 Task: Update the 'Employee Assets' task with a detailed list of assets, set the due date to December 26, 2023, and configure it to repeat weekly.
Action: Mouse moved to (80, 398)
Screenshot: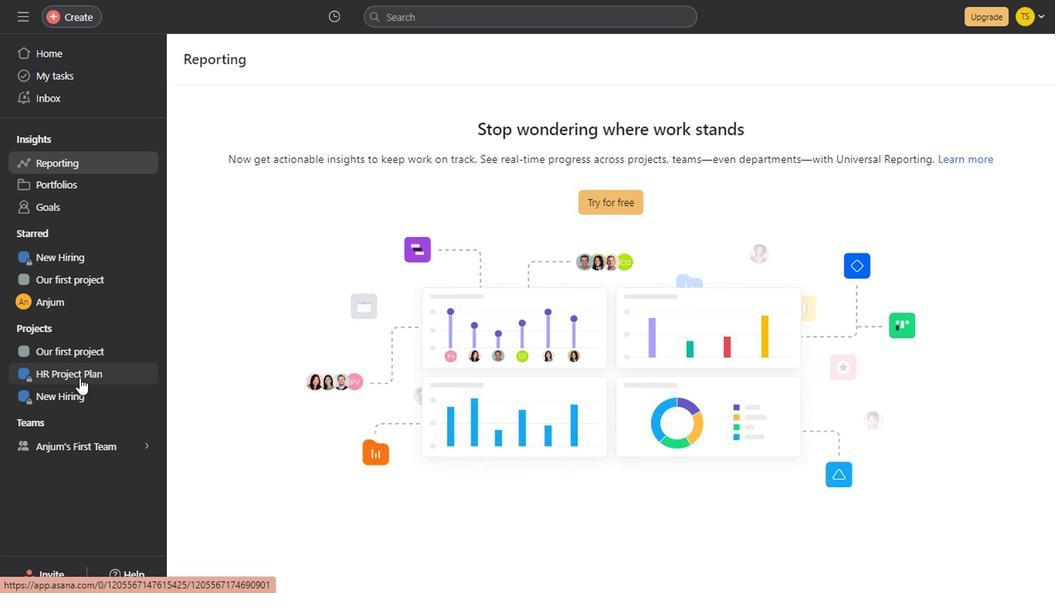 
Action: Mouse pressed left at (80, 398)
Screenshot: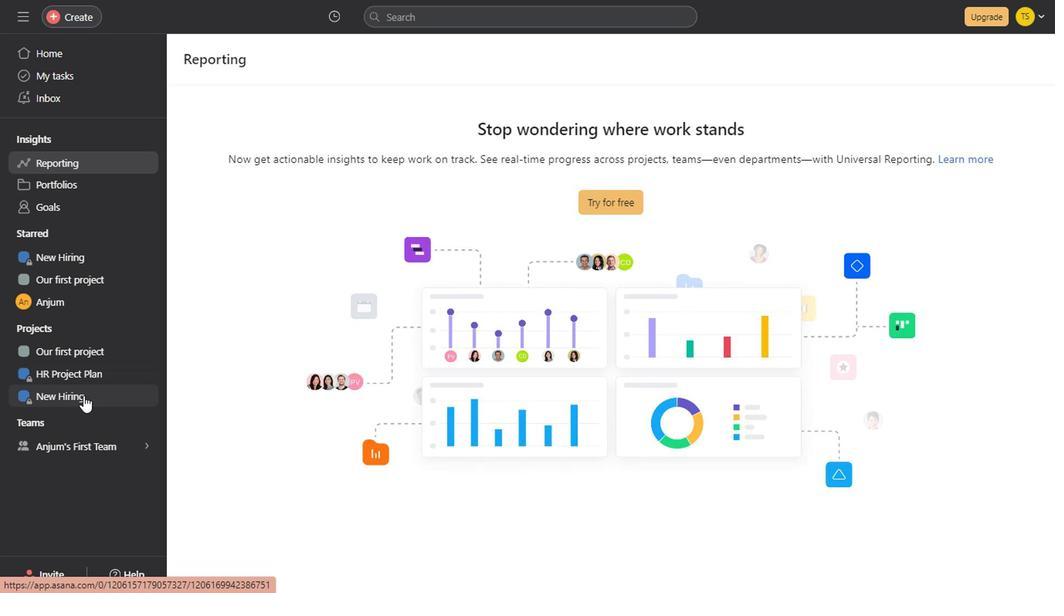
Action: Mouse moved to (65, 47)
Screenshot: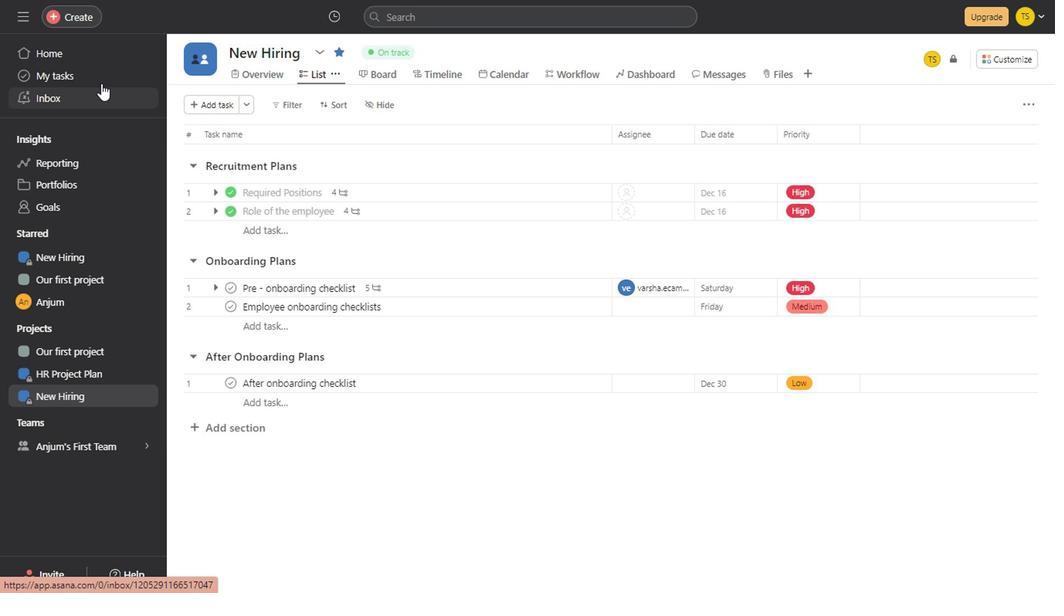 
Action: Mouse pressed left at (65, 47)
Screenshot: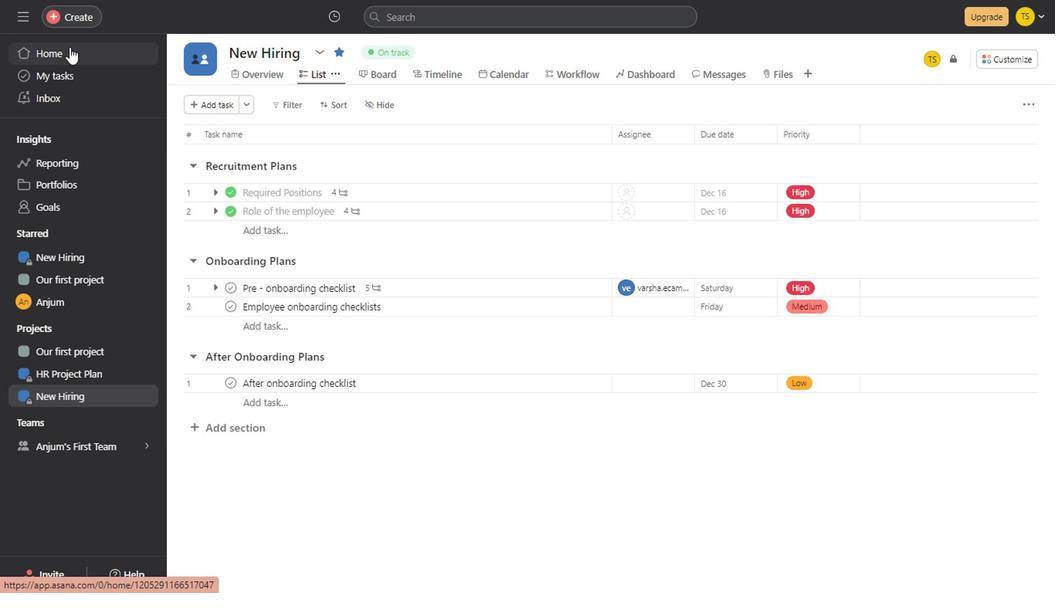 
Action: Mouse moved to (999, 161)
Screenshot: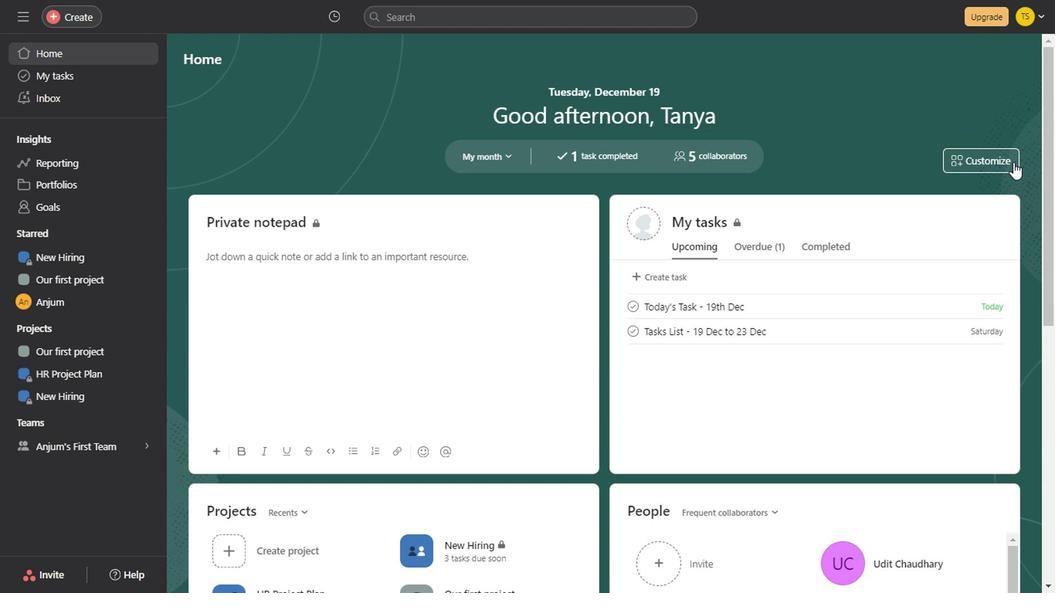 
Action: Mouse pressed left at (999, 161)
Screenshot: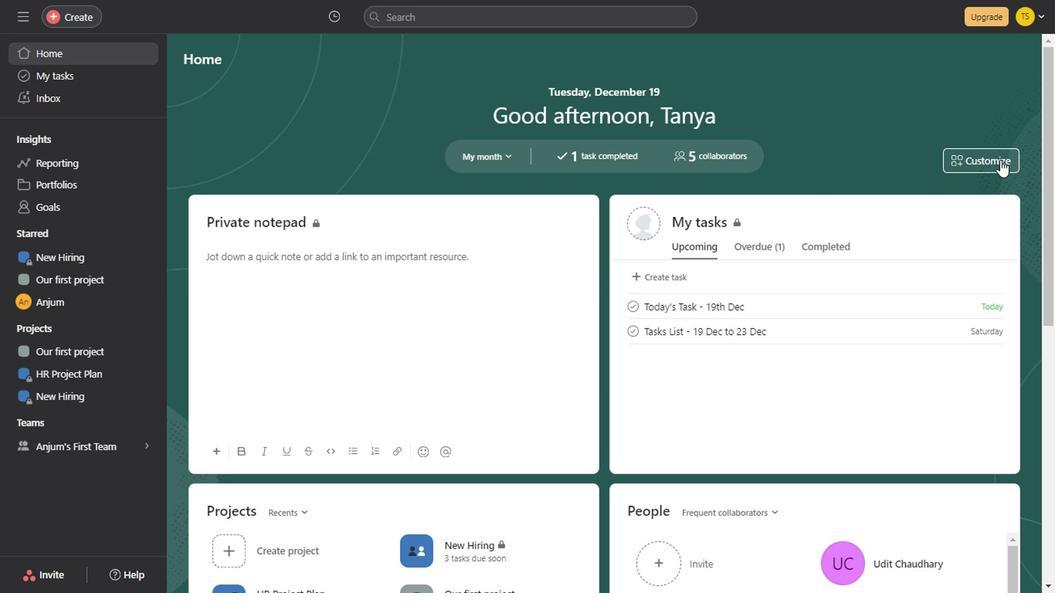 
Action: Mouse moved to (820, 125)
Screenshot: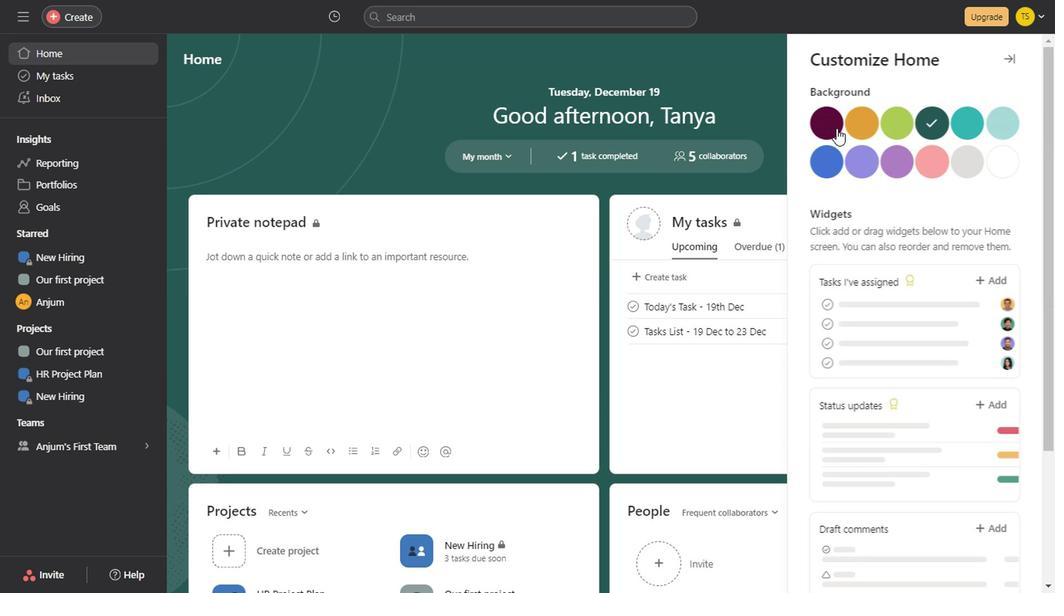 
Action: Mouse pressed left at (820, 125)
Screenshot: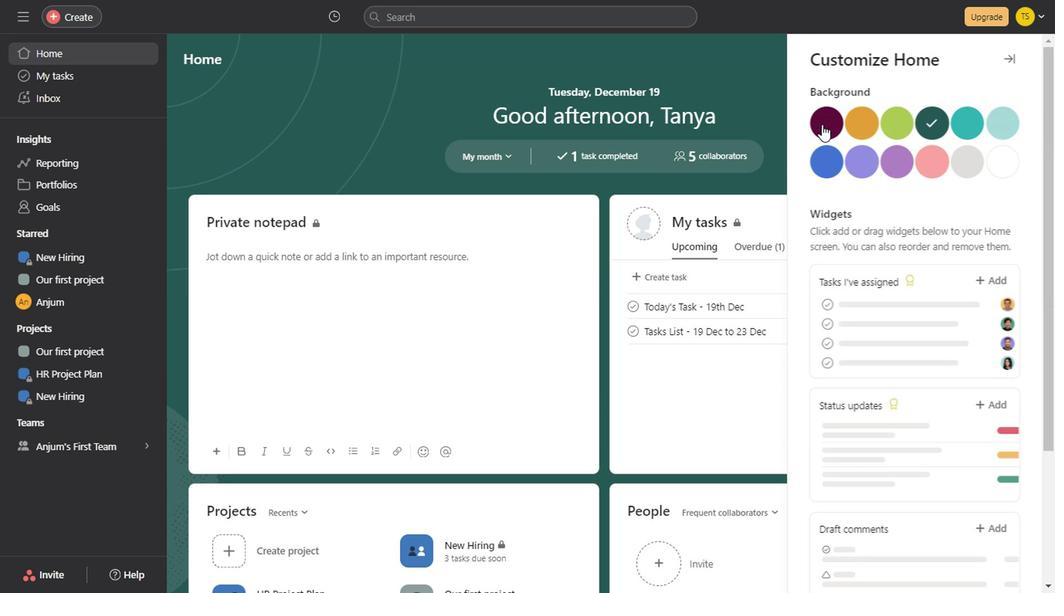 
Action: Mouse moved to (858, 123)
Screenshot: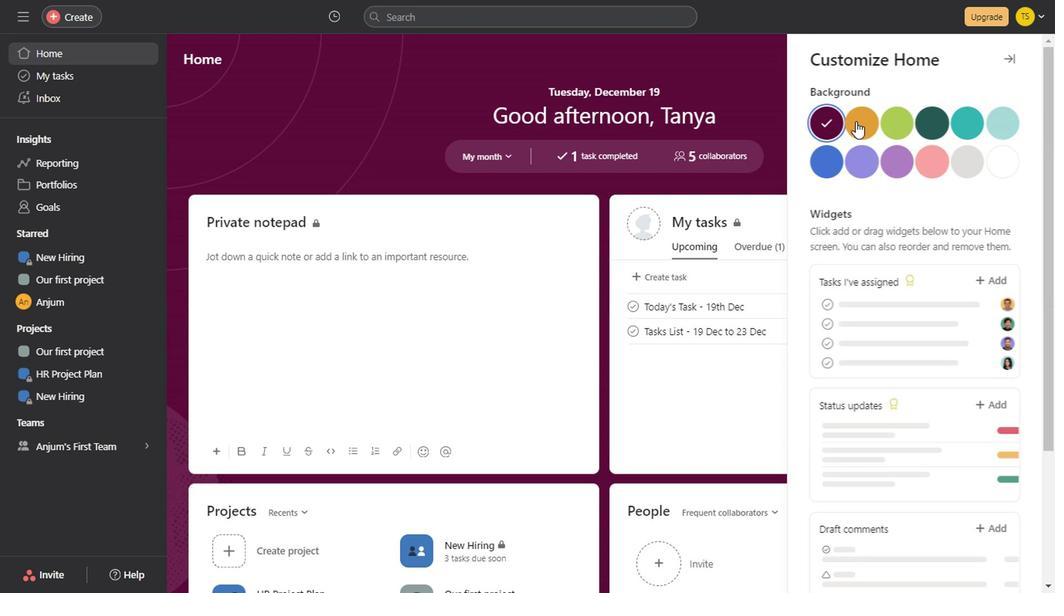 
Action: Mouse pressed left at (858, 123)
Screenshot: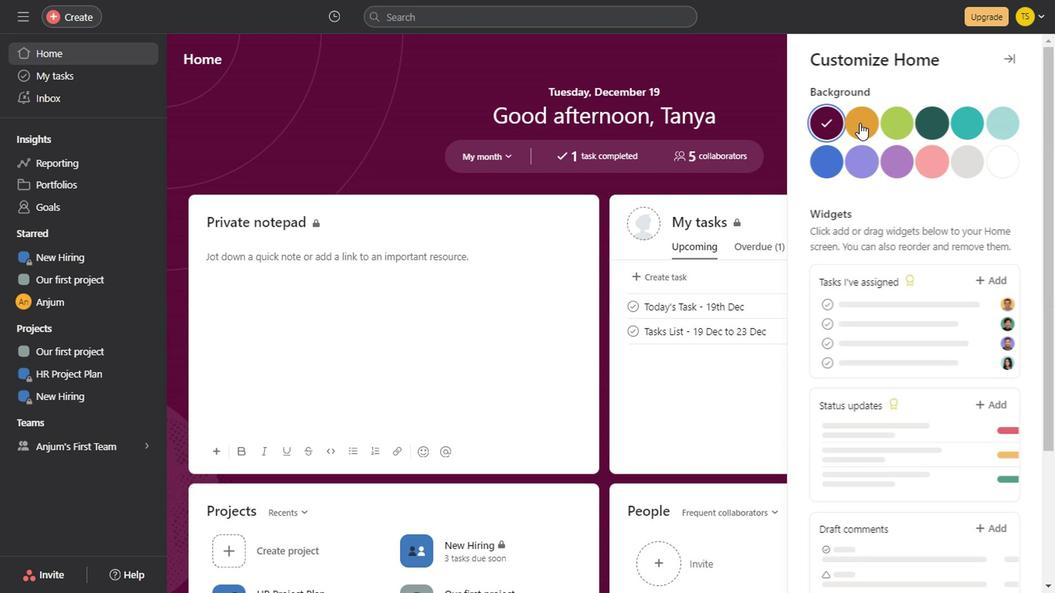 
Action: Mouse moved to (893, 123)
Screenshot: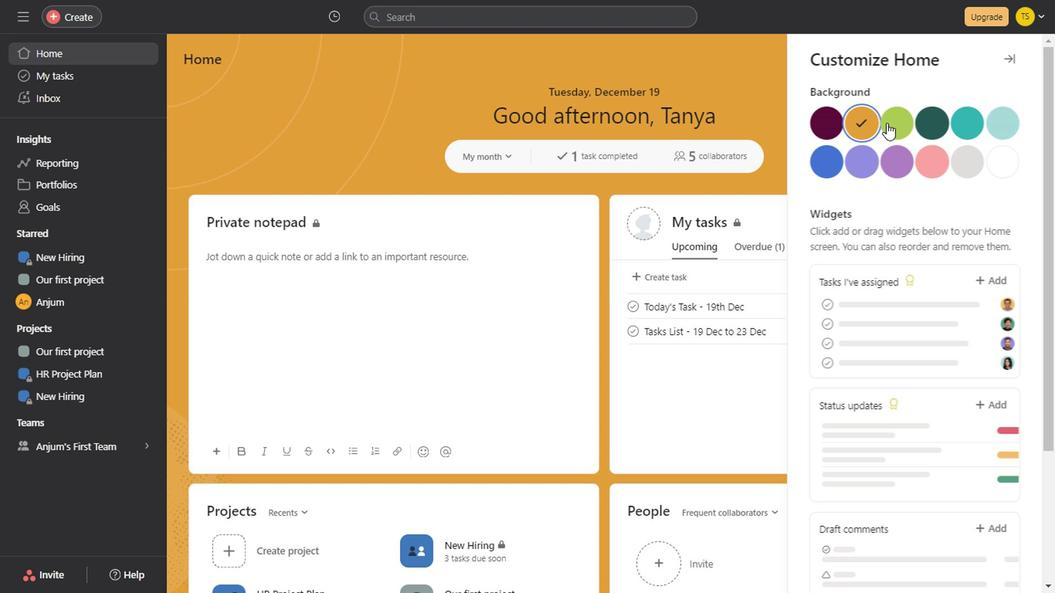 
Action: Mouse pressed left at (893, 123)
Screenshot: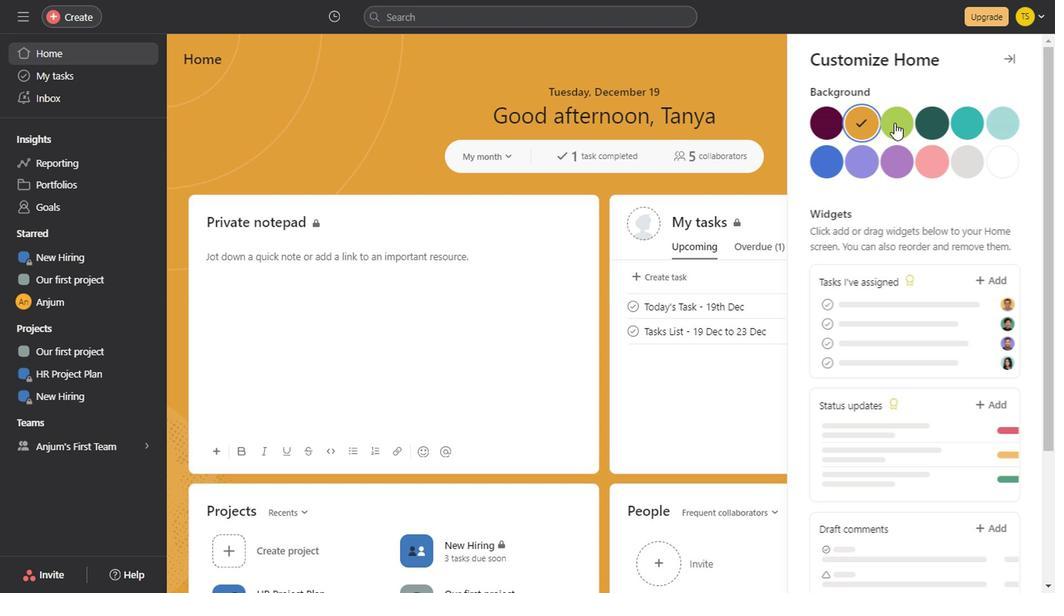 
Action: Mouse moved to (831, 153)
Screenshot: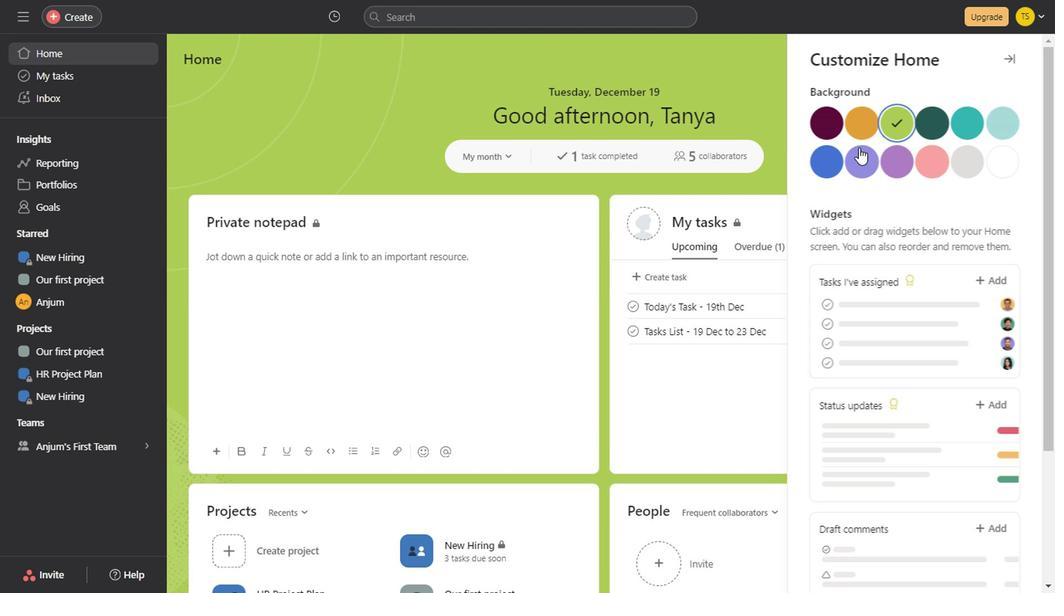 
Action: Mouse pressed left at (831, 153)
Screenshot: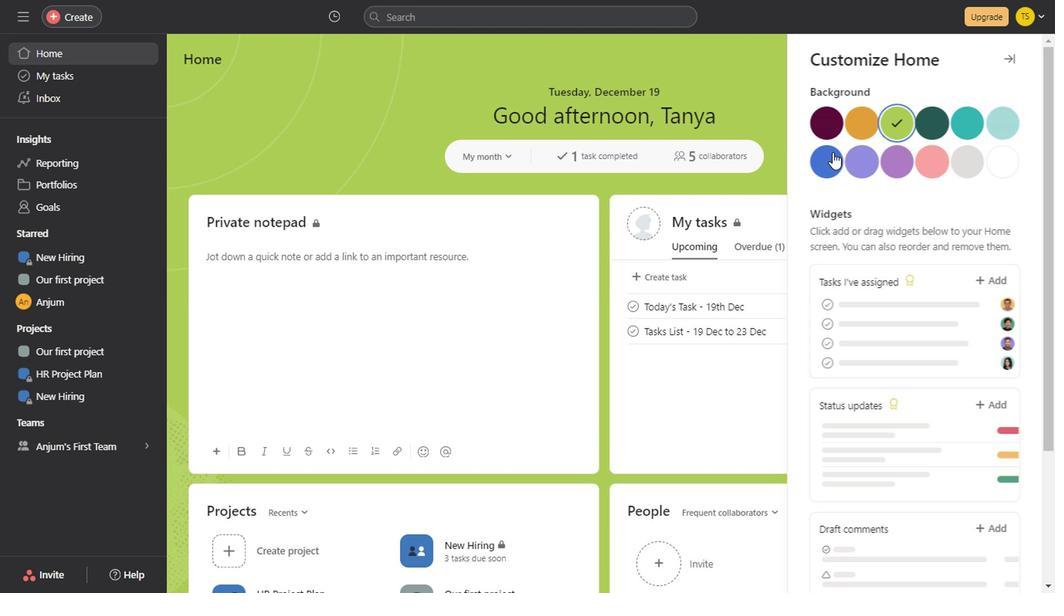 
Action: Mouse moved to (1050, 476)
Screenshot: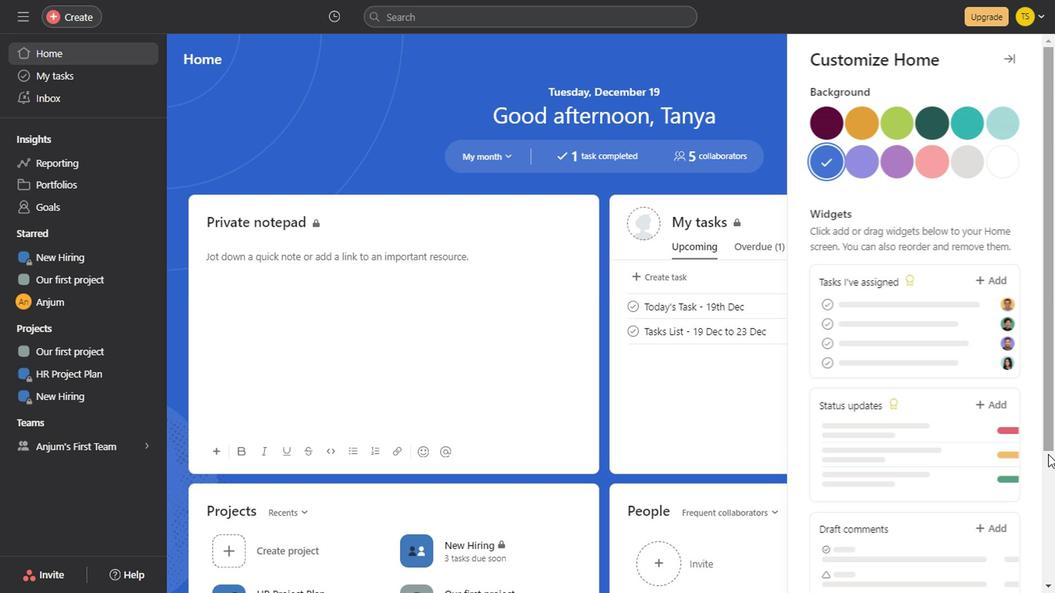 
Action: Mouse pressed left at (1050, 476)
Screenshot: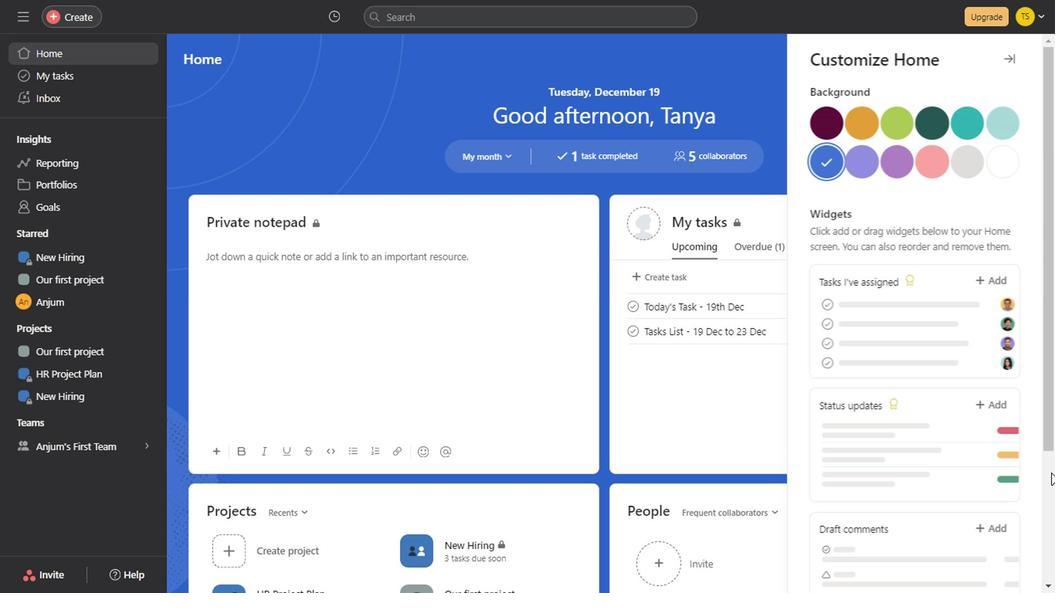 
Action: Mouse moved to (1012, 58)
Screenshot: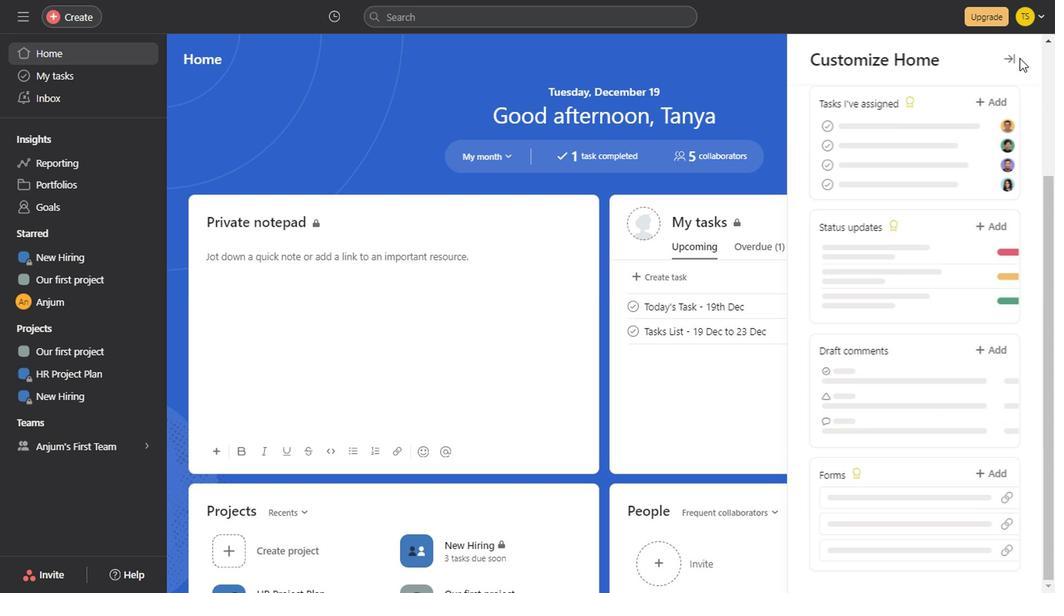 
Action: Mouse pressed left at (1012, 58)
Screenshot: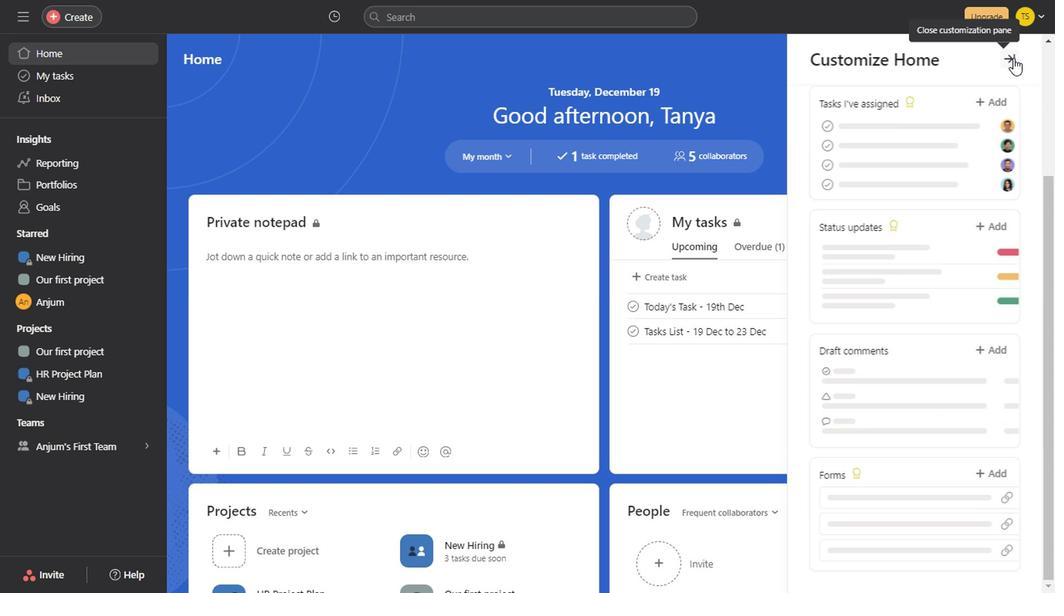 
Action: Mouse moved to (513, 331)
Screenshot: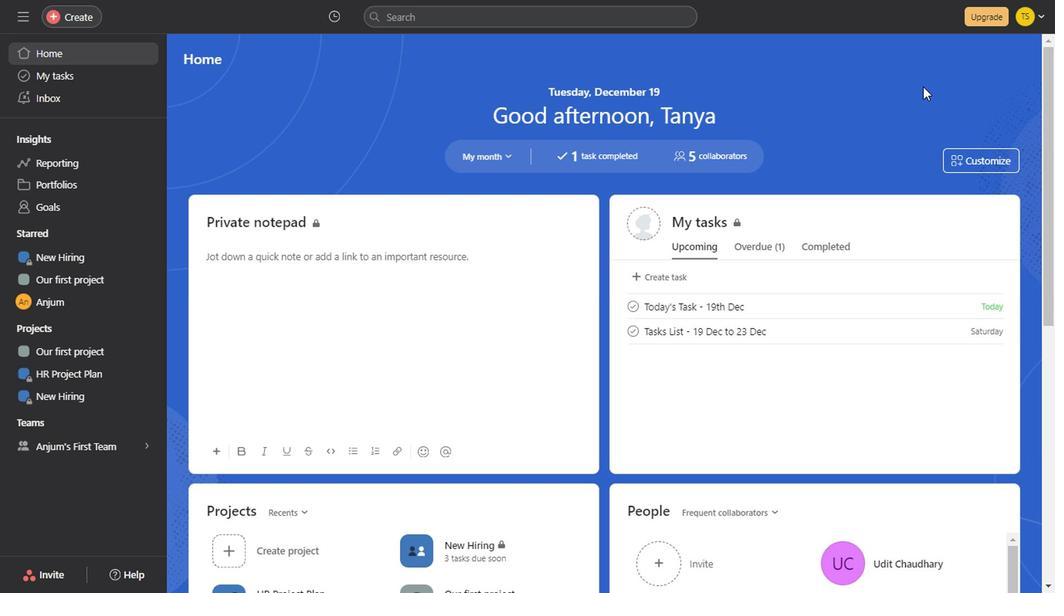 
Action: Mouse scrolled (513, 330) with delta (0, -1)
Screenshot: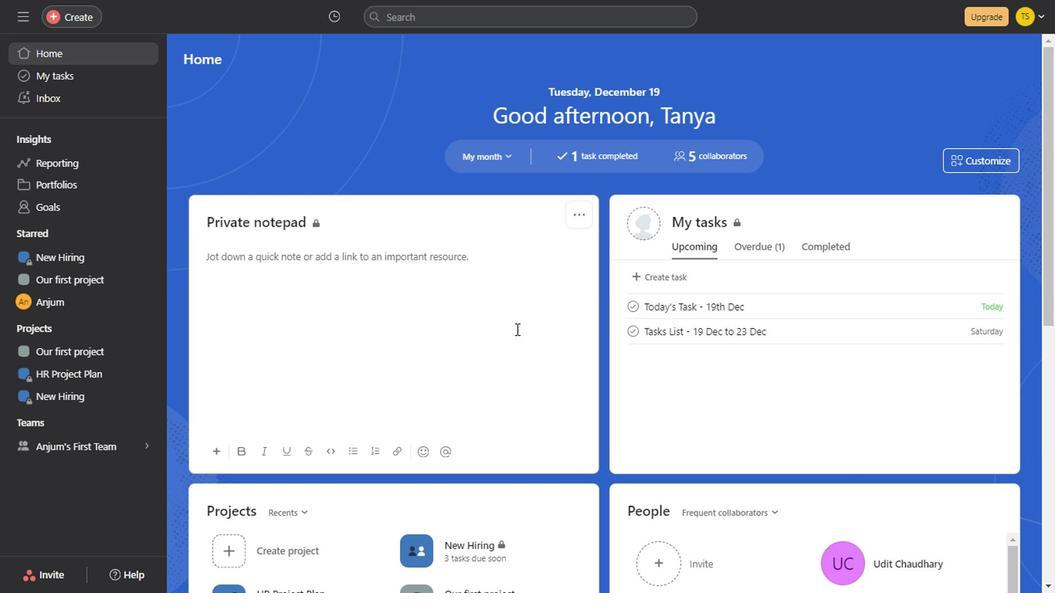 
Action: Mouse scrolled (513, 330) with delta (0, -1)
Screenshot: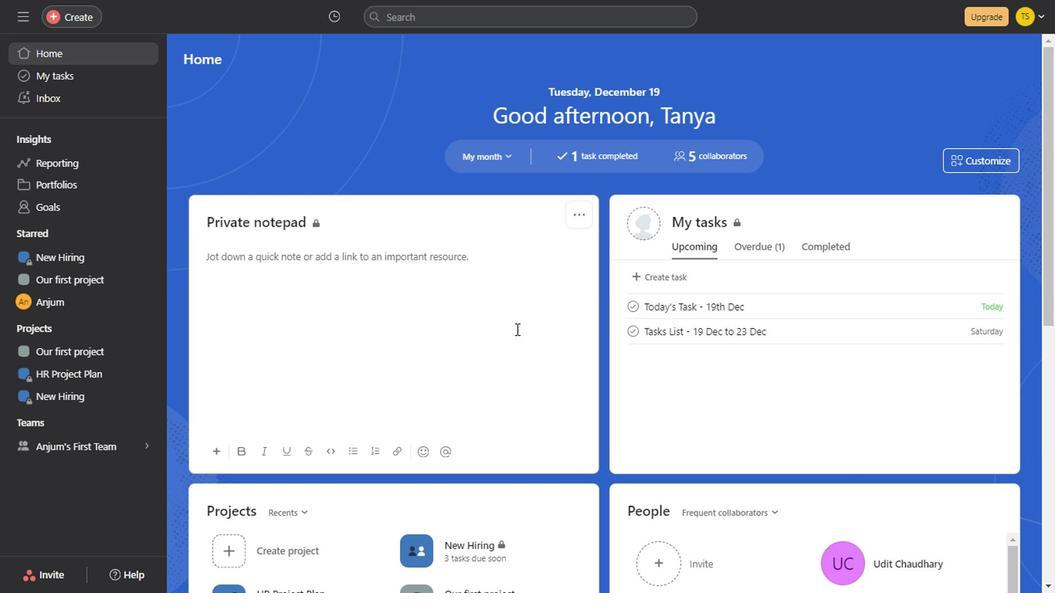 
Action: Mouse scrolled (513, 330) with delta (0, -1)
Screenshot: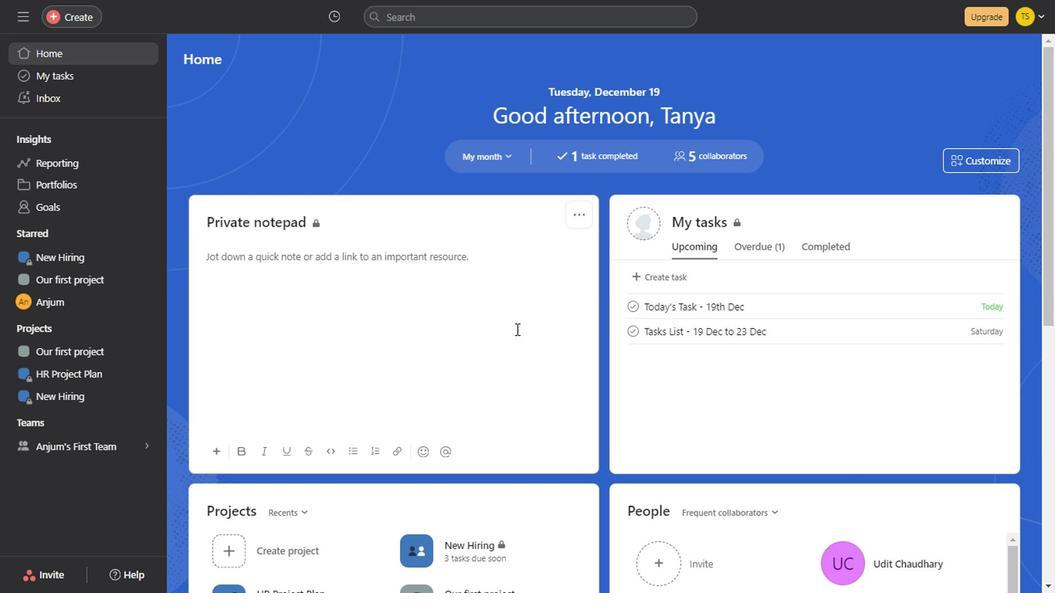 
Action: Mouse scrolled (513, 330) with delta (0, -1)
Screenshot: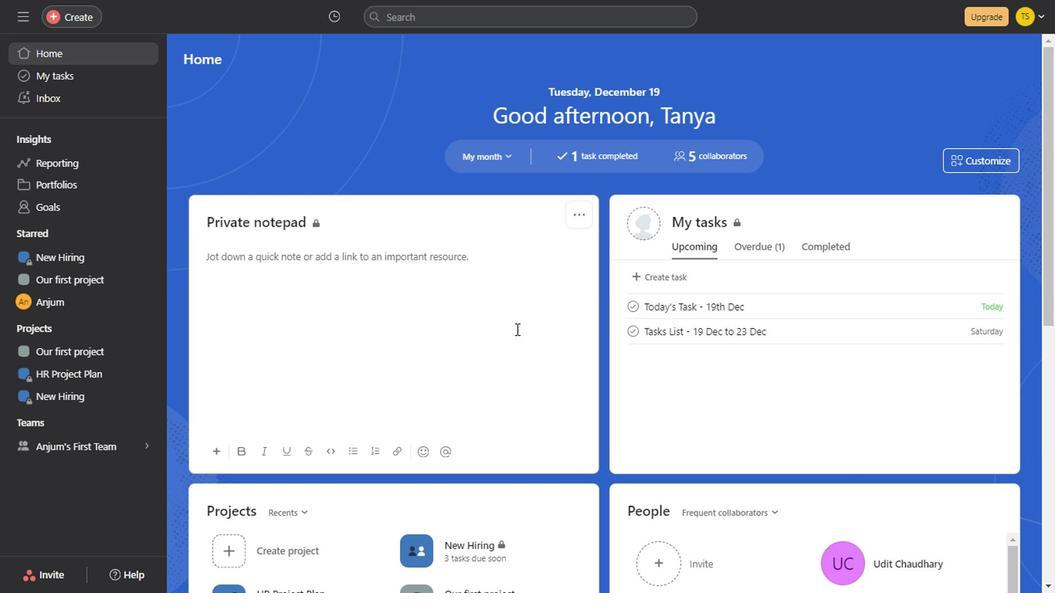 
Action: Mouse scrolled (513, 330) with delta (0, -1)
Screenshot: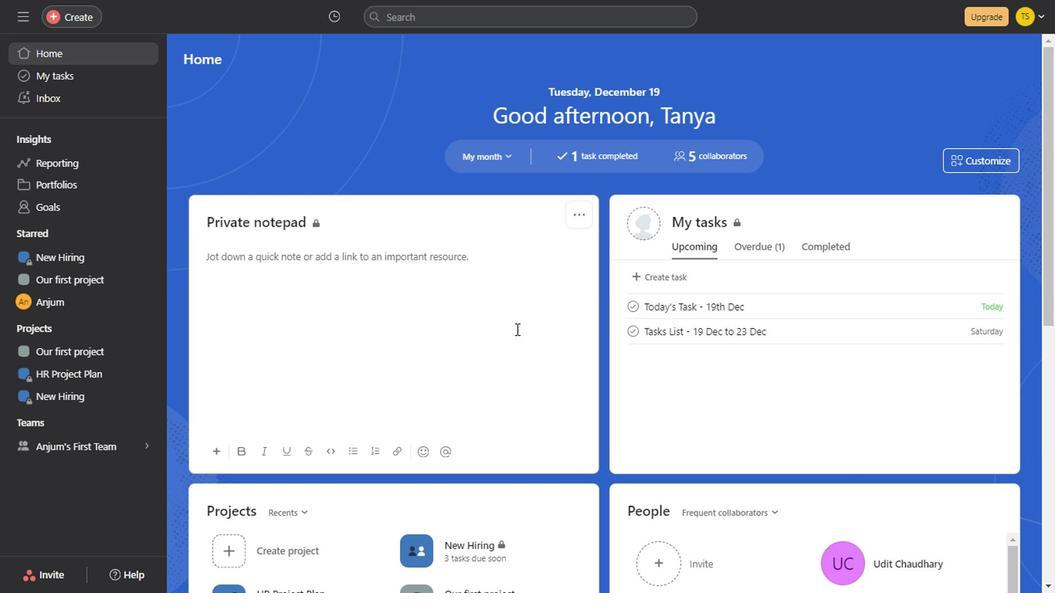 
Action: Mouse scrolled (513, 330) with delta (0, -1)
Screenshot: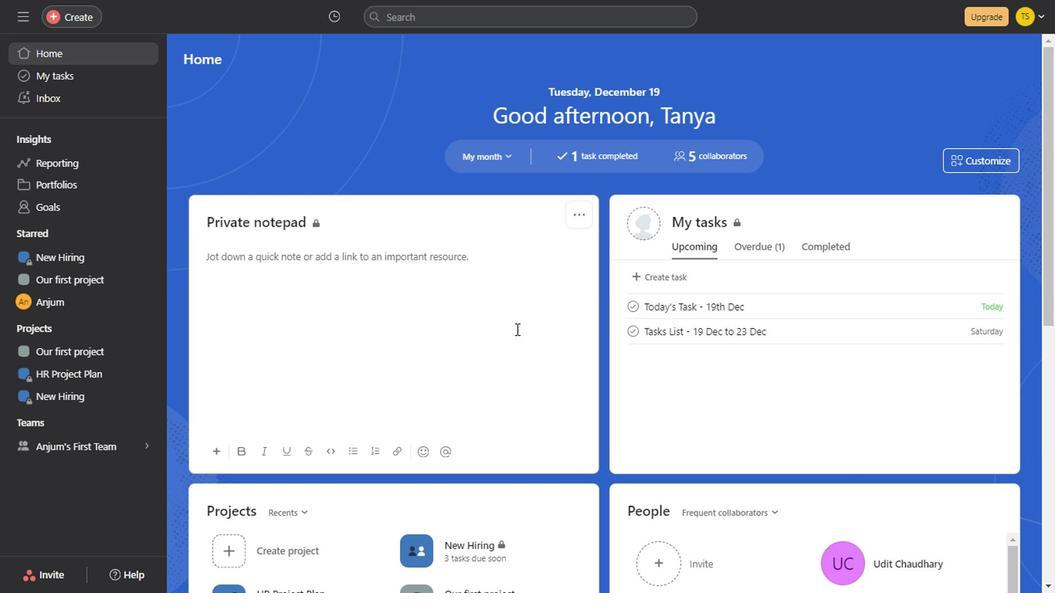 
Action: Mouse scrolled (513, 330) with delta (0, -1)
Screenshot: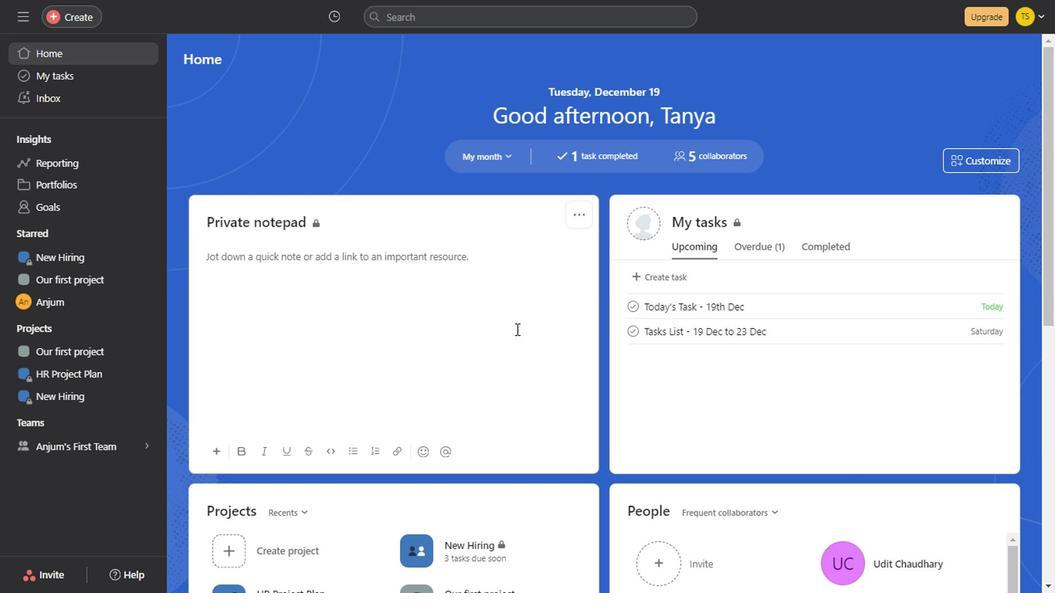 
Action: Mouse scrolled (513, 330) with delta (0, -1)
Screenshot: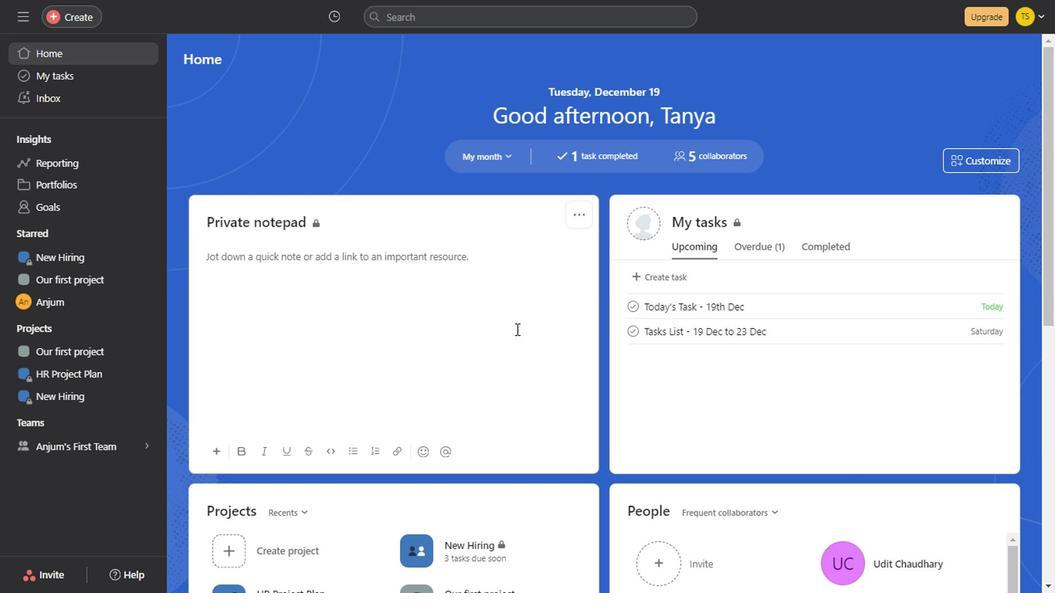 
Action: Mouse scrolled (513, 330) with delta (0, -1)
Screenshot: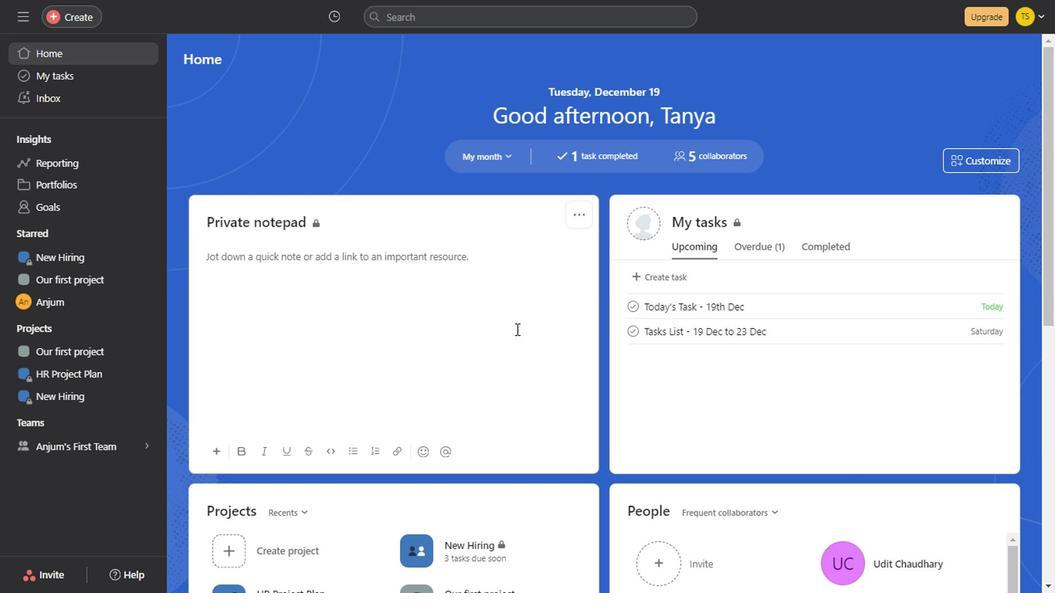 
Action: Mouse scrolled (513, 330) with delta (0, -1)
Screenshot: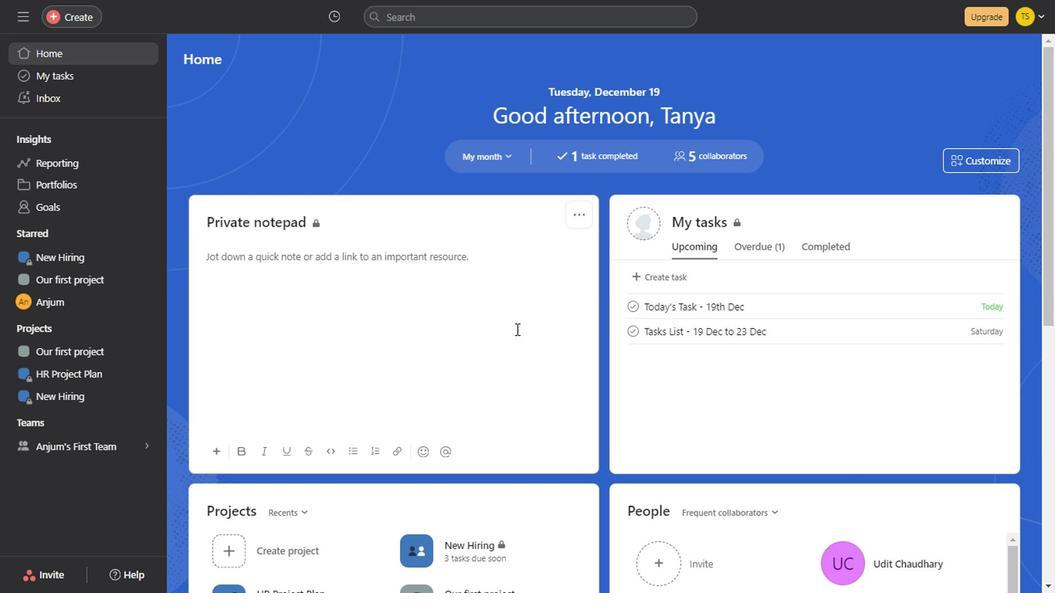 
Action: Mouse scrolled (513, 330) with delta (0, -1)
Screenshot: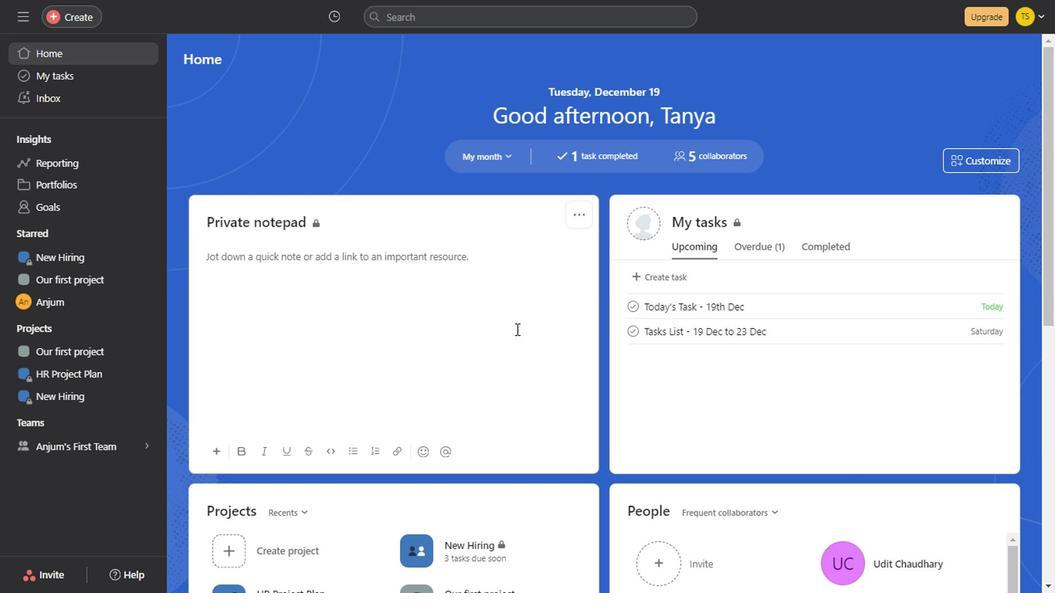 
Action: Mouse scrolled (513, 330) with delta (0, -1)
Screenshot: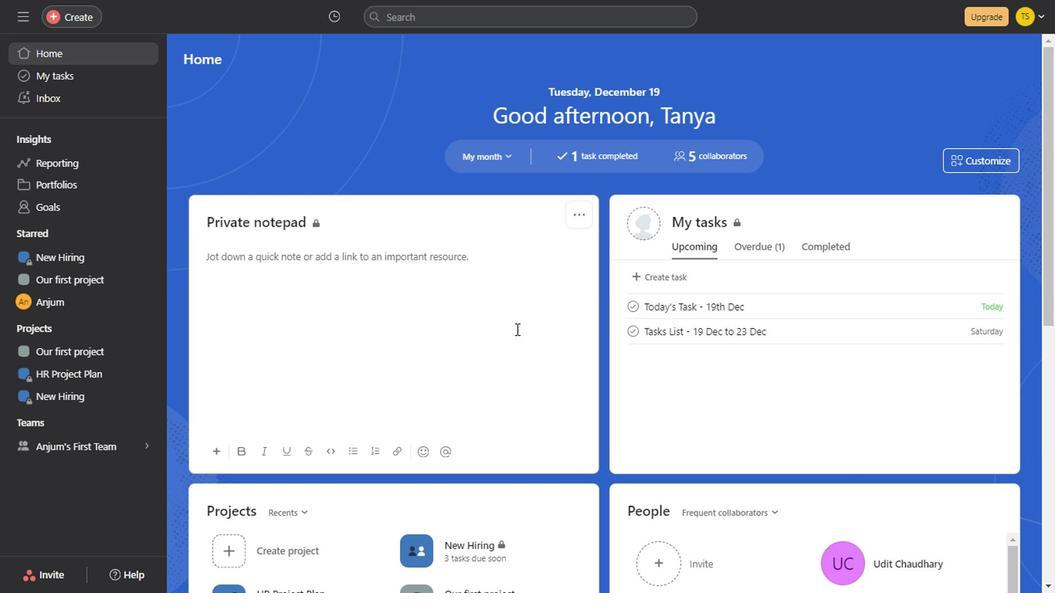 
Action: Mouse scrolled (513, 330) with delta (0, -1)
Screenshot: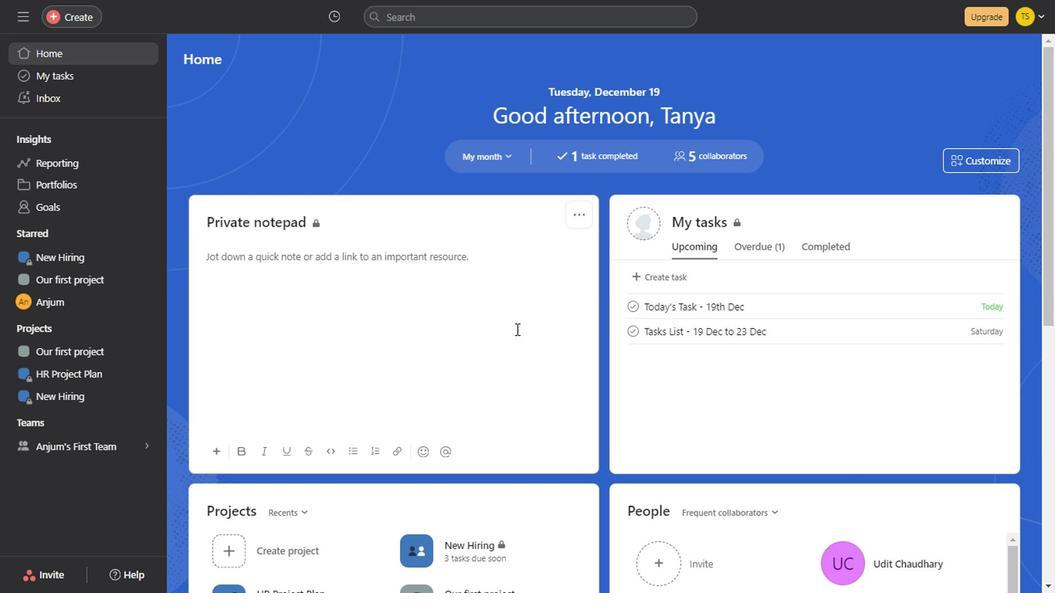 
Action: Mouse scrolled (513, 330) with delta (0, -1)
Screenshot: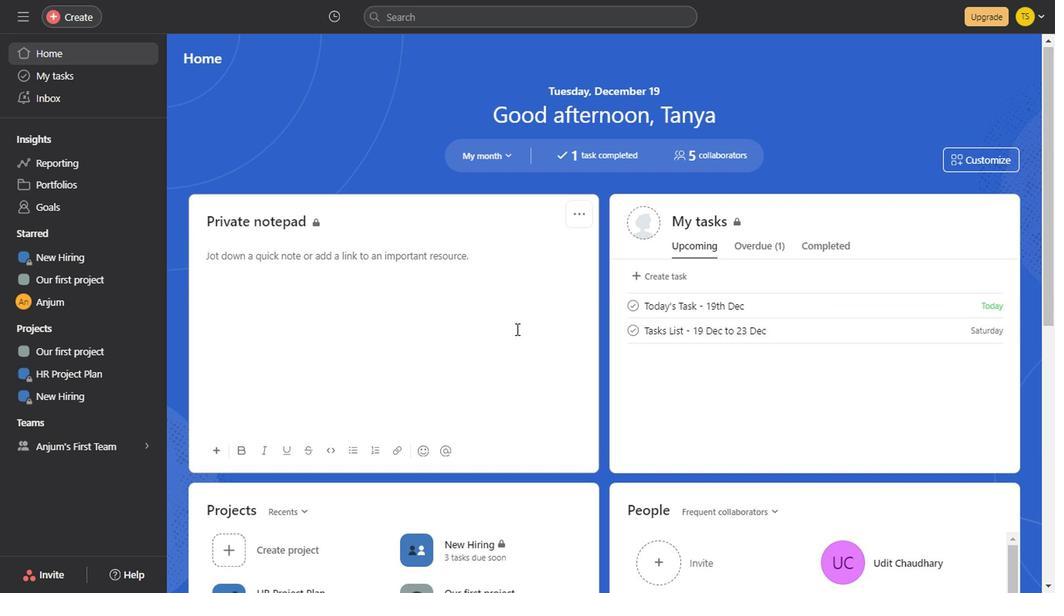 
Action: Mouse scrolled (513, 330) with delta (0, -1)
Screenshot: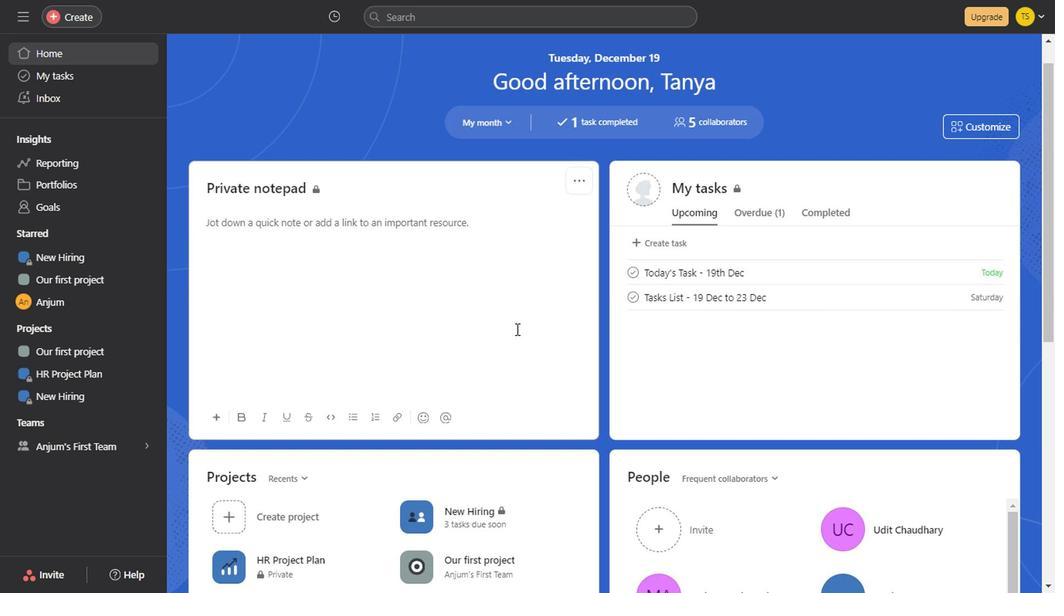 
Action: Mouse scrolled (513, 330) with delta (0, -1)
Screenshot: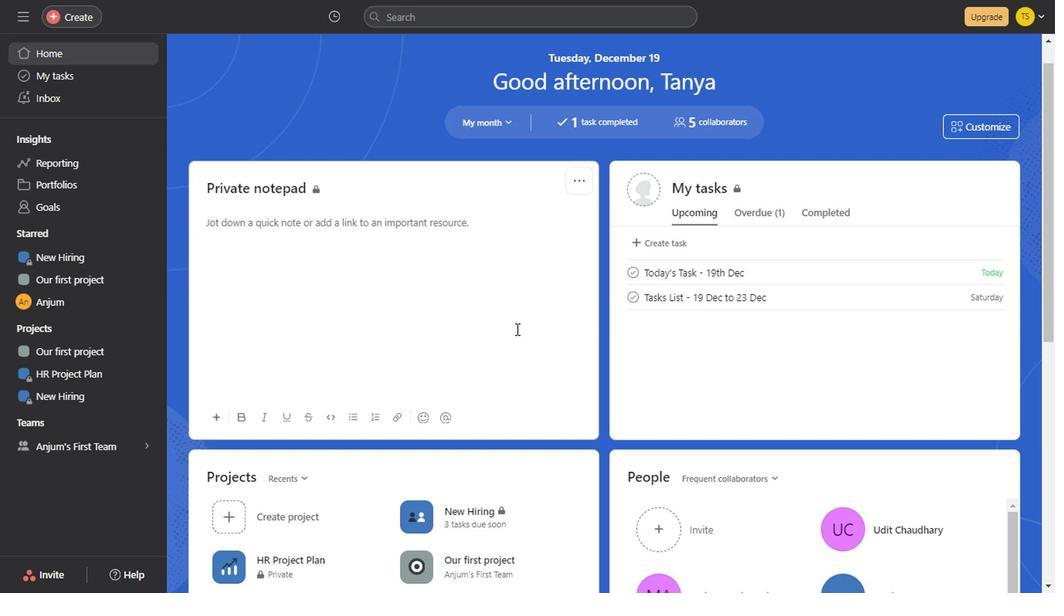 
Action: Mouse scrolled (513, 330) with delta (0, -1)
Screenshot: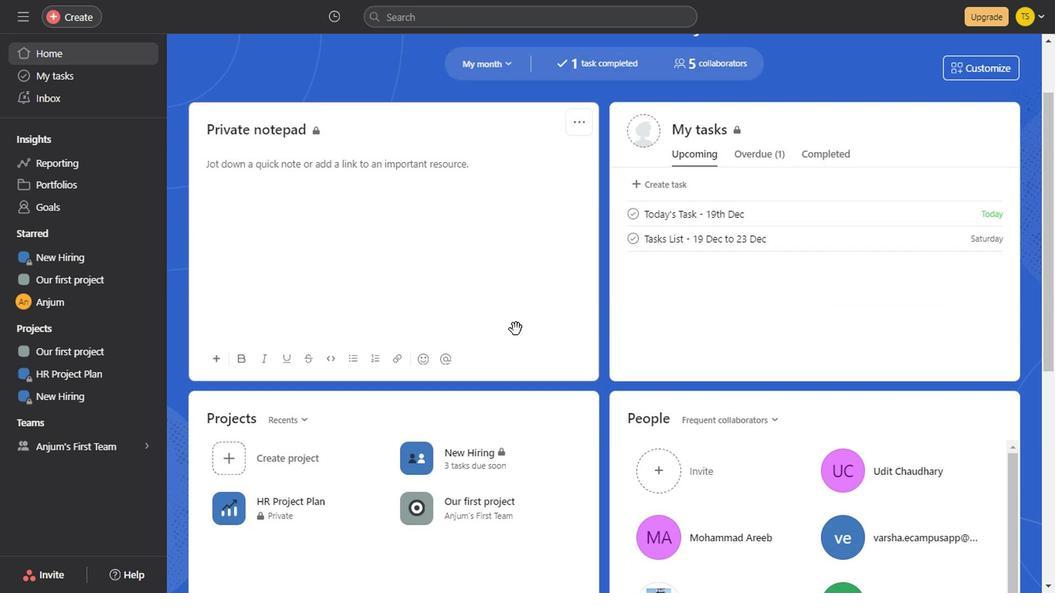 
Action: Mouse scrolled (513, 330) with delta (0, -1)
Screenshot: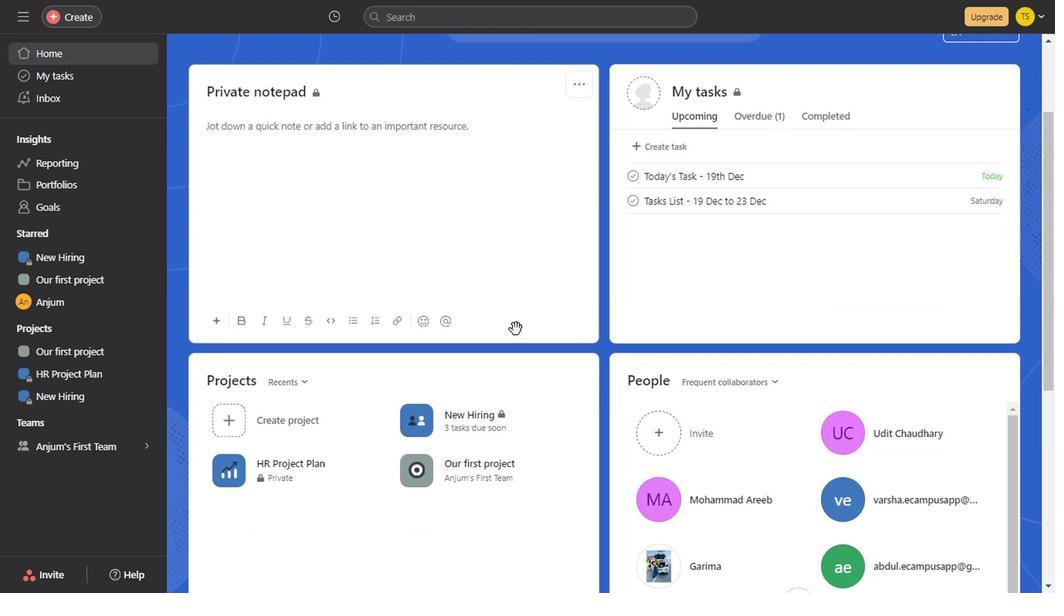 
Action: Mouse scrolled (513, 330) with delta (0, -1)
Screenshot: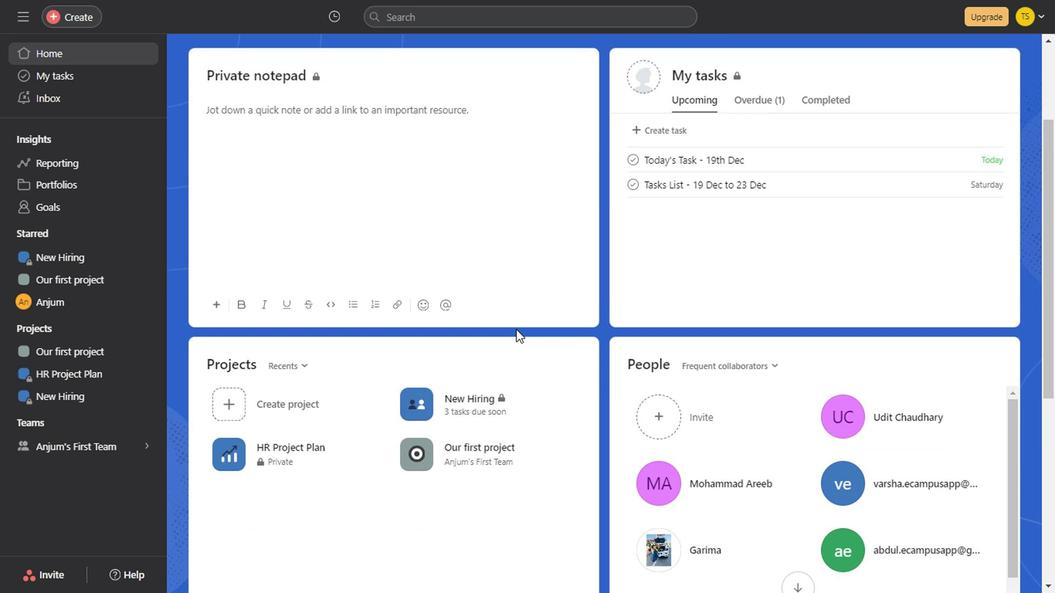 
Action: Mouse scrolled (513, 330) with delta (0, -1)
Screenshot: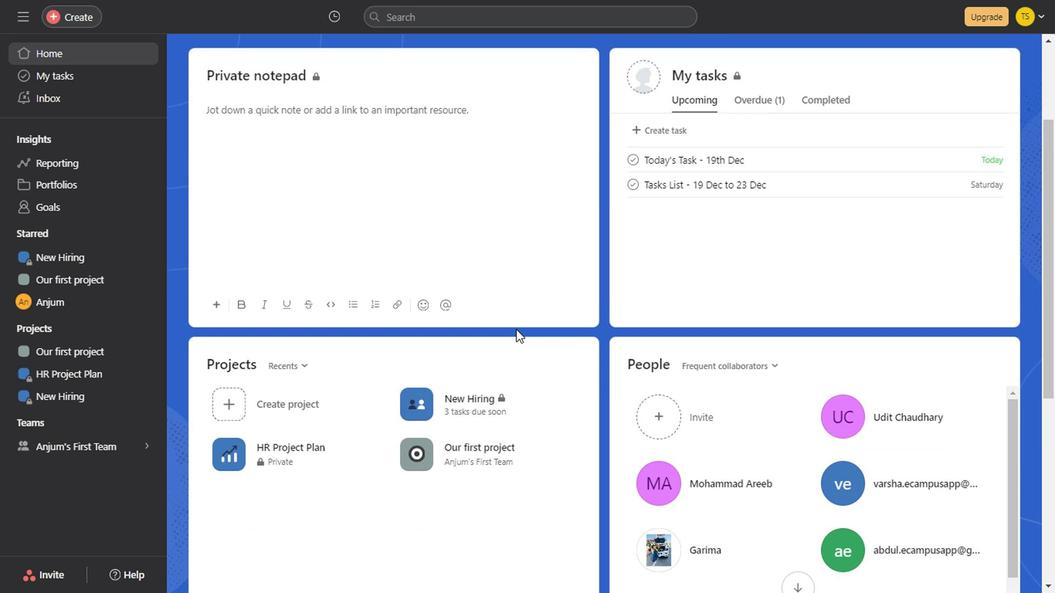 
Action: Mouse scrolled (513, 330) with delta (0, -1)
Screenshot: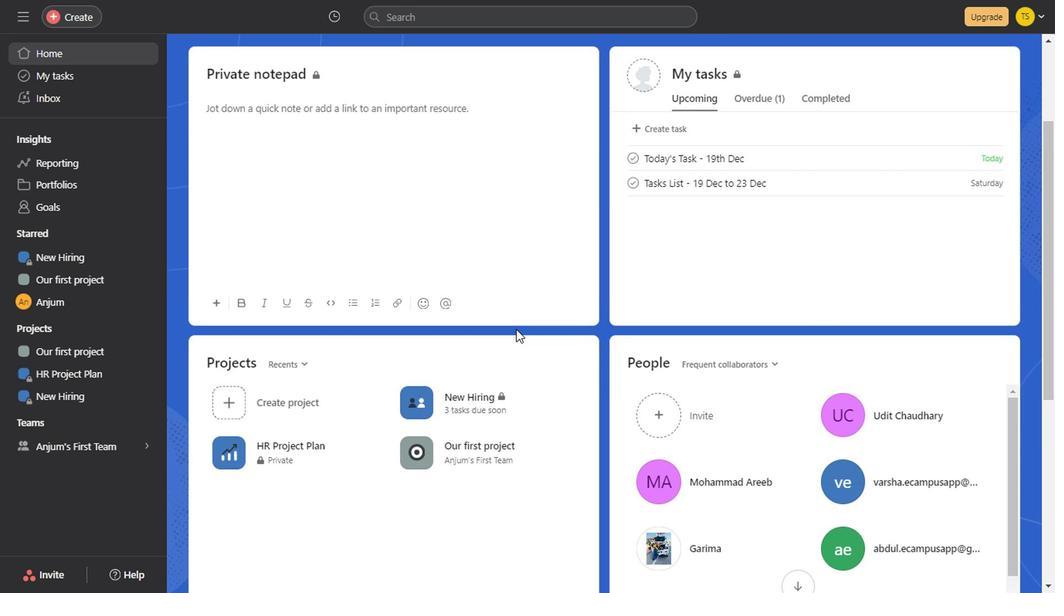 
Action: Mouse scrolled (513, 330) with delta (0, -1)
Screenshot: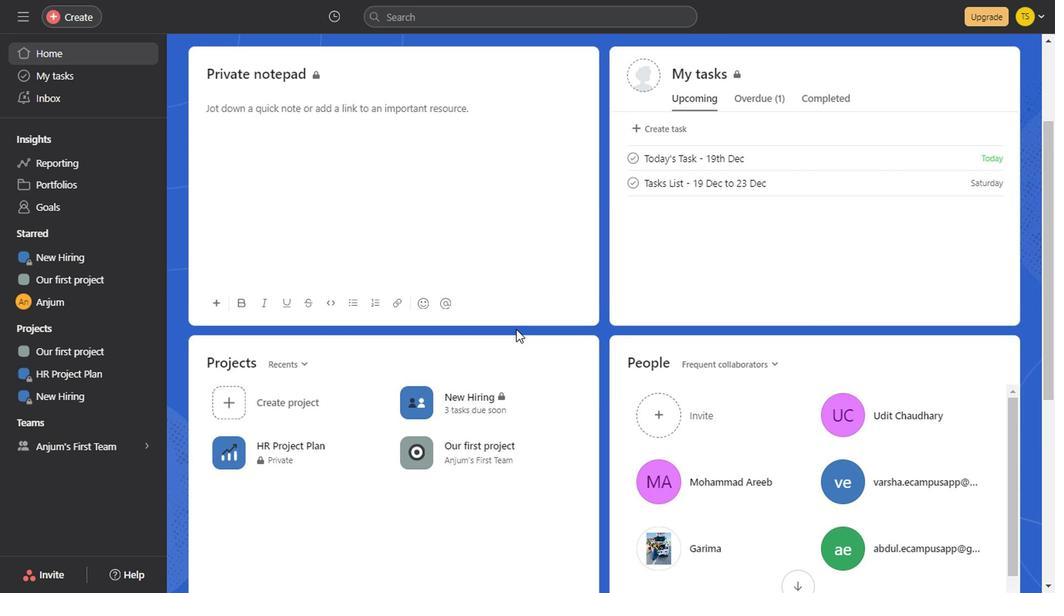 
Action: Mouse scrolled (513, 330) with delta (0, -1)
Screenshot: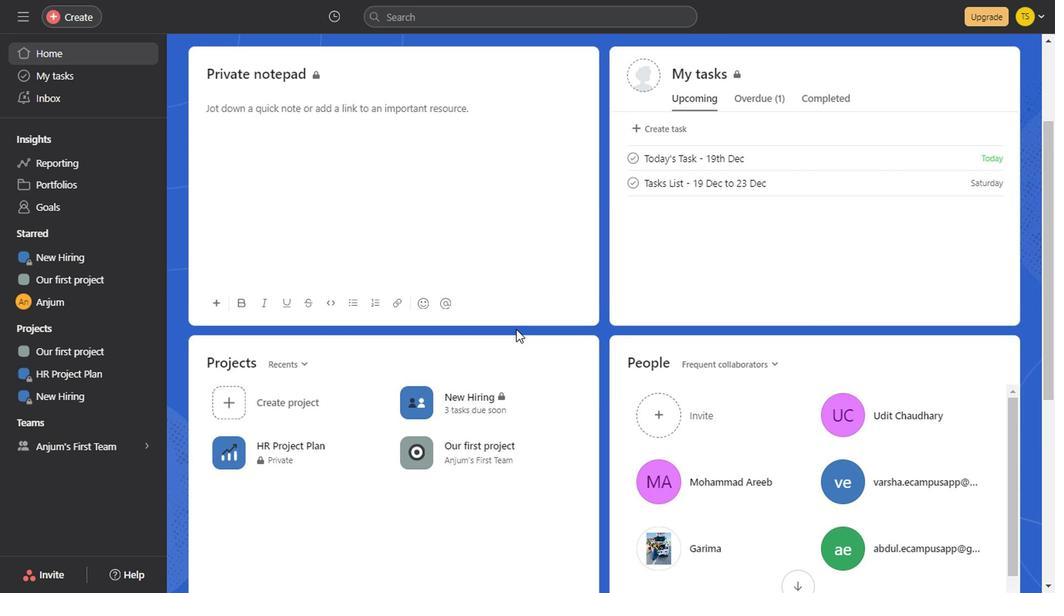 
Action: Mouse scrolled (513, 330) with delta (0, -1)
Screenshot: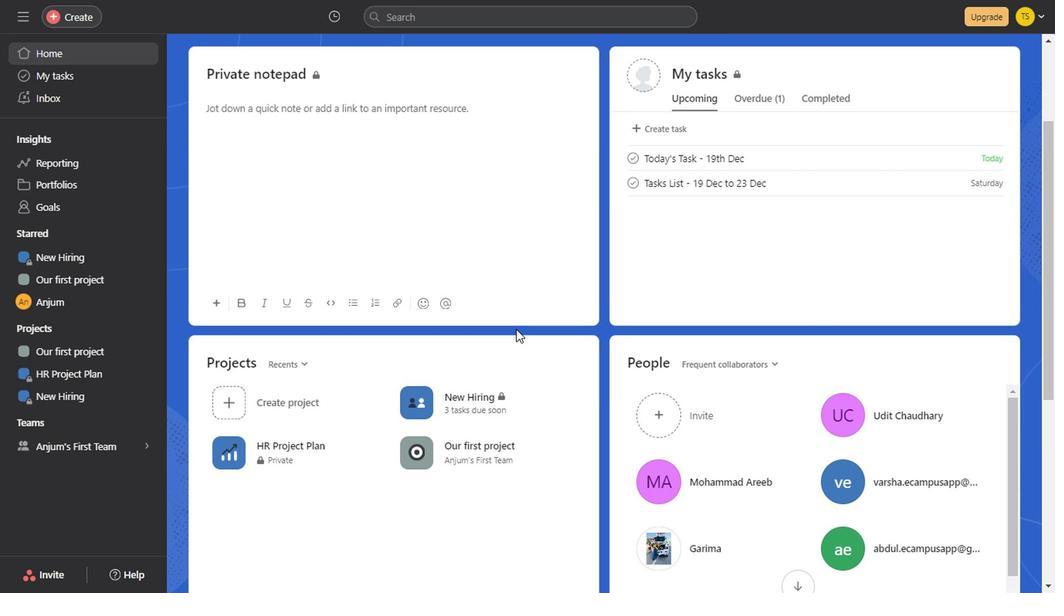 
Action: Mouse scrolled (513, 330) with delta (0, -1)
Screenshot: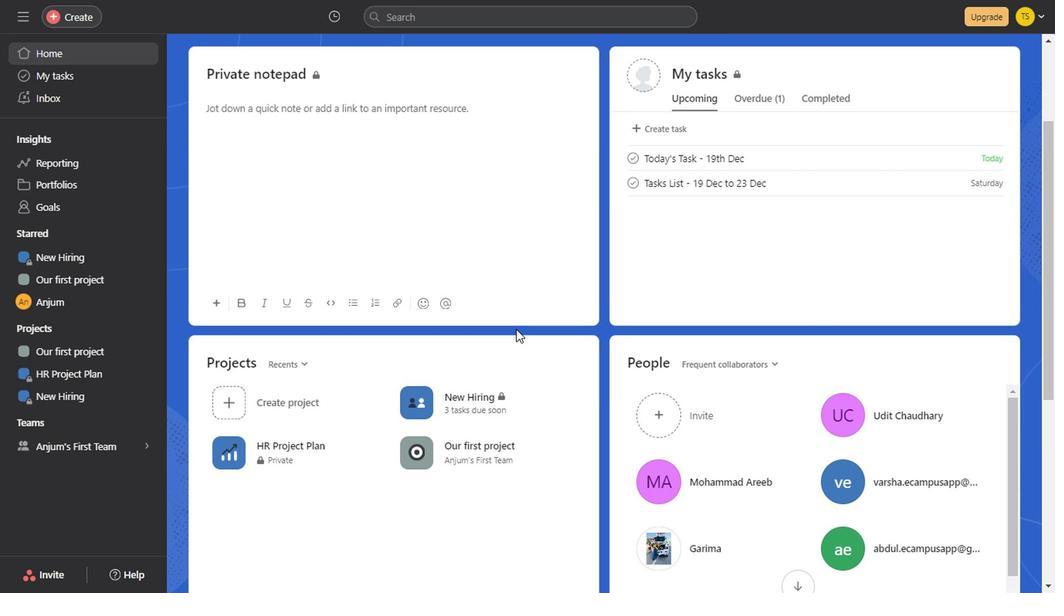 
Action: Mouse scrolled (513, 330) with delta (0, -1)
Screenshot: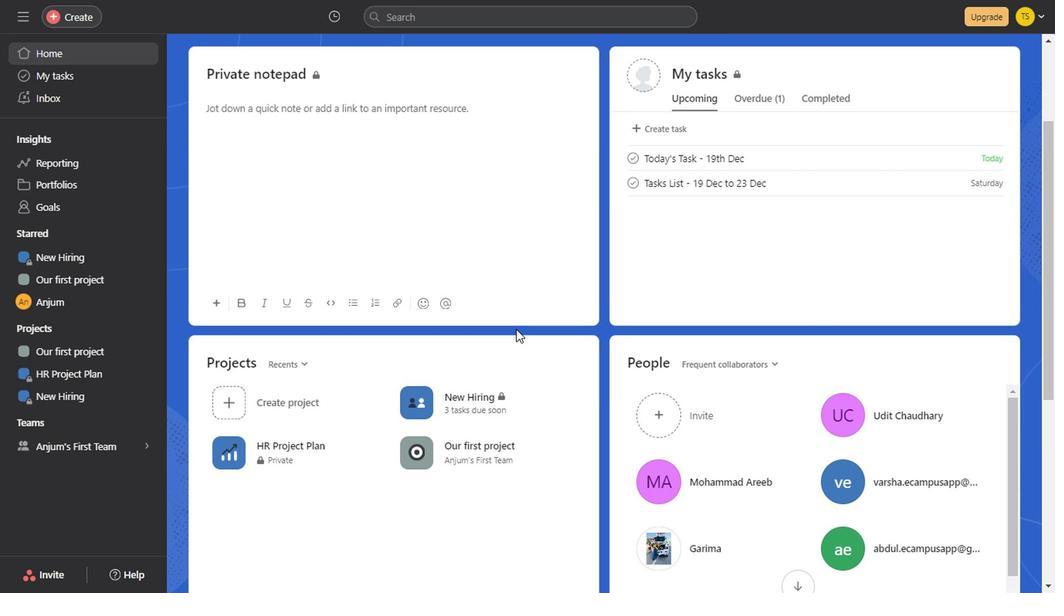 
Action: Mouse scrolled (513, 330) with delta (0, -1)
Screenshot: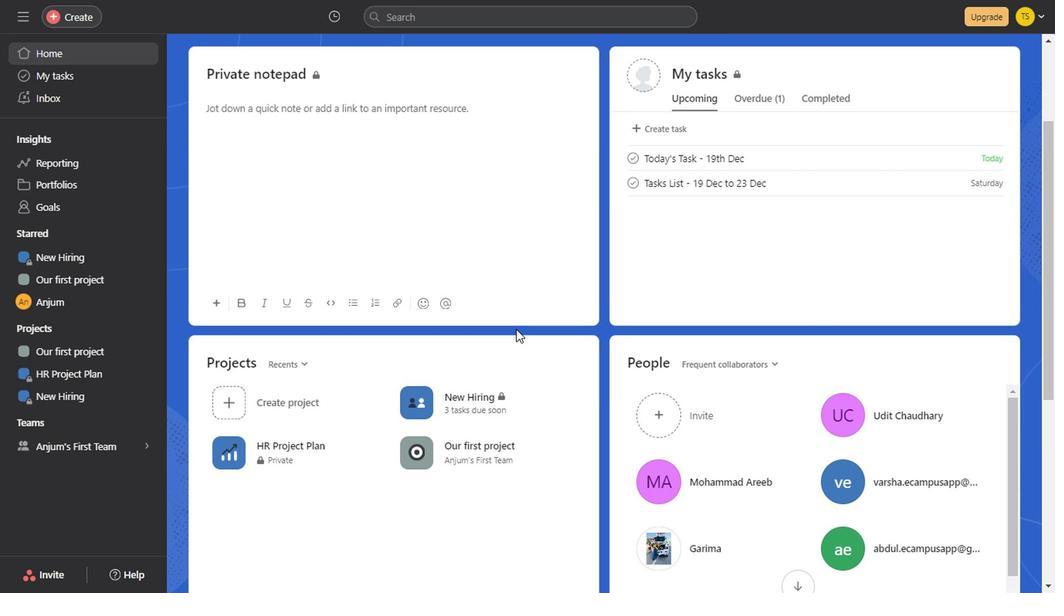 
Action: Mouse scrolled (513, 330) with delta (0, -1)
Screenshot: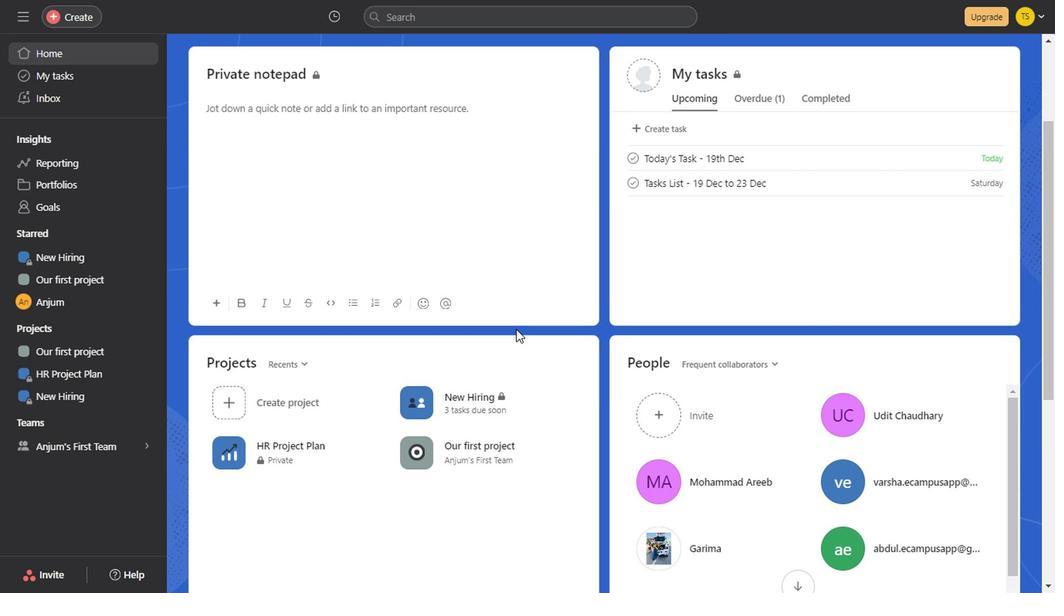 
Action: Mouse scrolled (513, 330) with delta (0, -1)
Screenshot: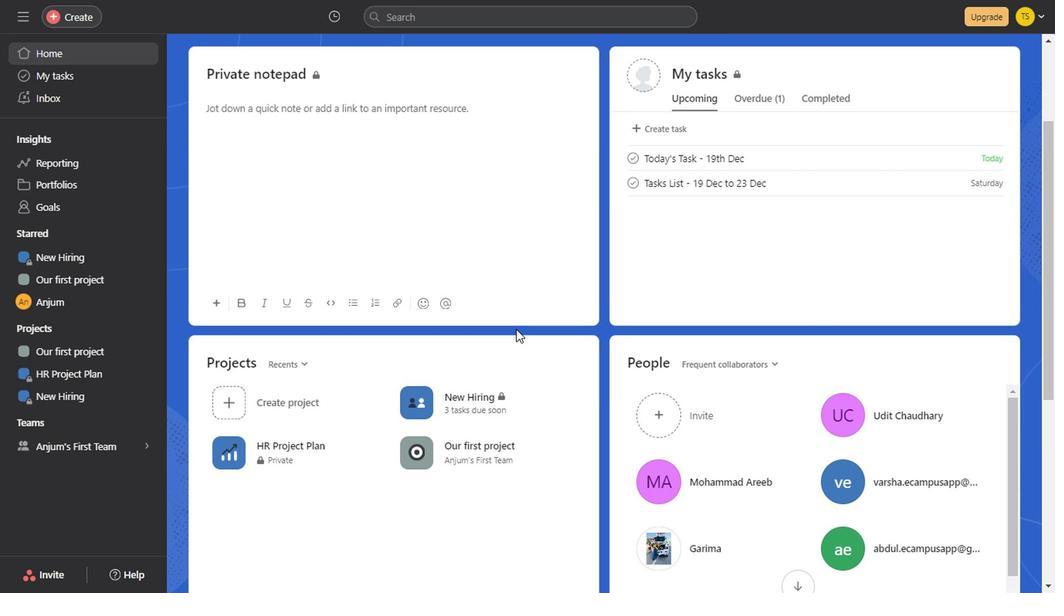 
Action: Mouse scrolled (513, 330) with delta (0, -1)
Screenshot: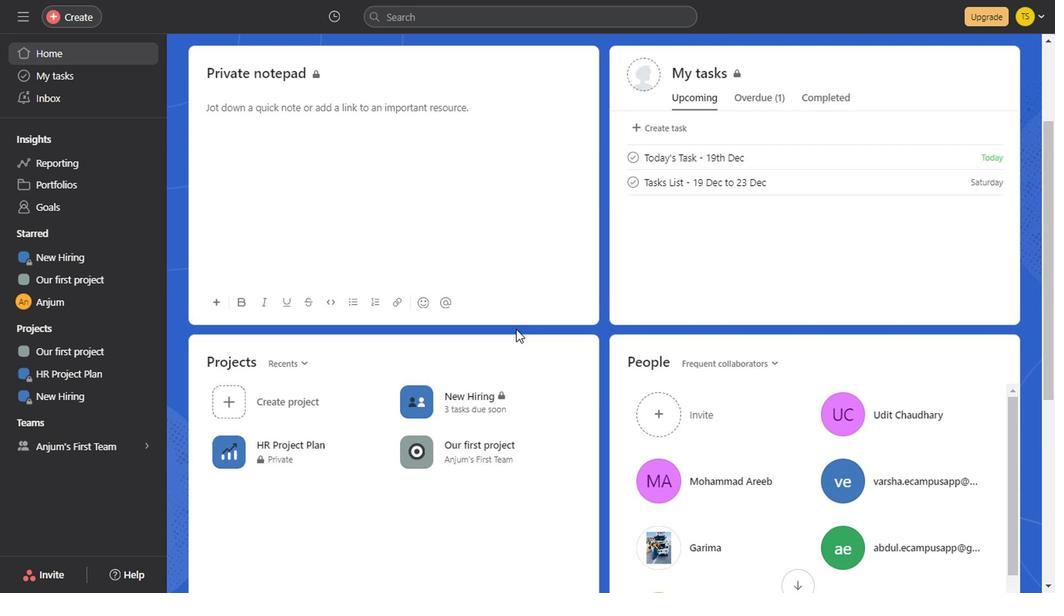 
Action: Mouse scrolled (513, 330) with delta (0, -1)
Screenshot: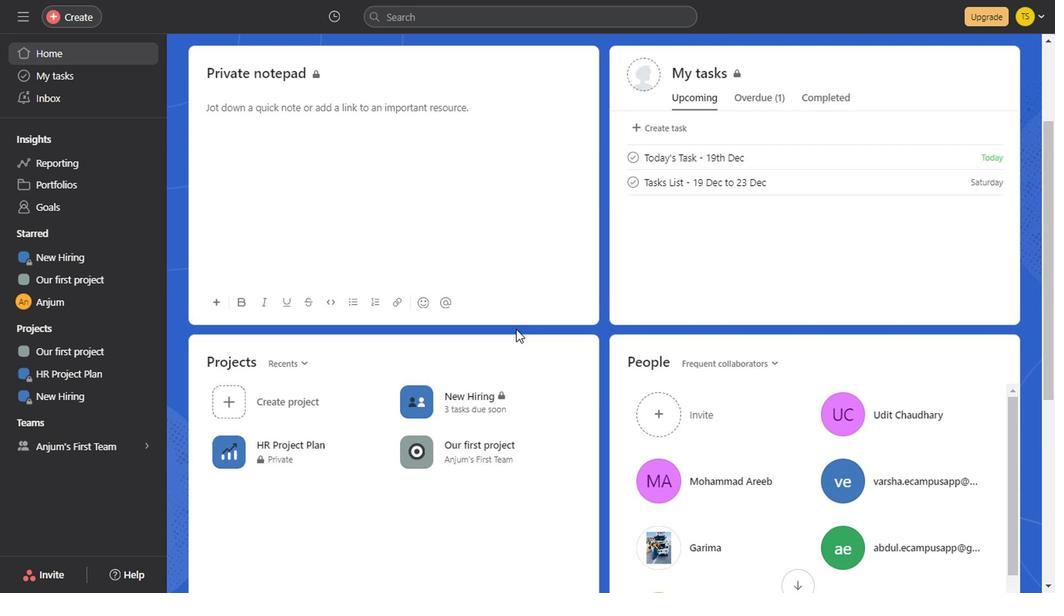 
Action: Mouse scrolled (513, 330) with delta (0, -1)
Screenshot: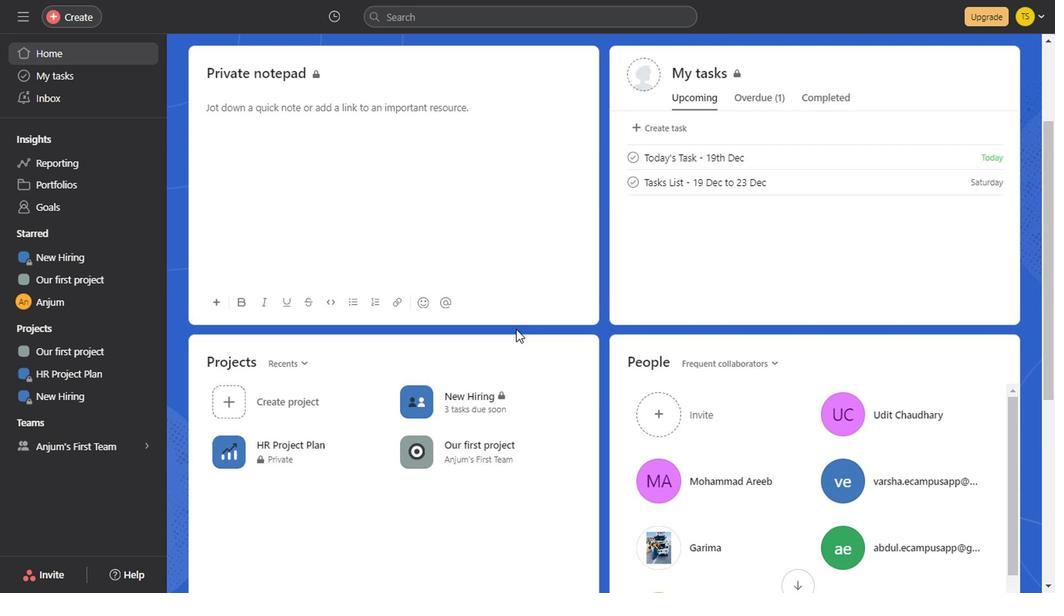 
Action: Mouse scrolled (513, 330) with delta (0, -1)
Screenshot: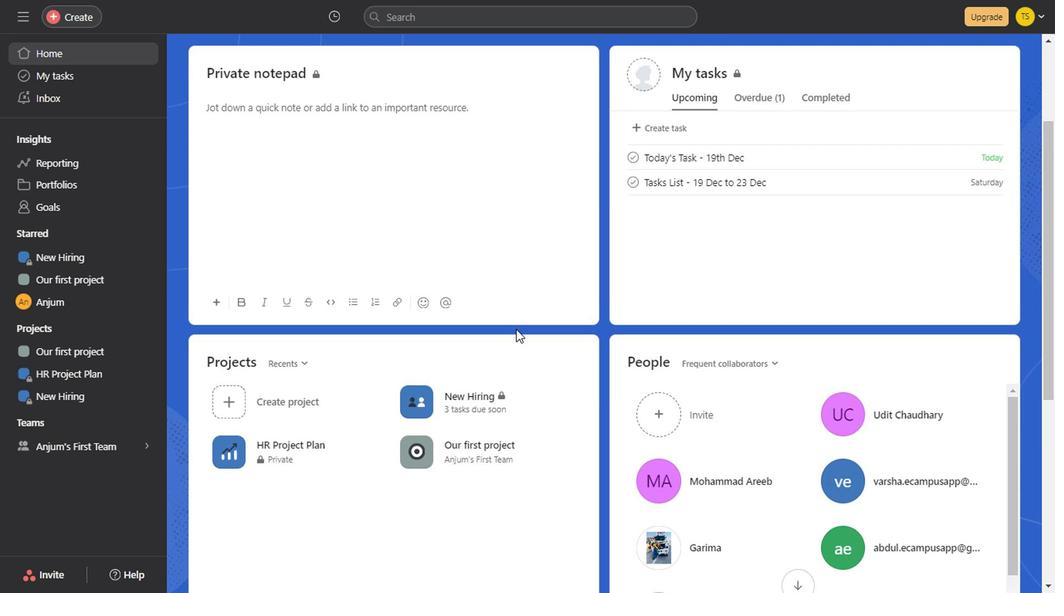 
Action: Mouse scrolled (513, 330) with delta (0, -1)
Screenshot: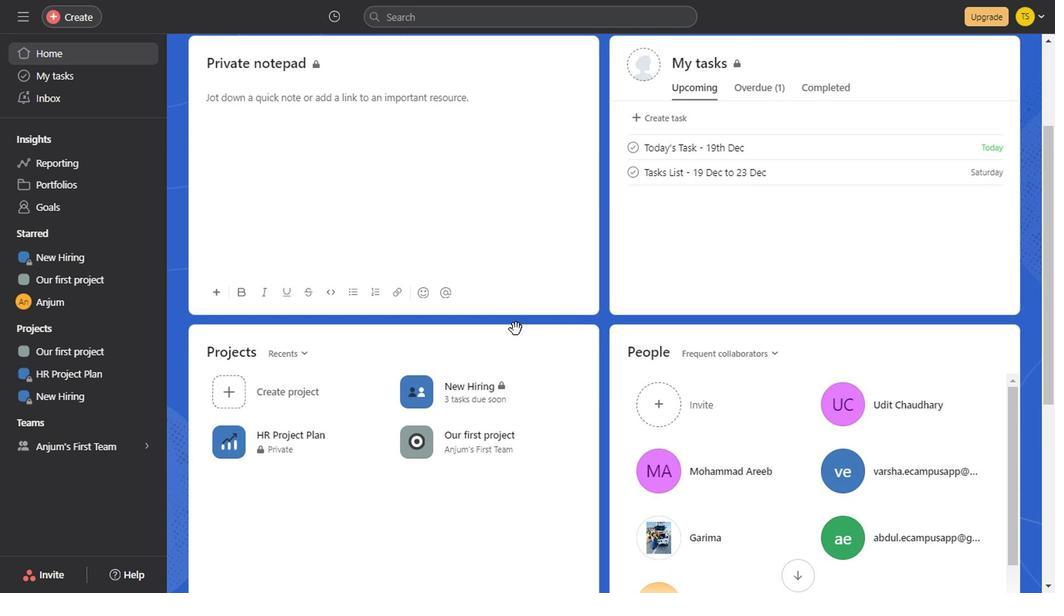 
Action: Mouse scrolled (513, 330) with delta (0, -1)
Screenshot: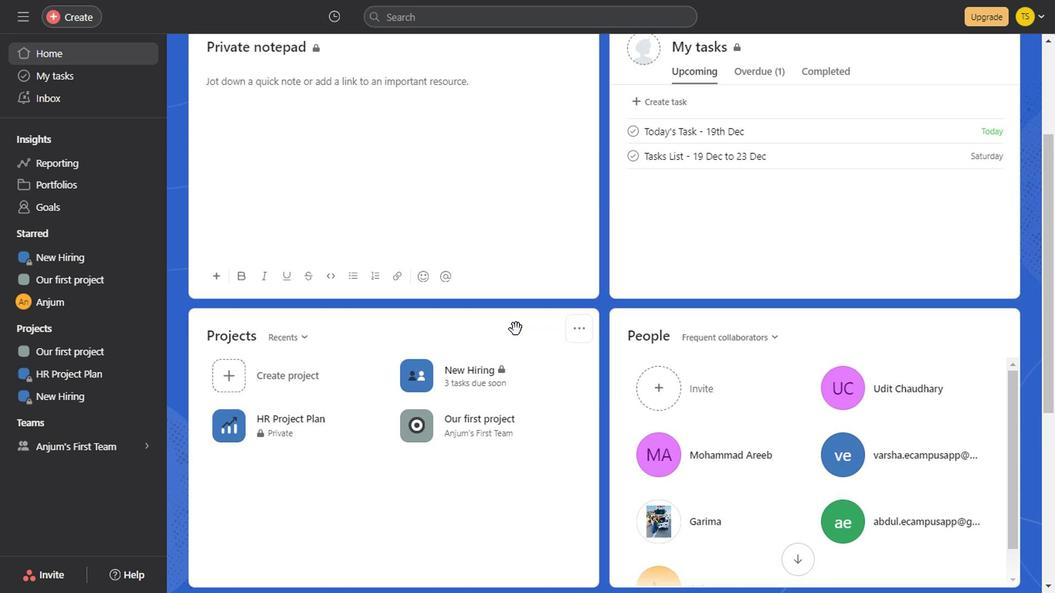
Action: Mouse scrolled (513, 330) with delta (0, -1)
Screenshot: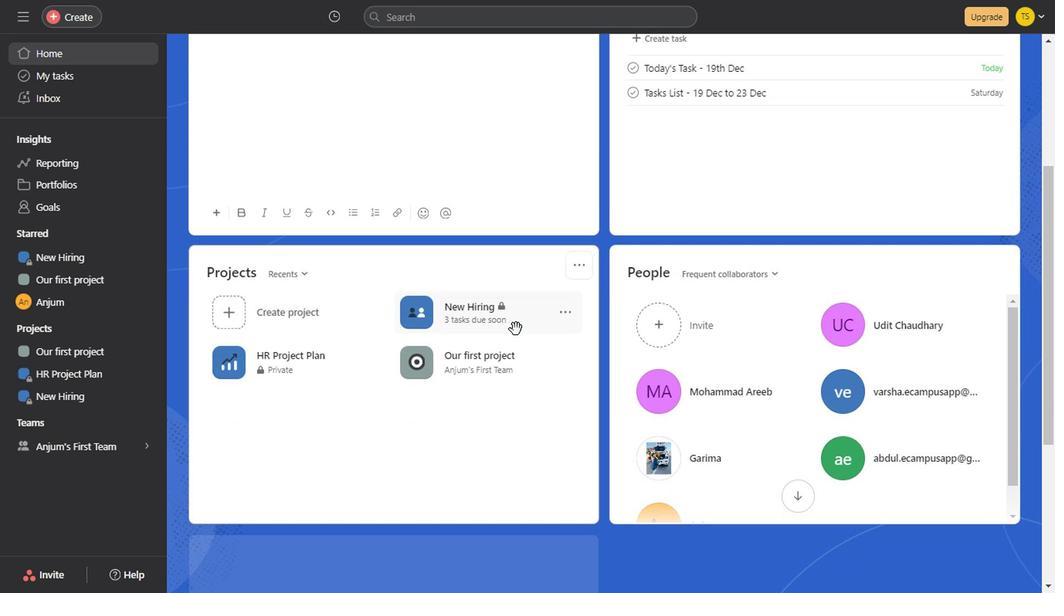 
Action: Mouse scrolled (513, 330) with delta (0, -1)
Screenshot: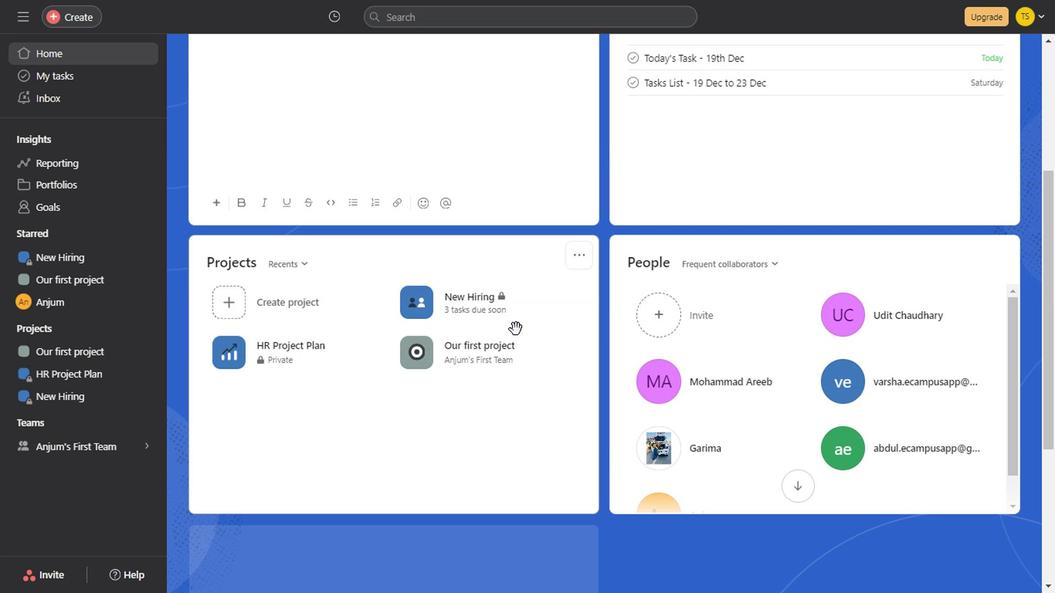 
Action: Mouse moved to (835, 367)
Screenshot: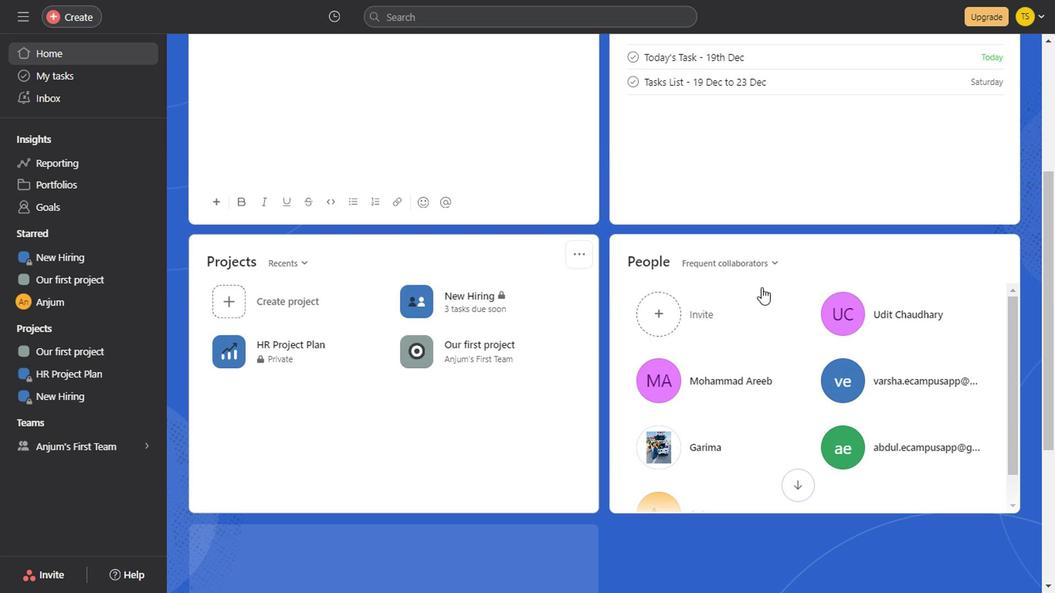 
Action: Mouse scrolled (835, 367) with delta (0, 0)
Screenshot: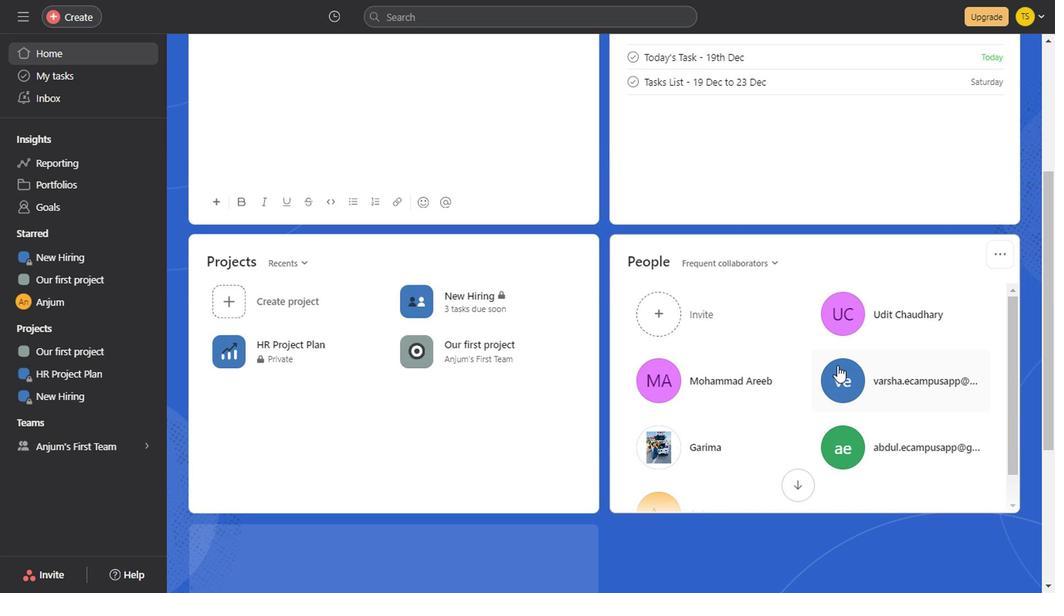 
Action: Mouse scrolled (835, 367) with delta (0, 0)
Screenshot: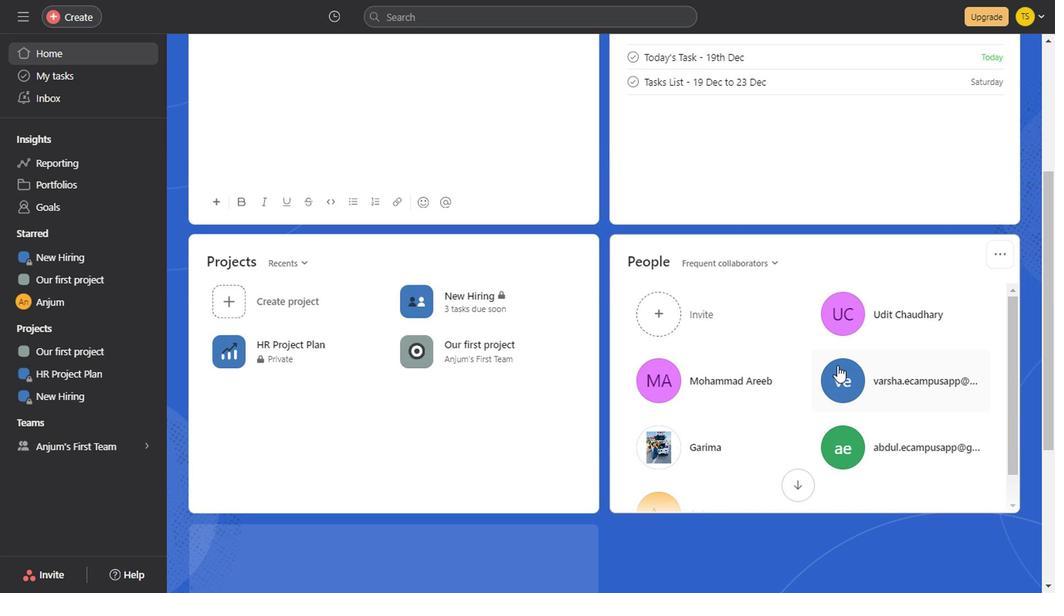 
Action: Mouse scrolled (835, 367) with delta (0, 0)
Screenshot: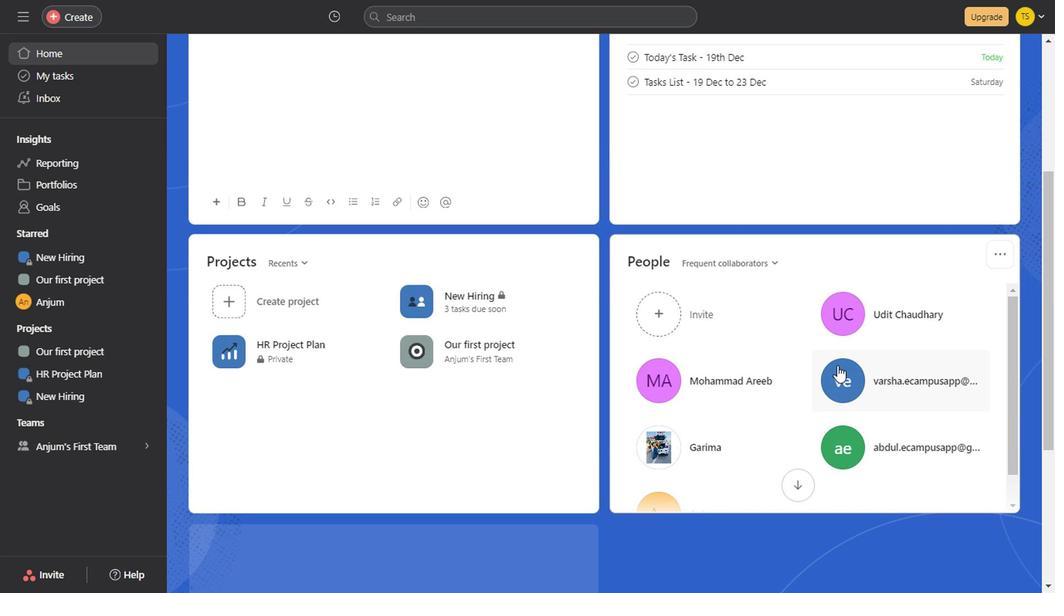 
Action: Mouse scrolled (835, 367) with delta (0, 0)
Screenshot: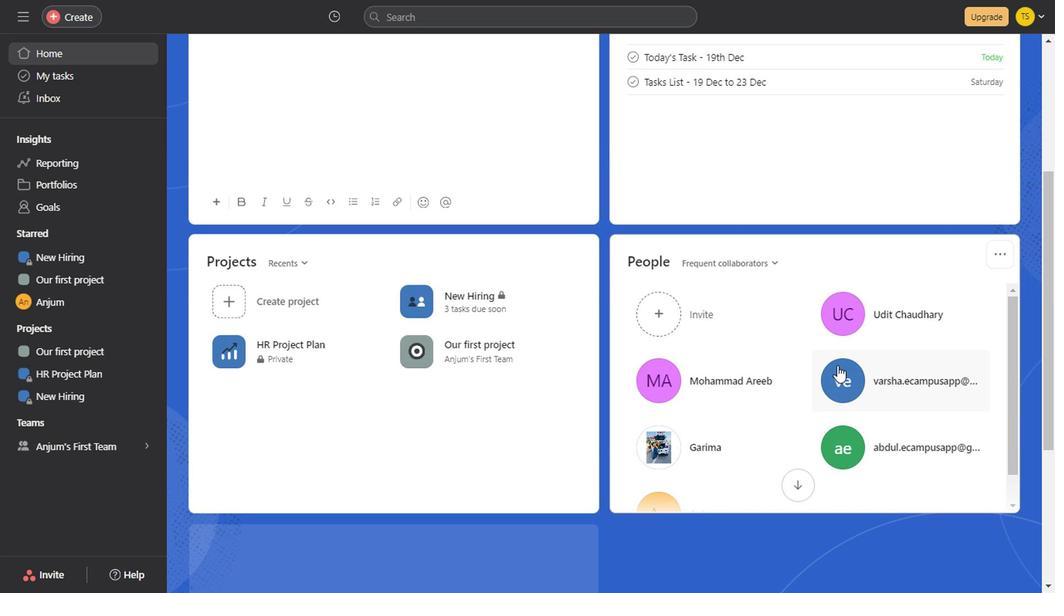 
Action: Mouse scrolled (835, 367) with delta (0, 0)
Screenshot: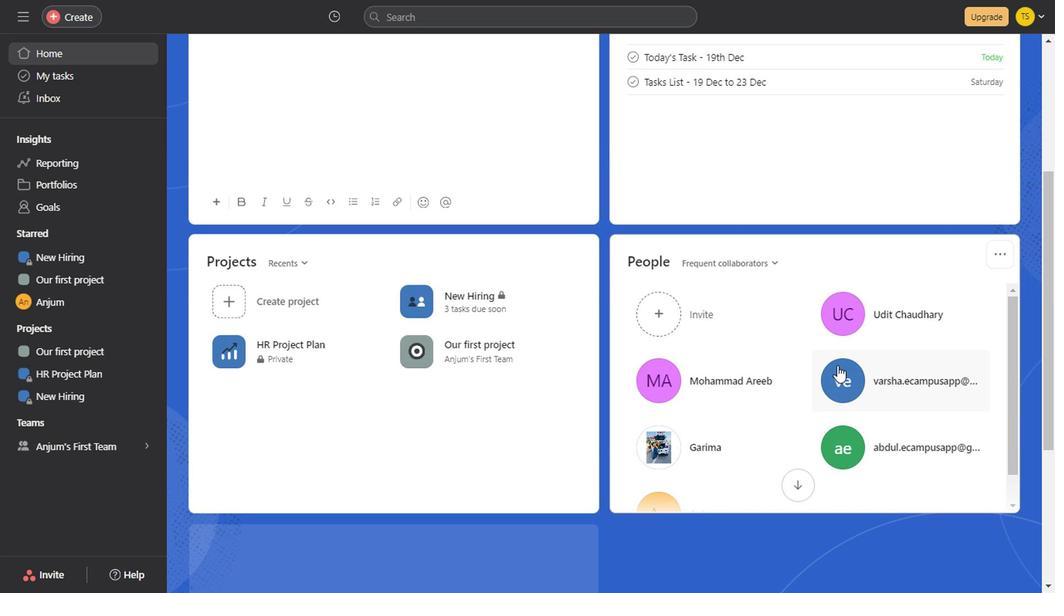 
Action: Mouse scrolled (835, 367) with delta (0, 0)
Screenshot: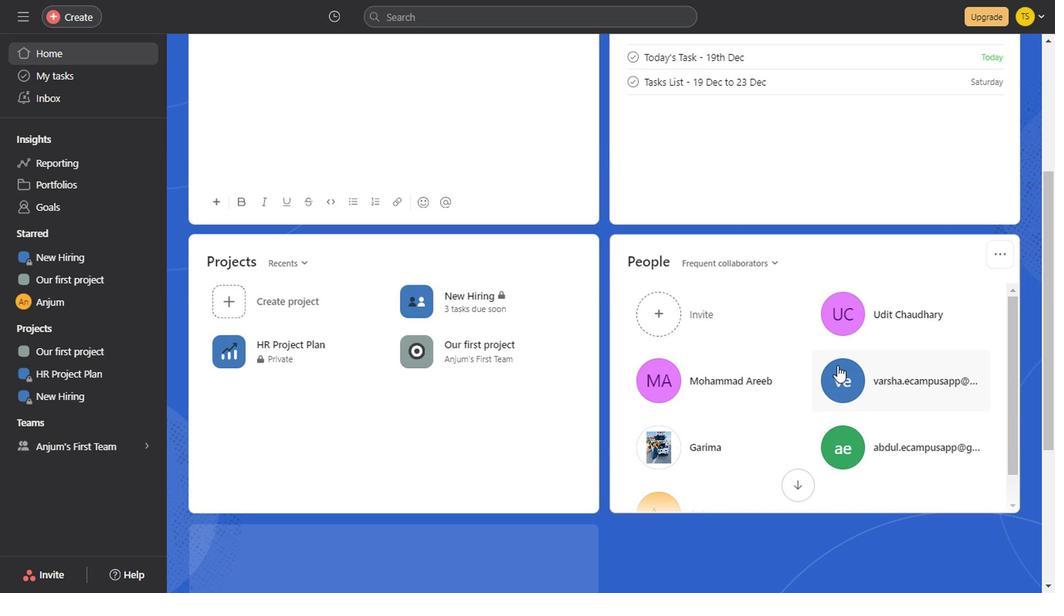 
Action: Mouse scrolled (835, 367) with delta (0, 0)
Screenshot: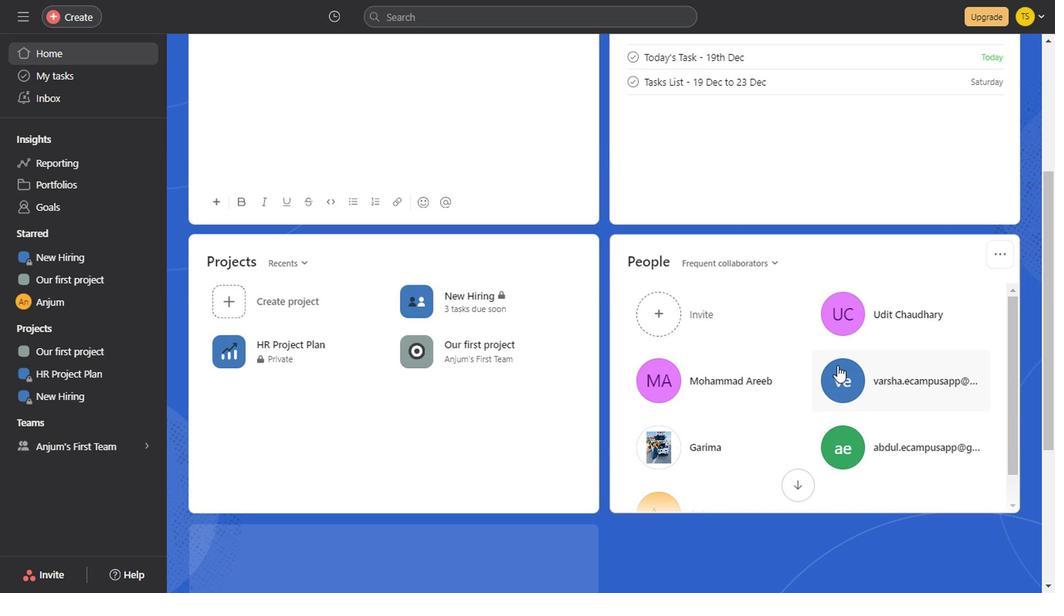 
Action: Mouse scrolled (835, 367) with delta (0, 0)
Screenshot: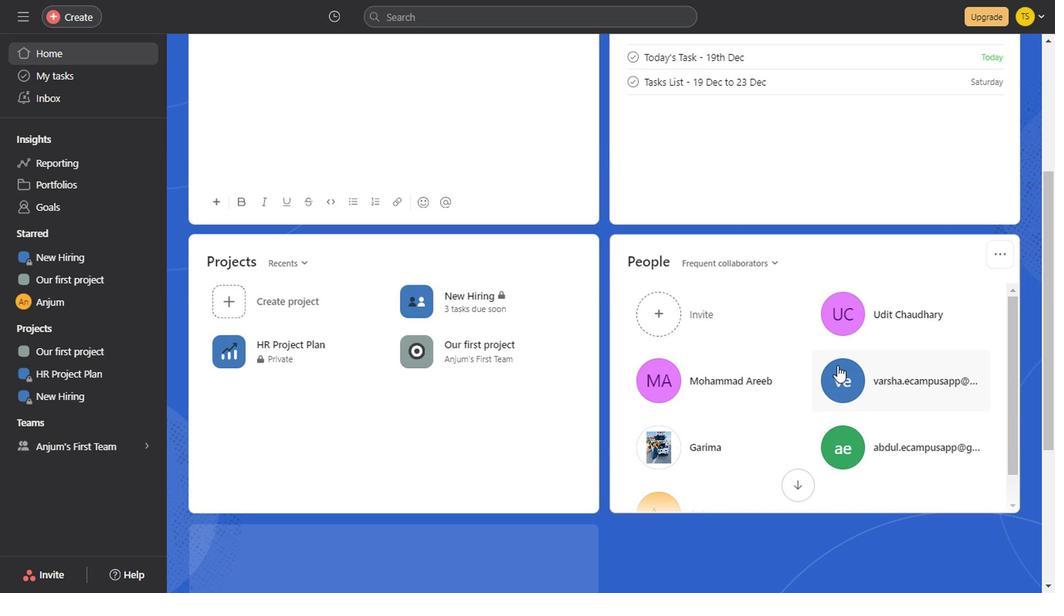 
Action: Mouse scrolled (835, 367) with delta (0, 0)
Screenshot: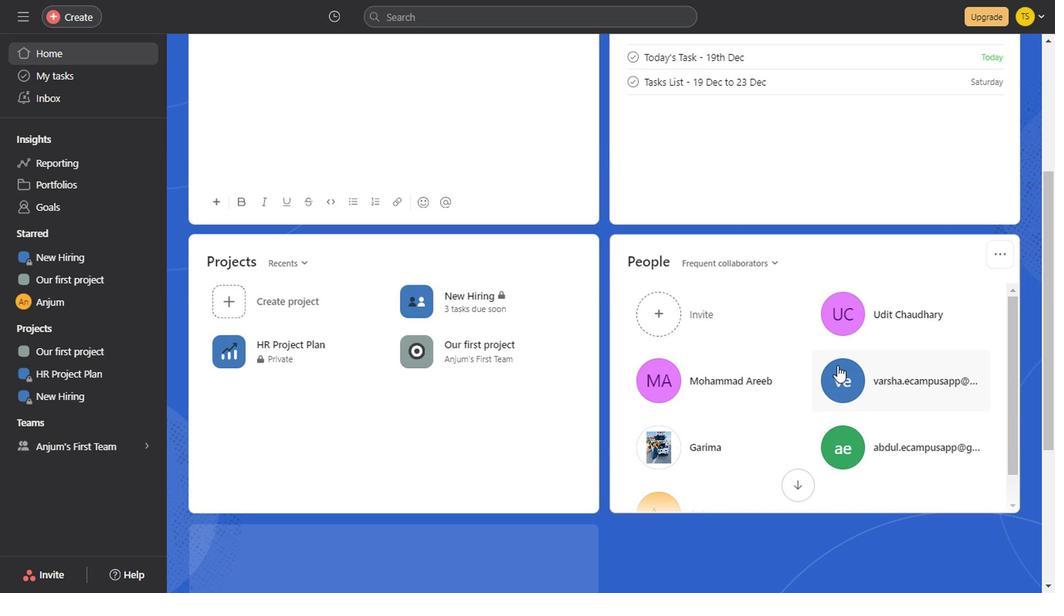 
Action: Mouse scrolled (835, 367) with delta (0, 0)
Screenshot: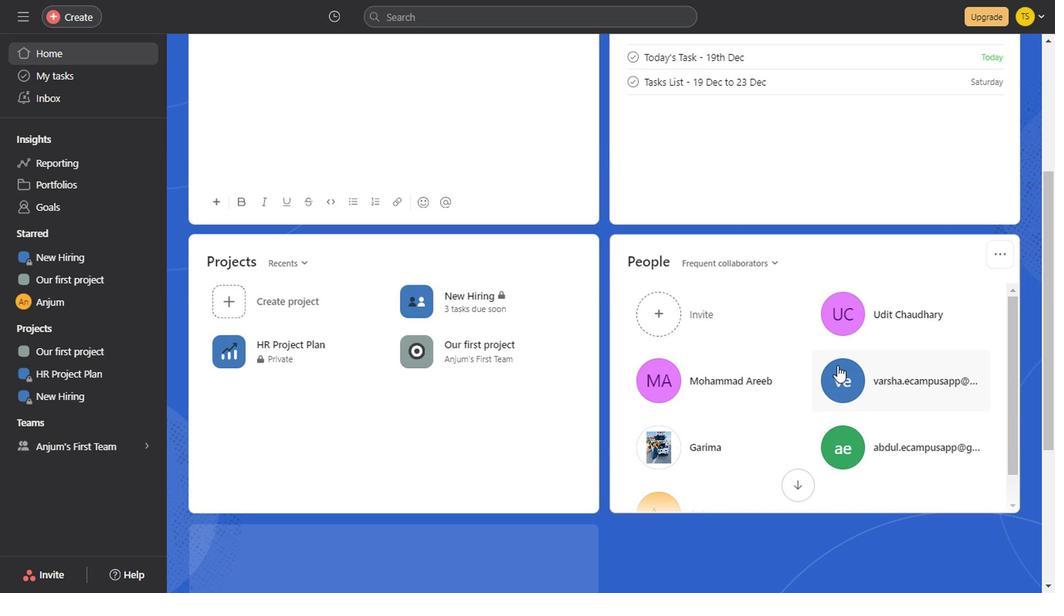 
Action: Mouse scrolled (835, 367) with delta (0, 0)
Screenshot: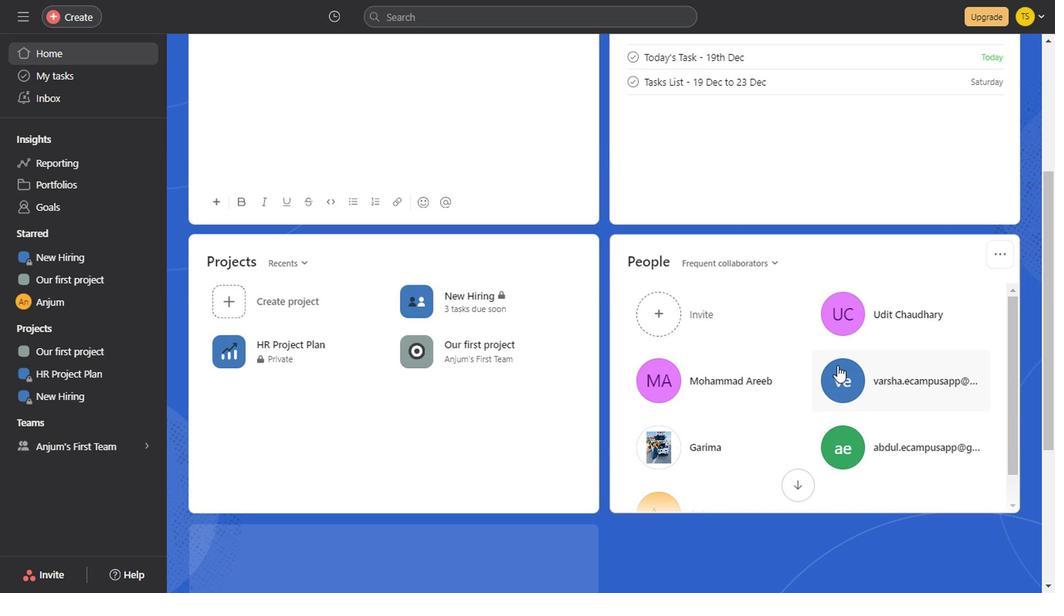
Action: Mouse scrolled (835, 367) with delta (0, 0)
Screenshot: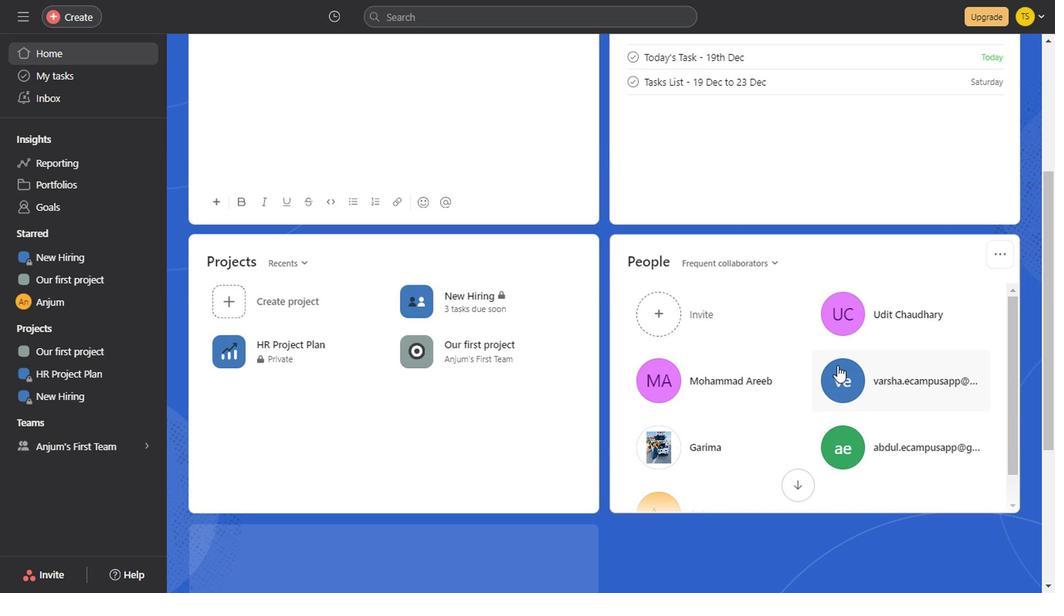 
Action: Mouse scrolled (835, 367) with delta (0, 0)
Screenshot: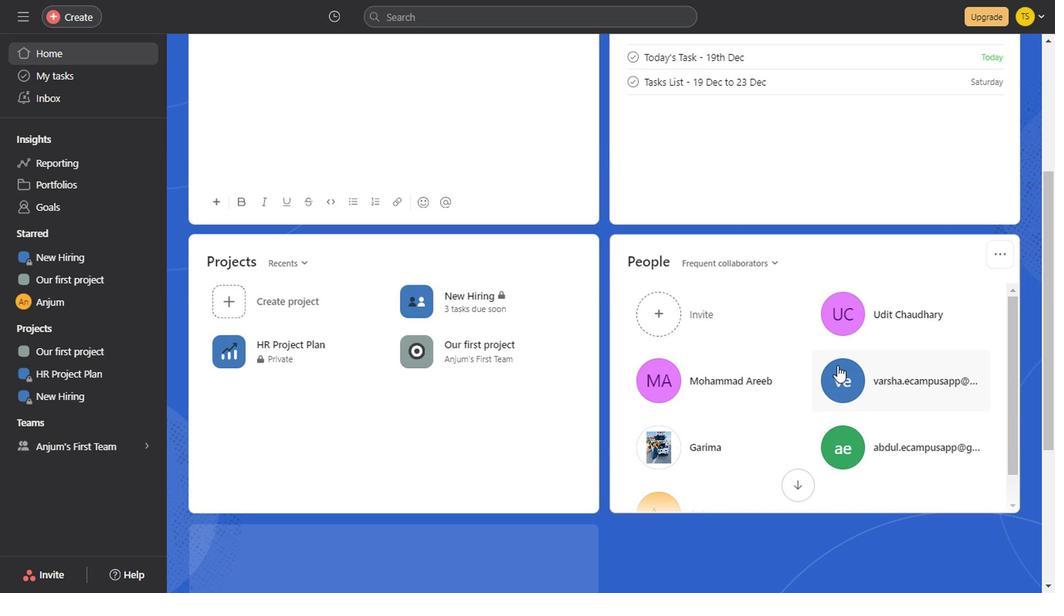 
Action: Mouse scrolled (835, 367) with delta (0, 0)
Screenshot: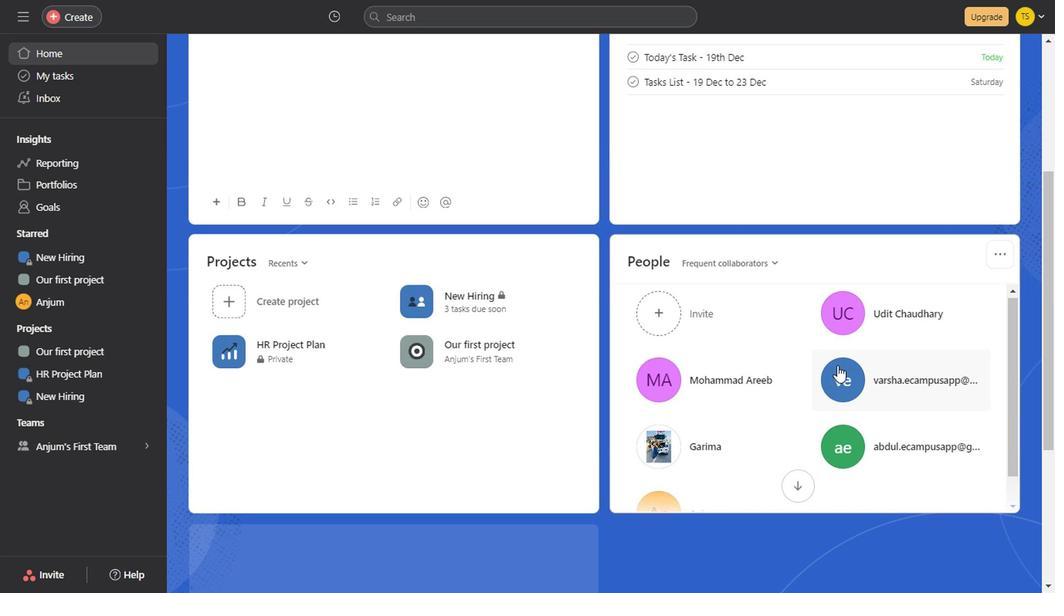 
Action: Mouse scrolled (835, 367) with delta (0, 0)
Screenshot: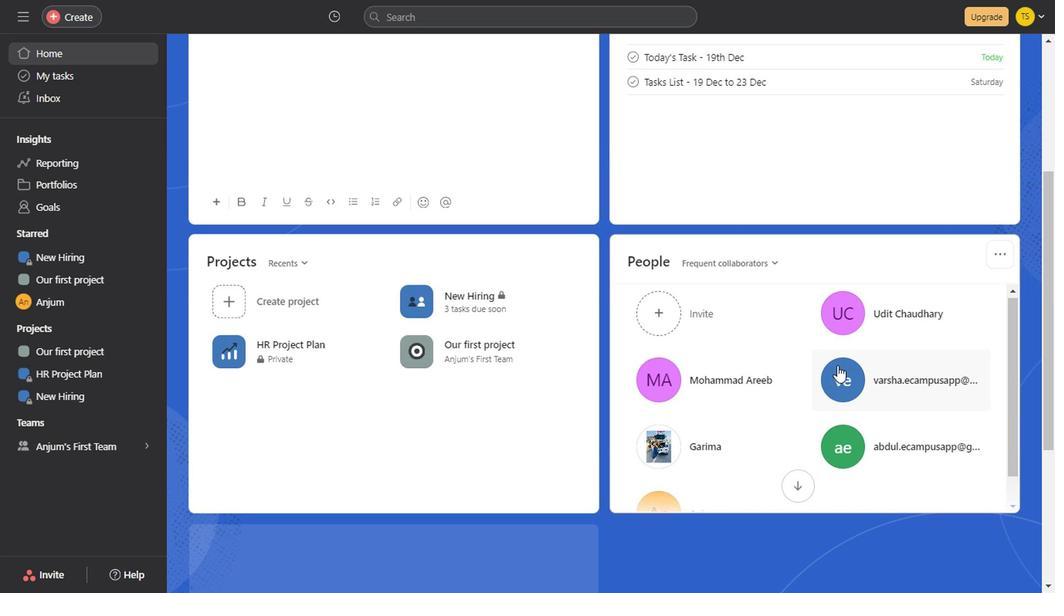 
Action: Mouse scrolled (835, 367) with delta (0, 0)
Screenshot: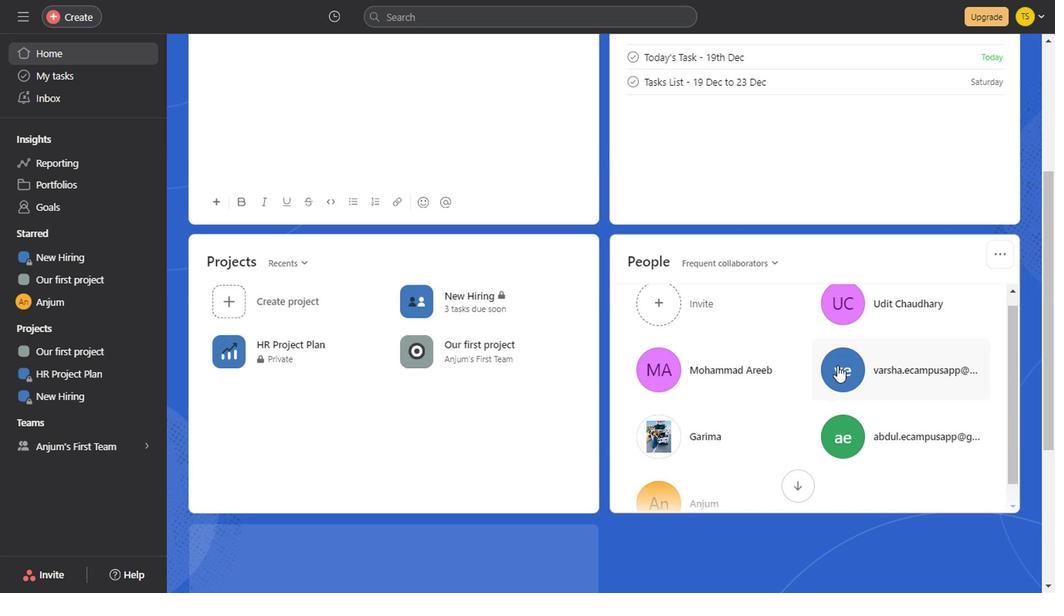 
Action: Mouse scrolled (835, 367) with delta (0, 0)
Screenshot: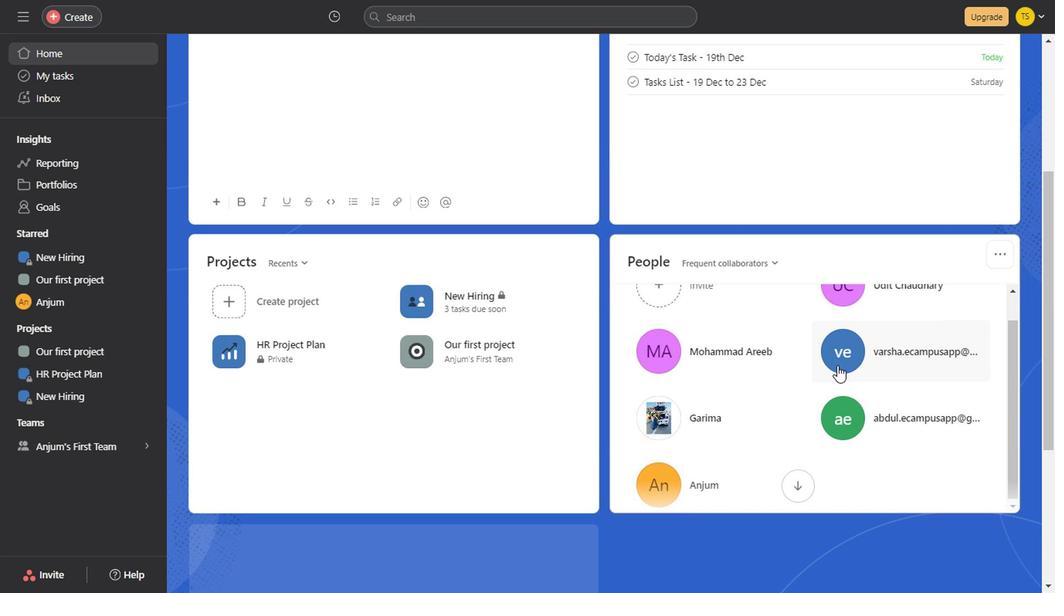 
Action: Mouse scrolled (835, 367) with delta (0, 0)
Screenshot: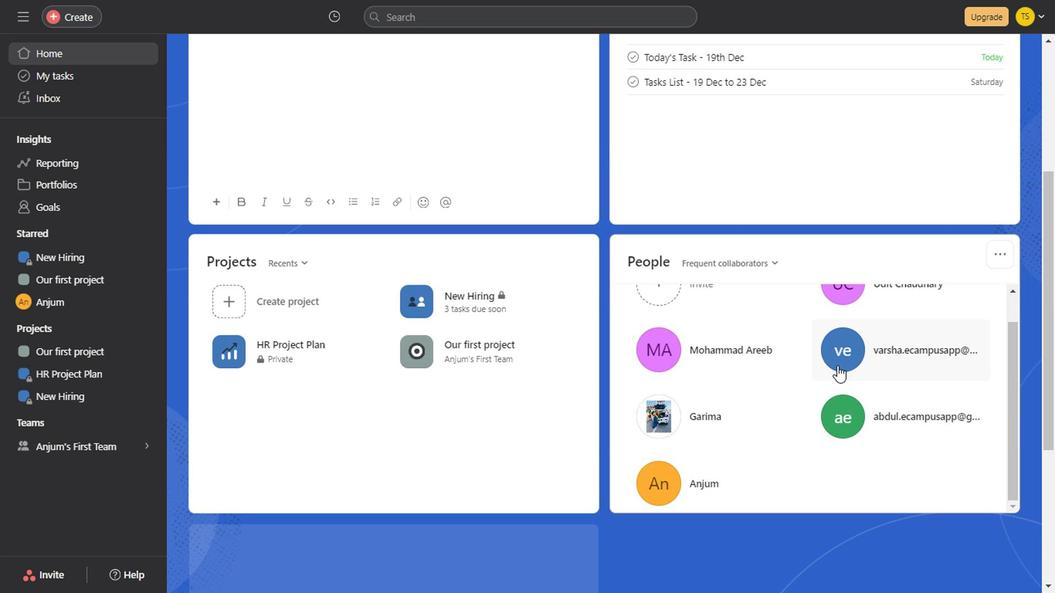 
Action: Mouse scrolled (835, 367) with delta (0, 0)
Screenshot: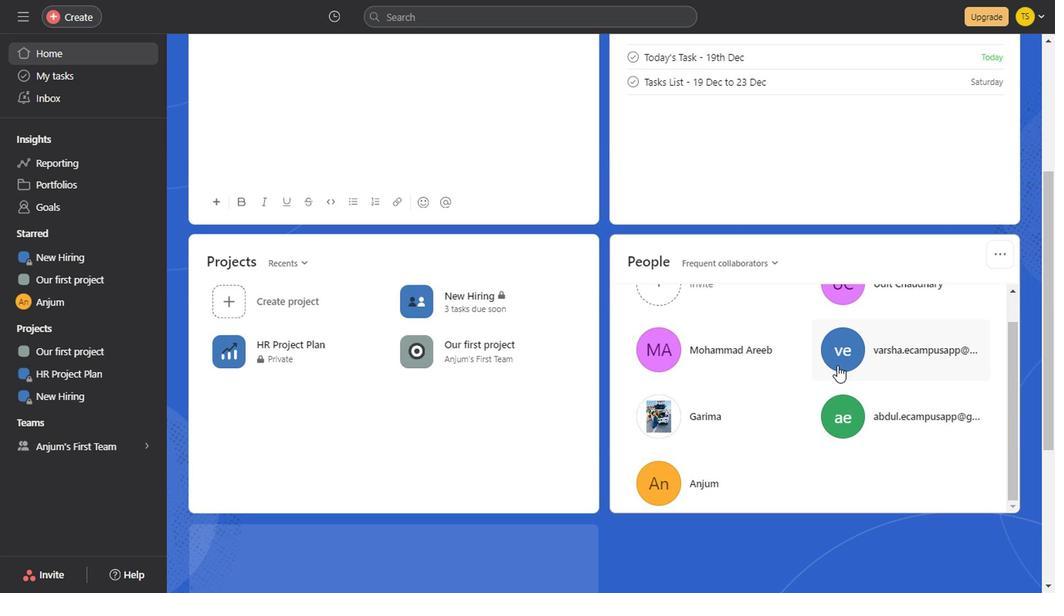 
Action: Mouse moved to (766, 262)
Screenshot: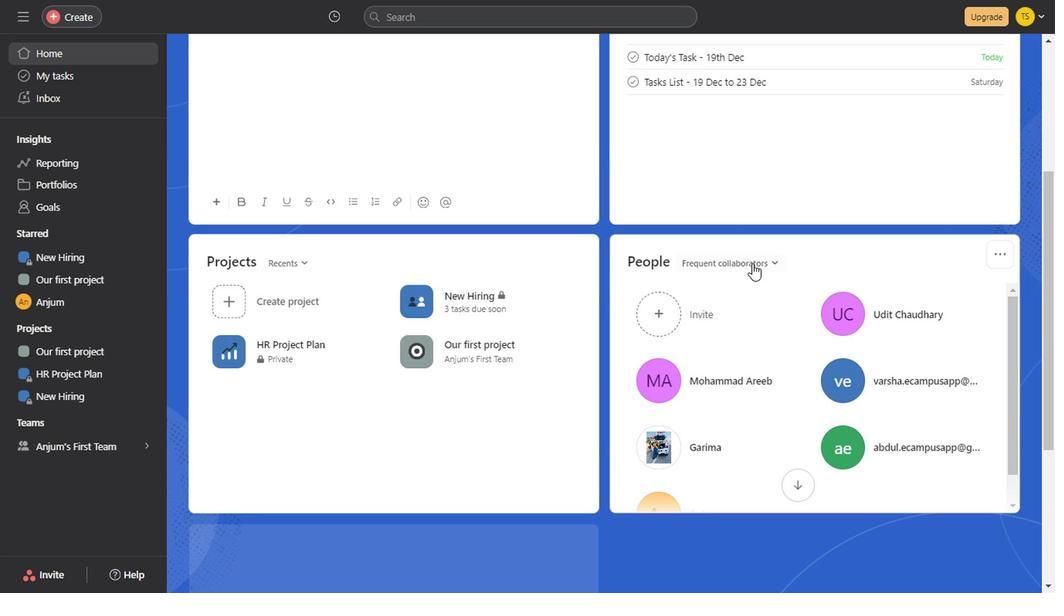 
Action: Mouse pressed left at (766, 262)
Screenshot: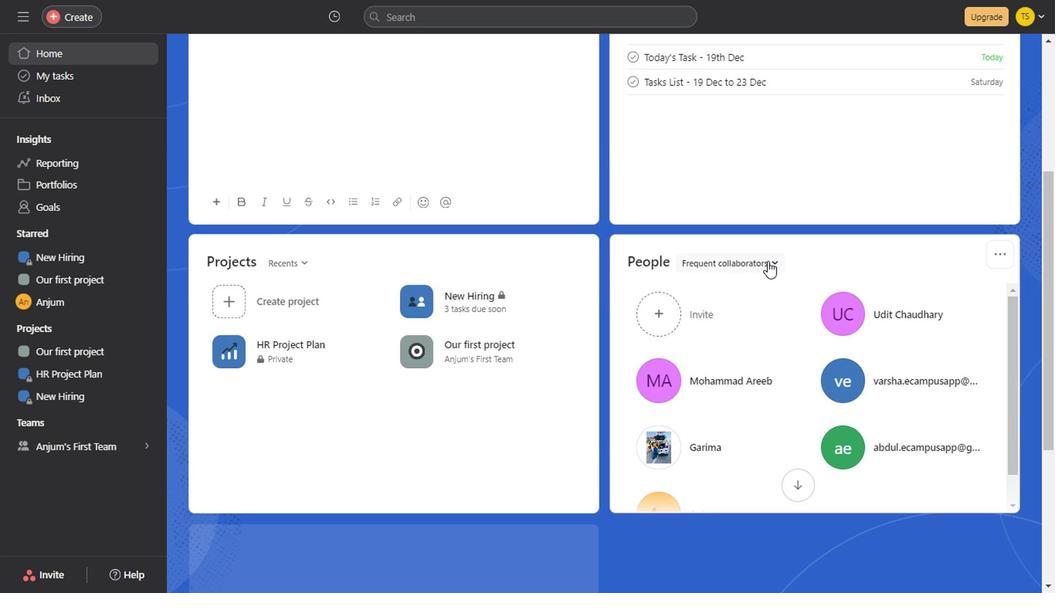 
Action: Mouse moved to (760, 312)
Screenshot: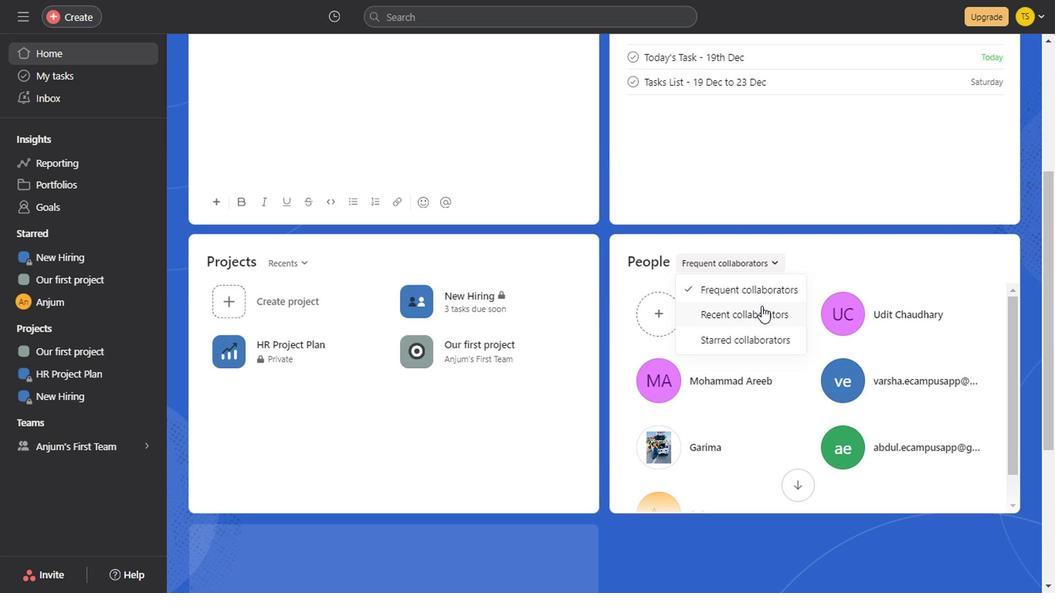
Action: Mouse pressed left at (760, 312)
Screenshot: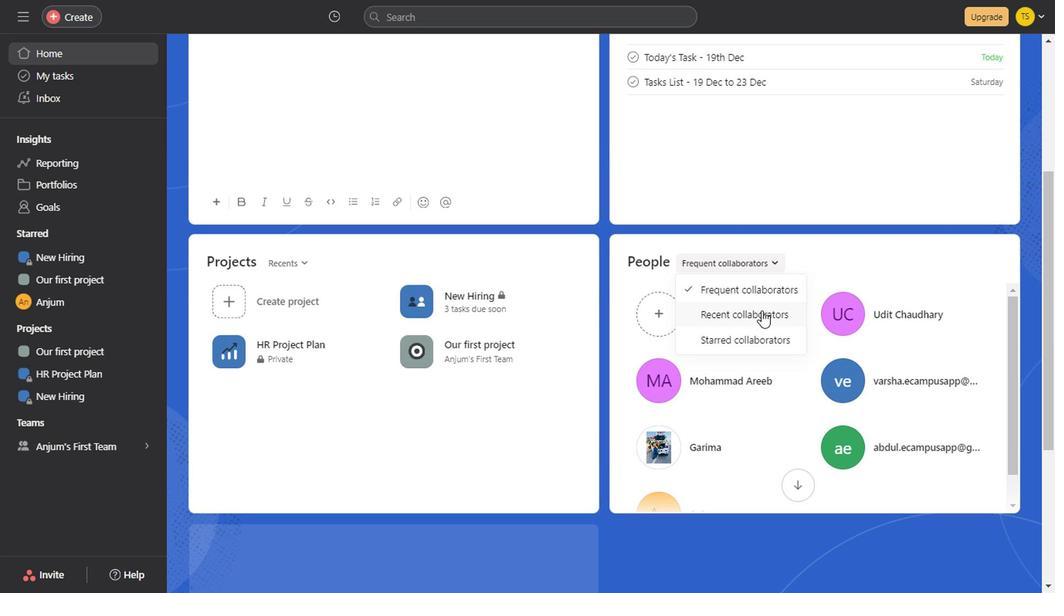 
Action: Mouse moved to (861, 439)
Screenshot: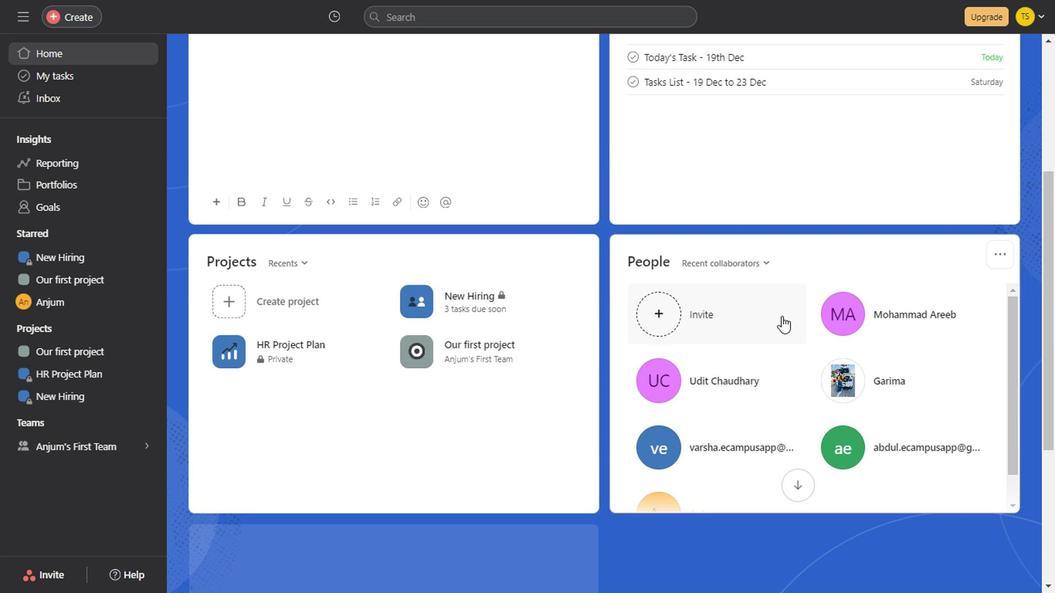 
Action: Mouse scrolled (861, 438) with delta (0, 0)
Screenshot: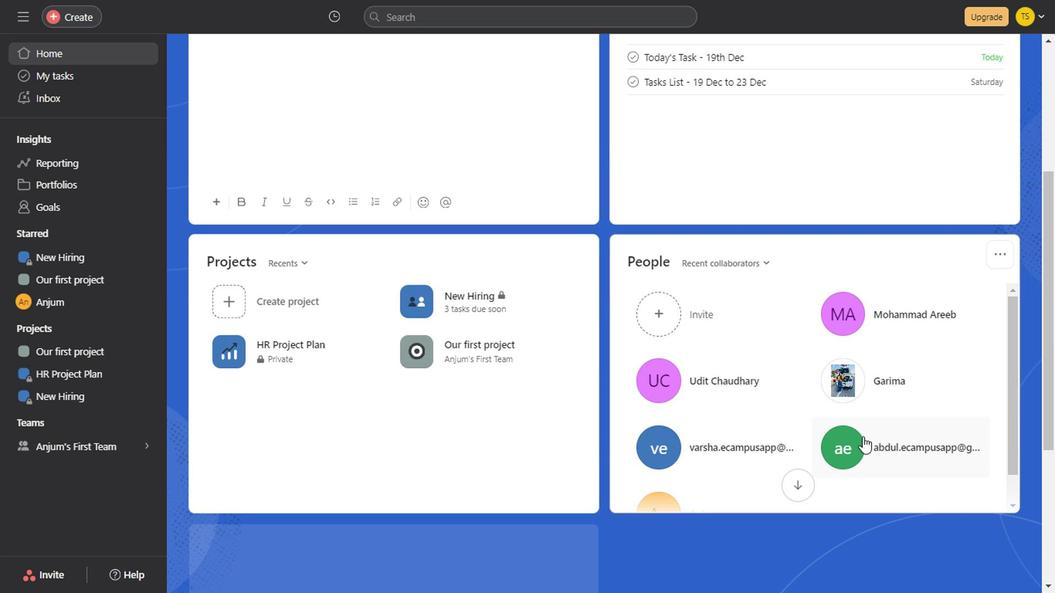
Action: Mouse scrolled (861, 438) with delta (0, 0)
Screenshot: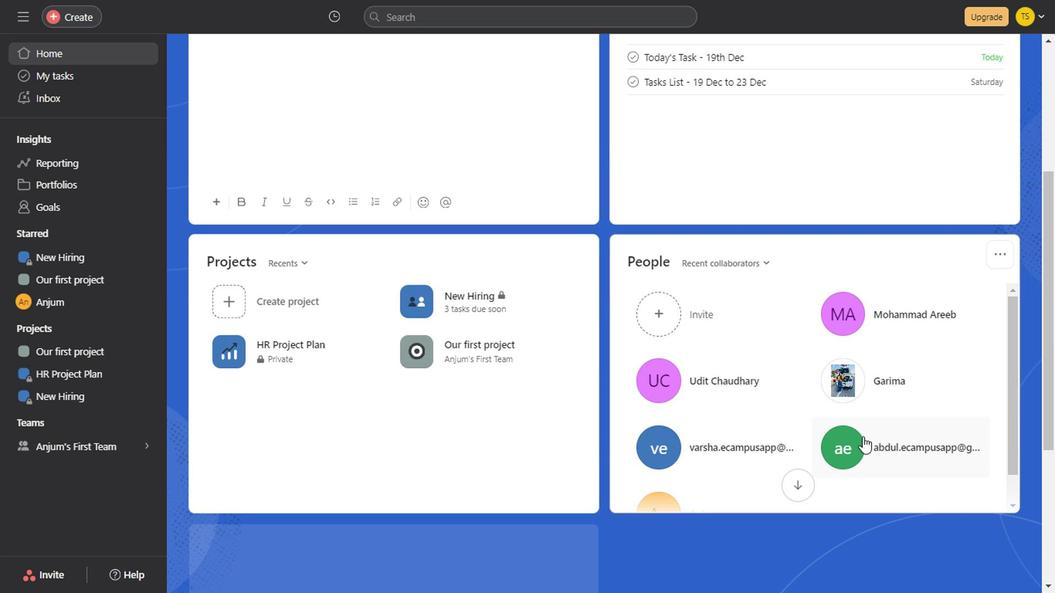 
Action: Mouse scrolled (861, 438) with delta (0, 0)
Screenshot: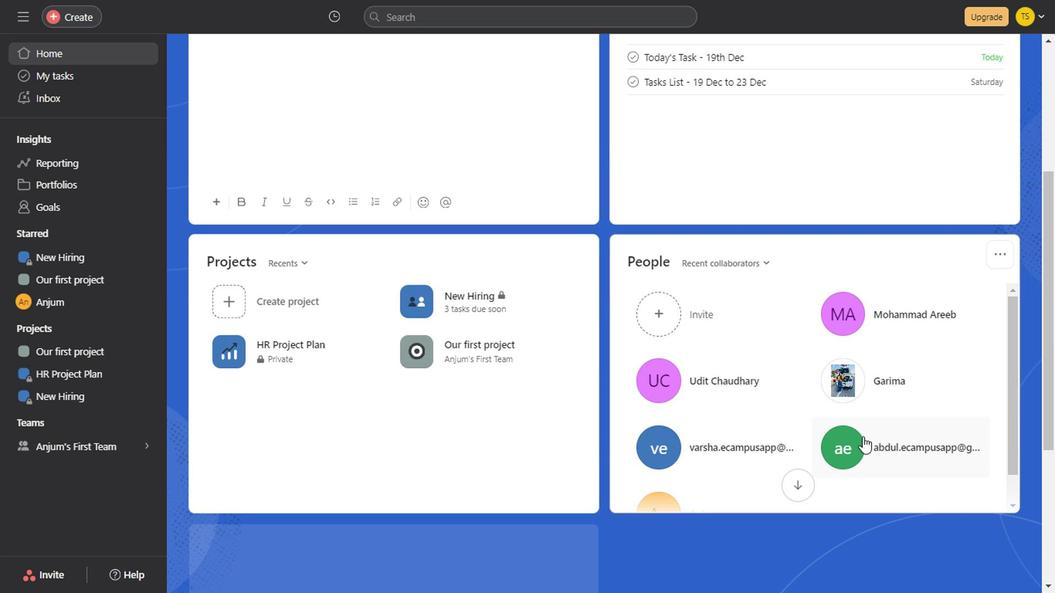 
Action: Mouse scrolled (861, 438) with delta (0, 0)
Screenshot: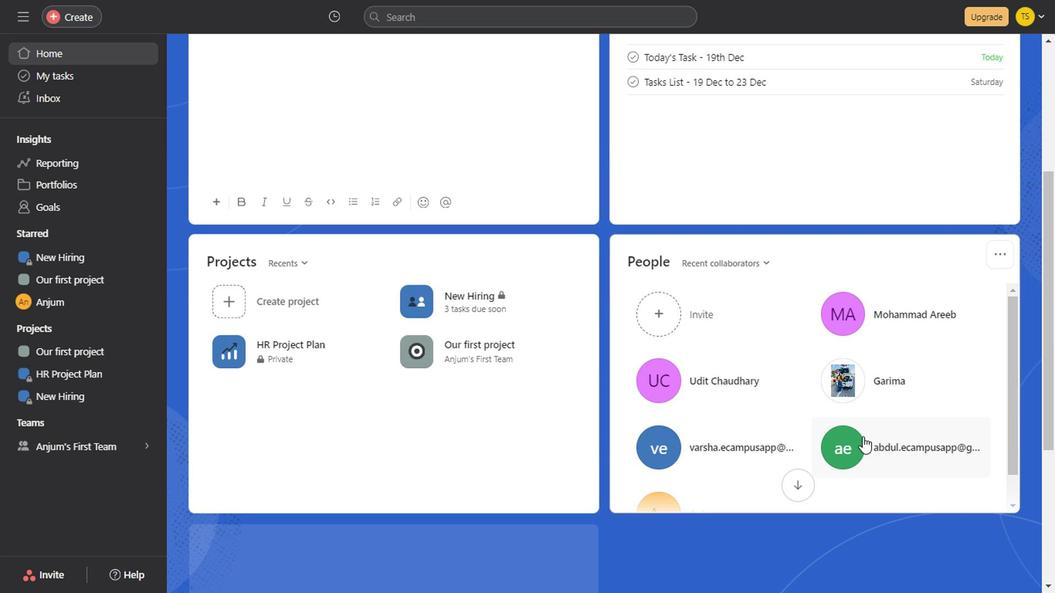 
Action: Mouse scrolled (861, 438) with delta (0, 0)
Screenshot: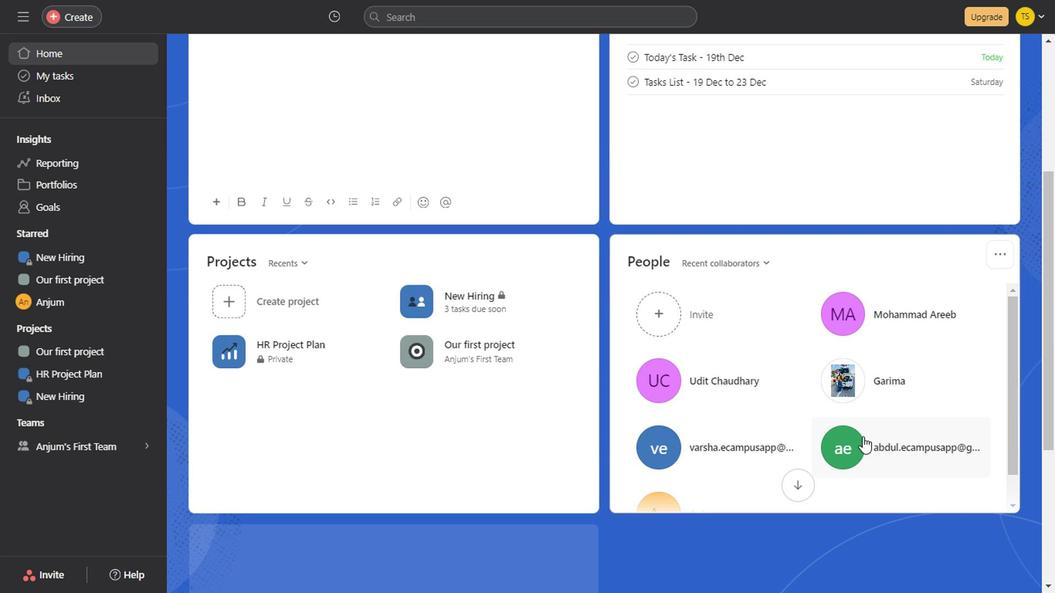 
Action: Mouse scrolled (861, 438) with delta (0, 0)
Screenshot: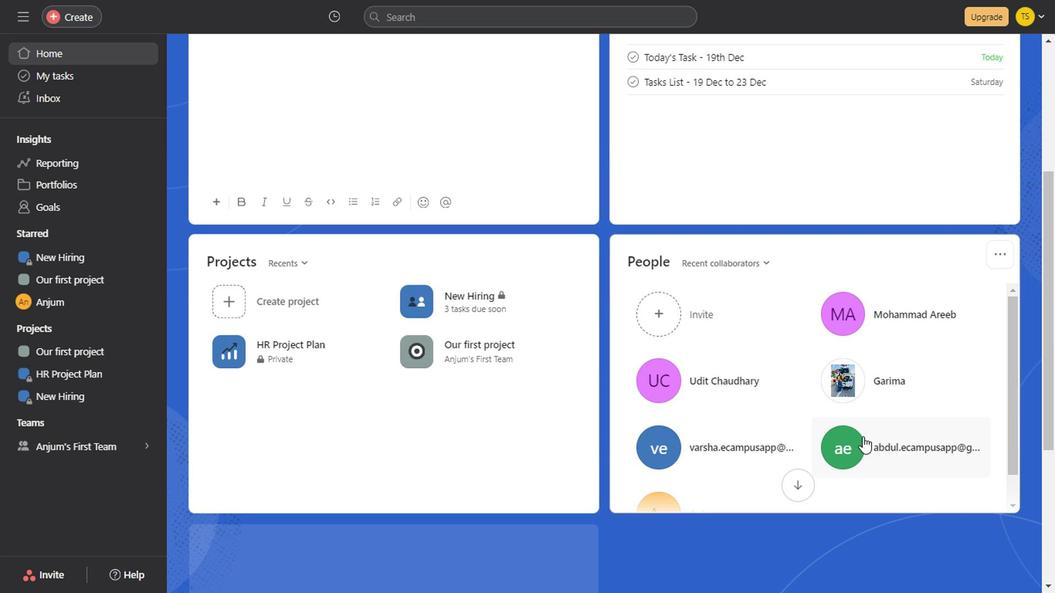 
Action: Mouse scrolled (861, 438) with delta (0, 0)
Screenshot: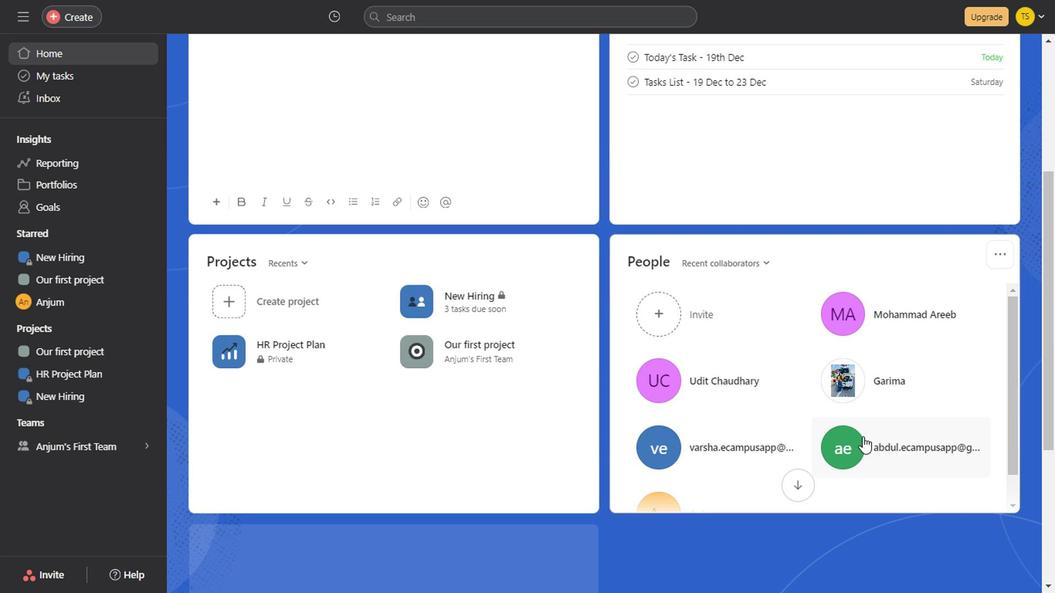 
Action: Mouse scrolled (861, 438) with delta (0, 0)
Screenshot: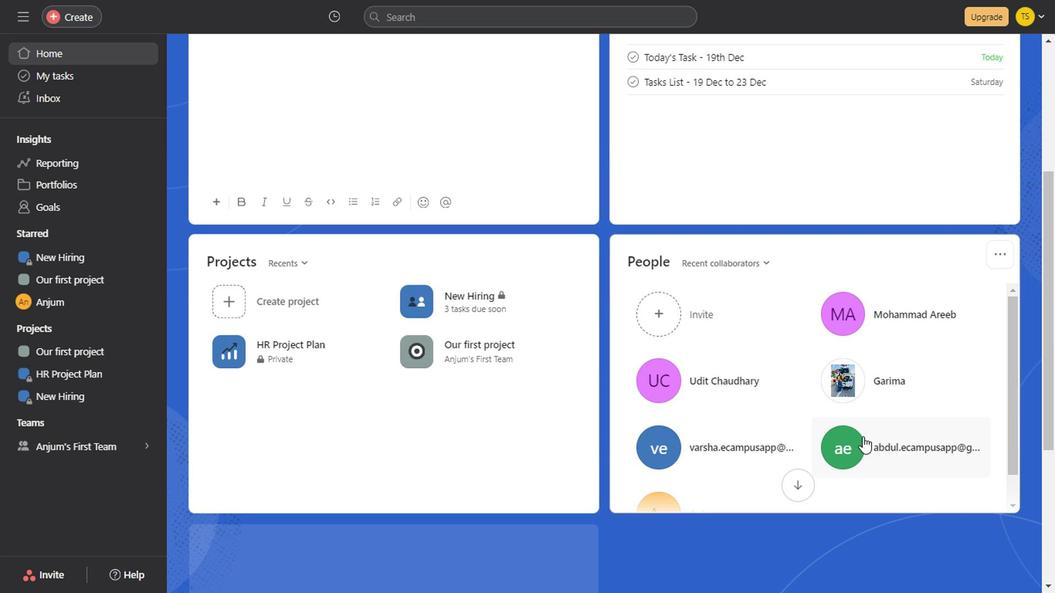 
Action: Mouse scrolled (861, 438) with delta (0, 0)
Screenshot: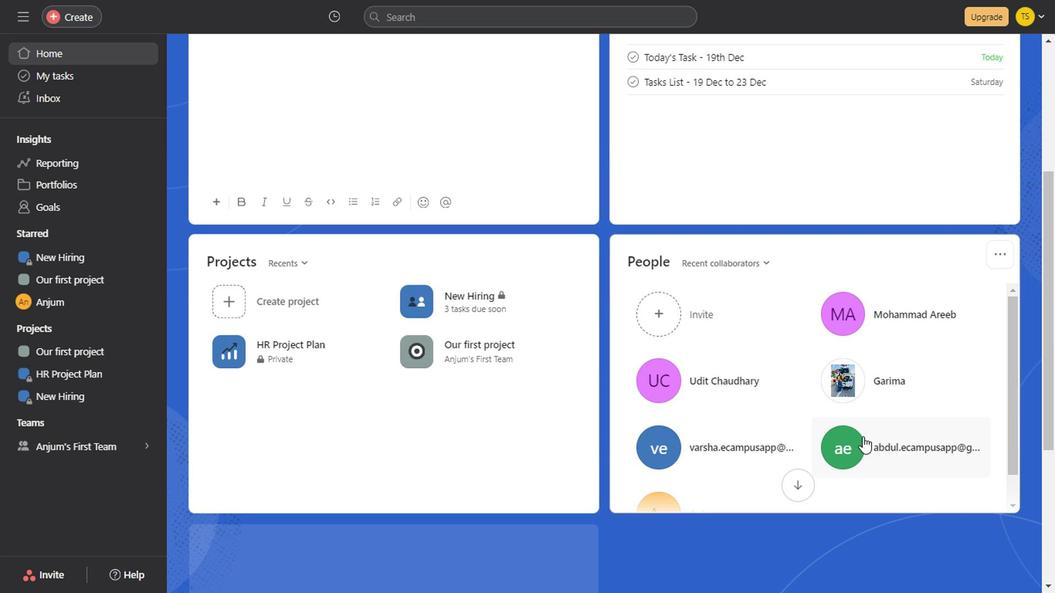 
Action: Mouse scrolled (861, 438) with delta (0, 0)
Screenshot: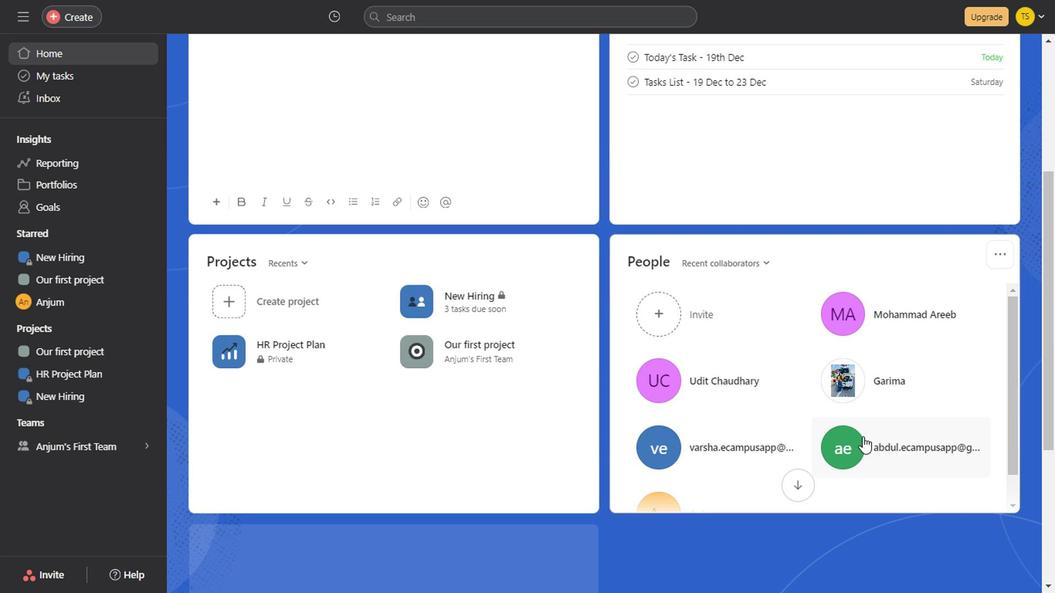 
Action: Mouse scrolled (861, 438) with delta (0, 0)
Screenshot: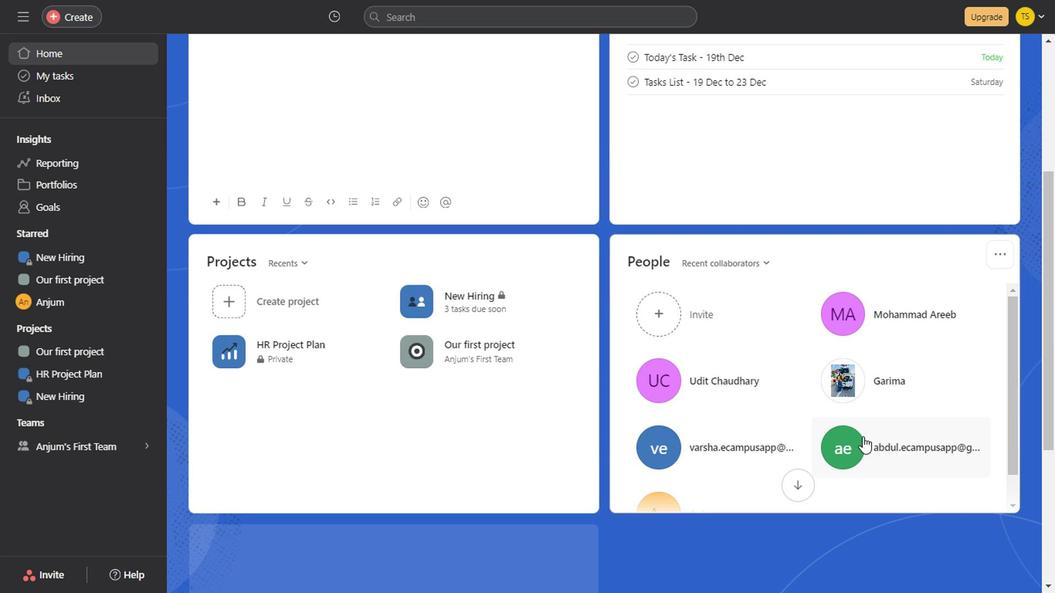 
Action: Mouse scrolled (861, 438) with delta (0, 0)
Screenshot: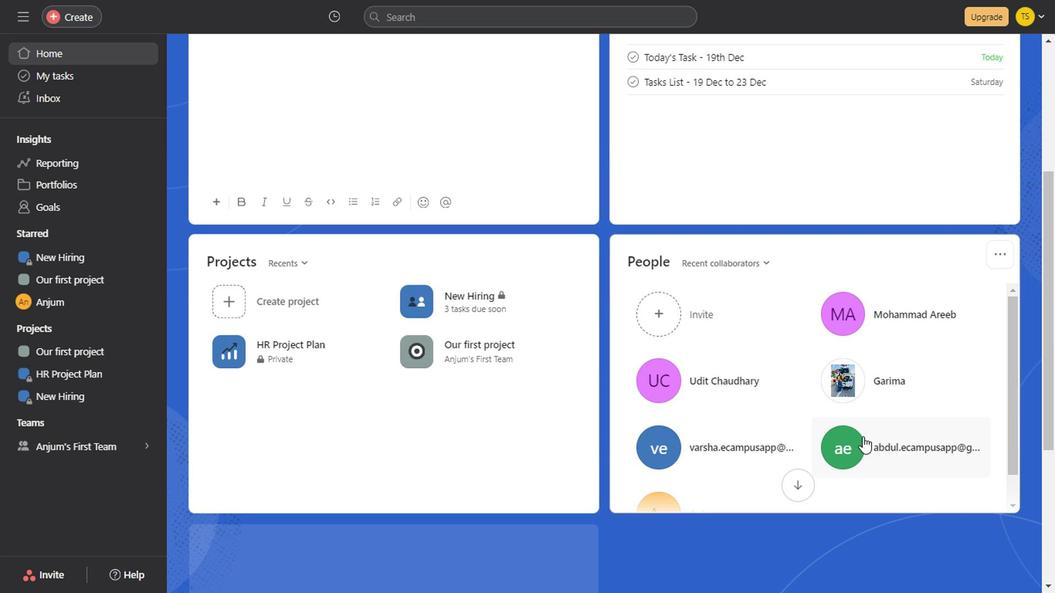 
Action: Mouse scrolled (861, 438) with delta (0, 0)
Screenshot: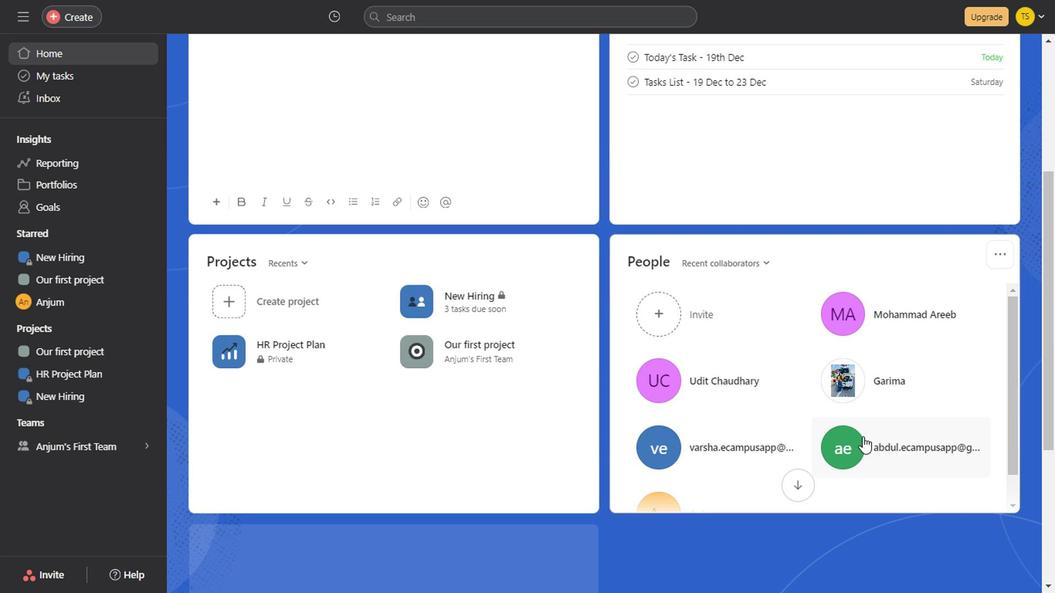 
Action: Mouse scrolled (861, 438) with delta (0, 0)
Screenshot: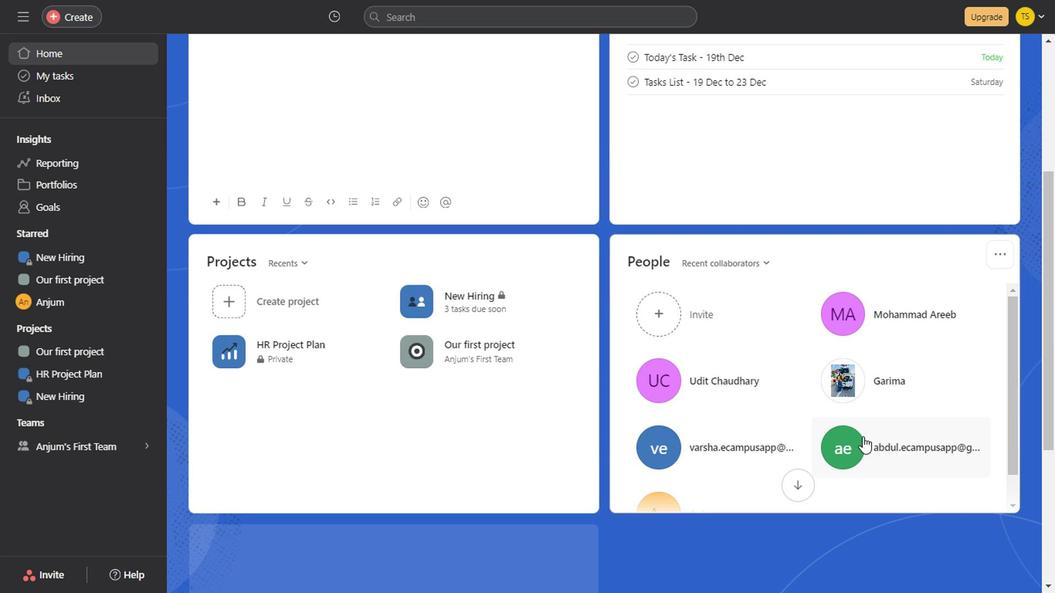 
Action: Mouse scrolled (861, 438) with delta (0, 0)
Screenshot: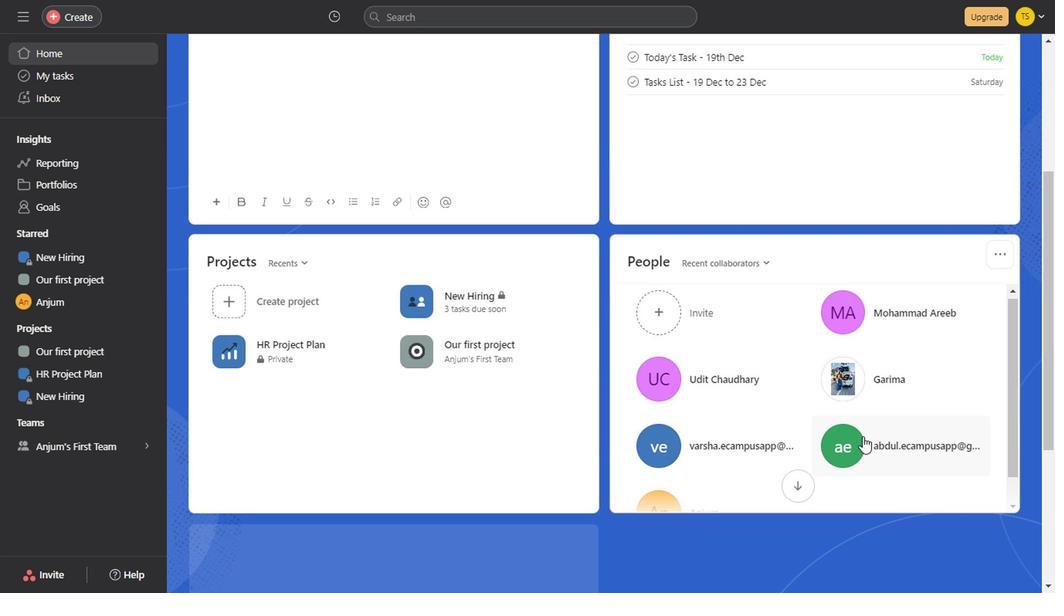 
Action: Mouse scrolled (861, 438) with delta (0, 0)
Screenshot: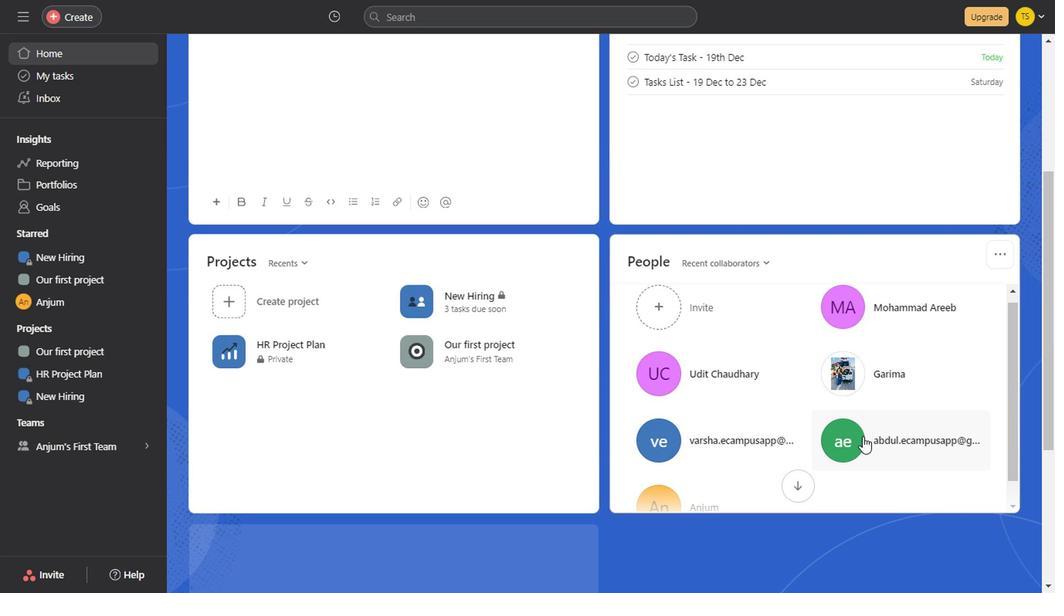 
Action: Mouse scrolled (861, 438) with delta (0, 0)
Screenshot: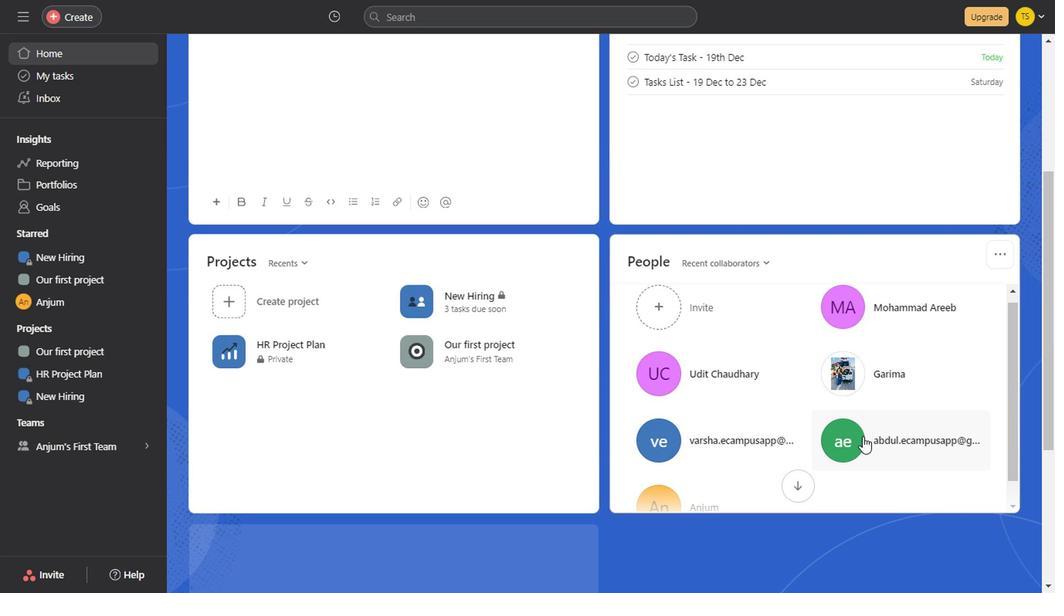 
Action: Mouse scrolled (861, 438) with delta (0, 0)
Screenshot: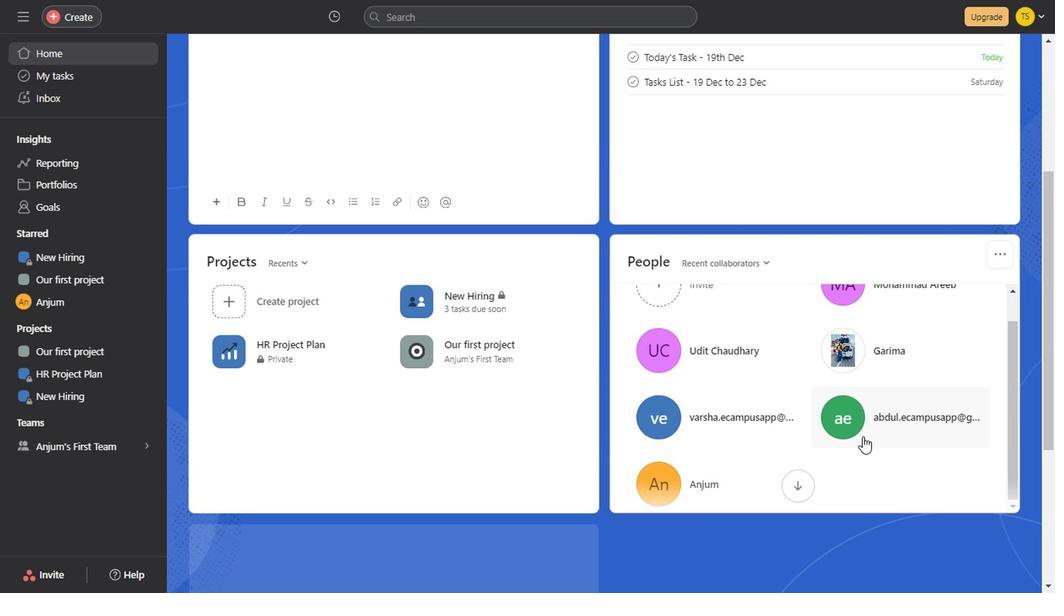 
Action: Mouse moved to (758, 266)
Screenshot: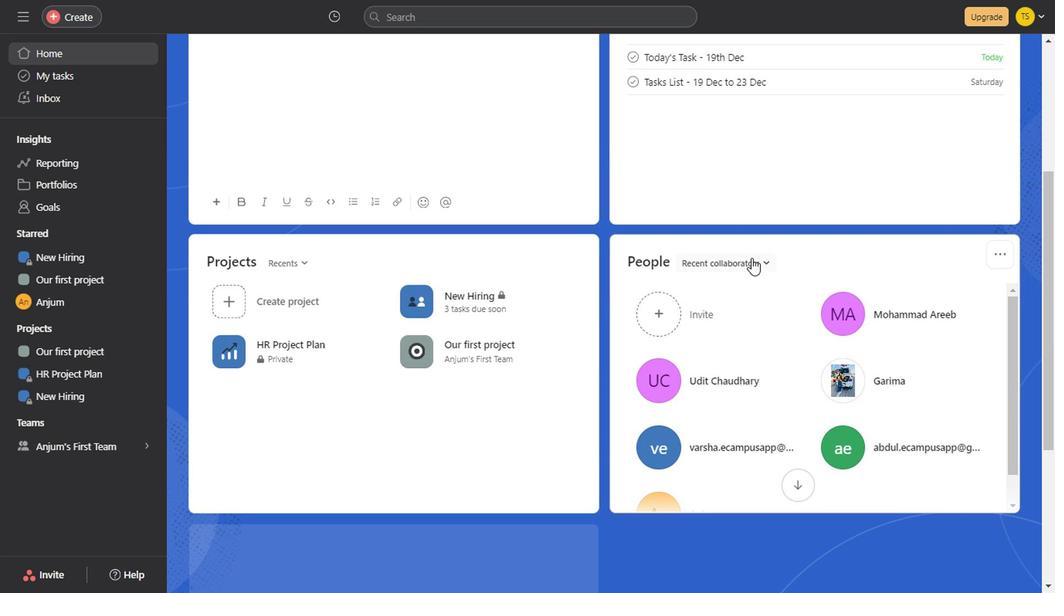 
Action: Mouse pressed left at (758, 266)
Screenshot: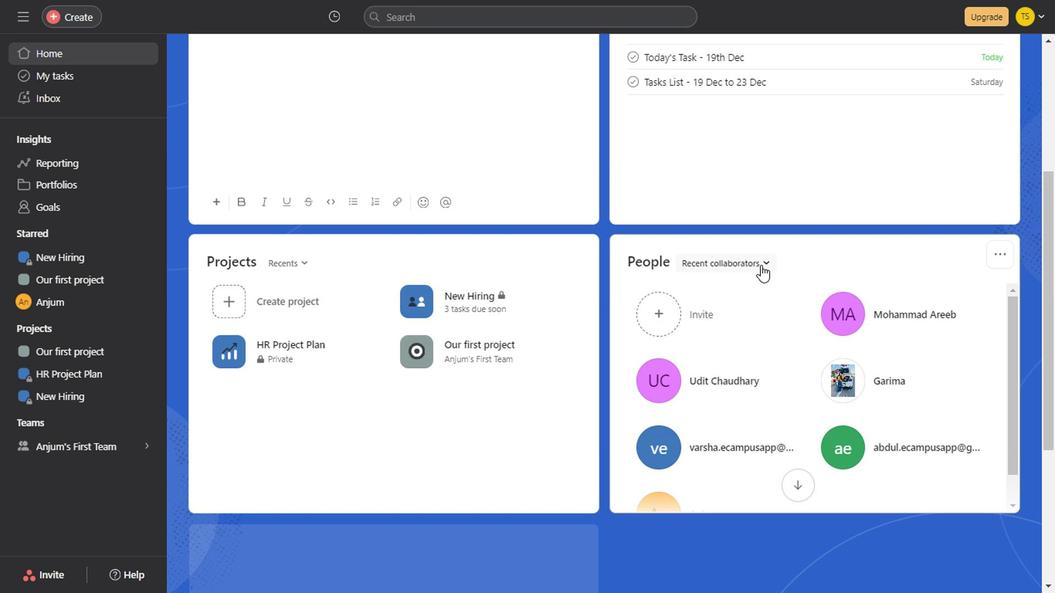 
Action: Mouse moved to (767, 344)
Screenshot: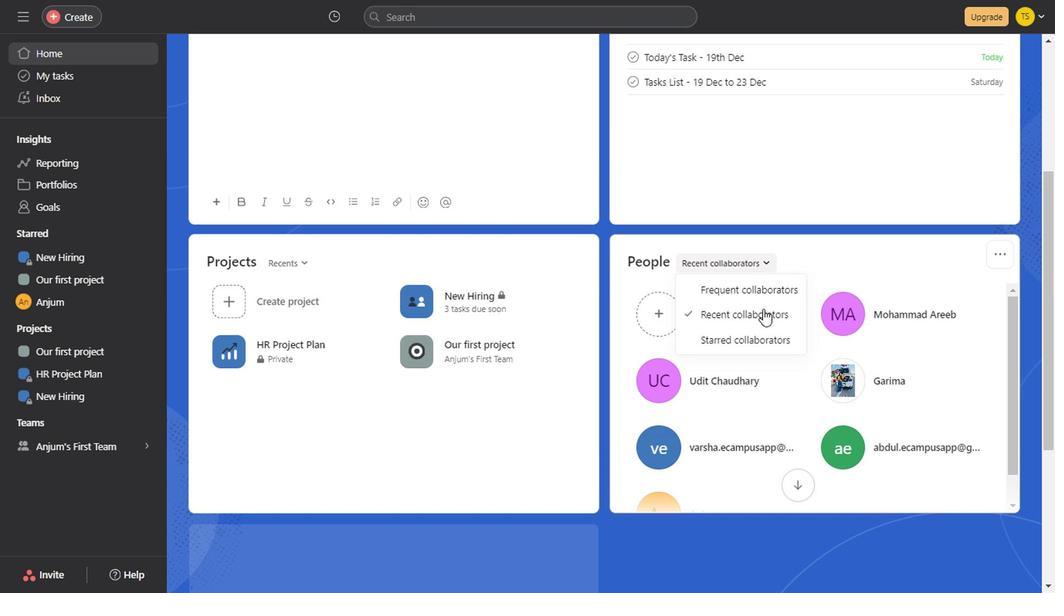 
Action: Mouse pressed left at (767, 344)
Screenshot: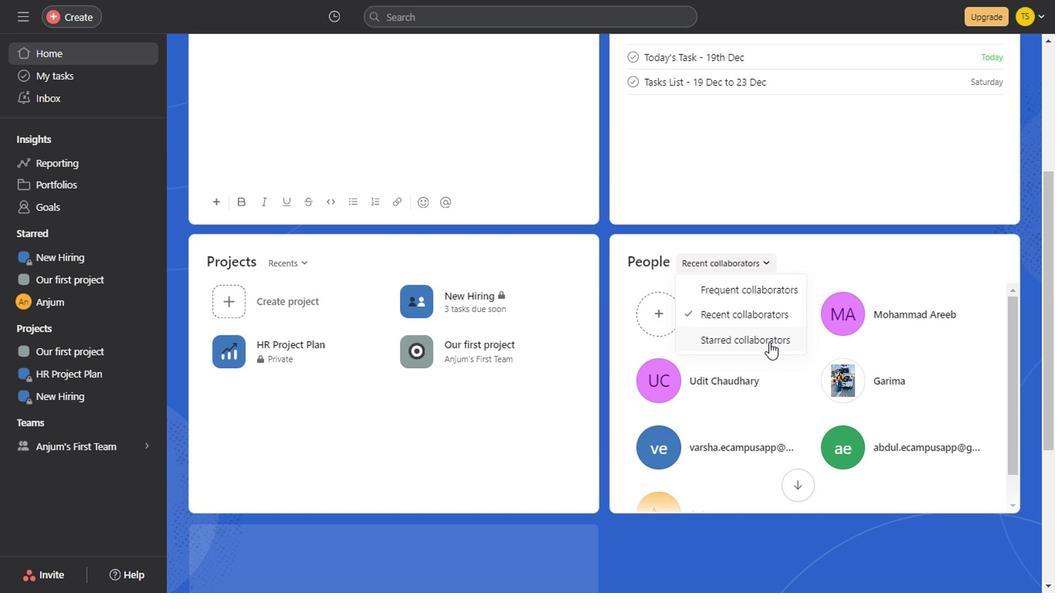 
Action: Mouse moved to (765, 266)
Screenshot: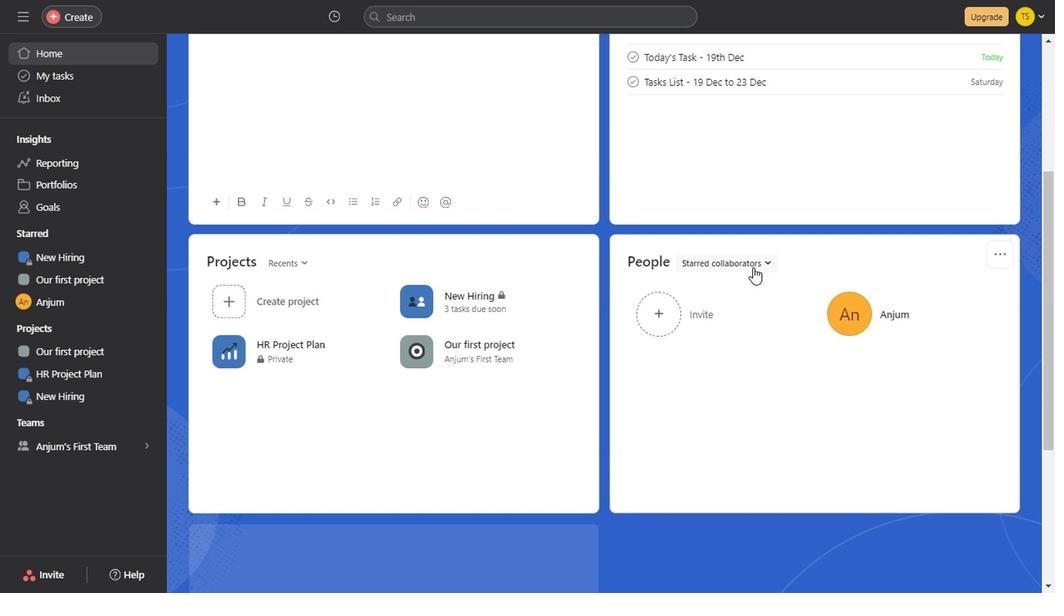 
Action: Mouse pressed left at (765, 266)
Screenshot: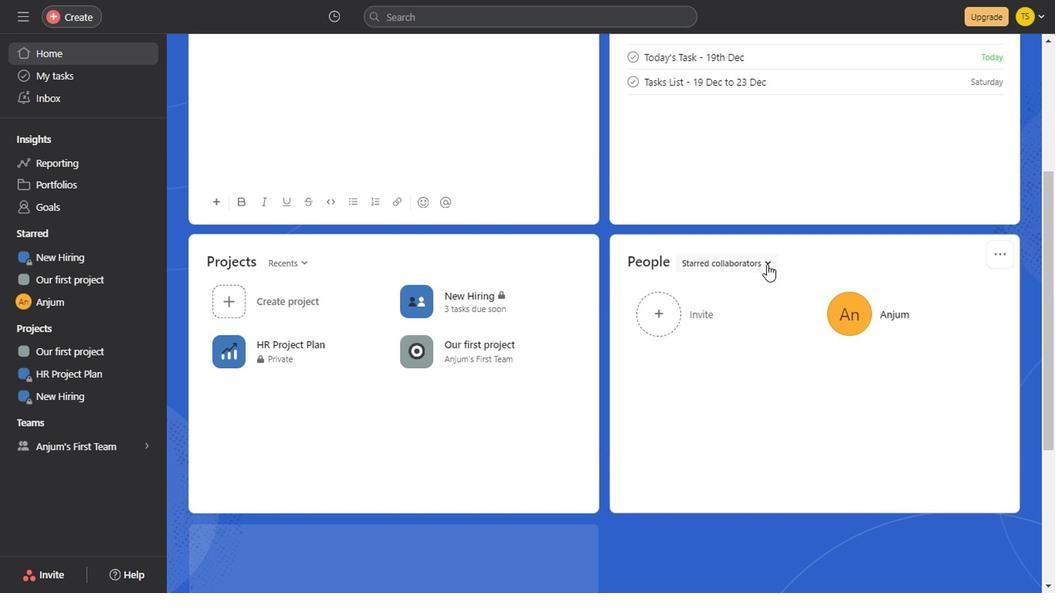
Action: Mouse moved to (761, 293)
Screenshot: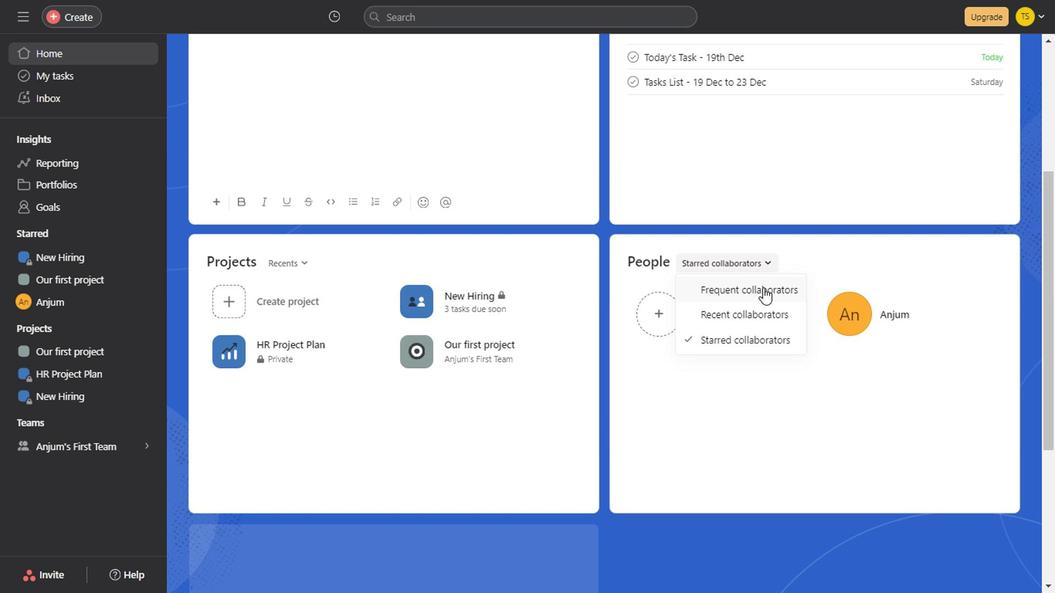 
Action: Mouse pressed left at (761, 293)
Screenshot: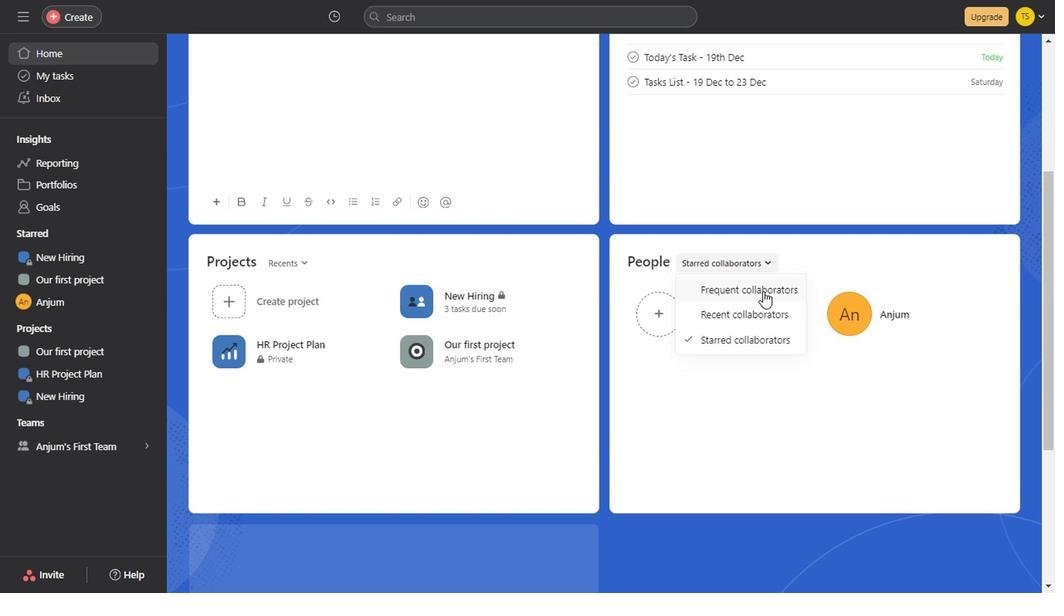 
Action: Mouse moved to (880, 420)
Screenshot: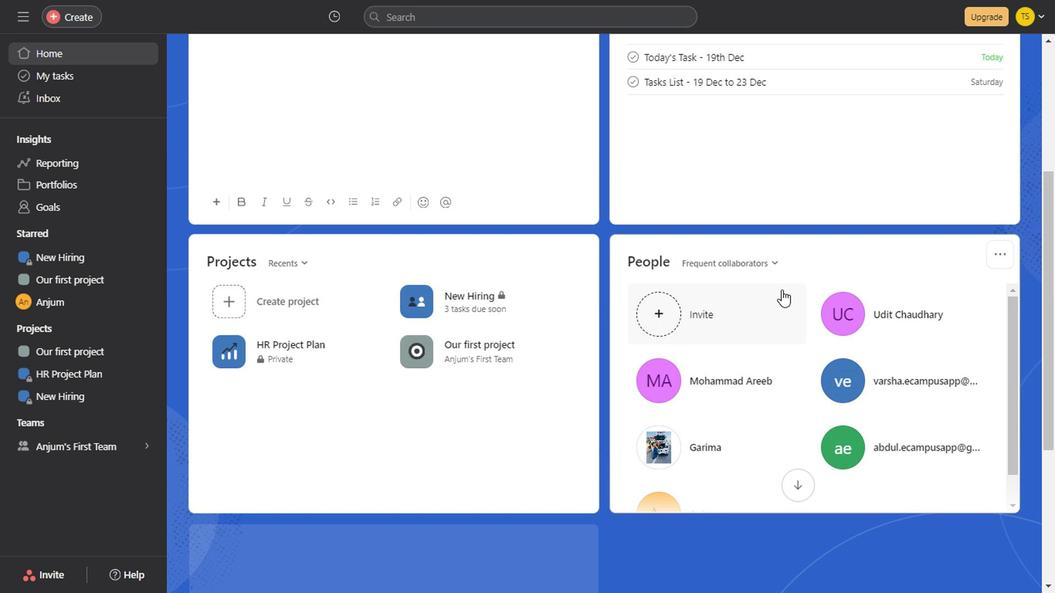 
Action: Mouse scrolled (880, 419) with delta (0, -1)
Screenshot: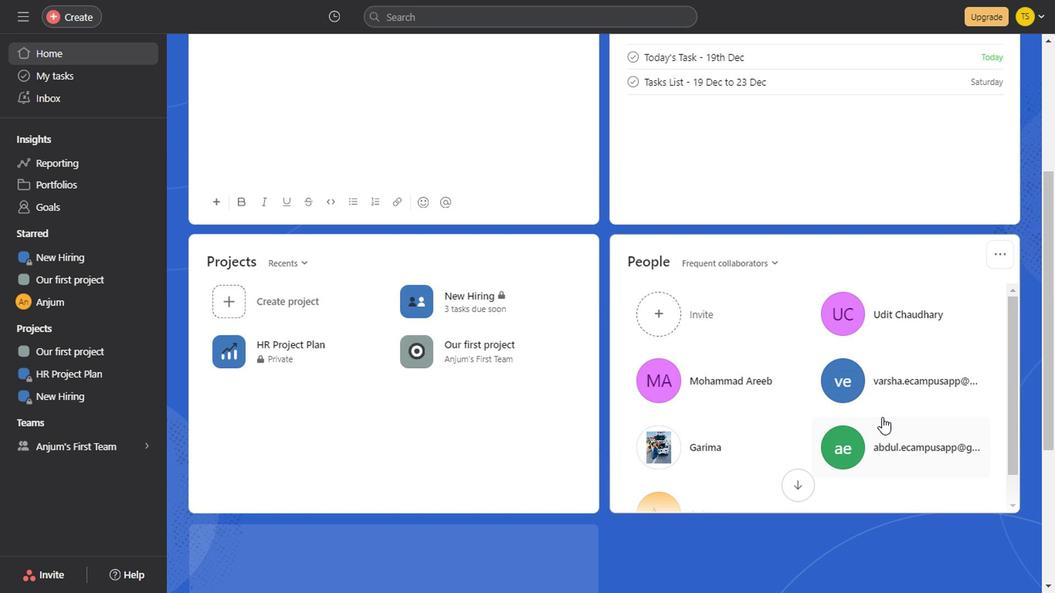 
Action: Mouse scrolled (880, 419) with delta (0, -1)
Screenshot: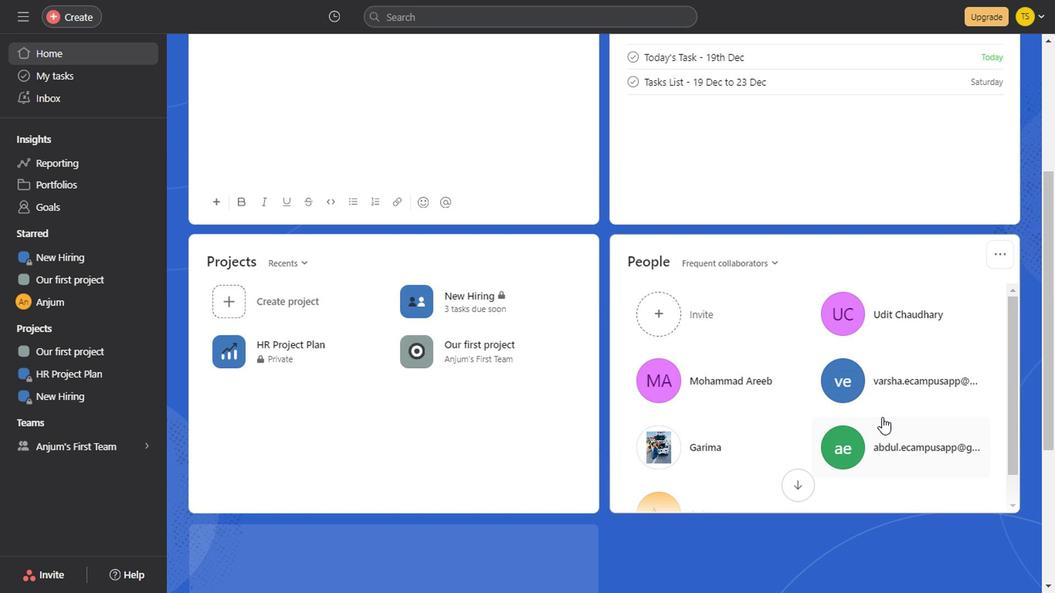 
Action: Mouse scrolled (880, 419) with delta (0, -1)
Screenshot: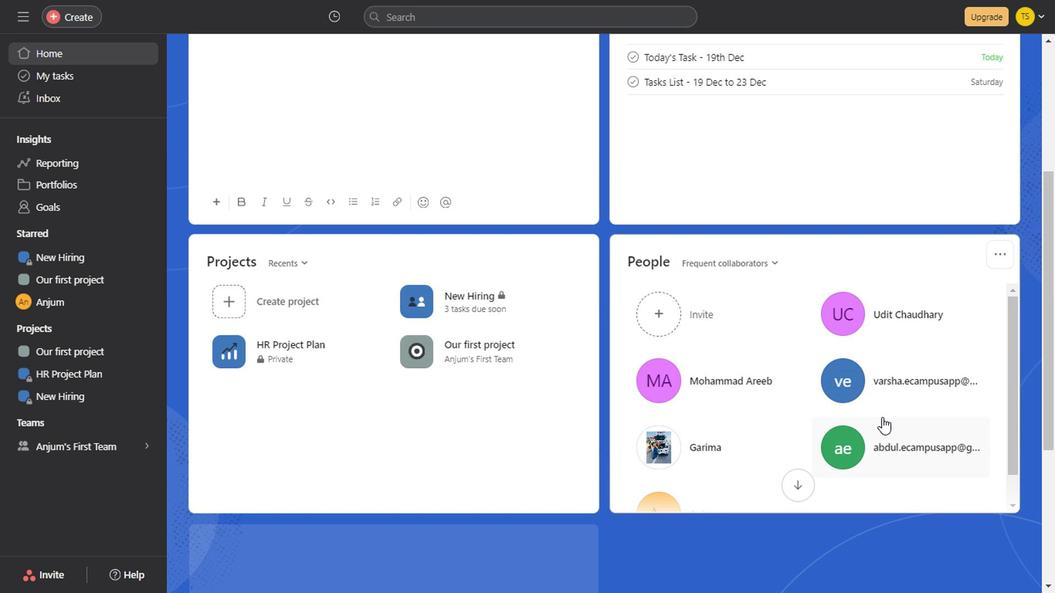 
Action: Mouse scrolled (880, 419) with delta (0, -1)
Screenshot: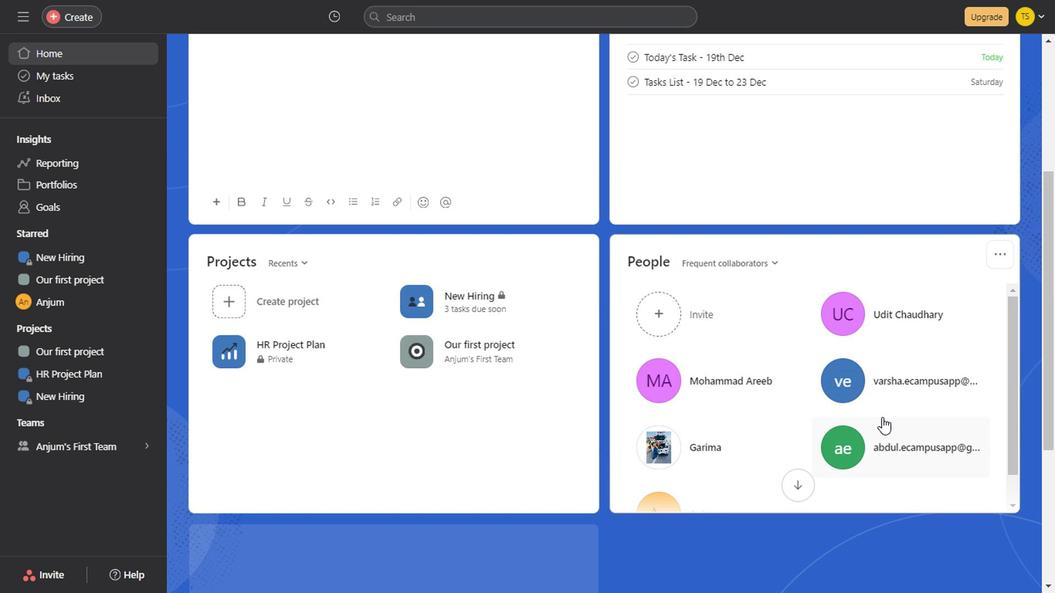 
Action: Mouse scrolled (880, 419) with delta (0, -1)
Screenshot: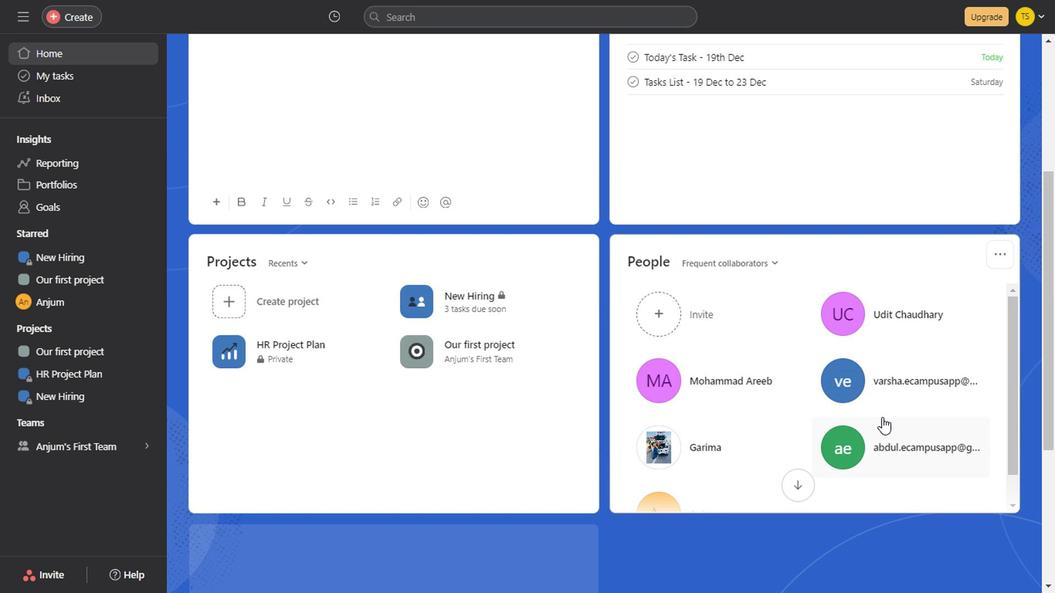 
Action: Mouse scrolled (880, 419) with delta (0, -1)
Screenshot: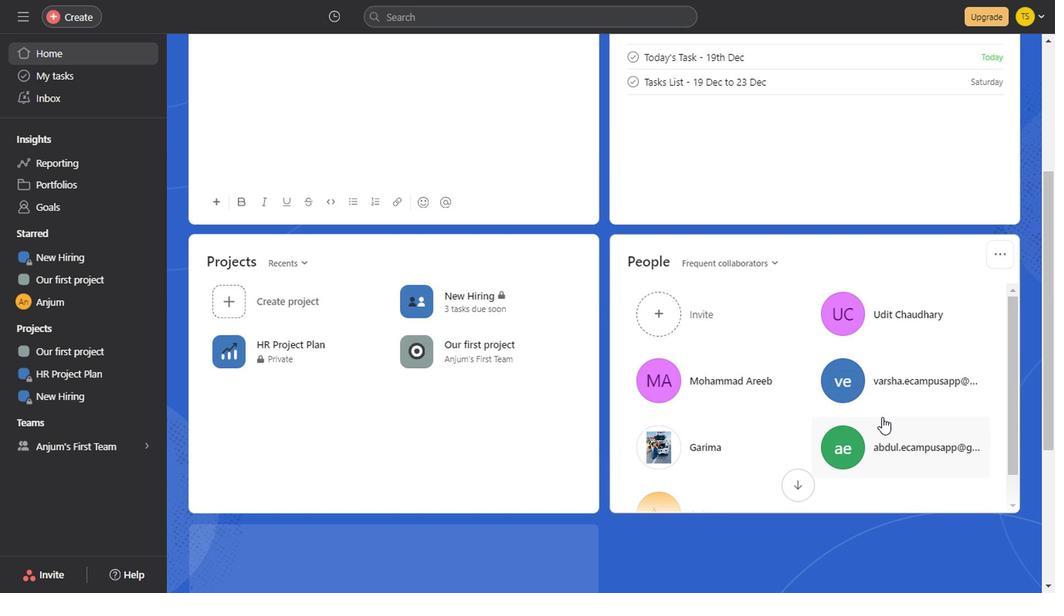 
Action: Mouse scrolled (880, 419) with delta (0, -1)
Screenshot: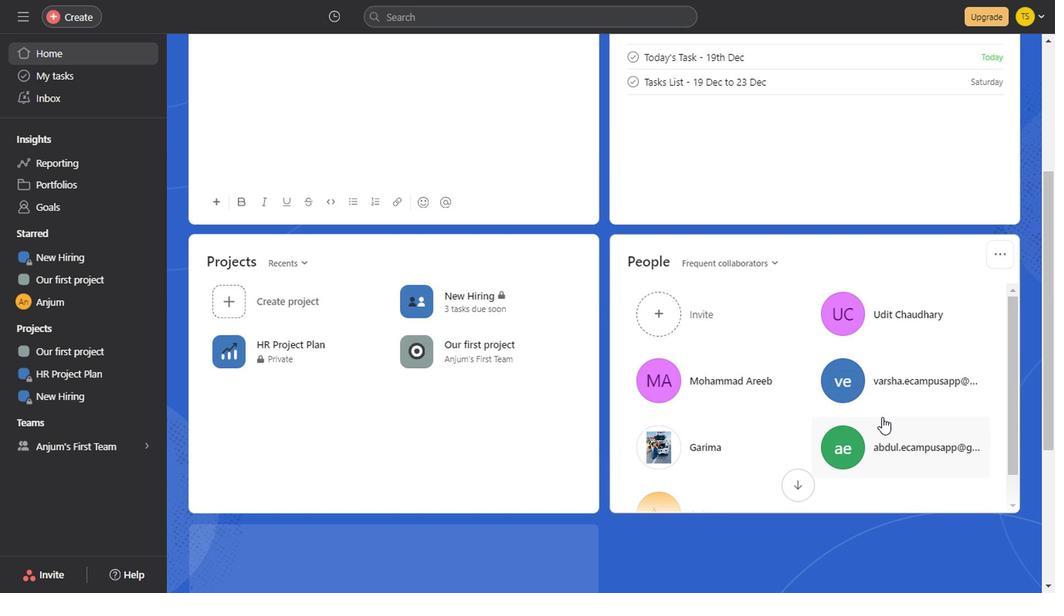
Action: Mouse scrolled (880, 419) with delta (0, -1)
Screenshot: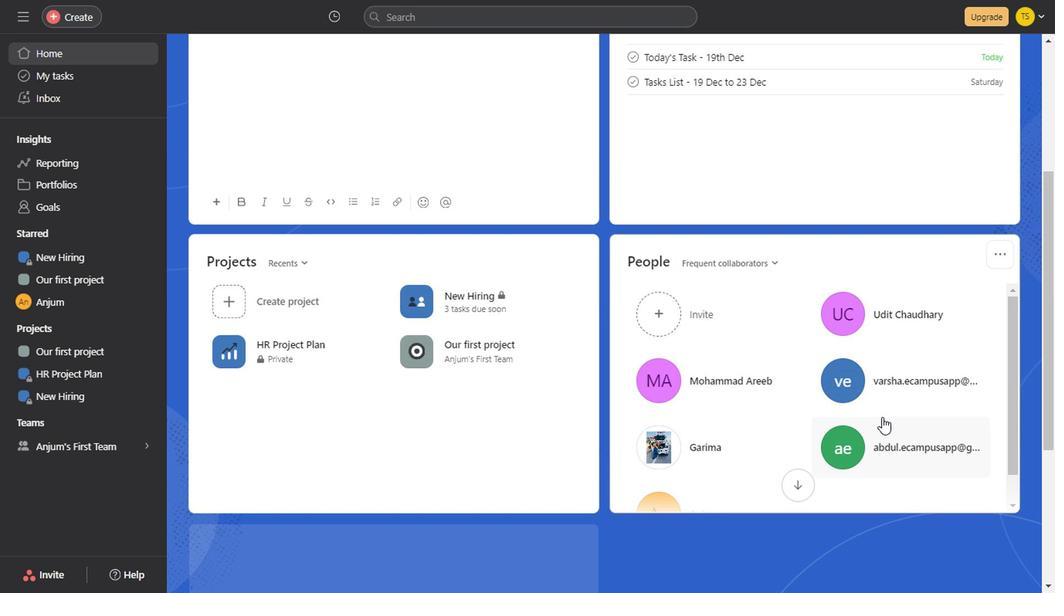 
Action: Mouse scrolled (880, 419) with delta (0, -1)
Screenshot: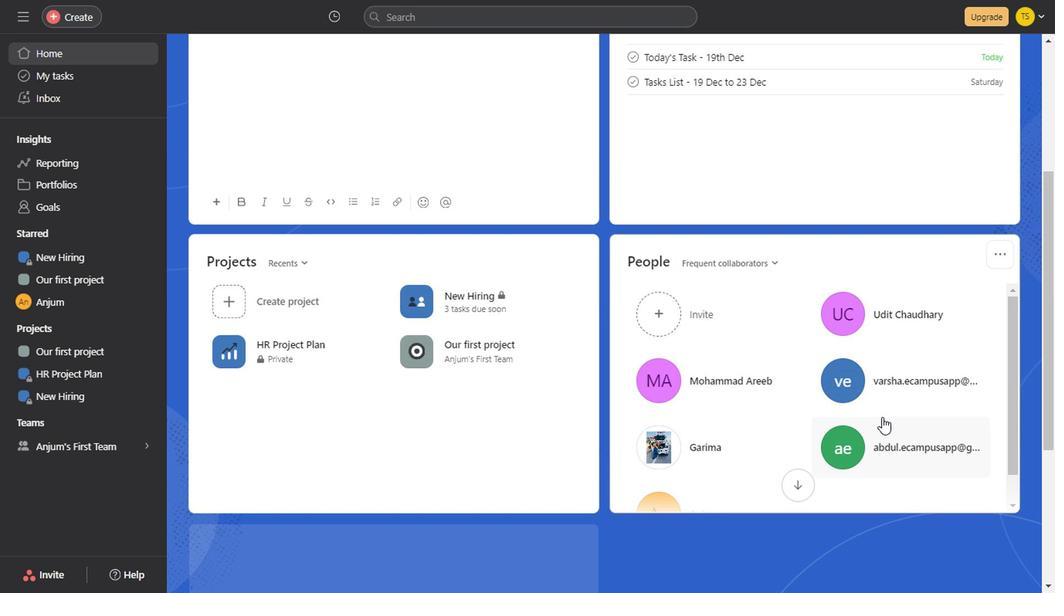 
Action: Mouse scrolled (880, 419) with delta (0, -1)
Screenshot: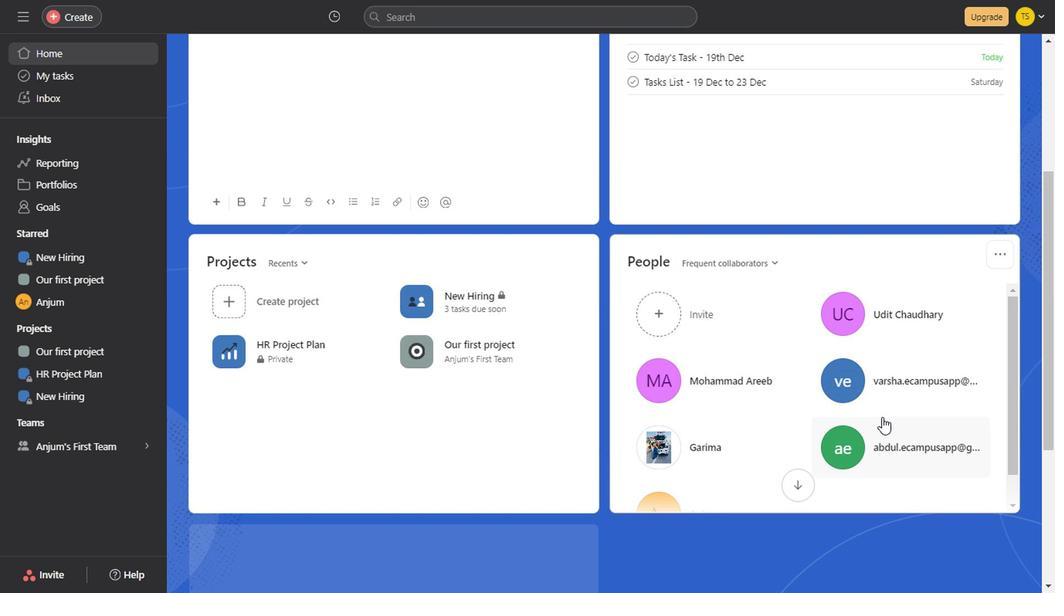 
Action: Mouse scrolled (880, 419) with delta (0, -1)
Screenshot: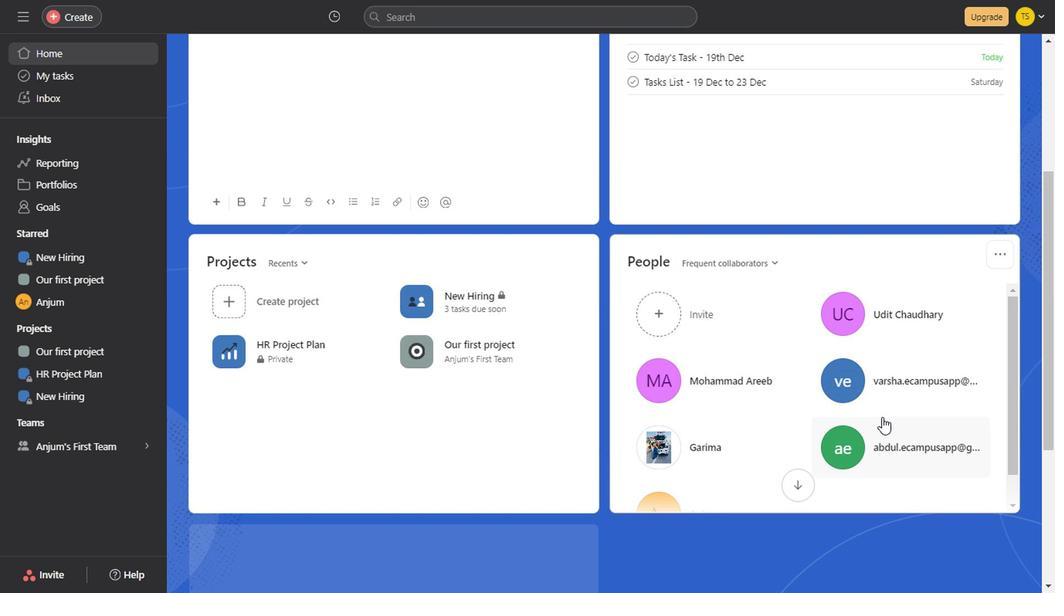 
Action: Mouse scrolled (880, 419) with delta (0, -1)
Screenshot: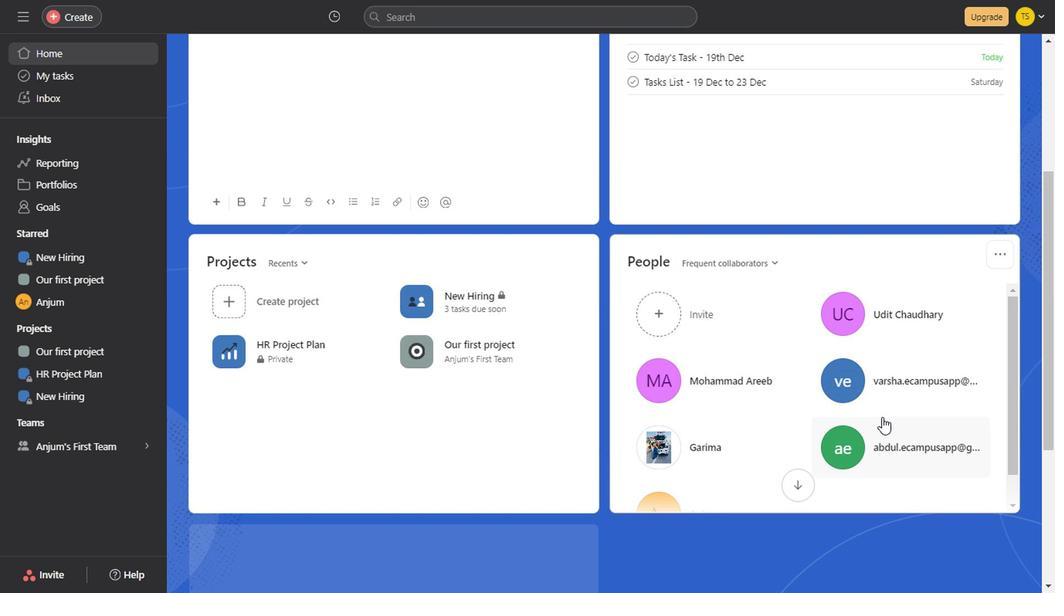 
Action: Mouse scrolled (880, 419) with delta (0, -1)
Screenshot: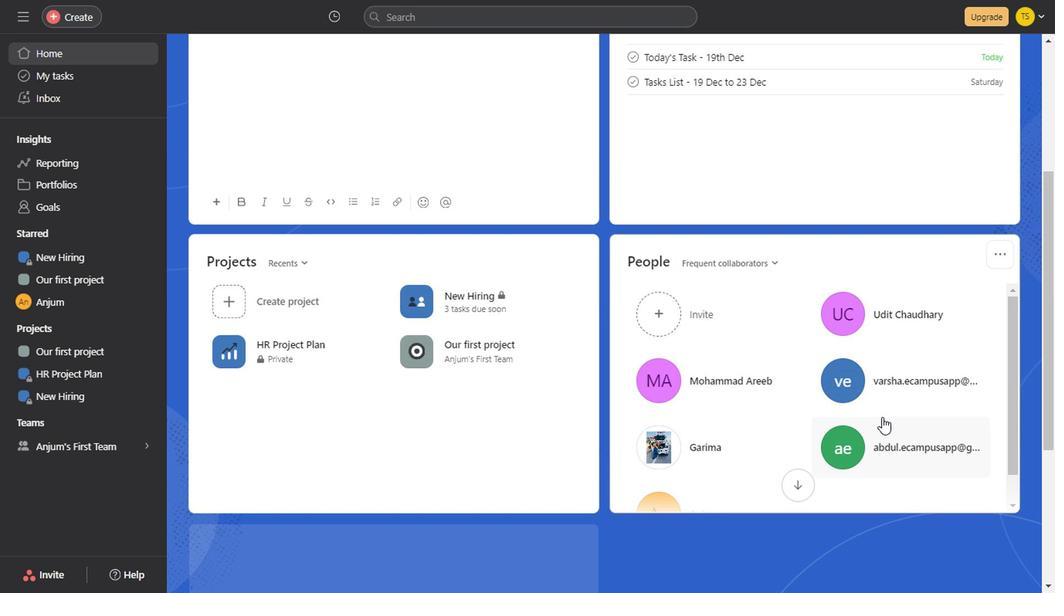
Action: Mouse scrolled (880, 419) with delta (0, -1)
Screenshot: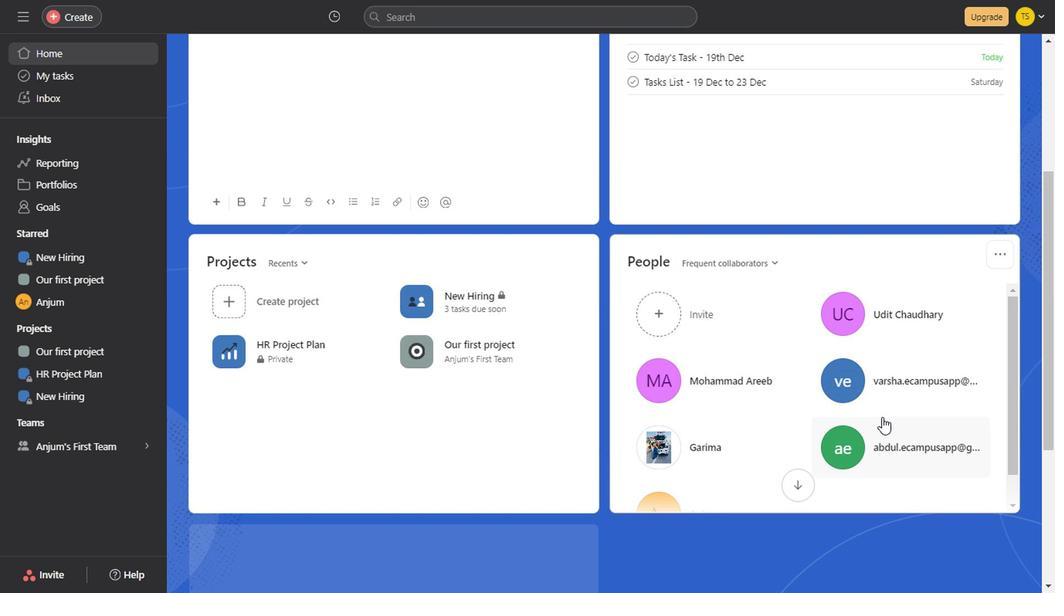 
Action: Mouse scrolled (880, 419) with delta (0, -1)
Screenshot: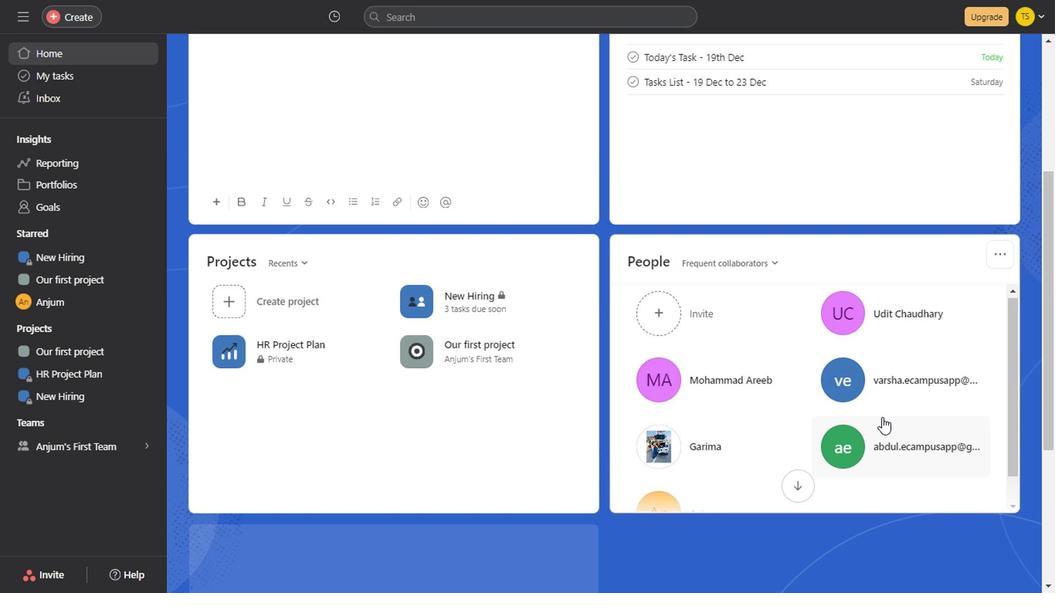 
Action: Mouse scrolled (880, 419) with delta (0, -1)
Screenshot: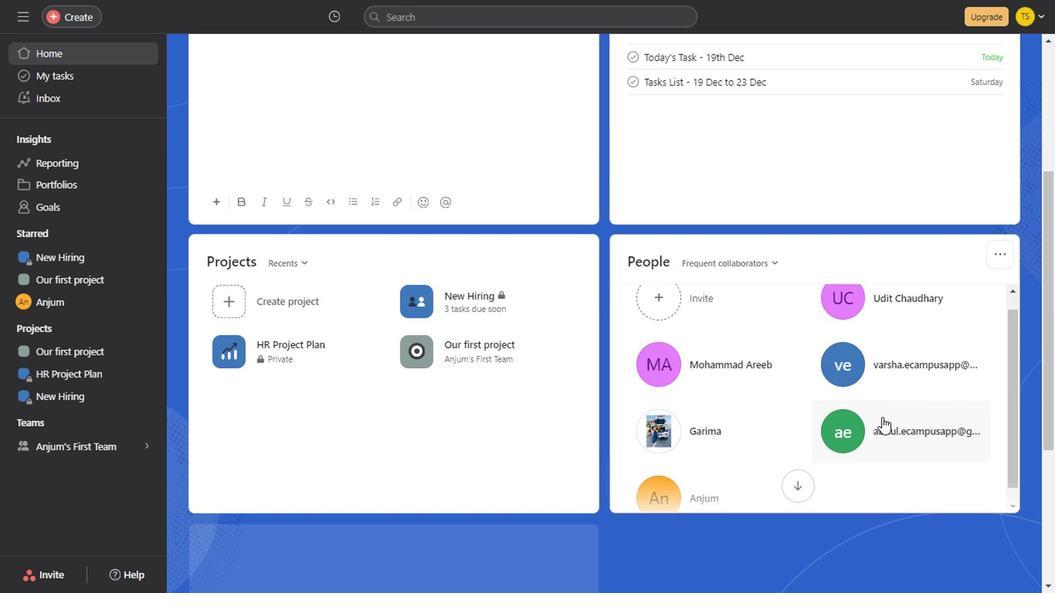 
Action: Mouse scrolled (880, 419) with delta (0, -1)
Screenshot: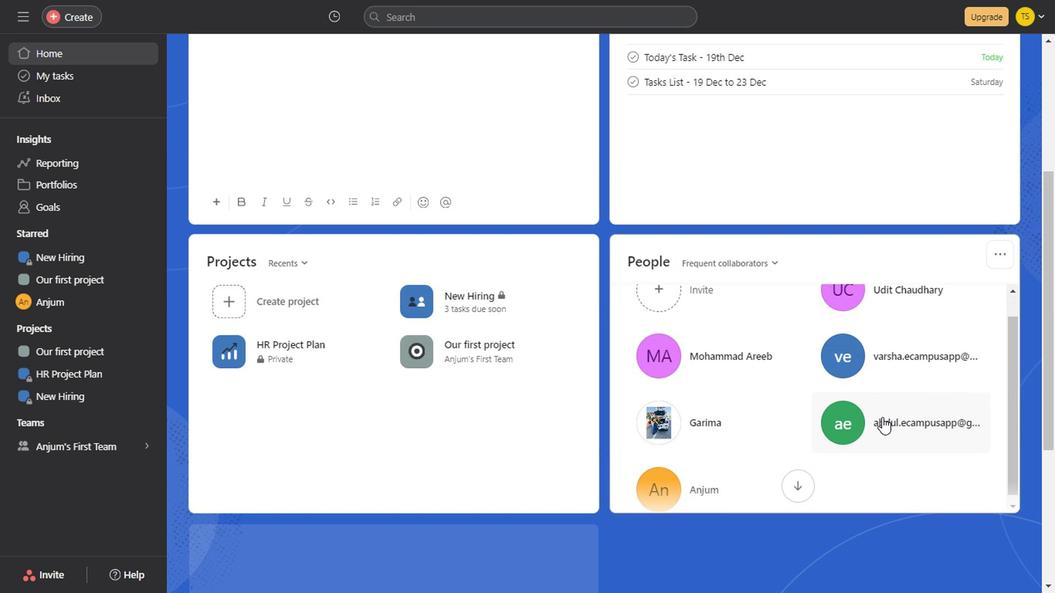 
Action: Mouse scrolled (880, 419) with delta (0, -1)
Screenshot: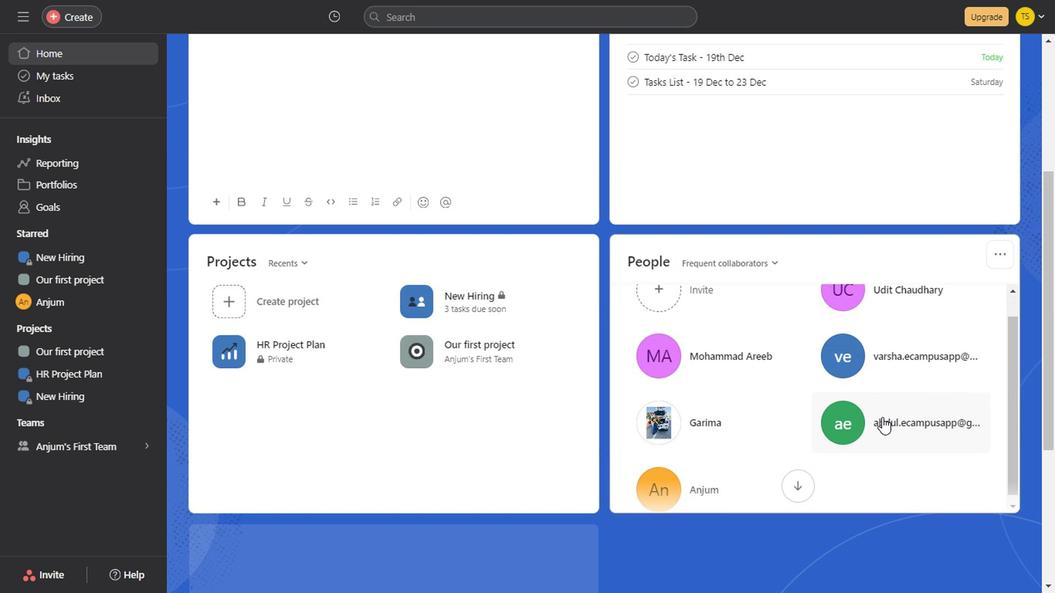 
Action: Mouse scrolled (880, 419) with delta (0, -1)
Screenshot: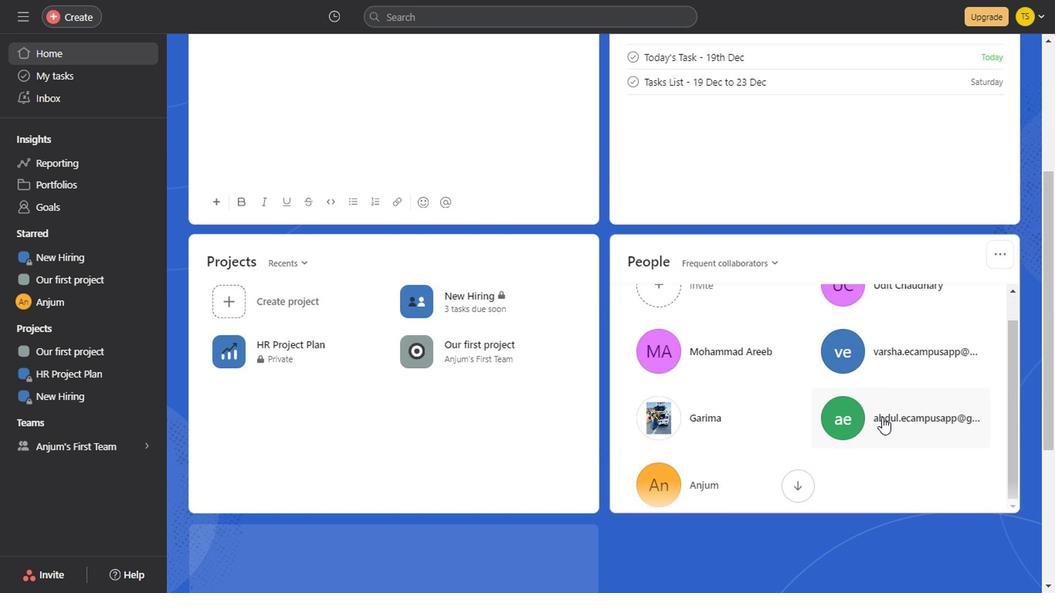
Action: Mouse scrolled (880, 419) with delta (0, -1)
Screenshot: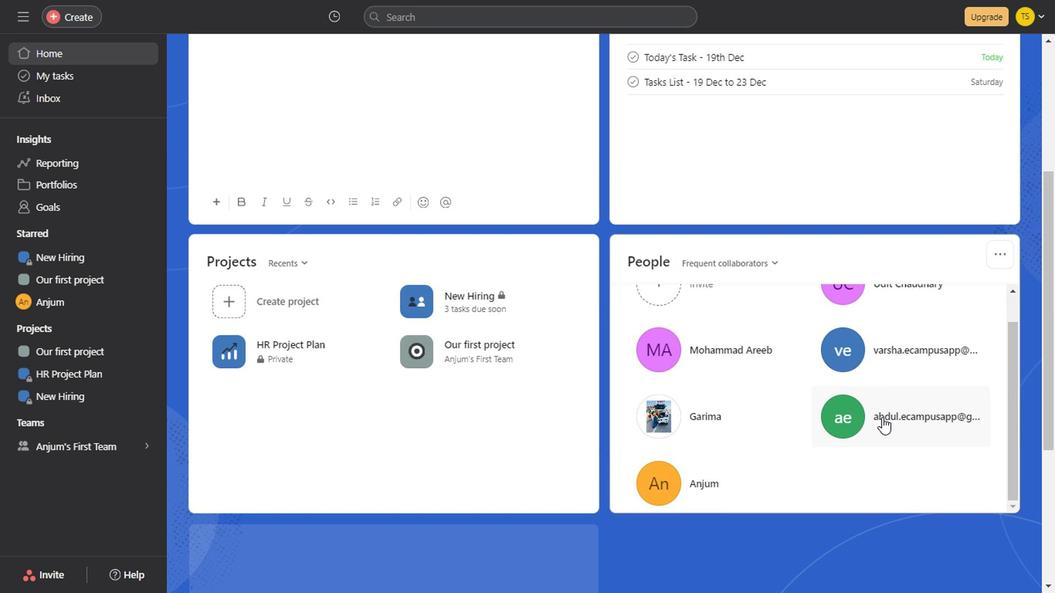
Action: Mouse scrolled (880, 419) with delta (0, -1)
Screenshot: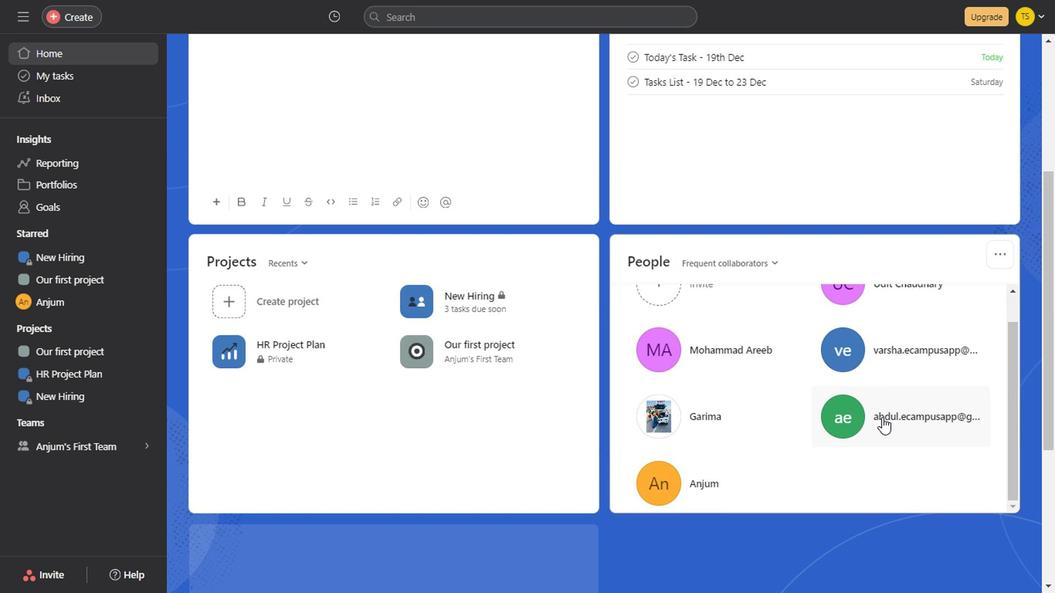 
Action: Mouse scrolled (880, 419) with delta (0, -1)
Screenshot: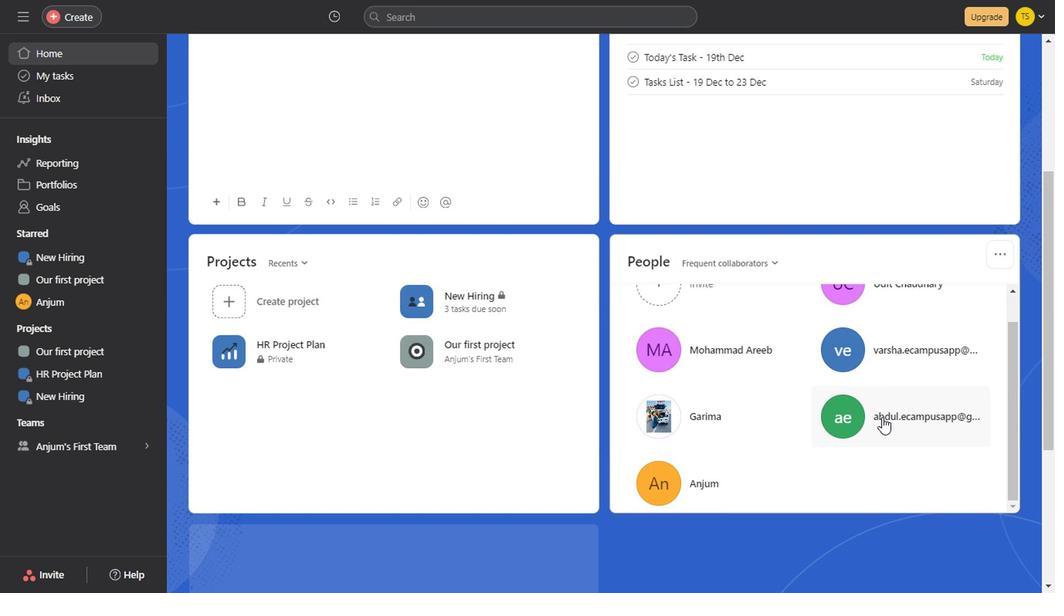 
Action: Mouse moved to (1003, 259)
Screenshot: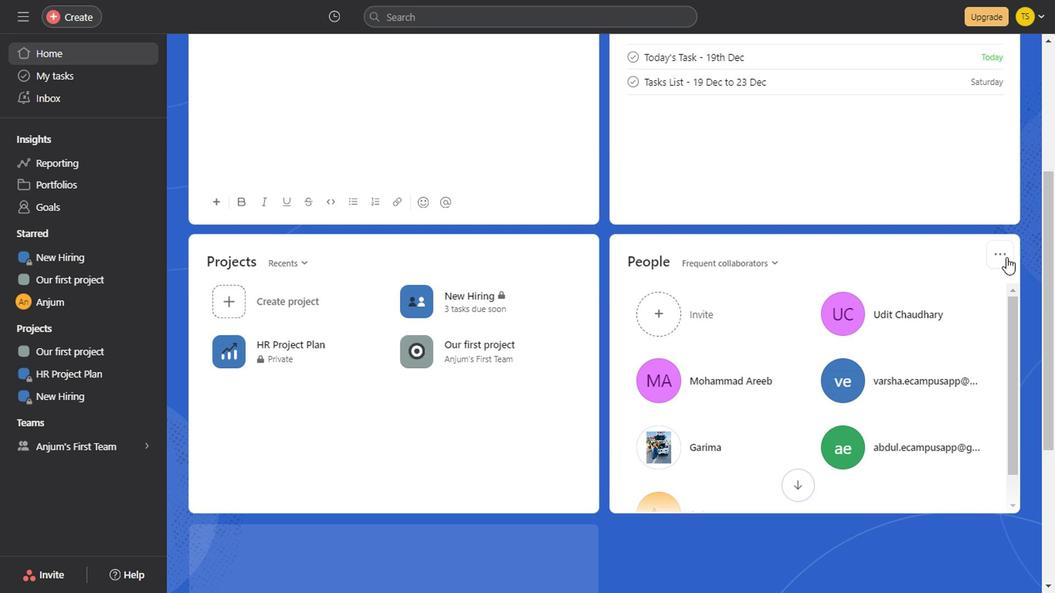 
Action: Mouse pressed left at (1003, 259)
Screenshot: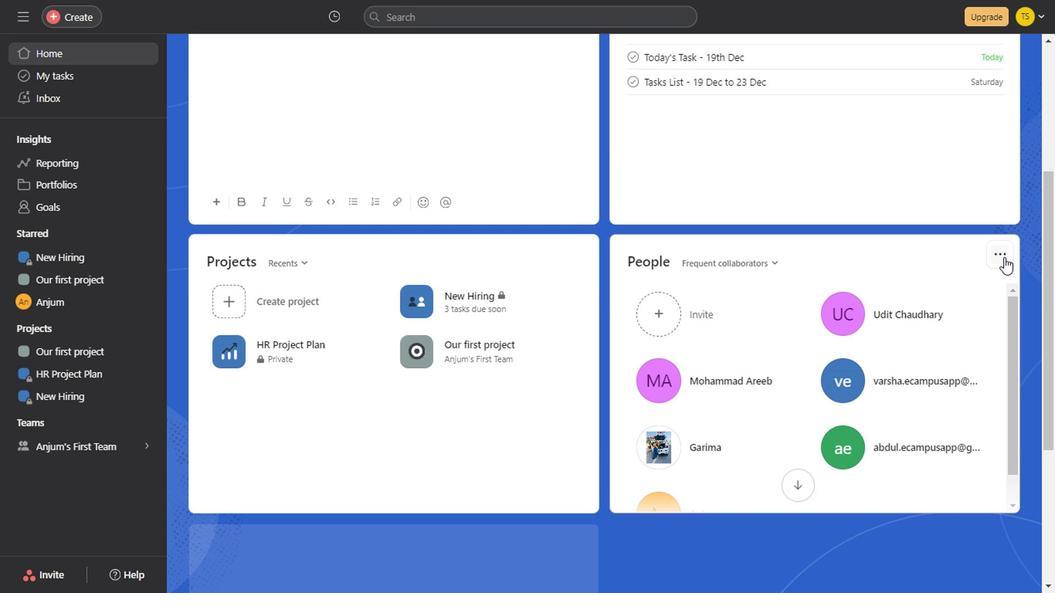 
Action: Mouse moved to (889, 262)
Screenshot: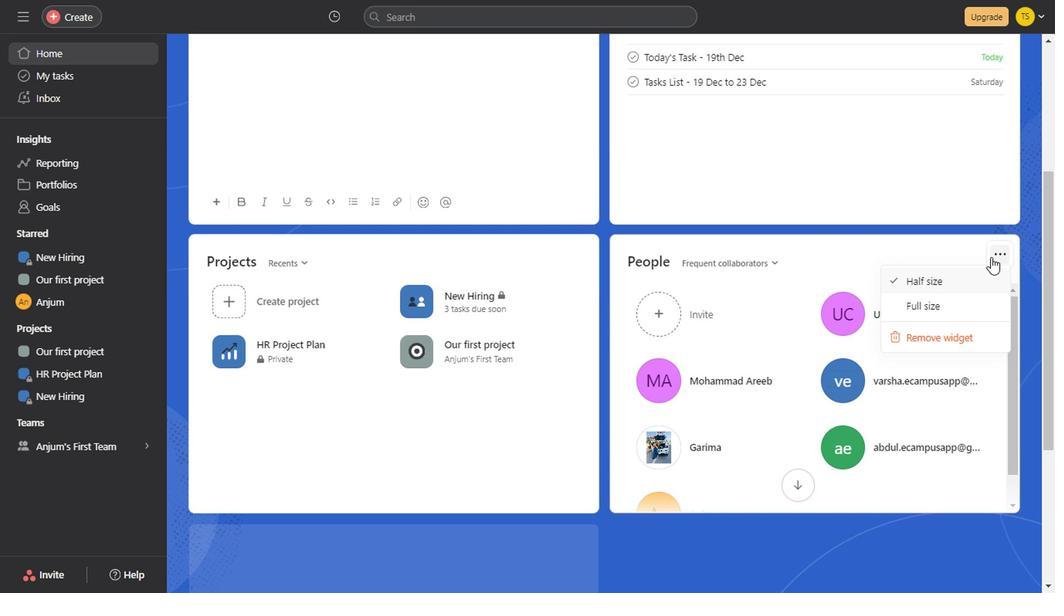 
Action: Mouse pressed left at (889, 262)
Screenshot: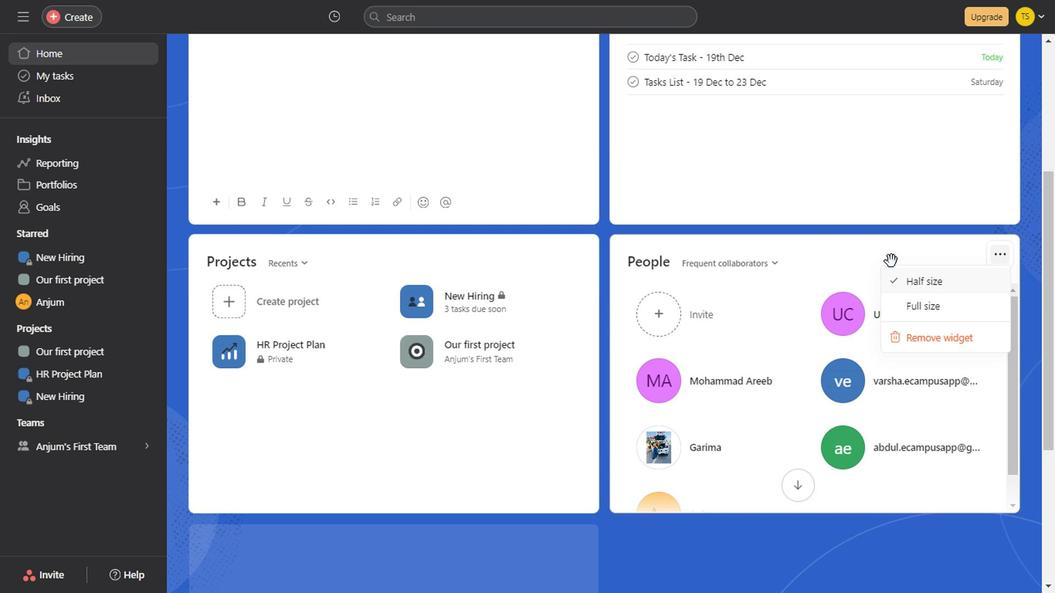 
Action: Mouse scrolled (889, 262) with delta (0, 0)
Screenshot: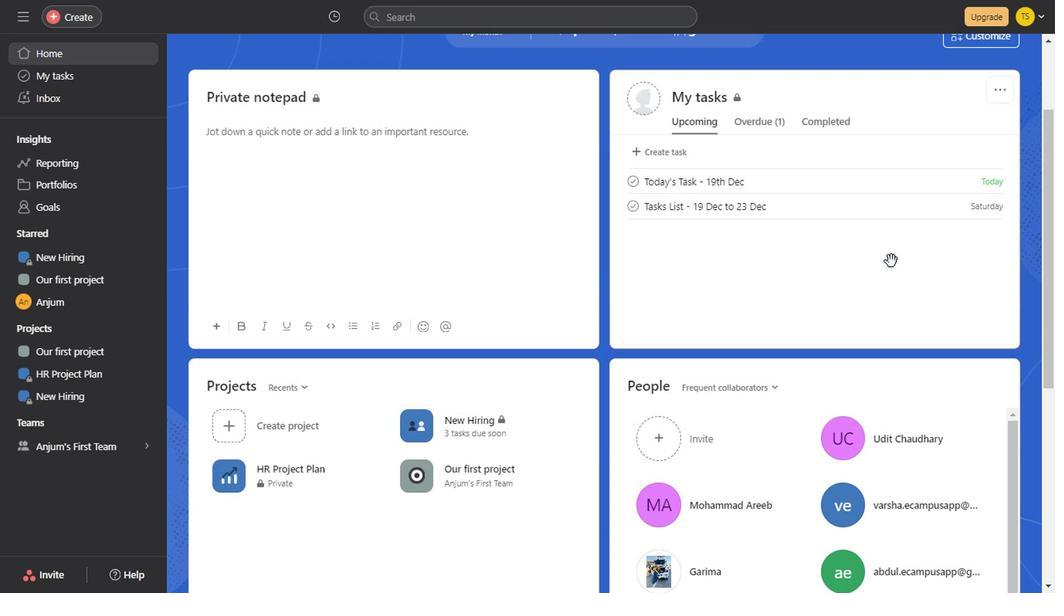
Action: Mouse scrolled (889, 262) with delta (0, 0)
Screenshot: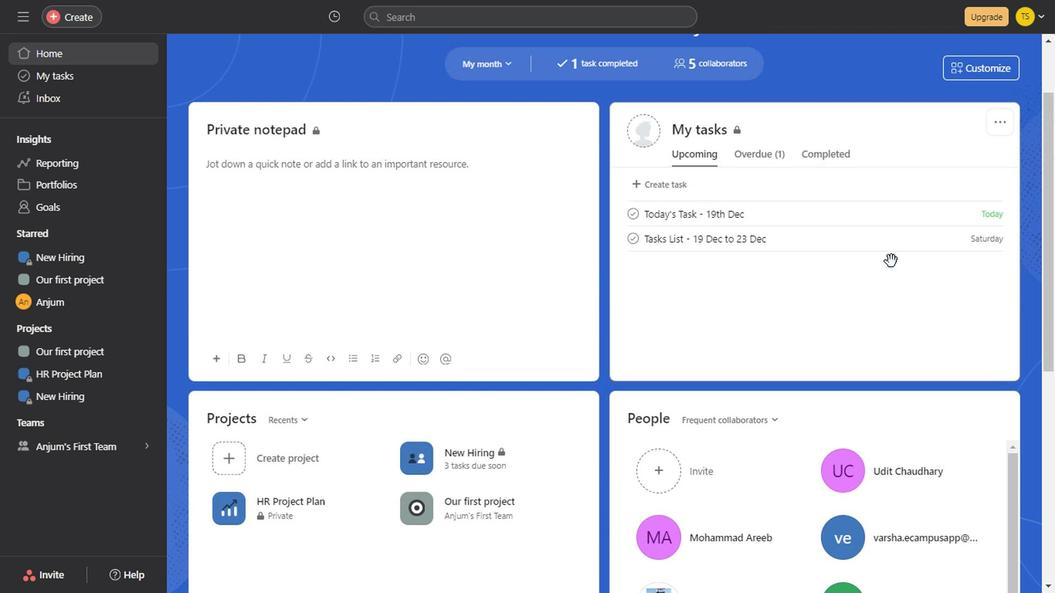 
Action: Mouse scrolled (889, 262) with delta (0, 0)
Screenshot: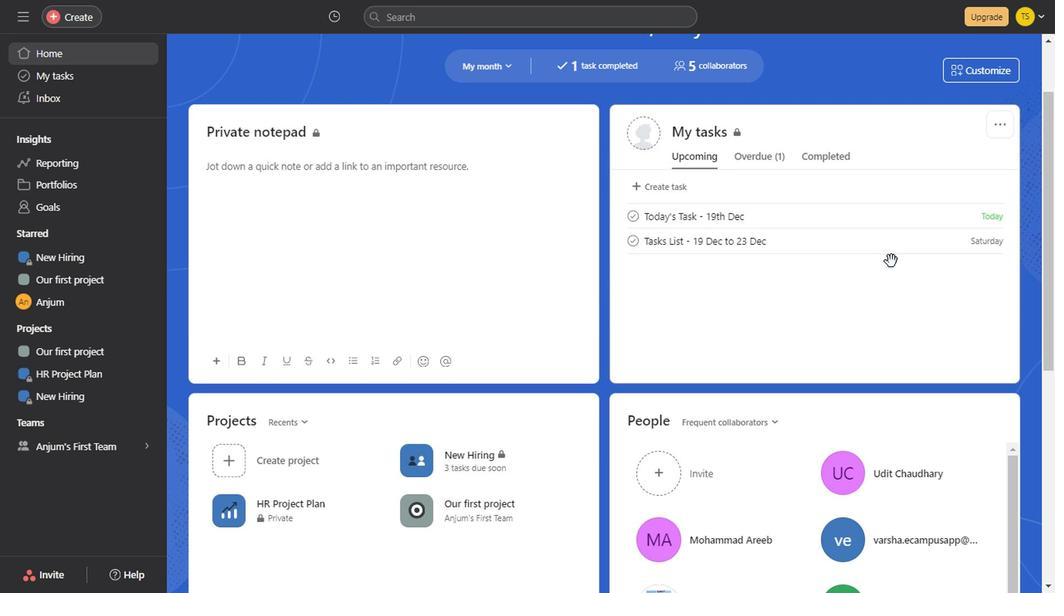 
Action: Mouse scrolled (889, 262) with delta (0, 0)
Screenshot: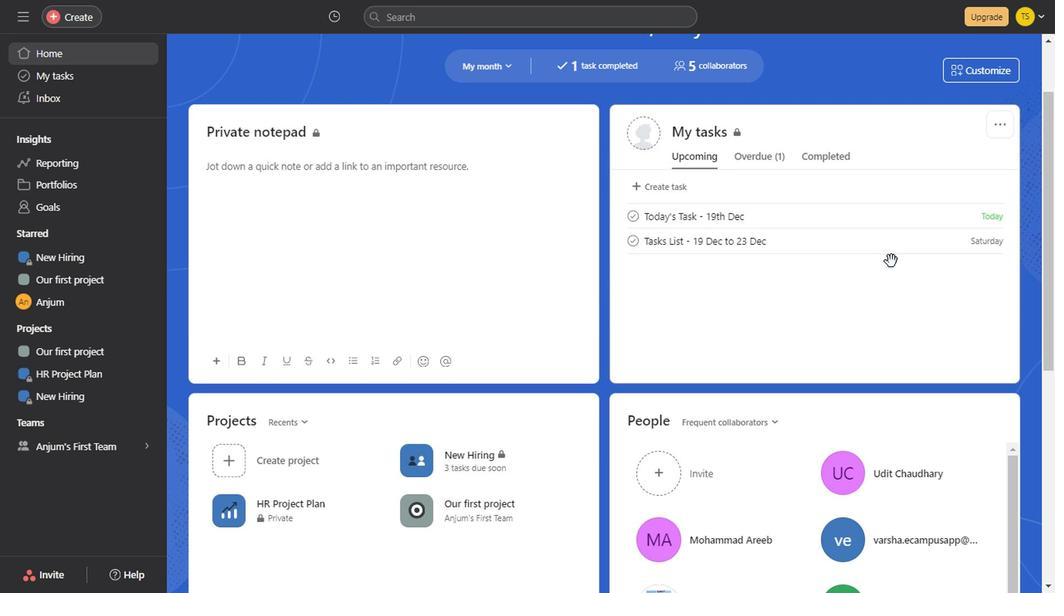 
Action: Mouse scrolled (889, 262) with delta (0, 0)
Screenshot: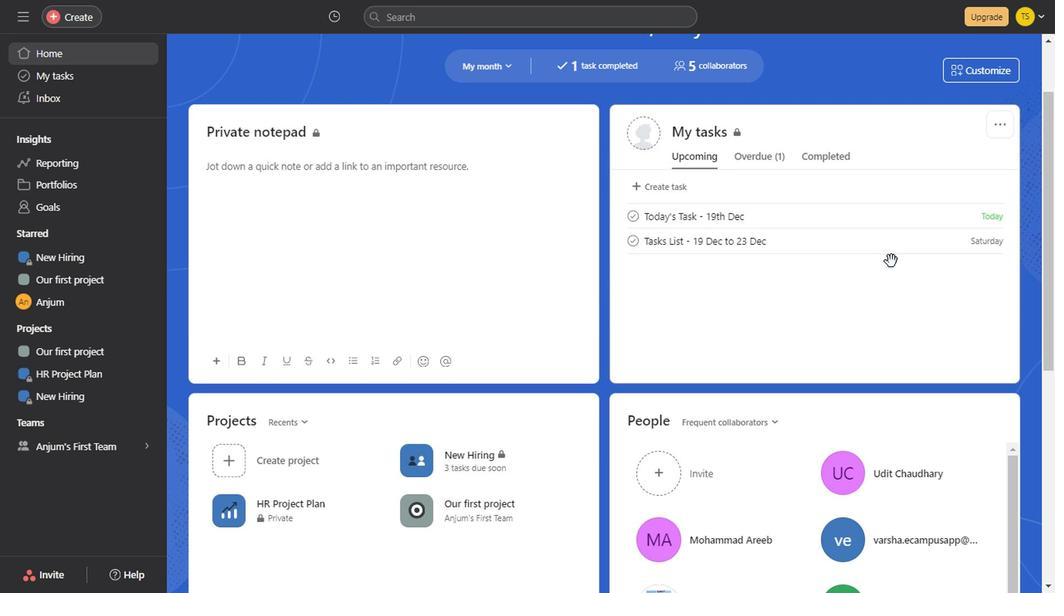 
Action: Mouse scrolled (889, 262) with delta (0, 0)
Screenshot: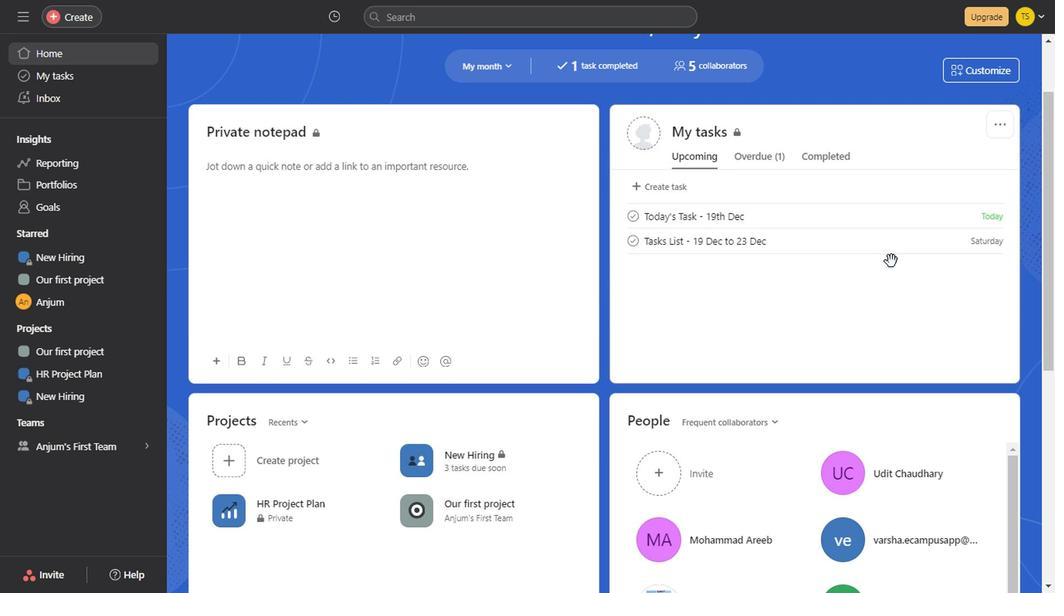 
Action: Mouse scrolled (889, 262) with delta (0, 0)
Screenshot: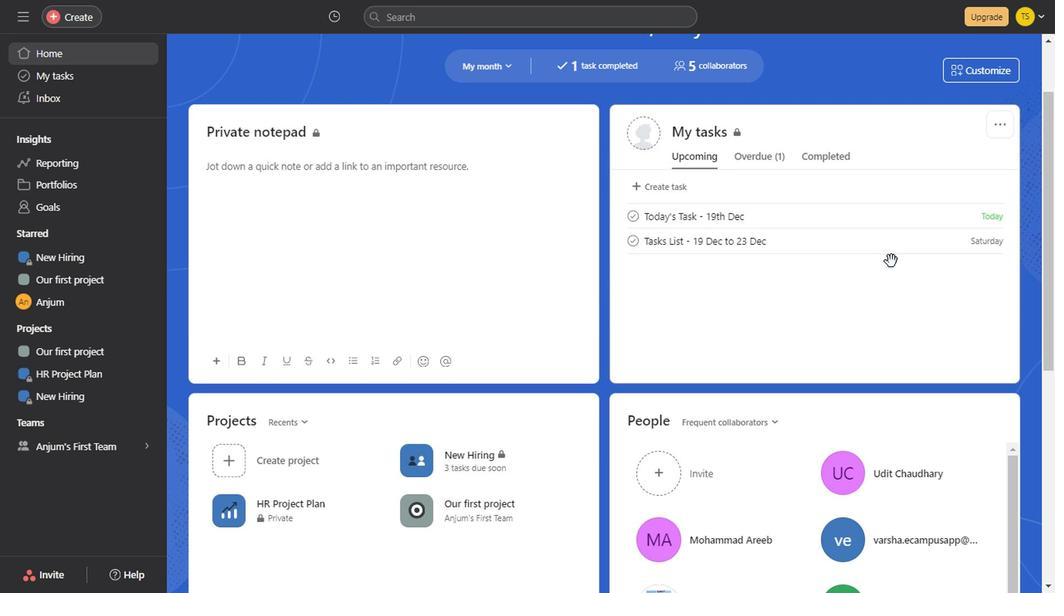 
Action: Mouse scrolled (889, 262) with delta (0, 0)
Screenshot: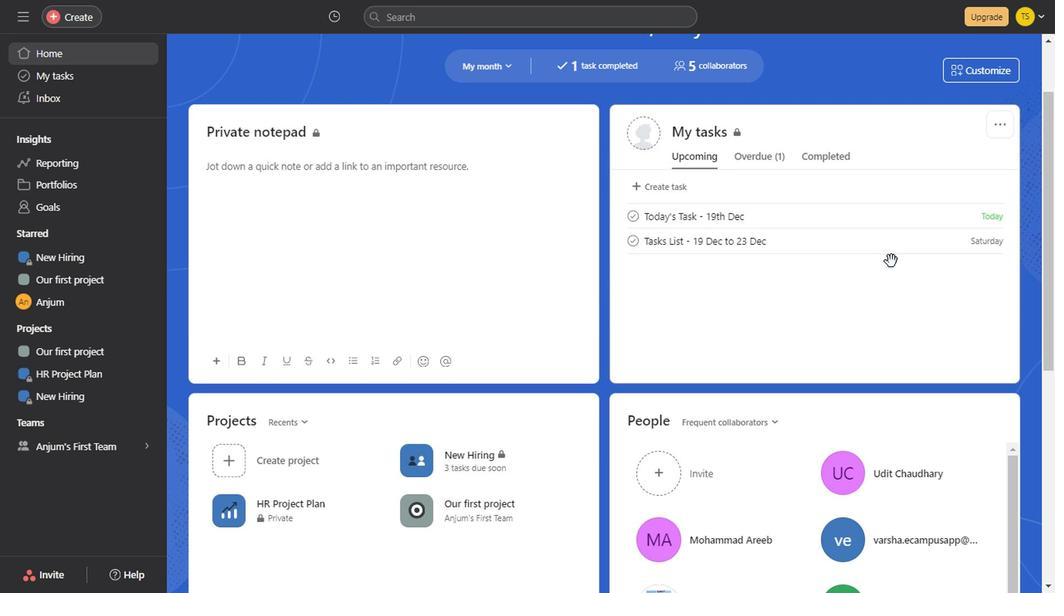 
Action: Mouse scrolled (889, 262) with delta (0, 0)
Screenshot: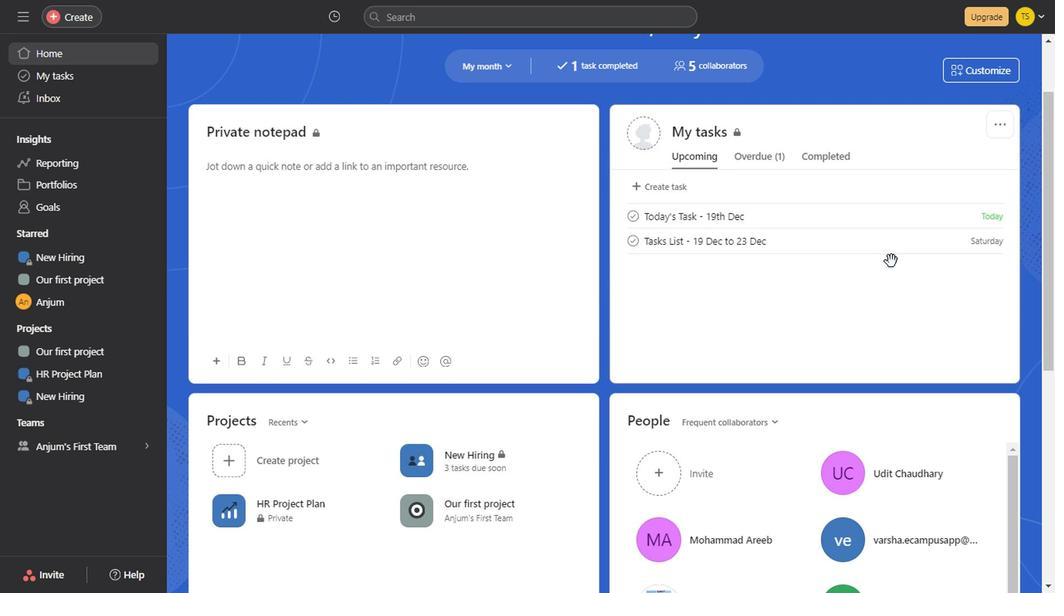 
Action: Mouse scrolled (889, 262) with delta (0, 0)
Screenshot: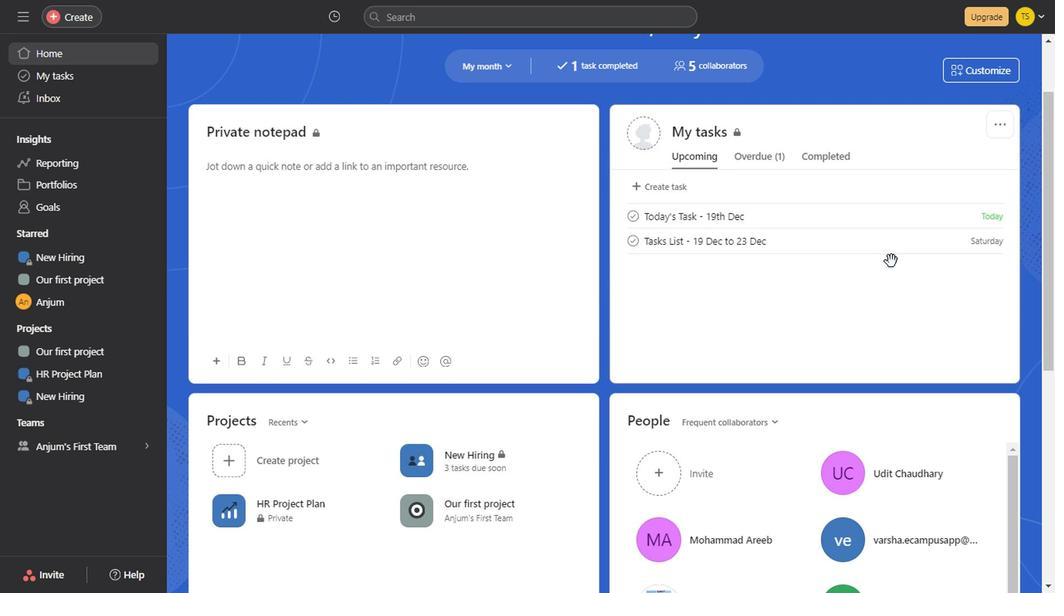 
Action: Mouse scrolled (889, 262) with delta (0, 0)
Screenshot: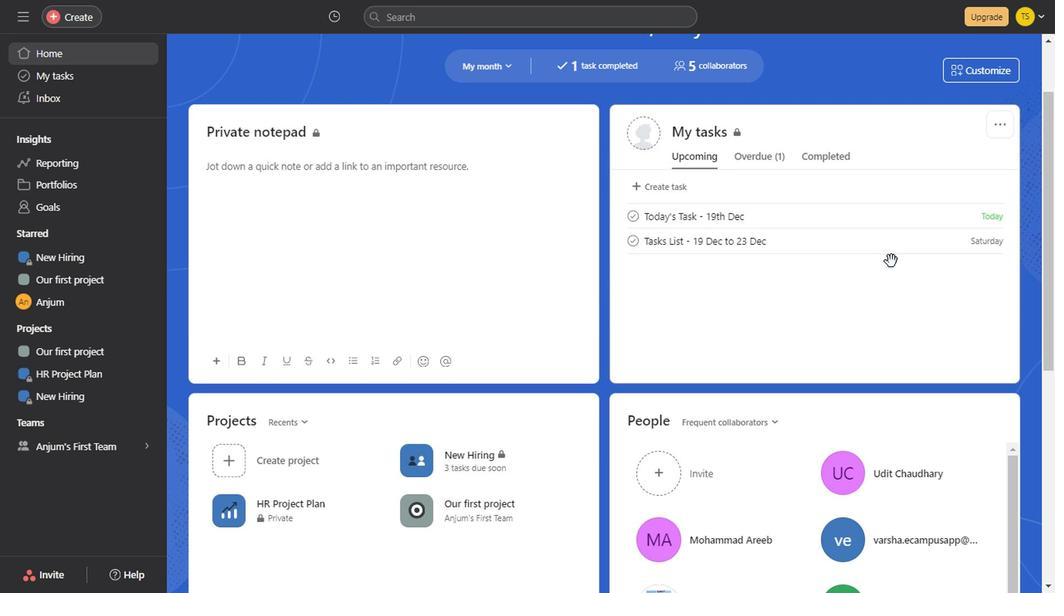 
Action: Mouse scrolled (889, 262) with delta (0, 0)
Screenshot: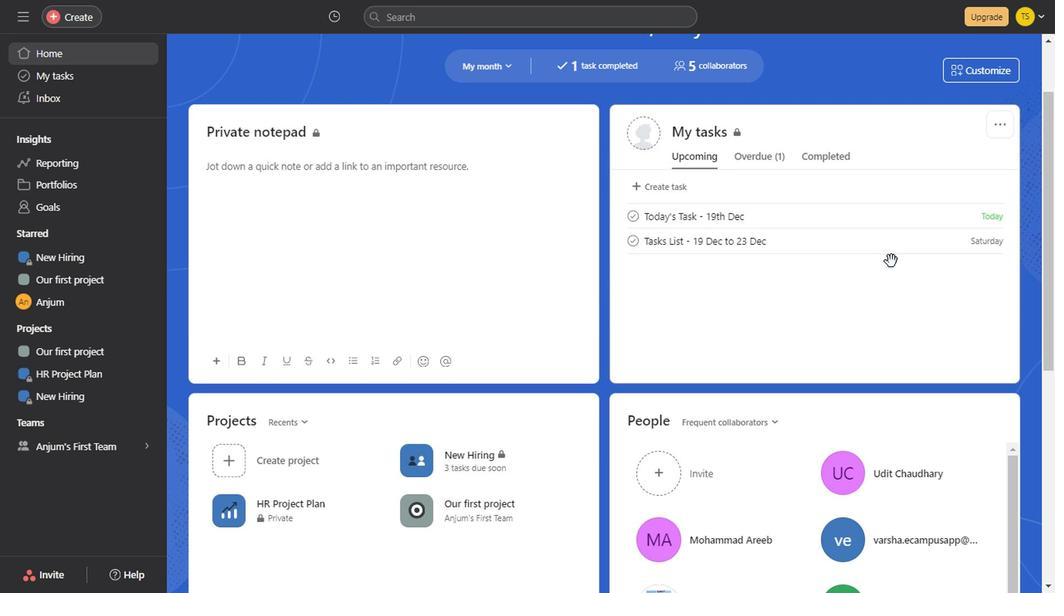 
Action: Mouse scrolled (889, 262) with delta (0, 0)
Screenshot: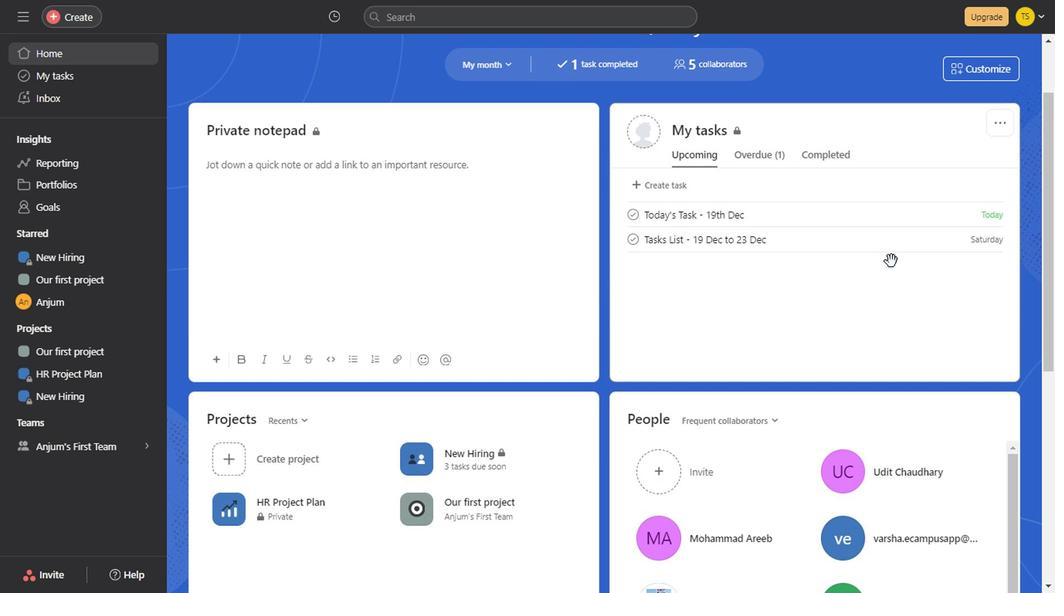 
Action: Mouse scrolled (889, 262) with delta (0, 0)
Screenshot: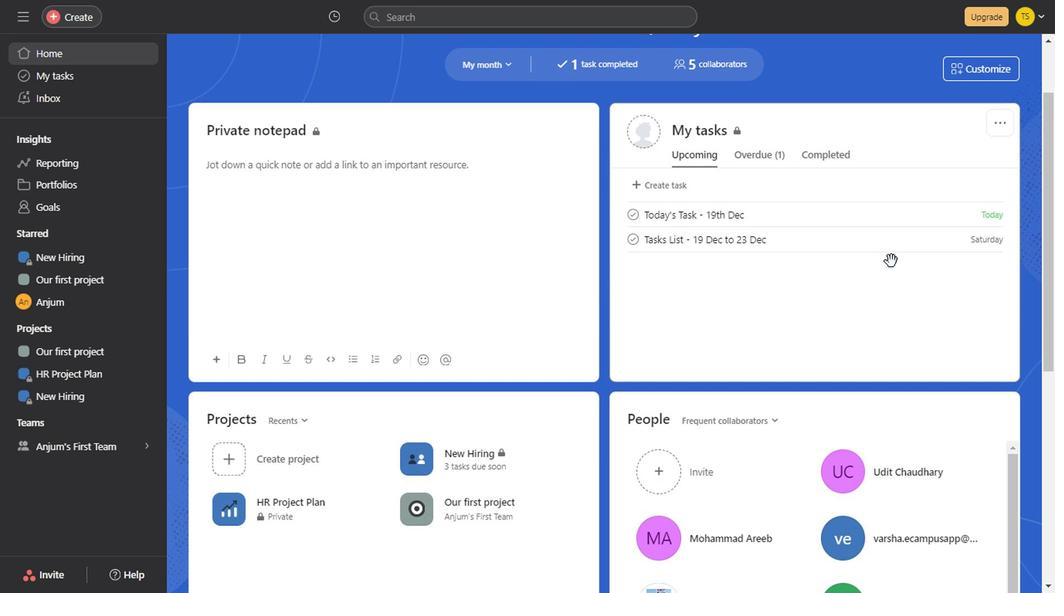 
Action: Mouse moved to (997, 181)
Screenshot: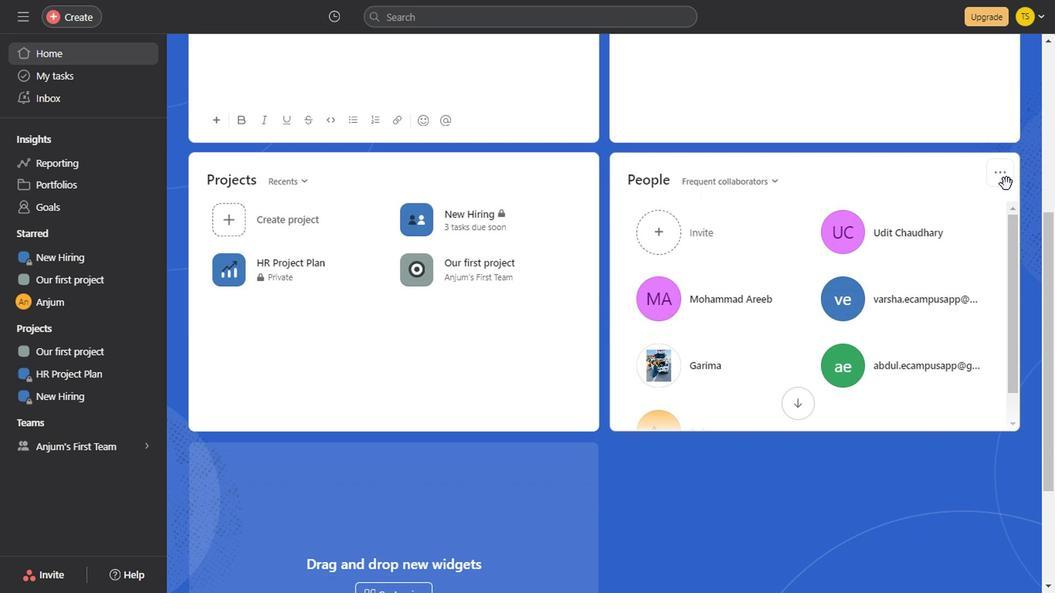 
Action: Mouse pressed left at (997, 181)
Screenshot: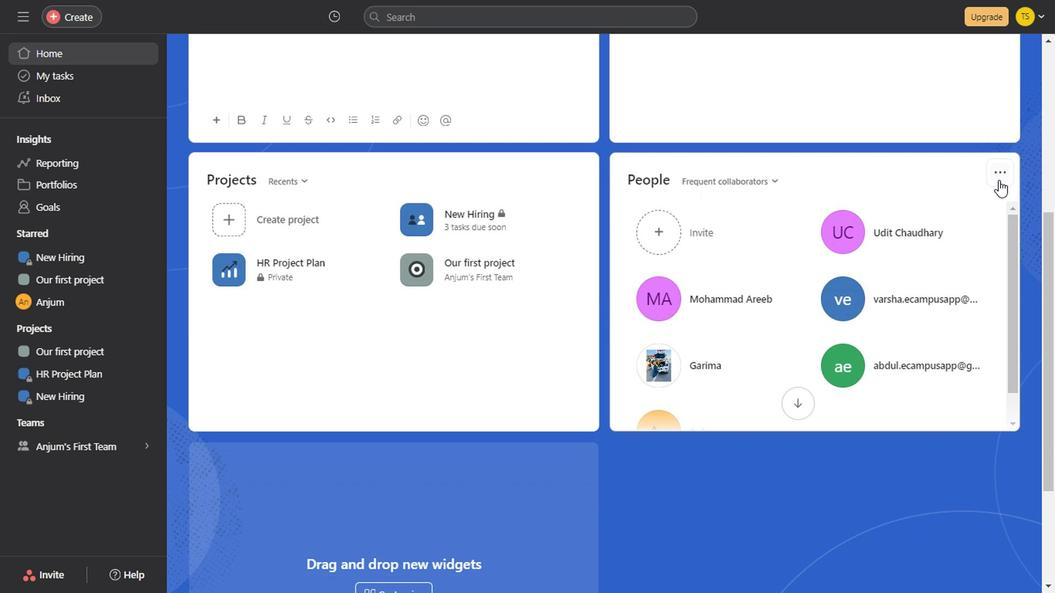 
Action: Mouse moved to (961, 228)
Screenshot: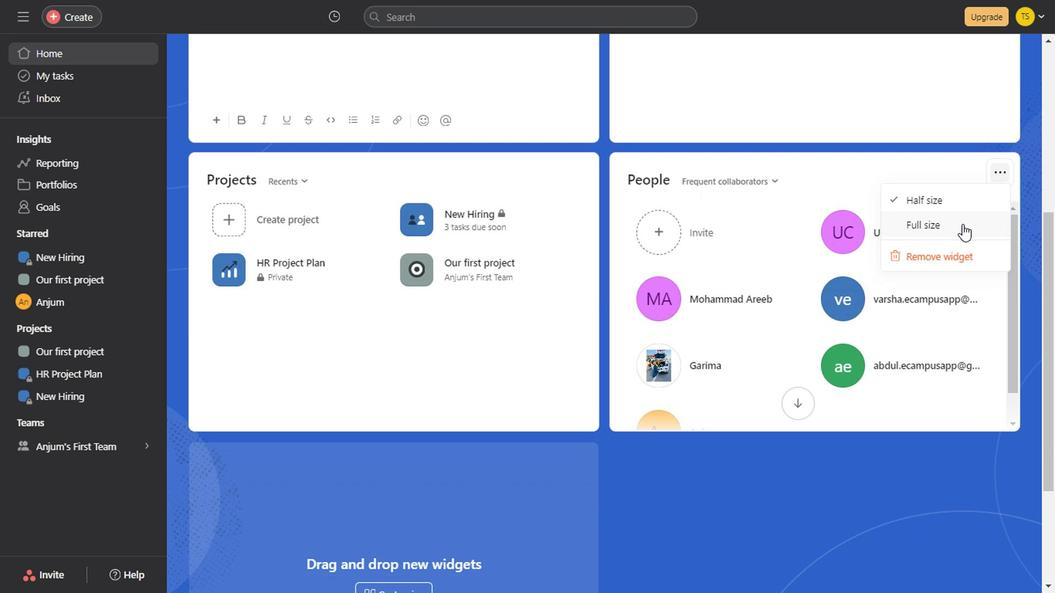 
Action: Mouse pressed left at (961, 228)
Screenshot: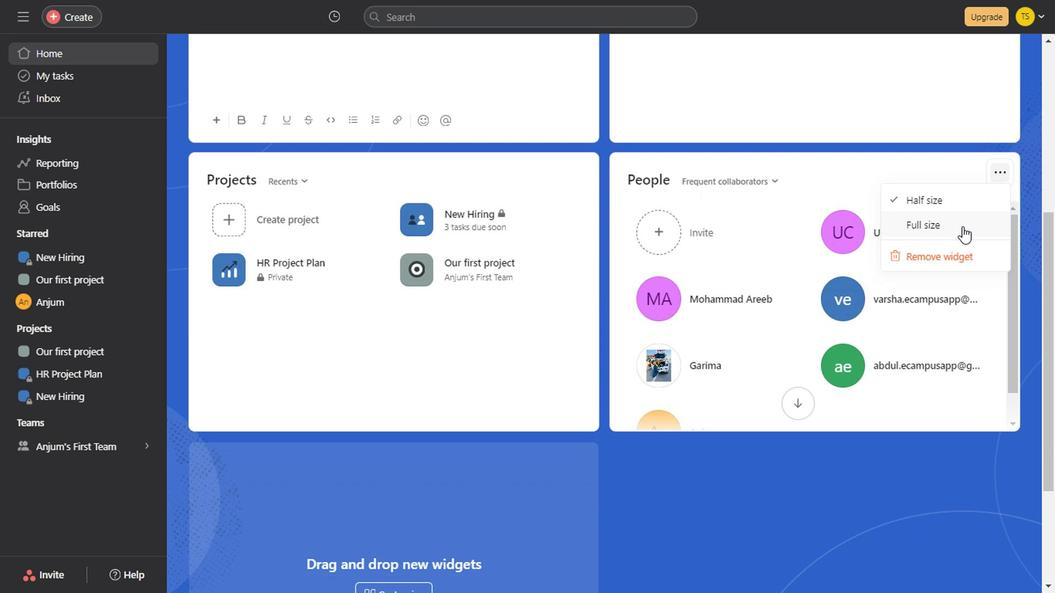 
Action: Mouse moved to (298, 185)
Screenshot: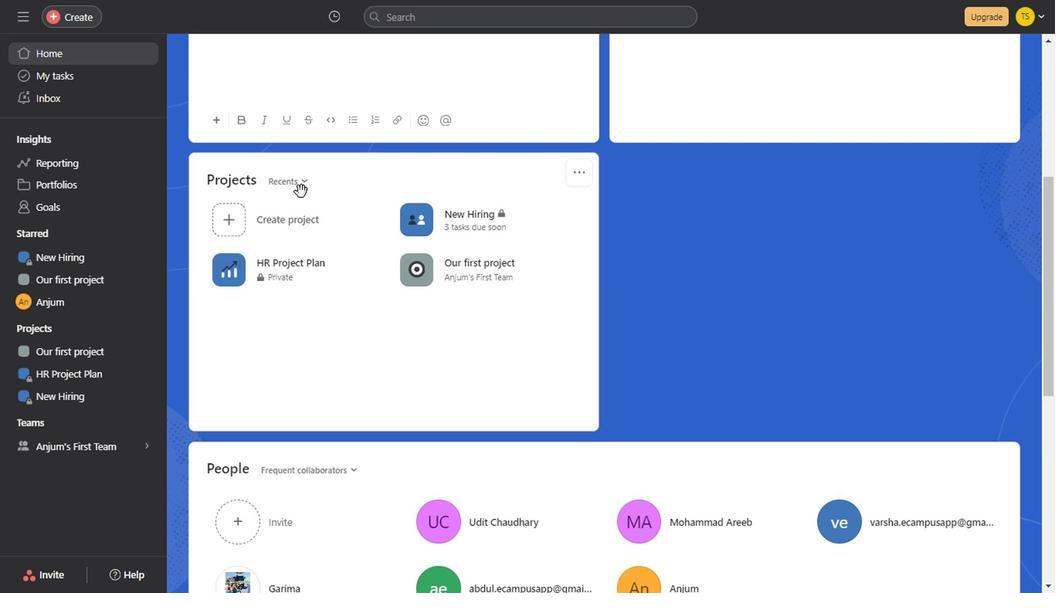 
Action: Mouse pressed left at (298, 185)
Screenshot: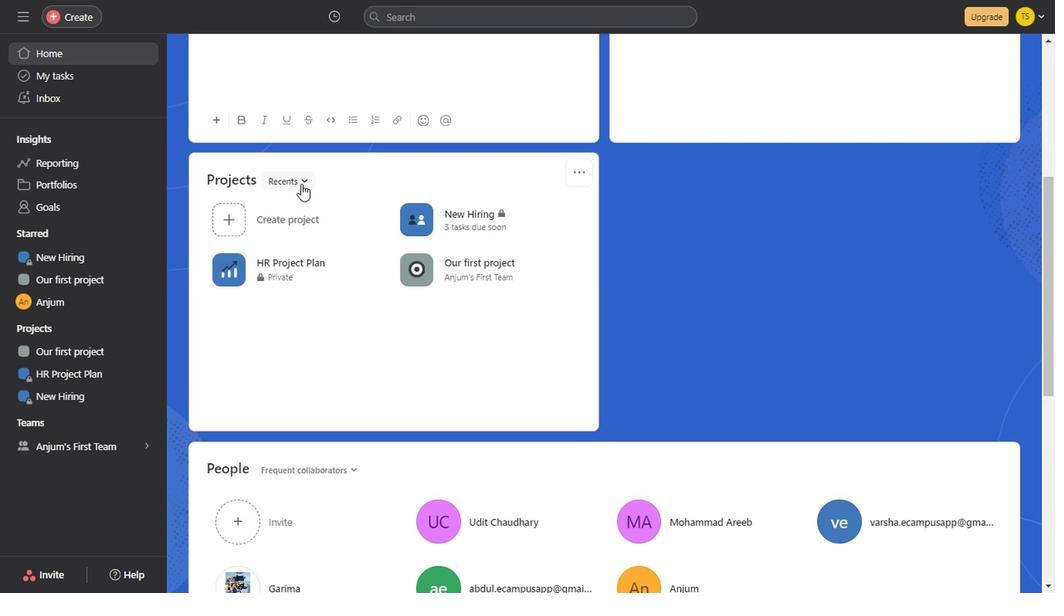 
Action: Mouse moved to (306, 234)
Screenshot: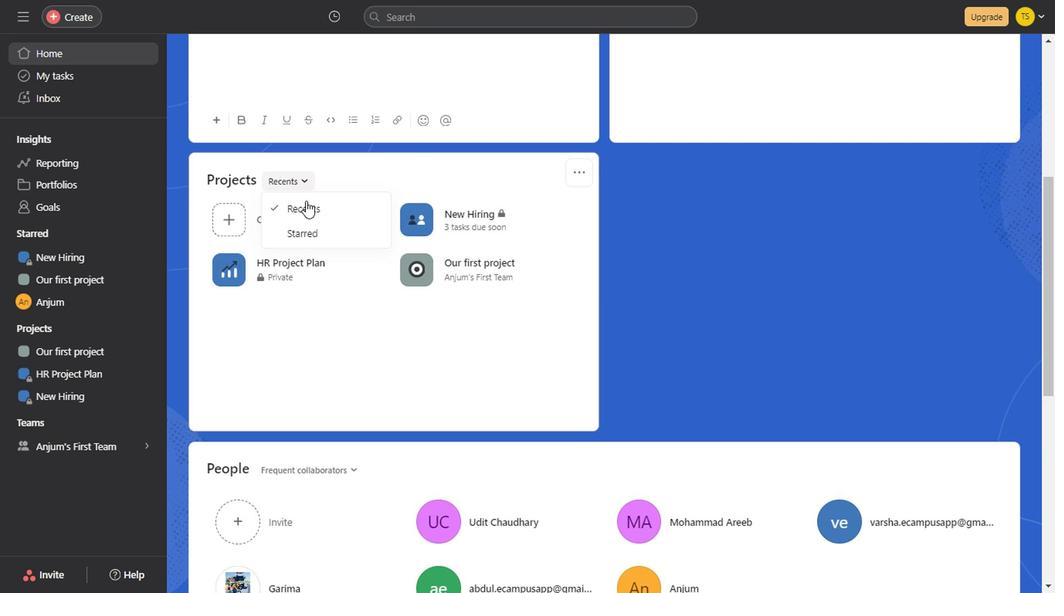 
Action: Mouse pressed left at (306, 234)
Screenshot: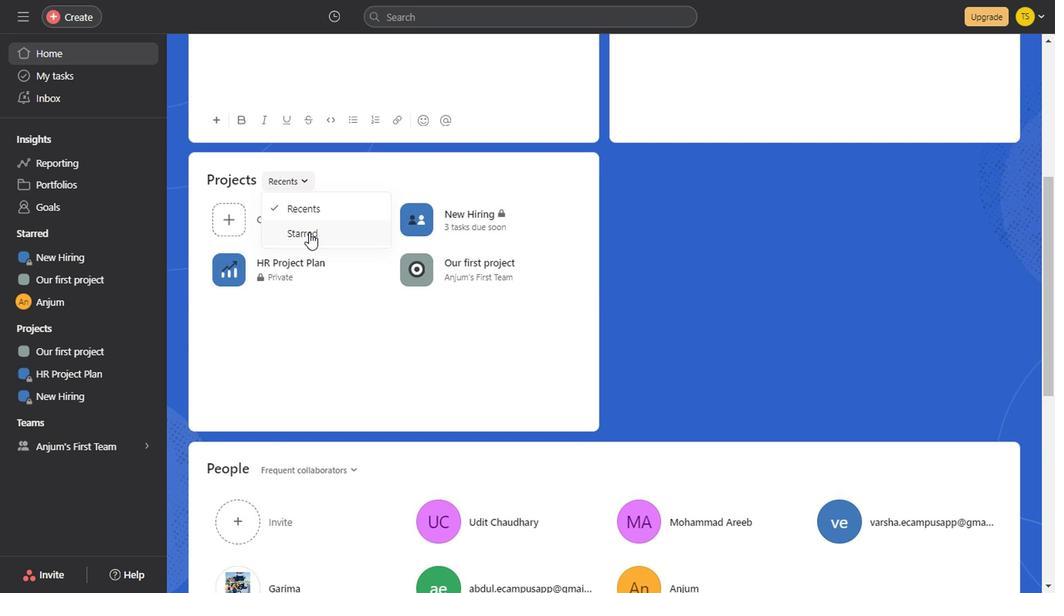 
Action: Mouse moved to (293, 185)
Screenshot: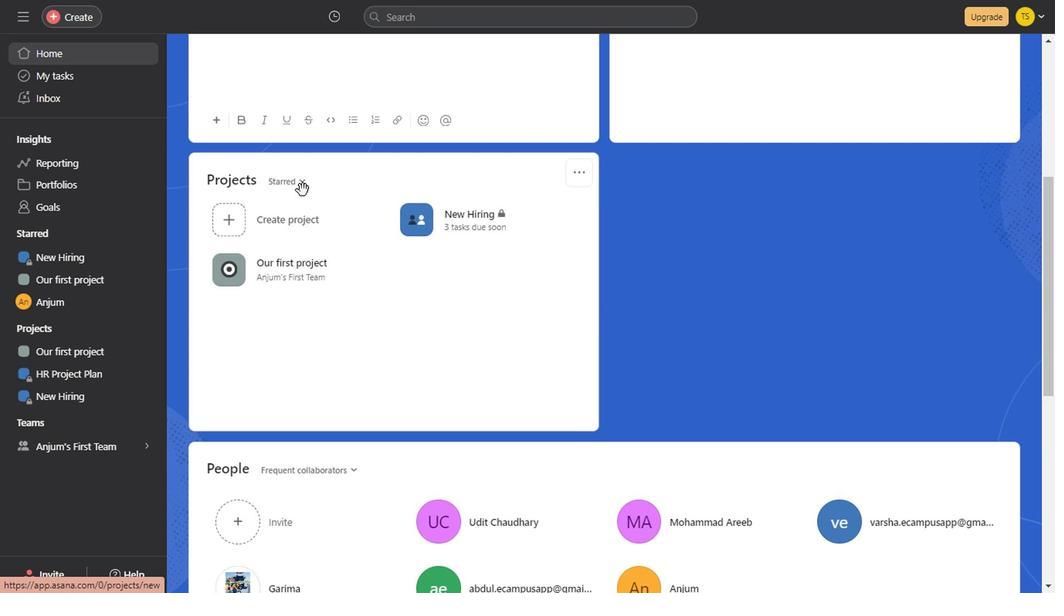 
Action: Mouse pressed left at (293, 185)
Screenshot: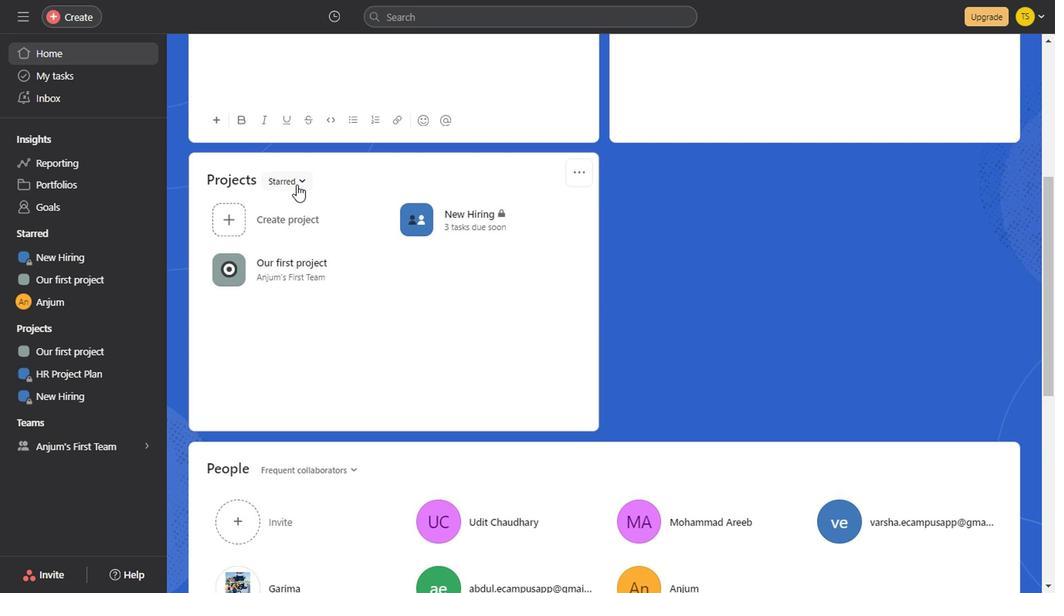 
Action: Mouse moved to (306, 196)
Screenshot: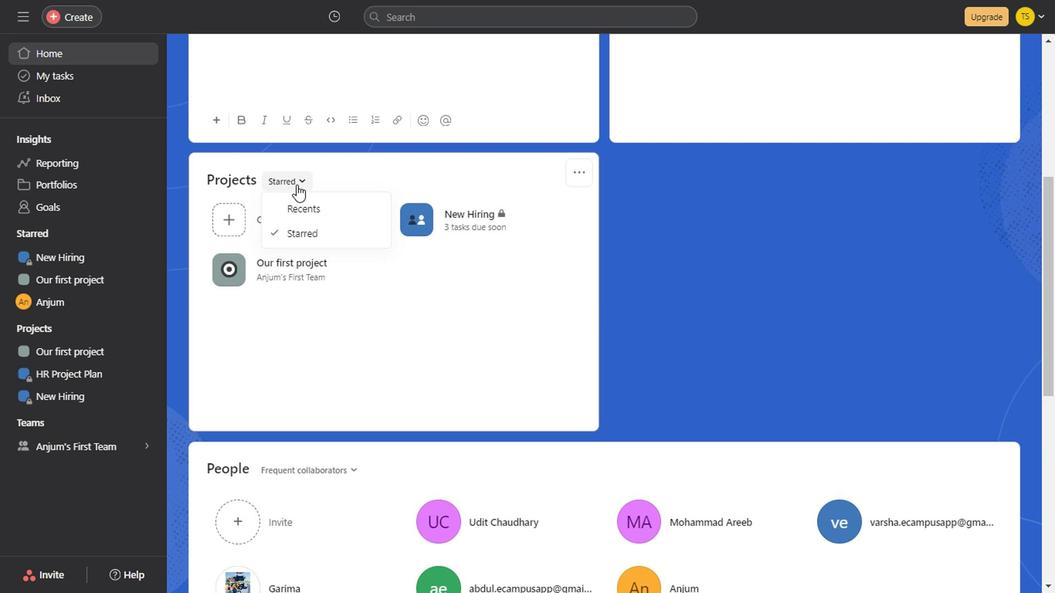 
Action: Mouse pressed left at (306, 196)
Screenshot: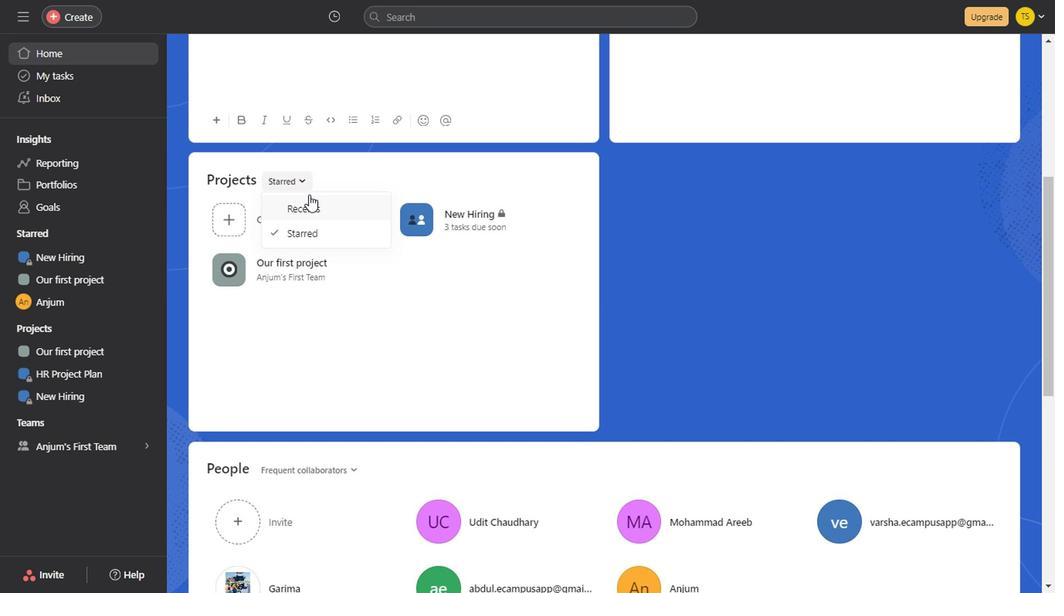 
Action: Mouse moved to (576, 174)
Screenshot: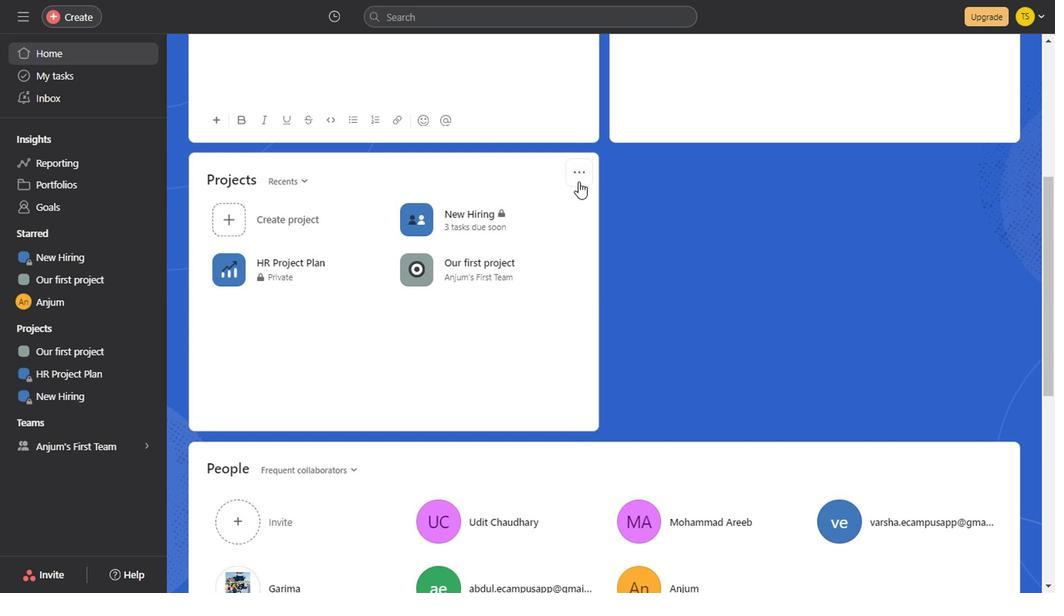 
Action: Mouse pressed left at (576, 174)
Screenshot: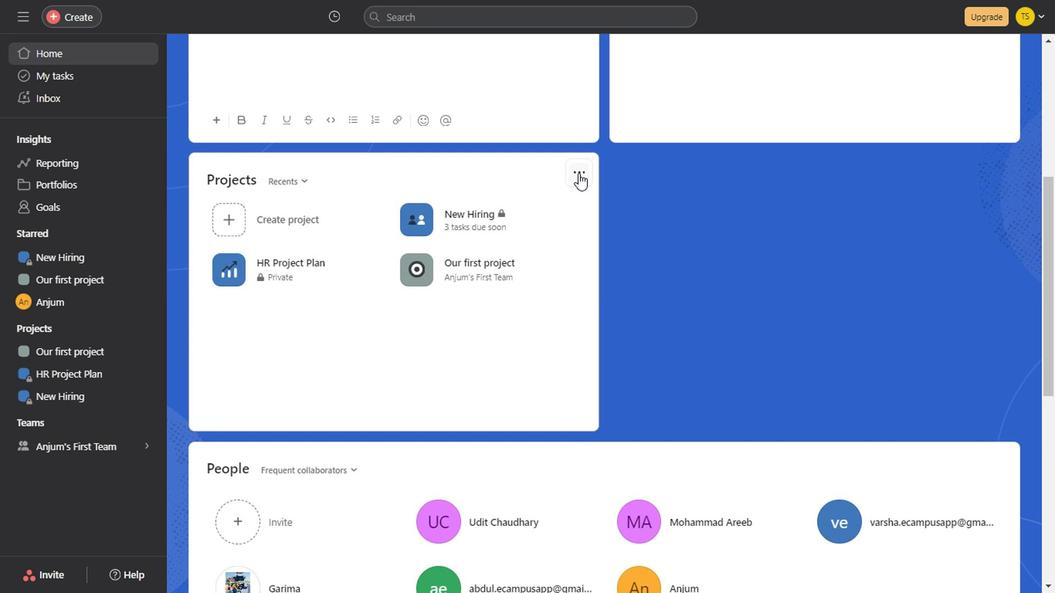 
Action: Mouse moved to (612, 221)
Screenshot: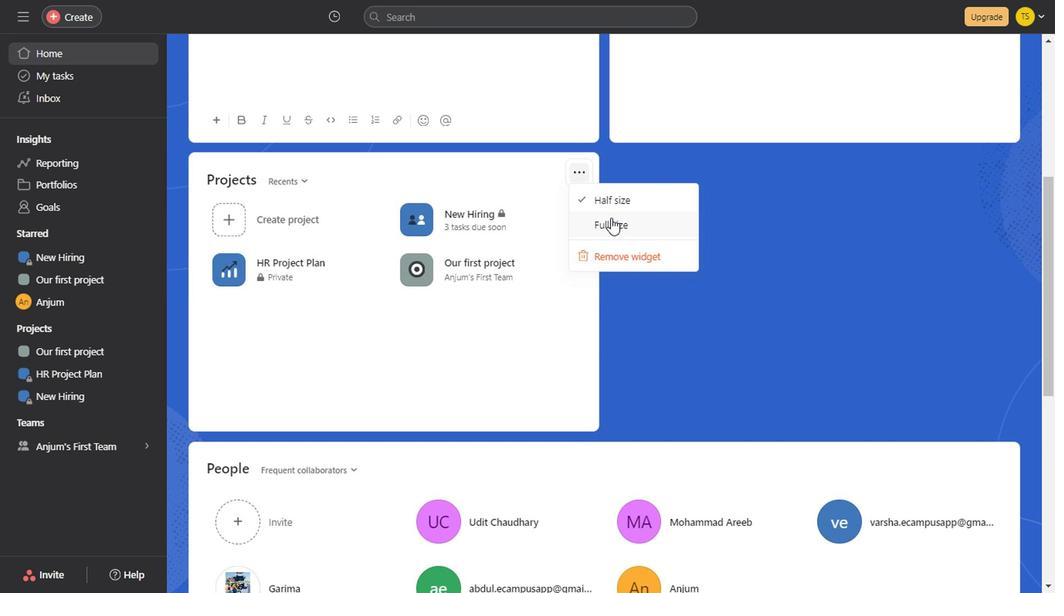 
Action: Mouse pressed left at (612, 221)
Screenshot: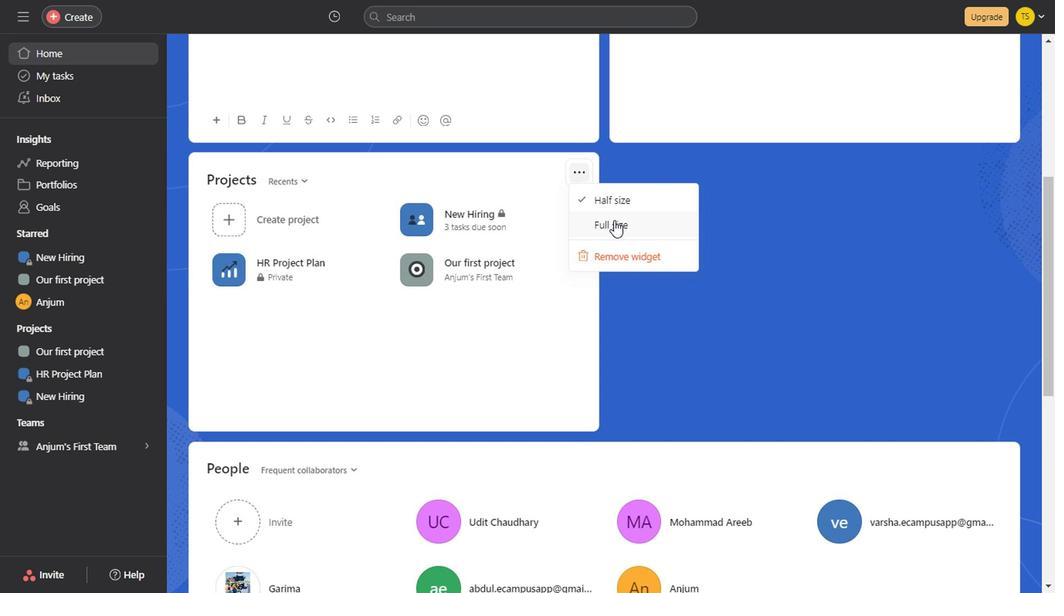 
Action: Mouse scrolled (612, 221) with delta (0, 0)
Screenshot: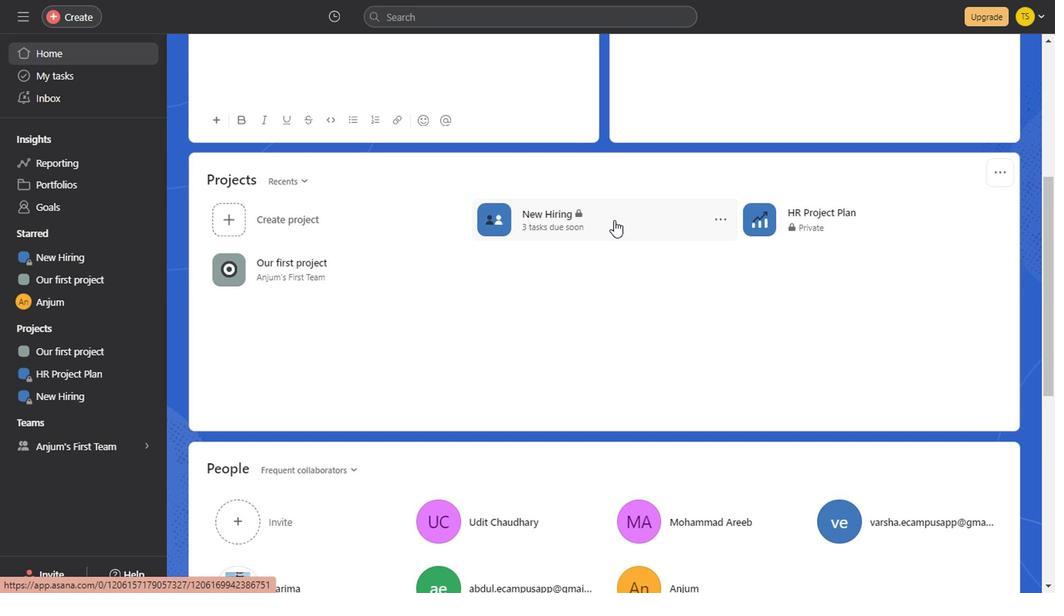 
Action: Mouse scrolled (612, 221) with delta (0, 0)
Screenshot: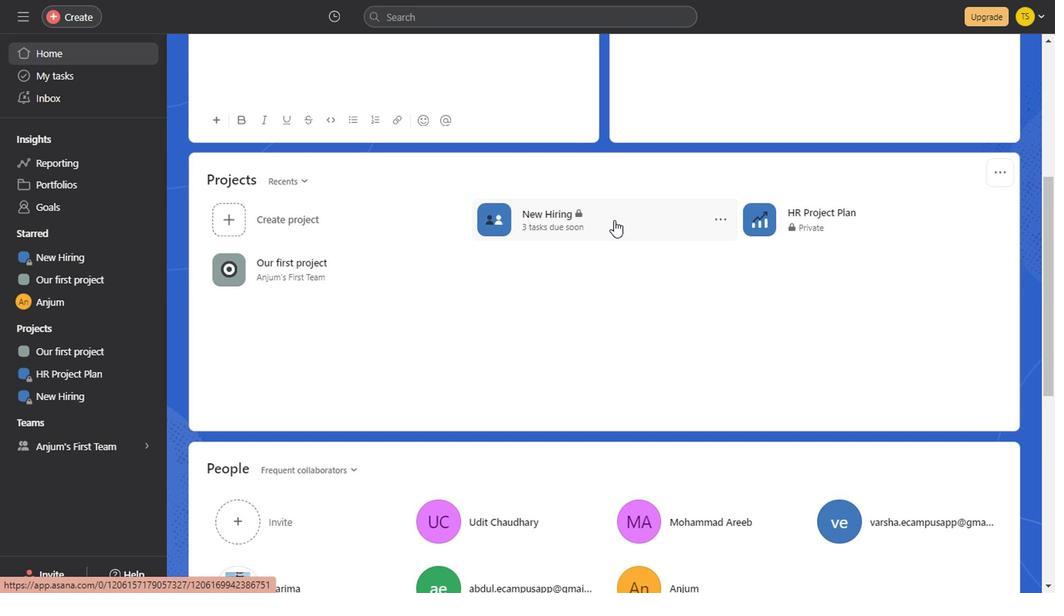 
Action: Mouse scrolled (612, 221) with delta (0, 0)
Screenshot: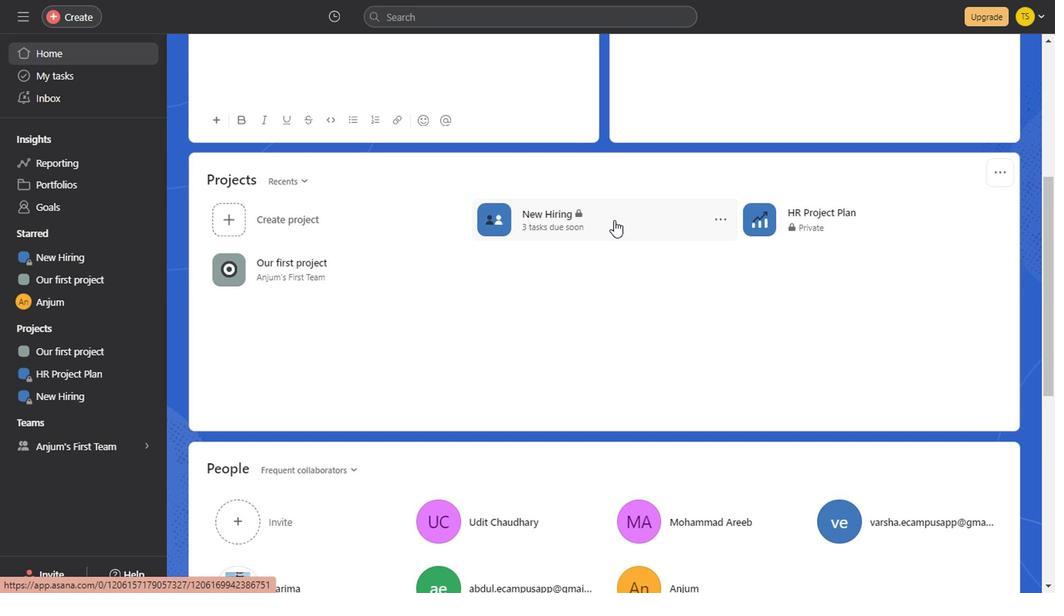 
Action: Mouse scrolled (612, 221) with delta (0, 0)
Screenshot: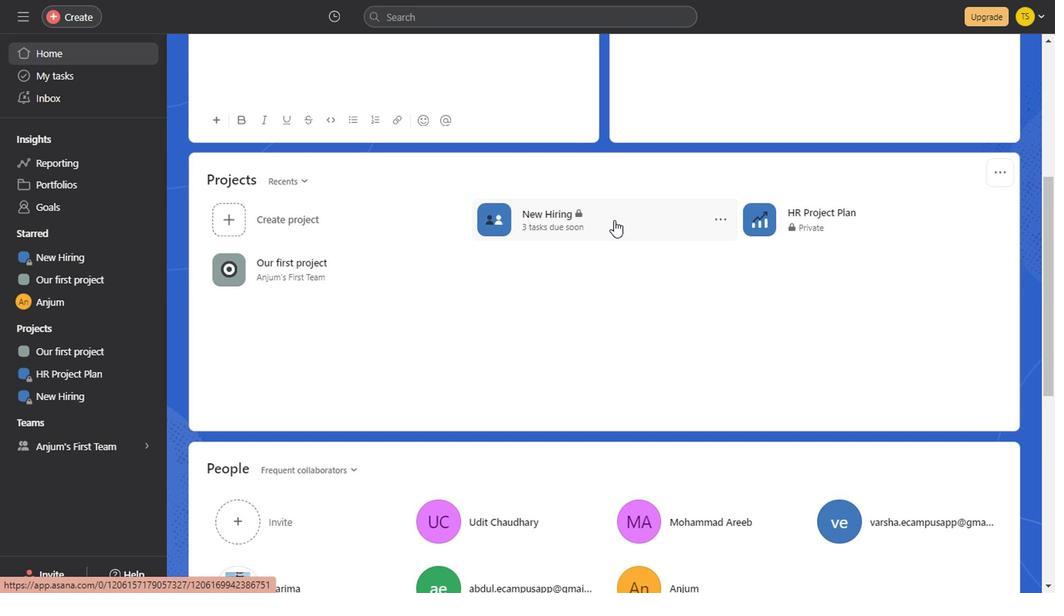 
Action: Mouse scrolled (612, 221) with delta (0, 0)
Screenshot: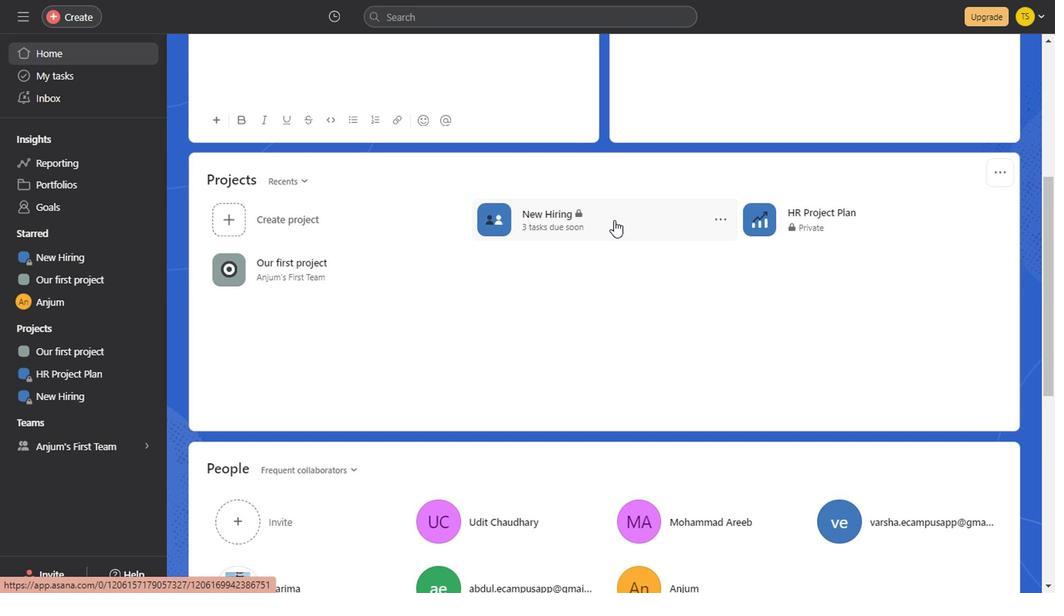 
Action: Mouse scrolled (612, 221) with delta (0, 0)
Screenshot: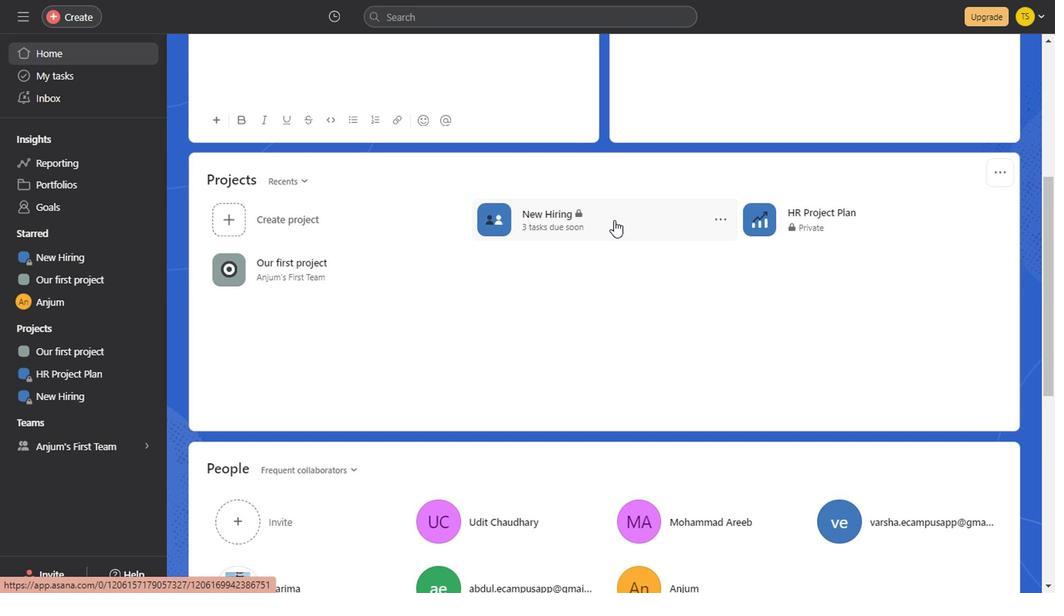 
Action: Mouse scrolled (612, 221) with delta (0, 0)
Screenshot: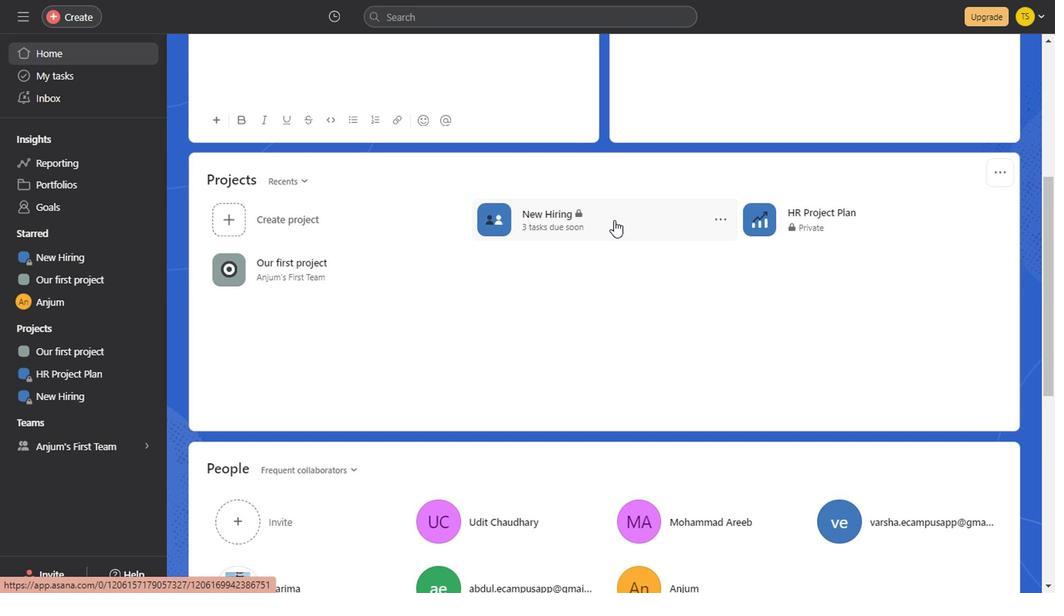 
Action: Mouse scrolled (612, 221) with delta (0, 0)
Screenshot: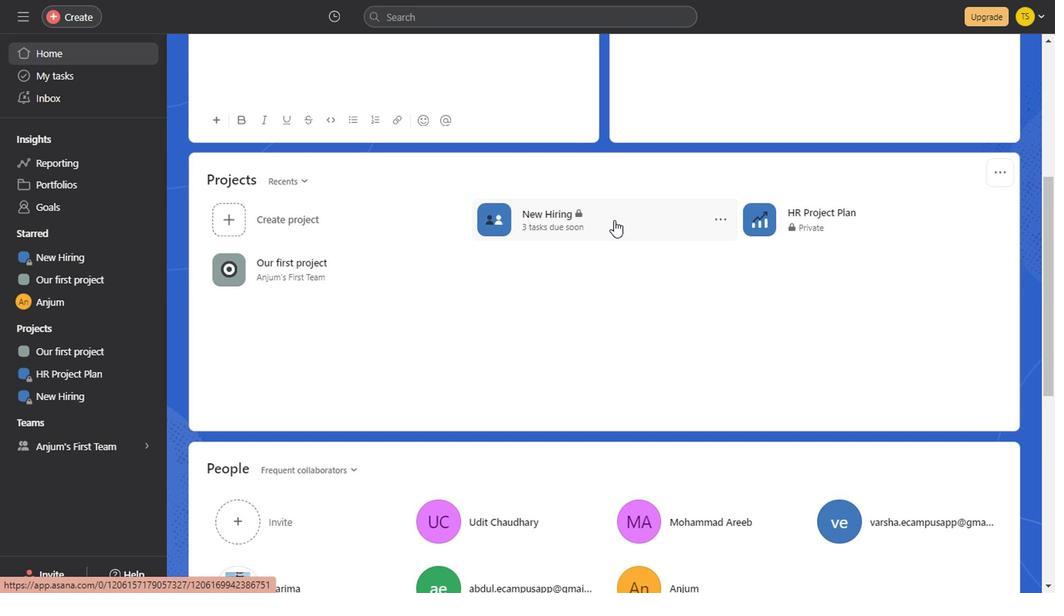 
Action: Mouse scrolled (612, 221) with delta (0, 0)
Screenshot: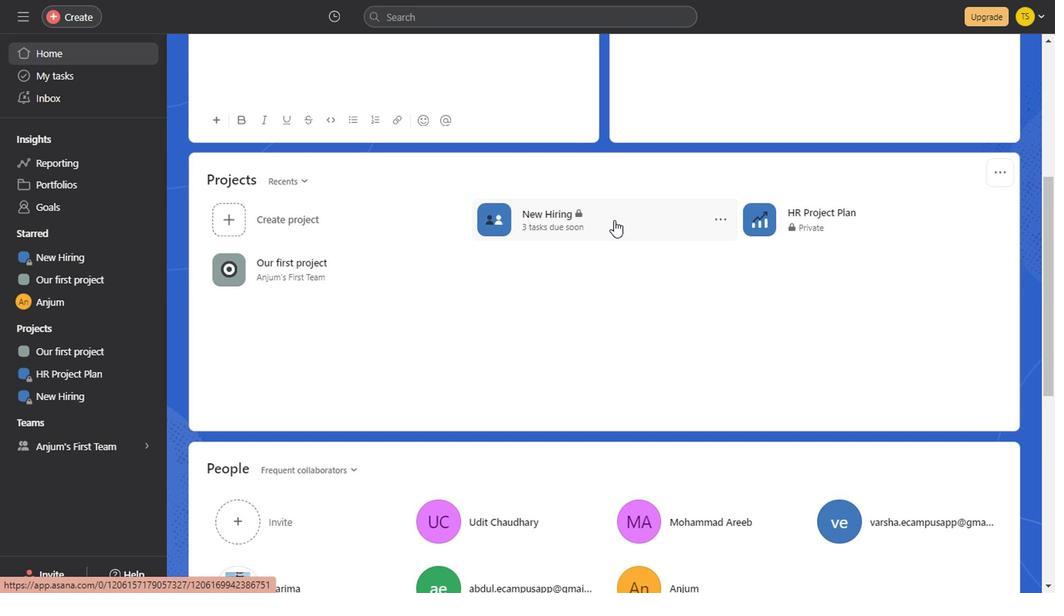 
Action: Mouse scrolled (612, 221) with delta (0, 0)
Screenshot: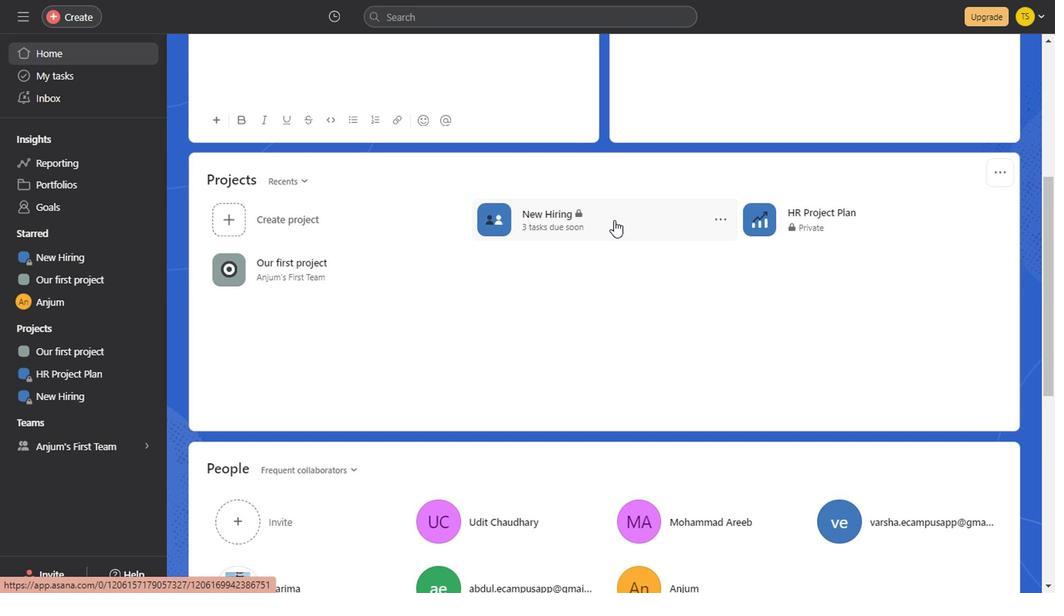 
Action: Mouse scrolled (612, 221) with delta (0, 0)
Screenshot: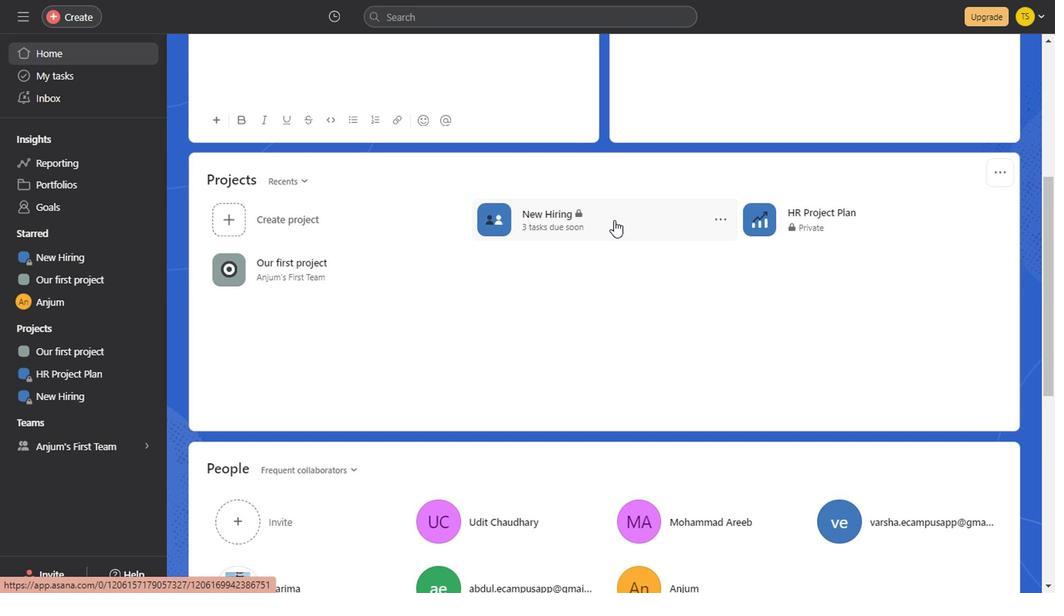 
Action: Mouse scrolled (612, 221) with delta (0, 0)
Screenshot: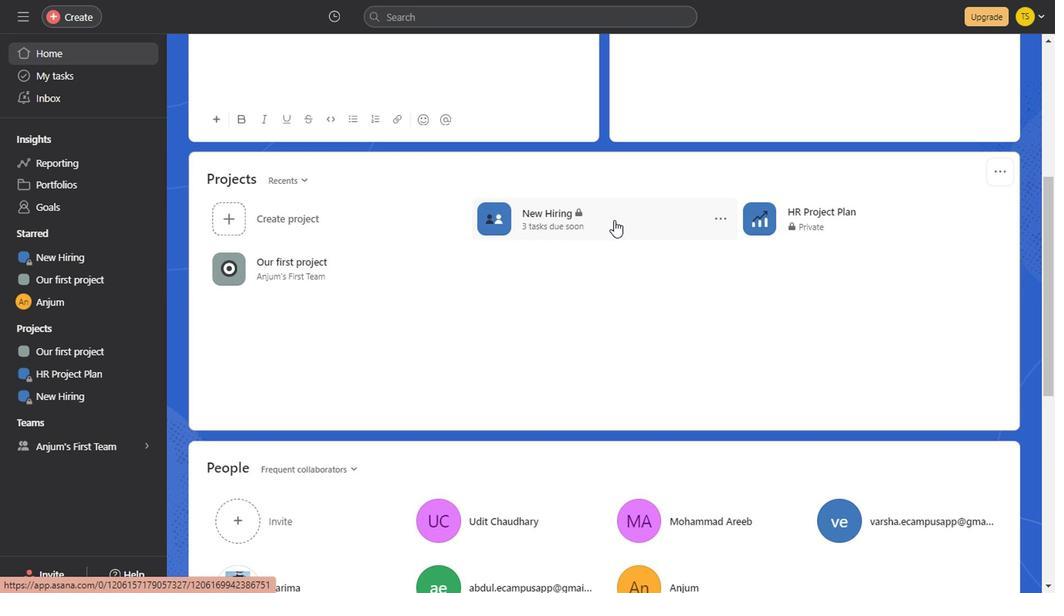 
Action: Mouse scrolled (612, 221) with delta (0, 0)
Screenshot: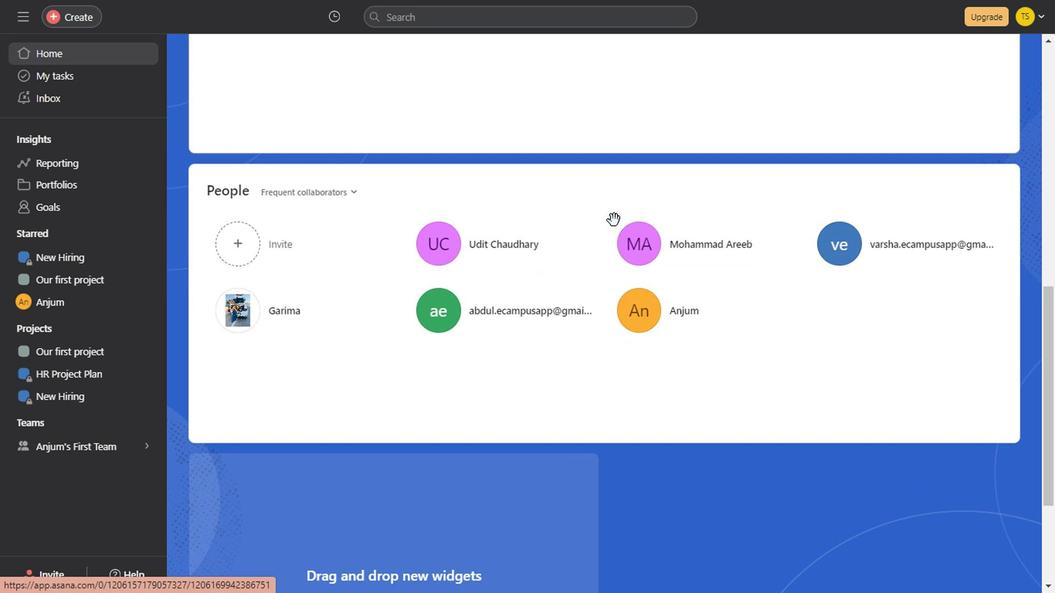 
Action: Mouse scrolled (612, 221) with delta (0, 0)
Screenshot: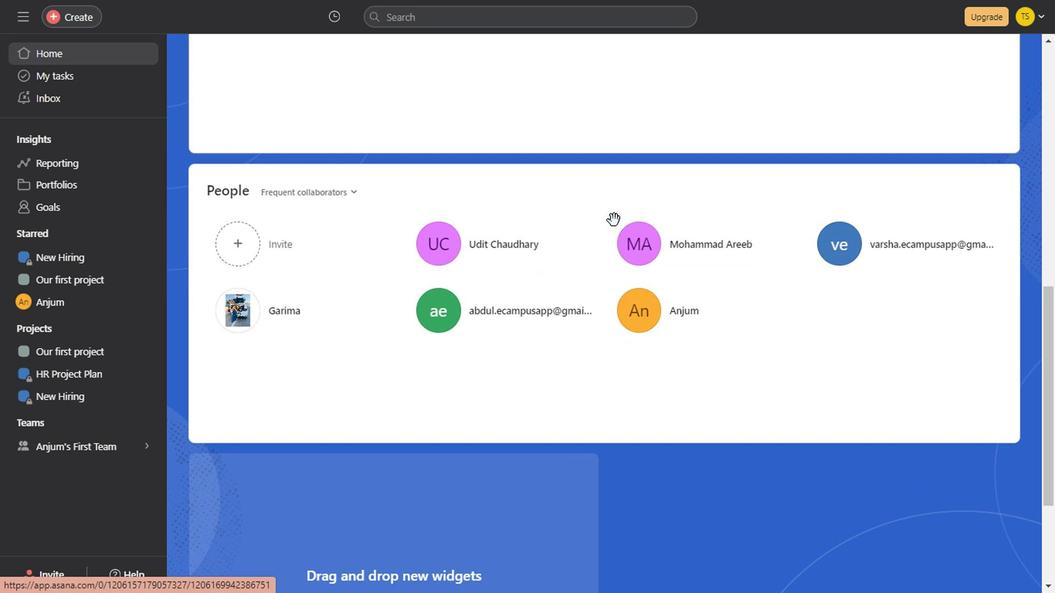 
Action: Mouse scrolled (612, 221) with delta (0, 0)
Screenshot: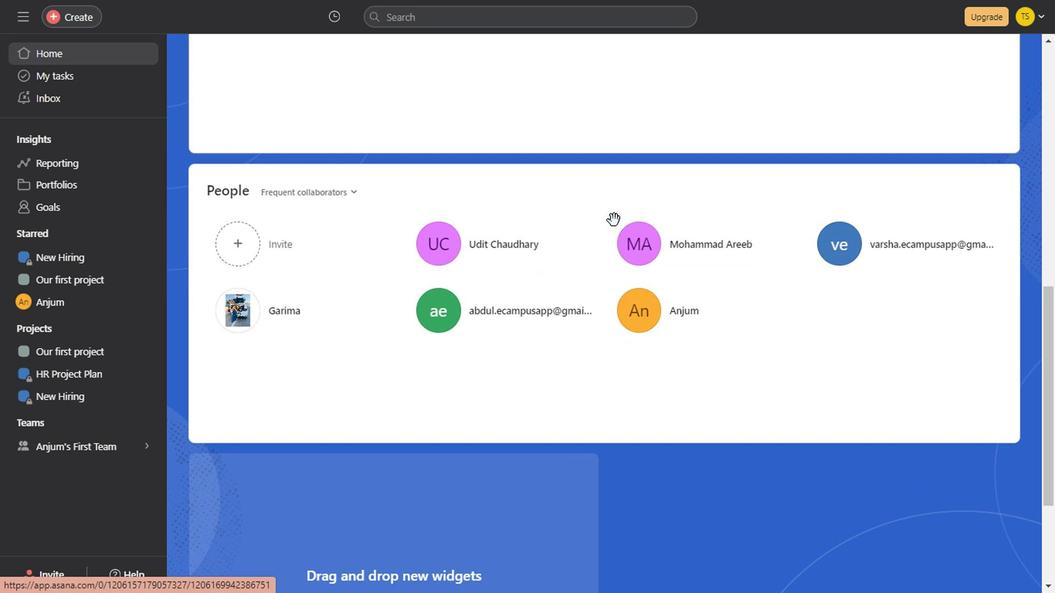 
Action: Mouse scrolled (612, 221) with delta (0, 0)
Screenshot: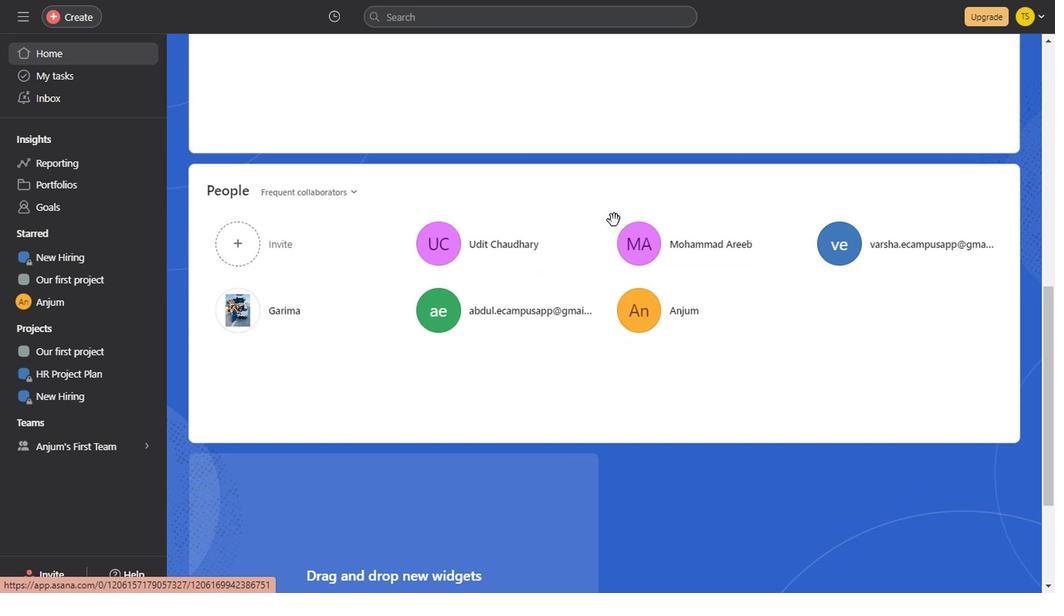 
Action: Mouse scrolled (612, 221) with delta (0, 0)
Screenshot: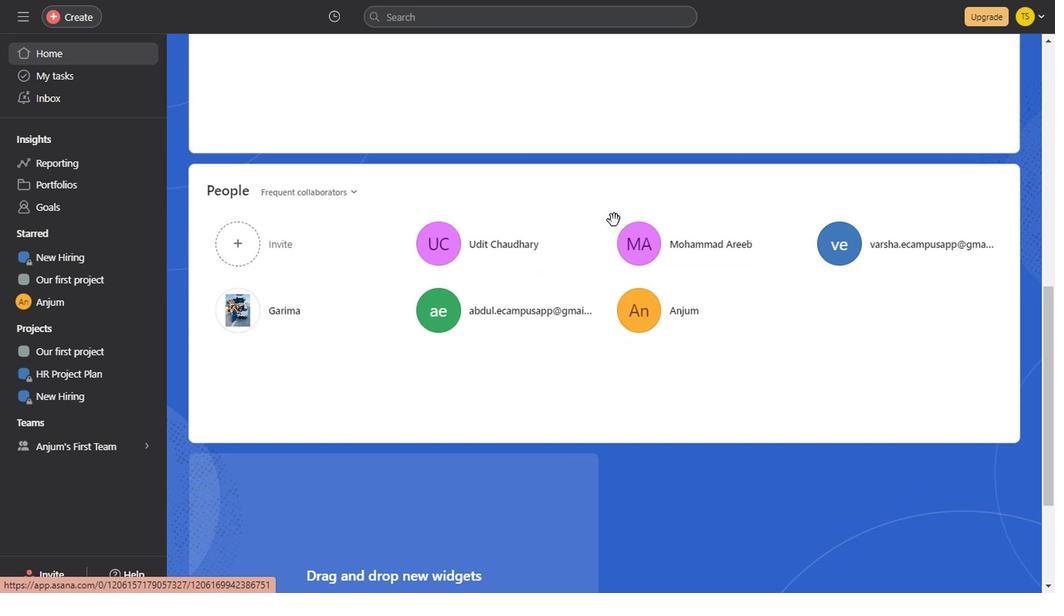 
Action: Mouse scrolled (612, 221) with delta (0, 0)
Screenshot: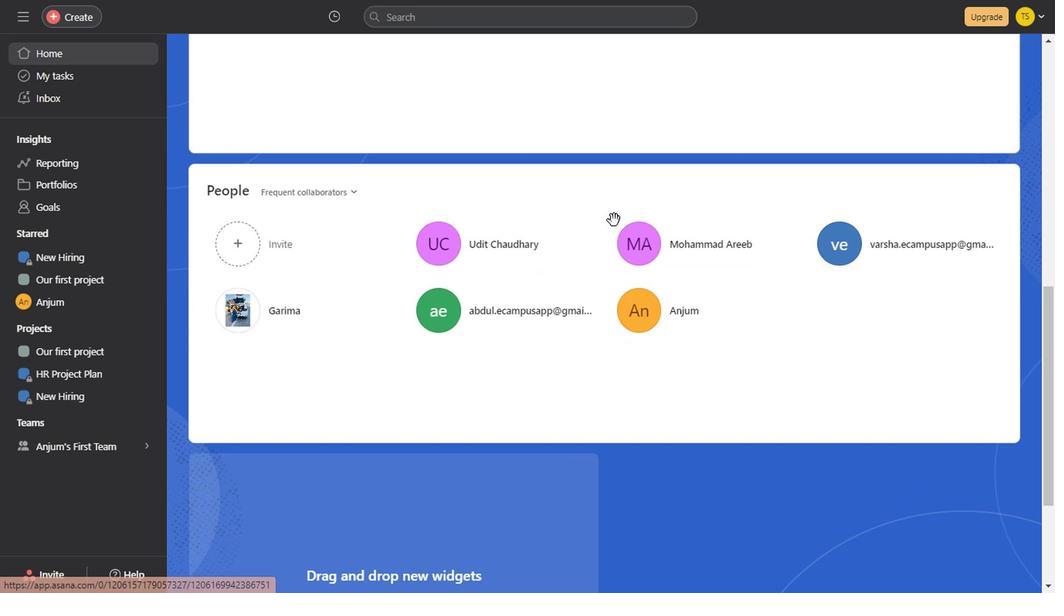 
Action: Mouse scrolled (612, 221) with delta (0, 0)
Screenshot: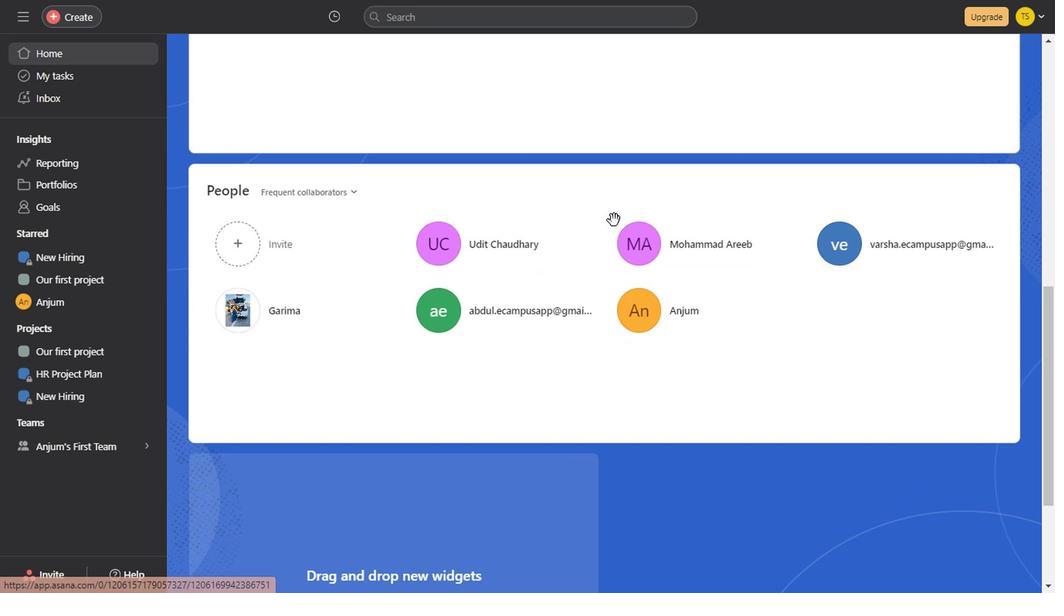 
Action: Mouse scrolled (612, 221) with delta (0, 0)
Screenshot: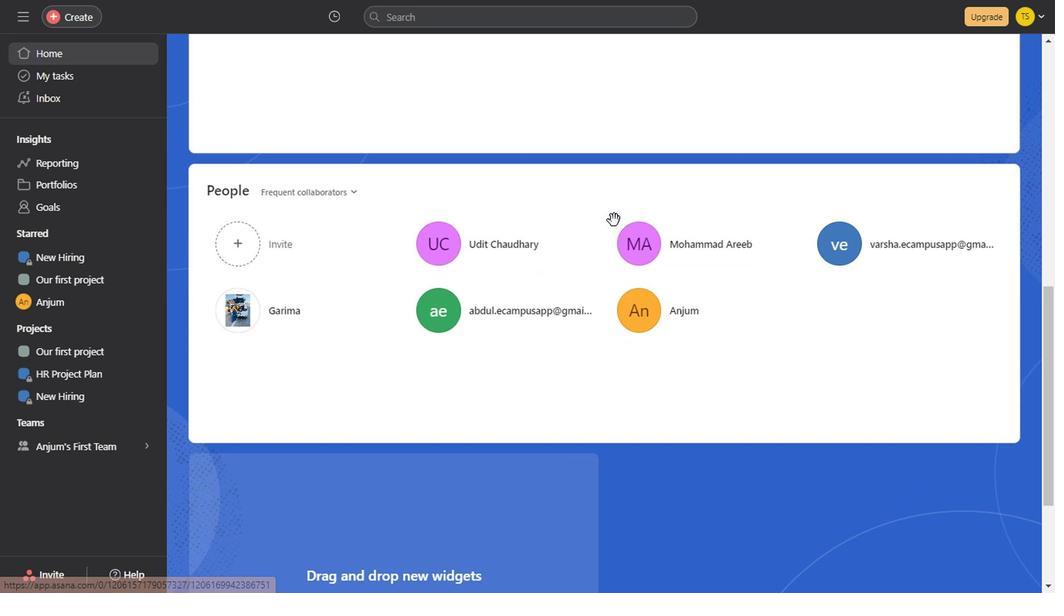 
Action: Mouse scrolled (612, 221) with delta (0, 0)
Screenshot: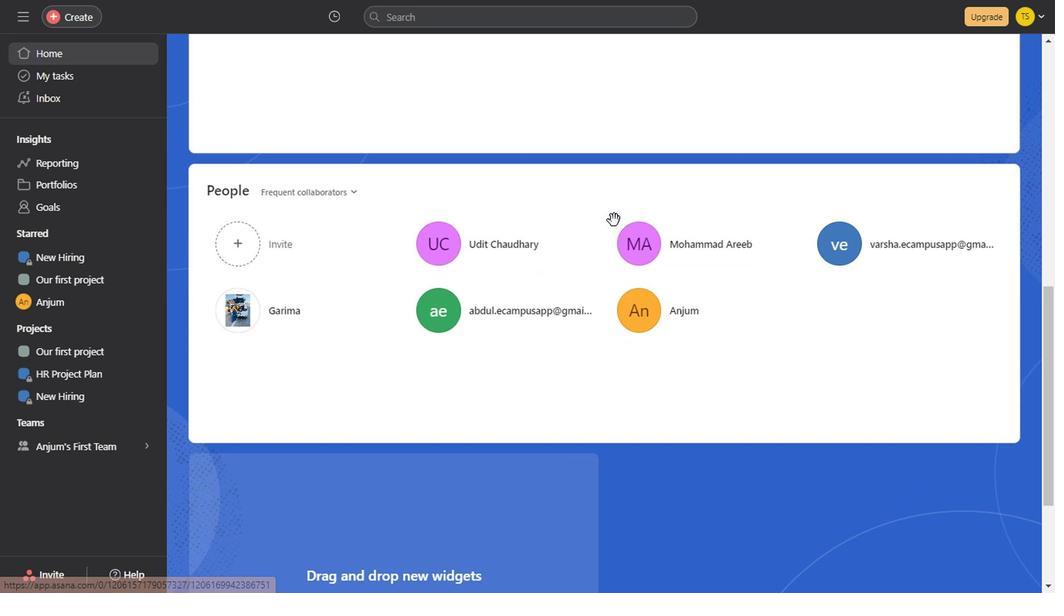 
Action: Mouse scrolled (612, 221) with delta (0, 0)
Screenshot: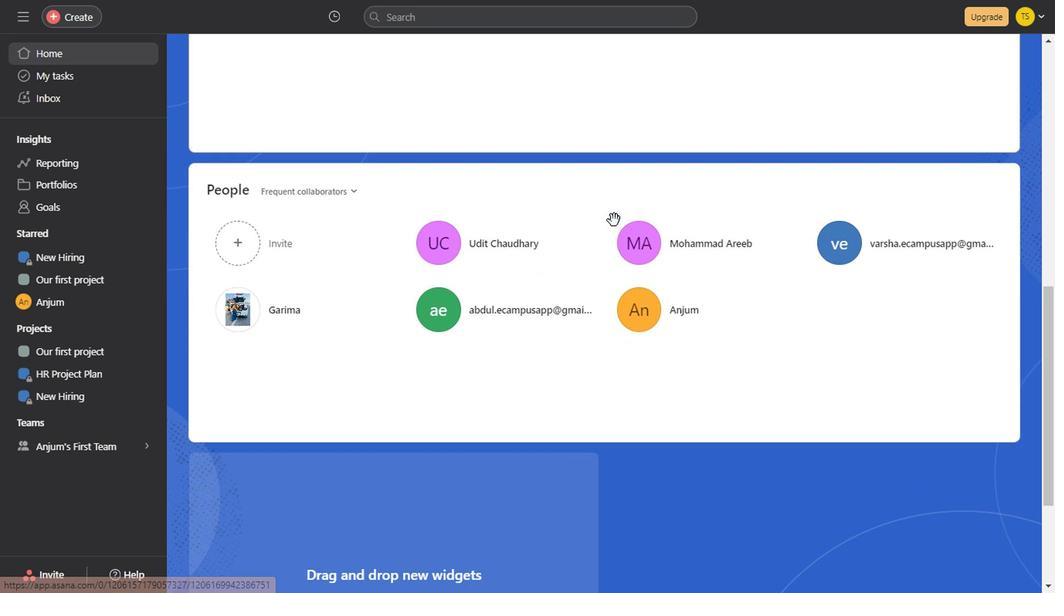 
Action: Mouse scrolled (612, 221) with delta (0, 0)
Screenshot: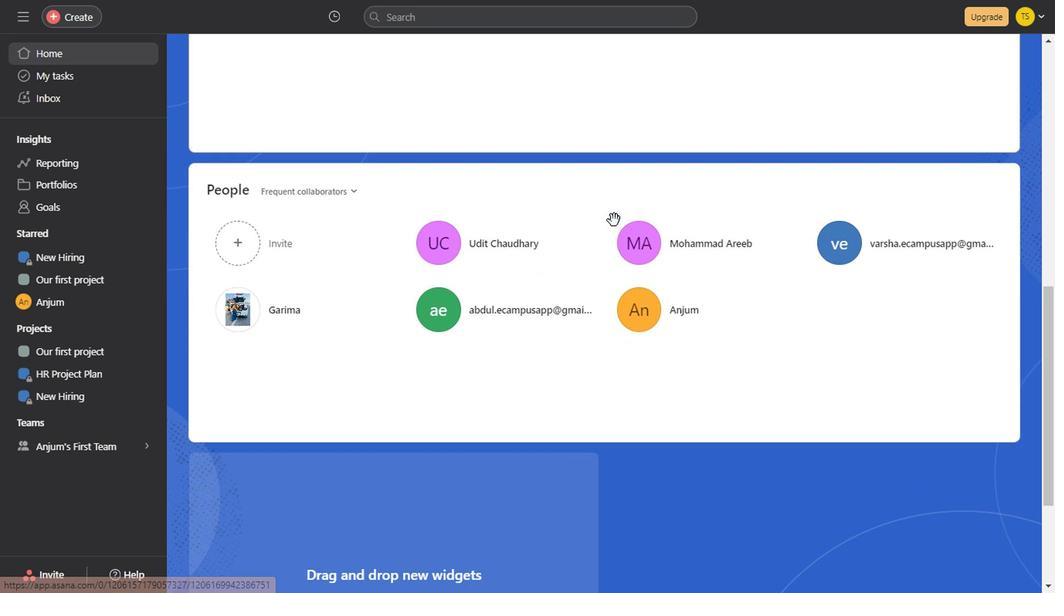
Action: Mouse scrolled (612, 221) with delta (0, 0)
Screenshot: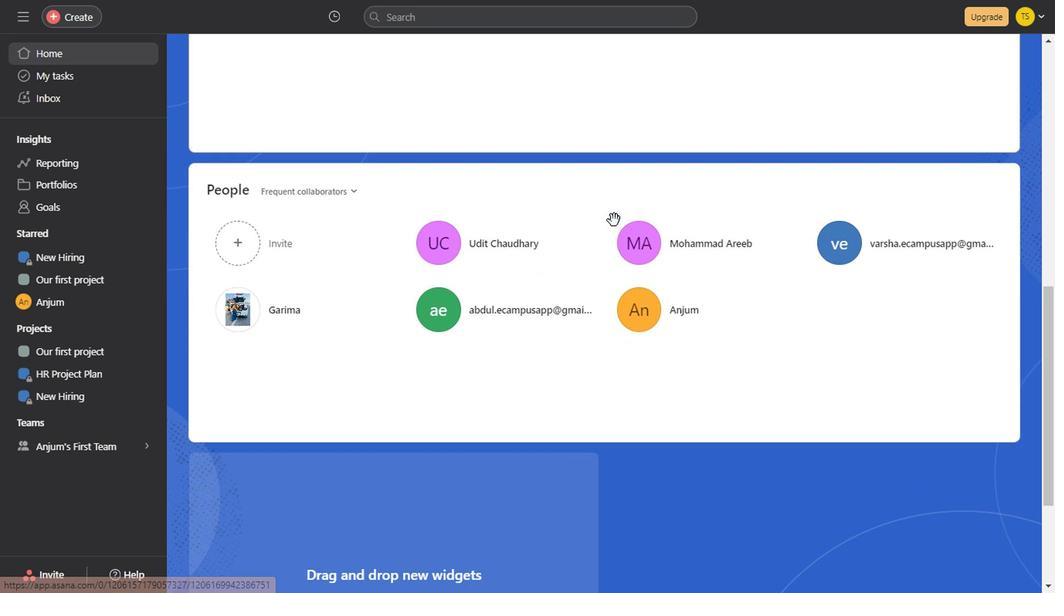 
Action: Mouse scrolled (612, 221) with delta (0, 0)
Screenshot: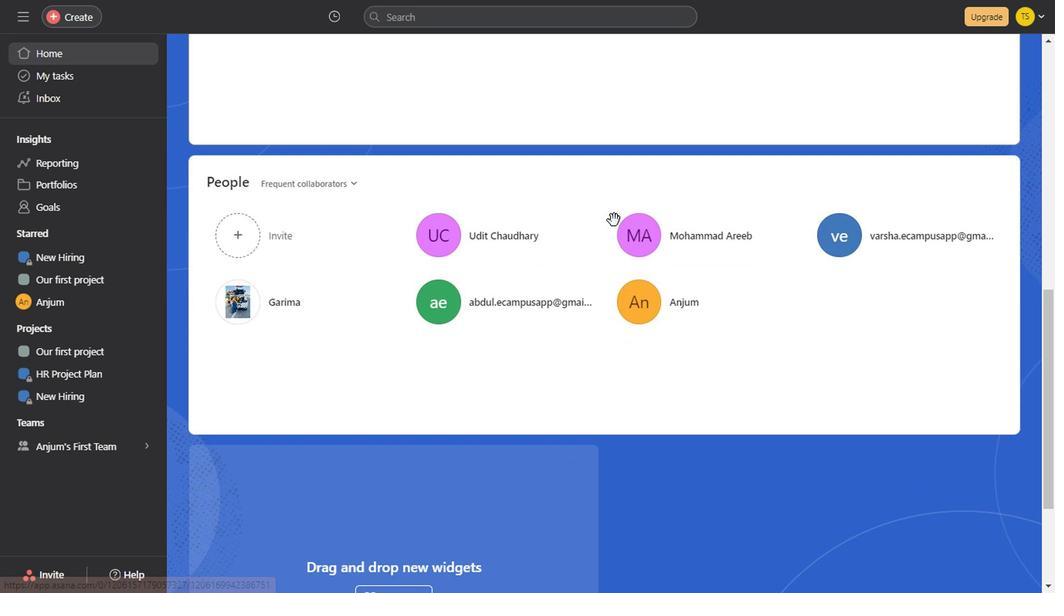 
Action: Mouse scrolled (612, 221) with delta (0, 0)
Screenshot: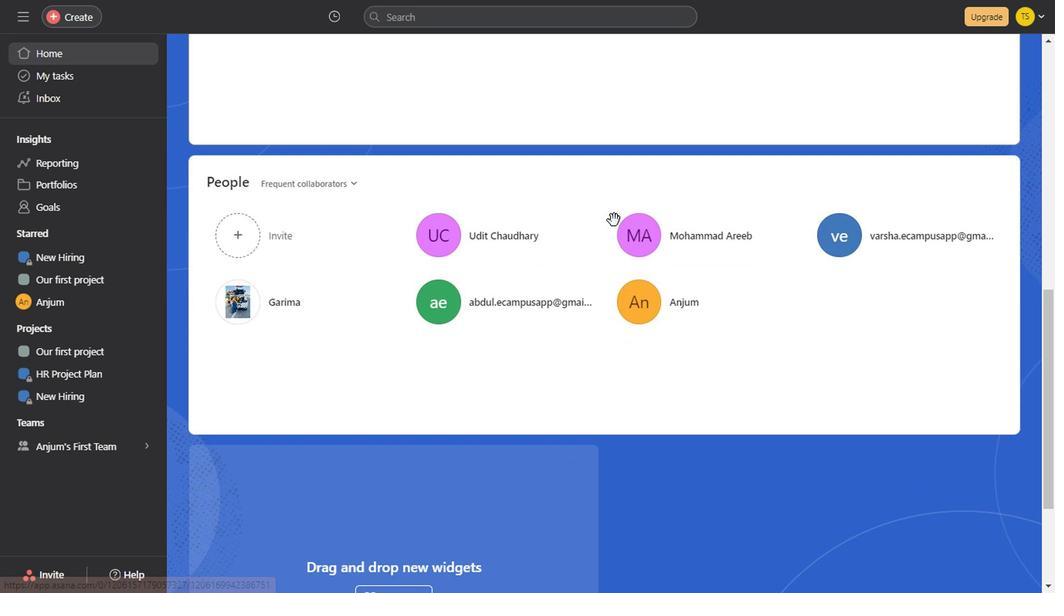 
Action: Mouse scrolled (612, 221) with delta (0, 0)
Screenshot: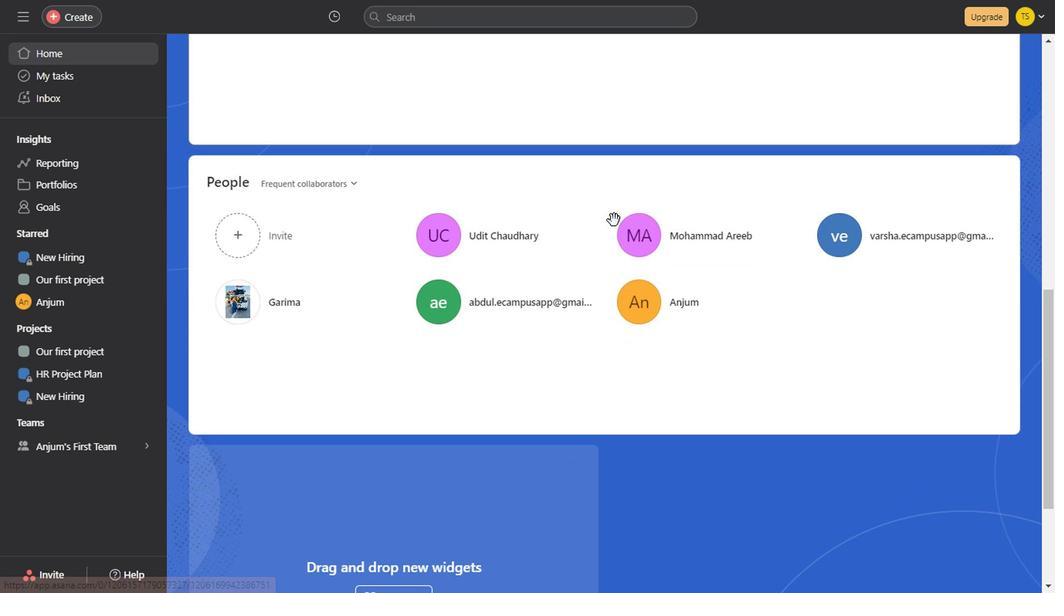 
Action: Mouse scrolled (612, 221) with delta (0, 0)
Screenshot: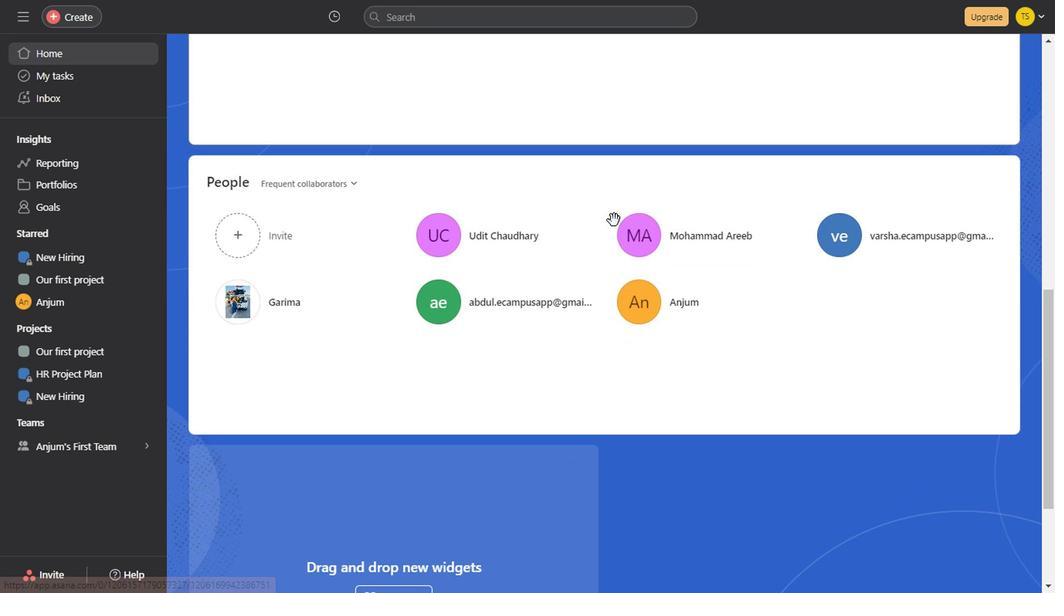 
Action: Mouse moved to (773, 253)
Screenshot: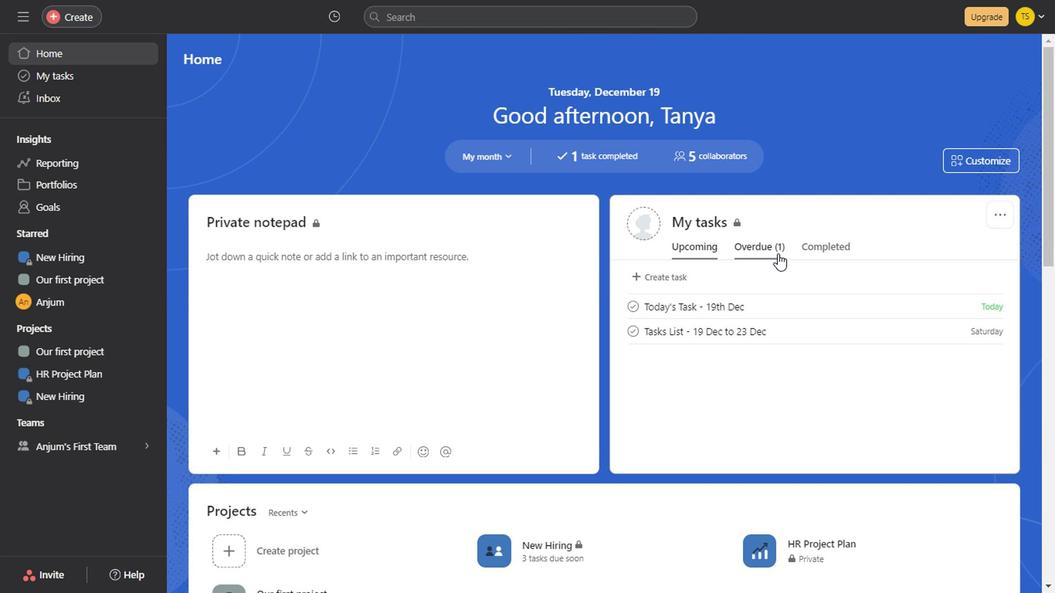 
Action: Mouse pressed left at (773, 253)
Screenshot: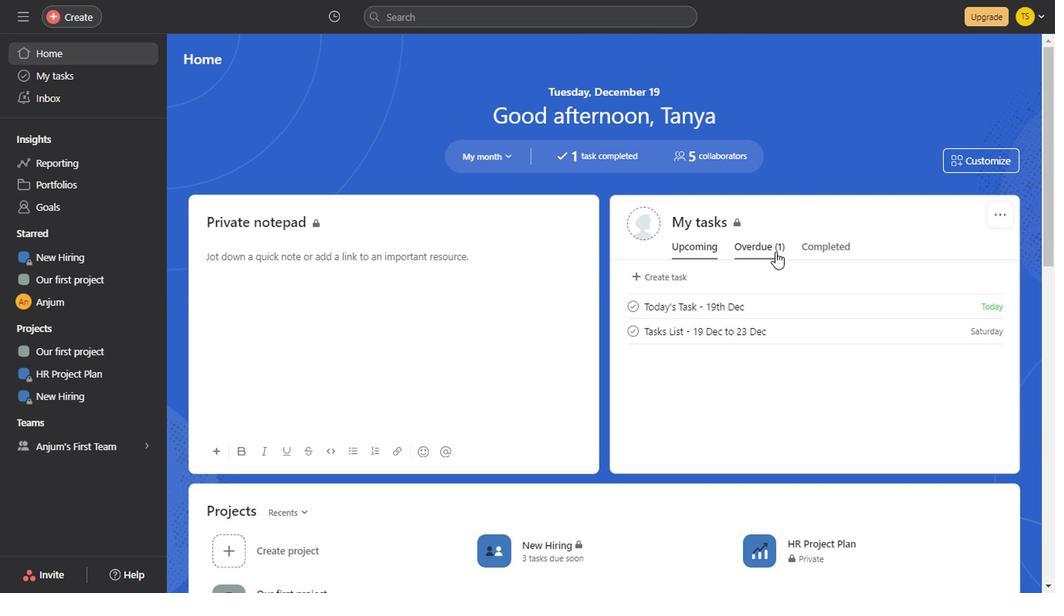 
Action: Mouse moved to (699, 243)
Screenshot: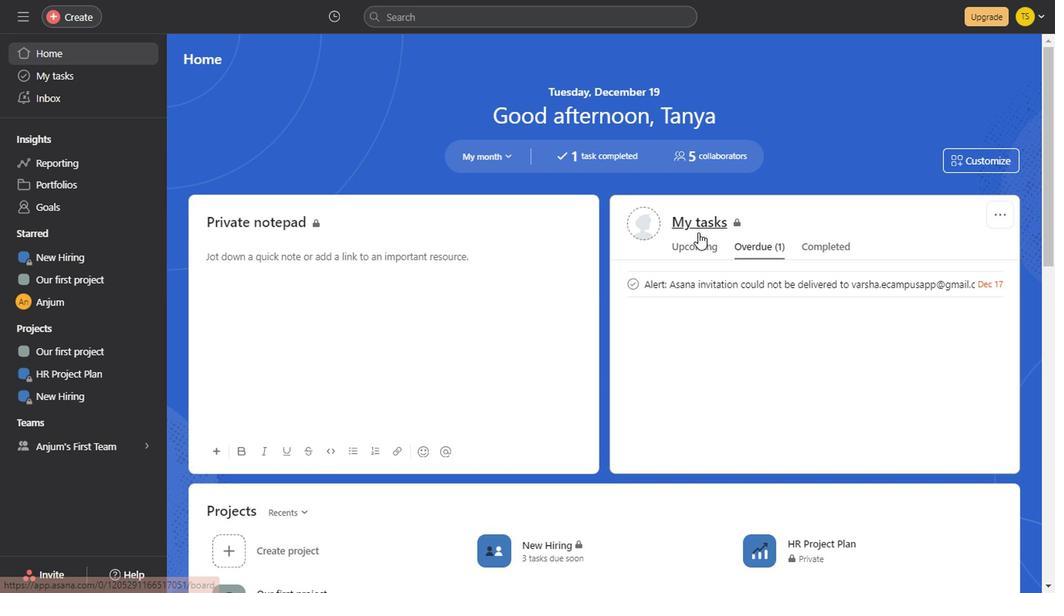 
Action: Mouse pressed left at (699, 243)
Screenshot: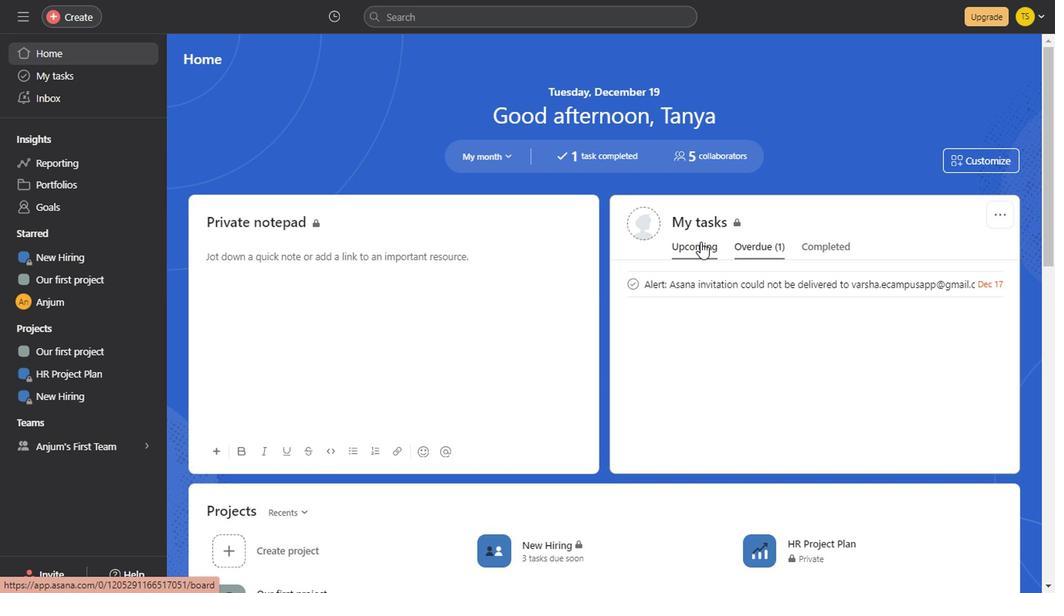 
Action: Mouse moved to (765, 254)
Screenshot: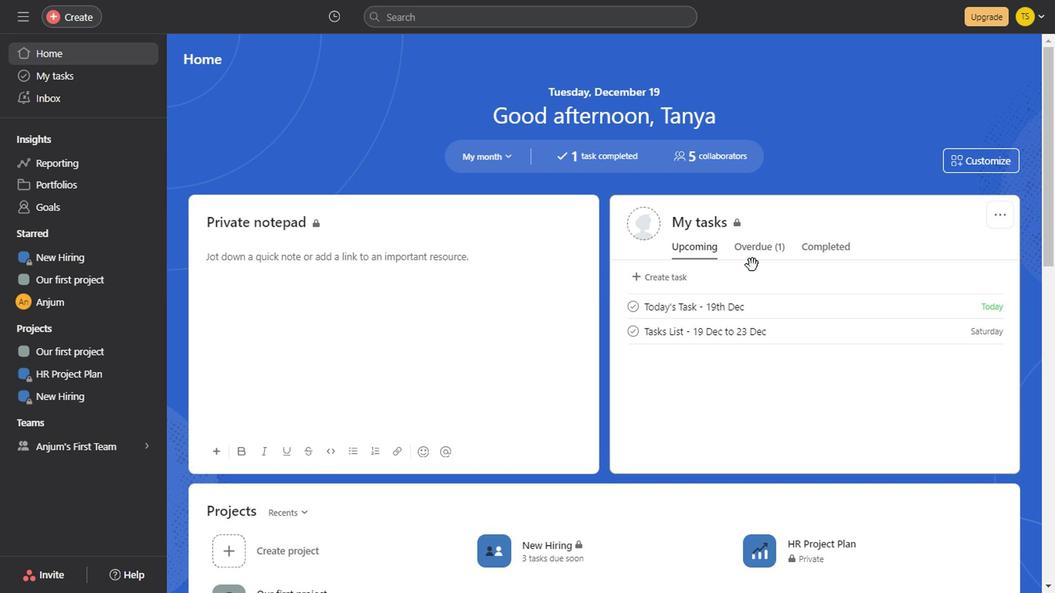 
Action: Mouse pressed left at (765, 254)
Screenshot: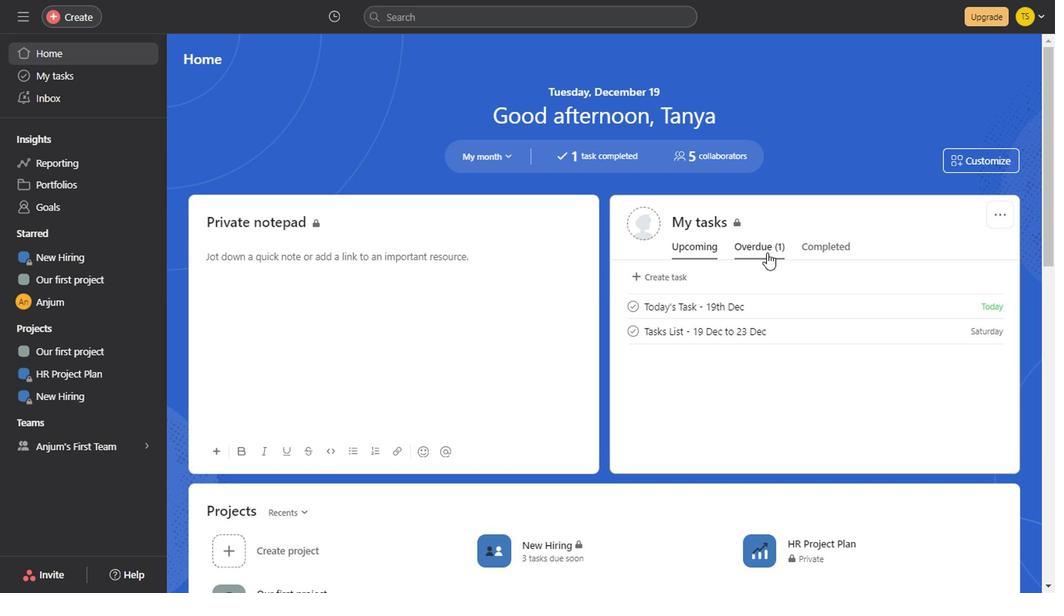 
Action: Mouse moved to (824, 257)
Screenshot: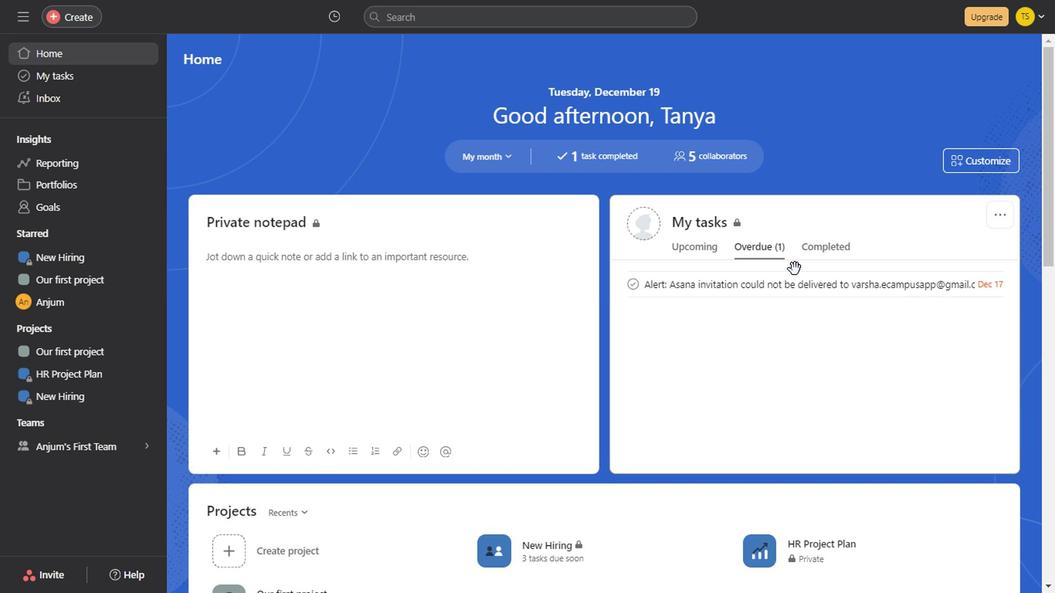 
Action: Mouse pressed left at (824, 257)
Screenshot: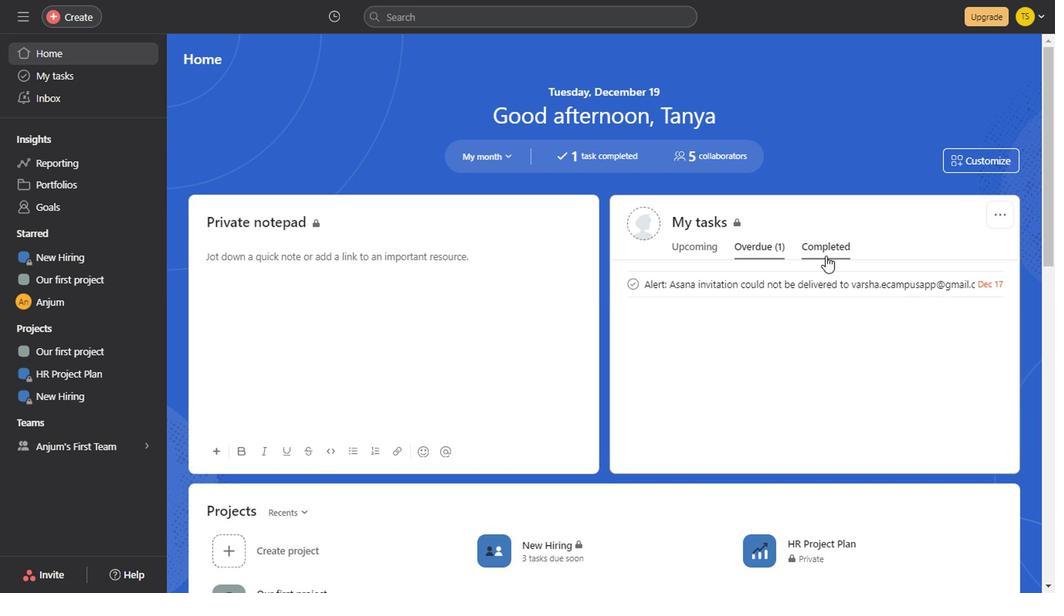 
Action: Mouse moved to (999, 219)
Screenshot: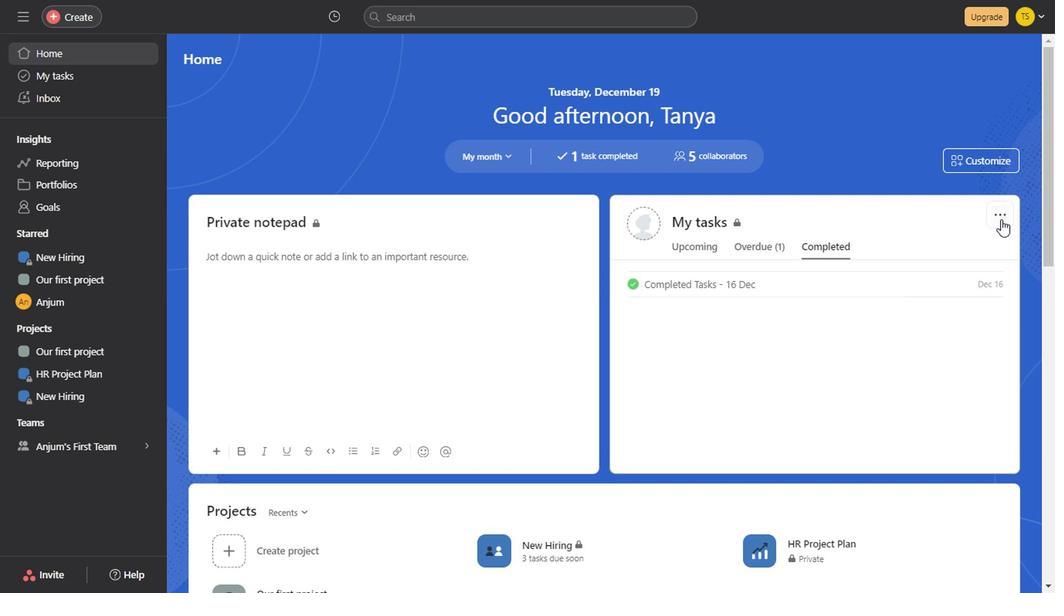 
Action: Mouse pressed left at (999, 219)
Screenshot: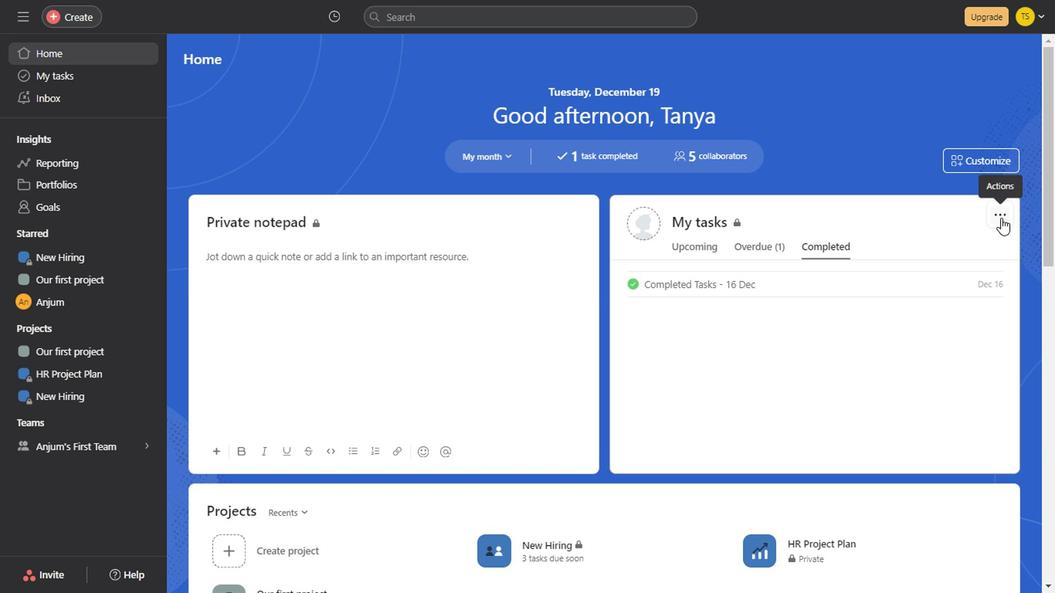 
Action: Mouse moved to (982, 271)
Screenshot: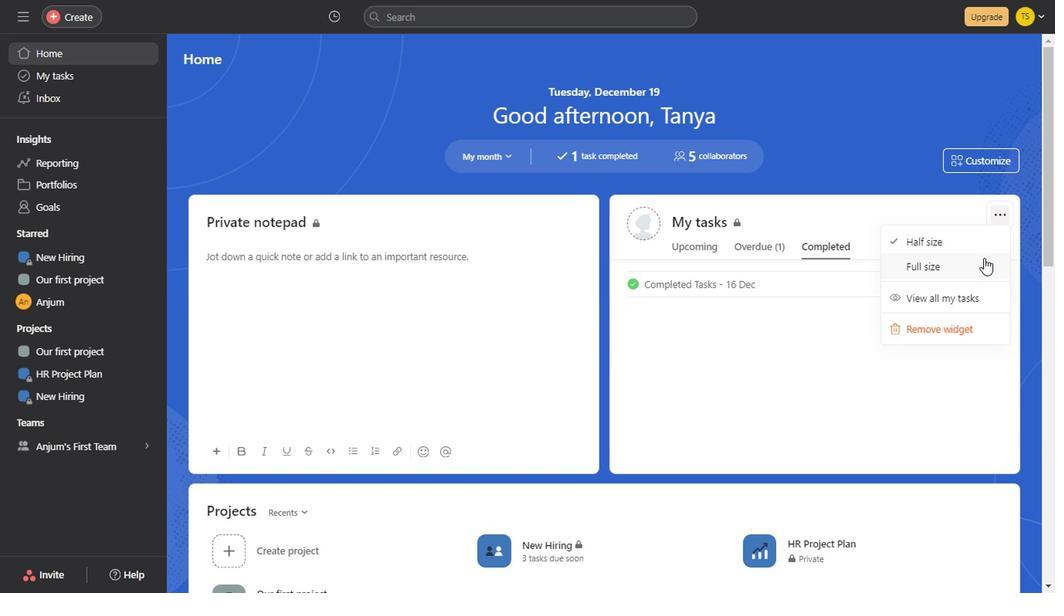 
Action: Mouse pressed left at (982, 271)
Screenshot: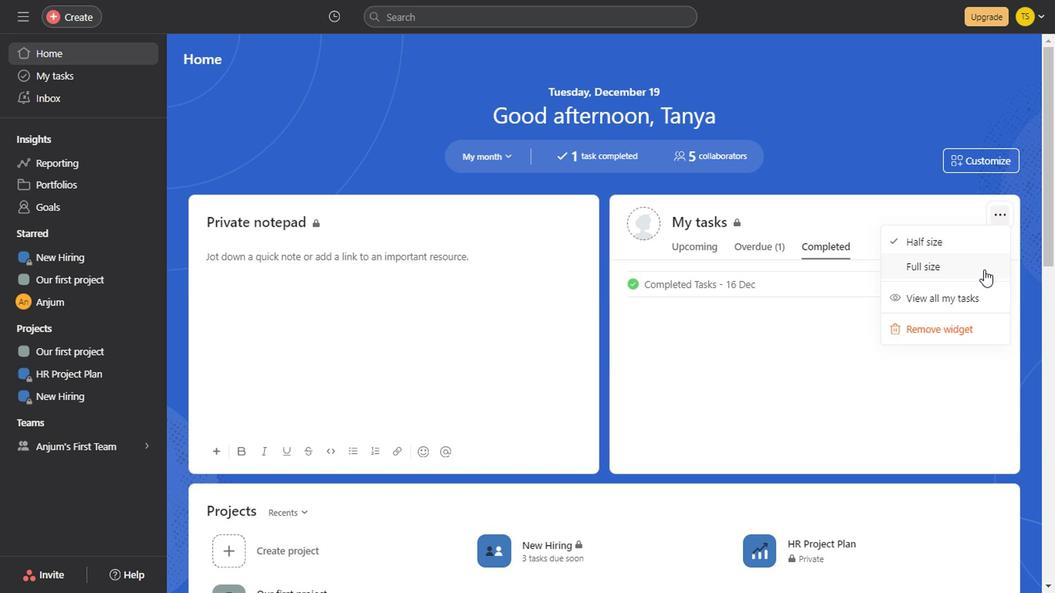 
Action: Mouse moved to (397, 255)
Screenshot: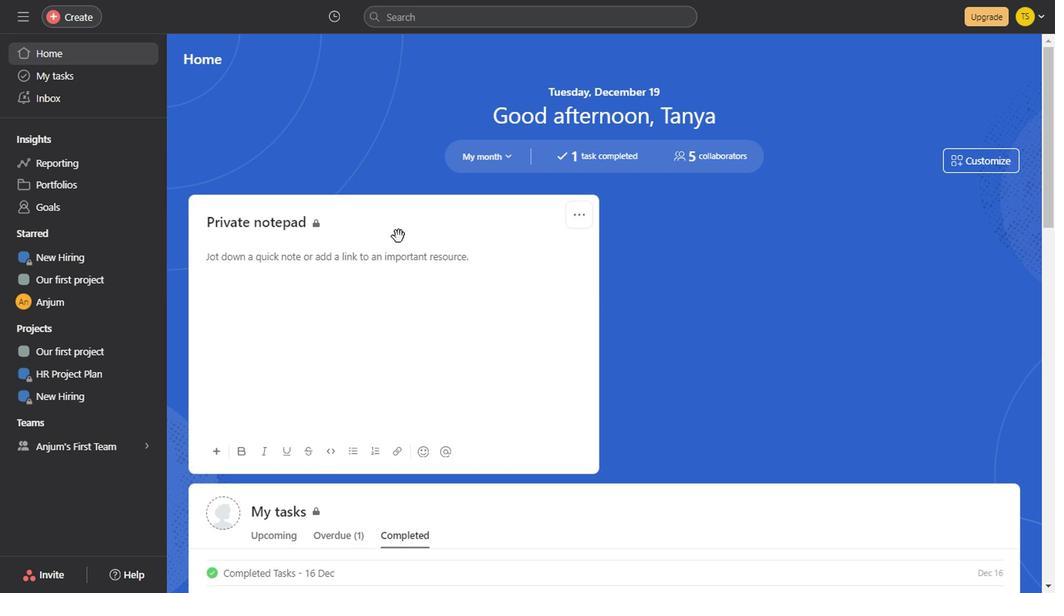 
Action: Mouse pressed left at (397, 255)
Screenshot: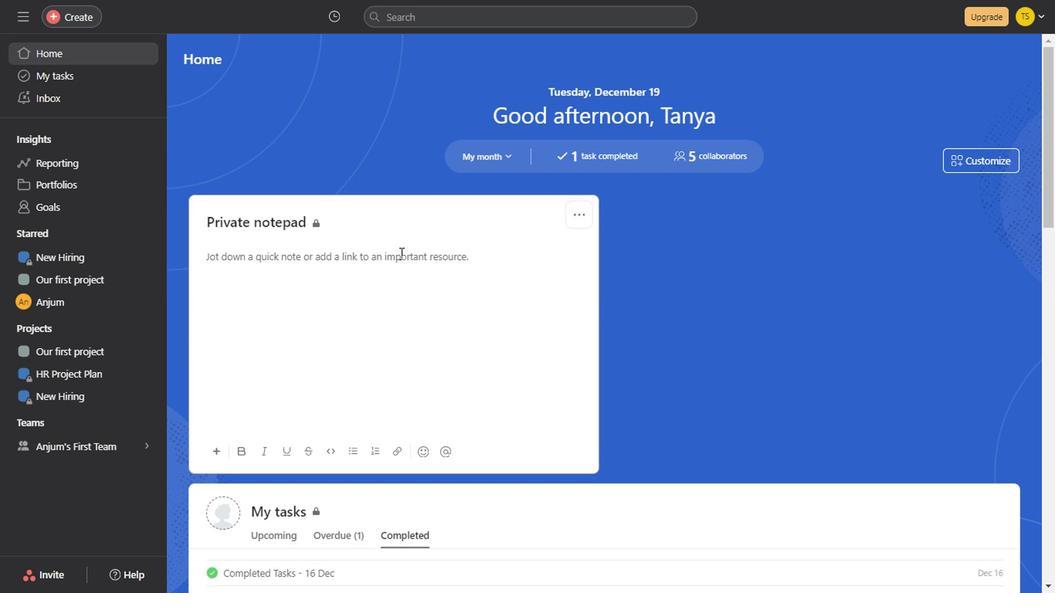 
Action: Mouse moved to (579, 221)
Screenshot: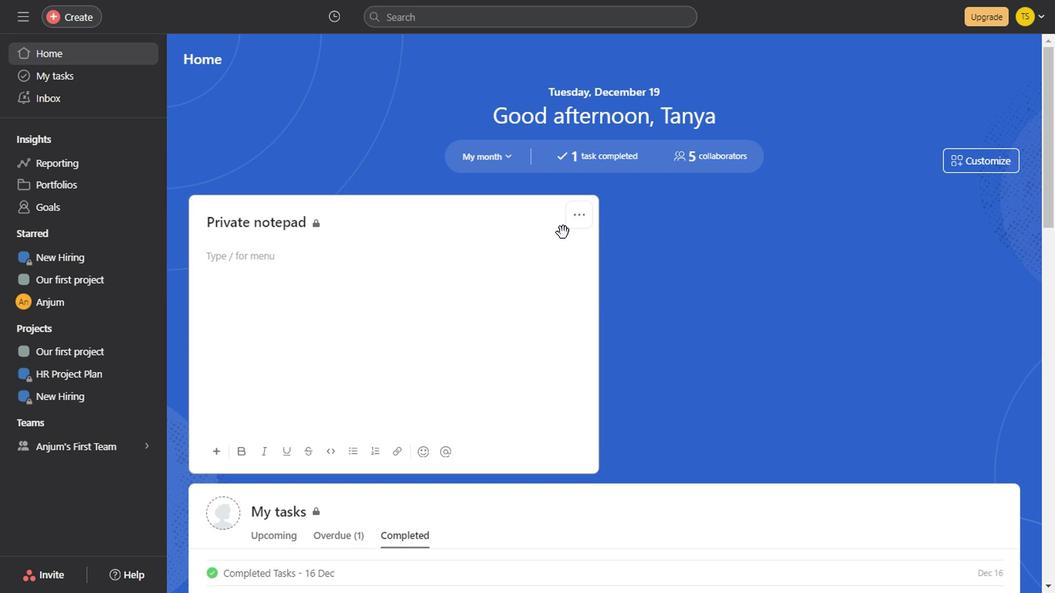 
Action: Mouse pressed left at (579, 221)
Screenshot: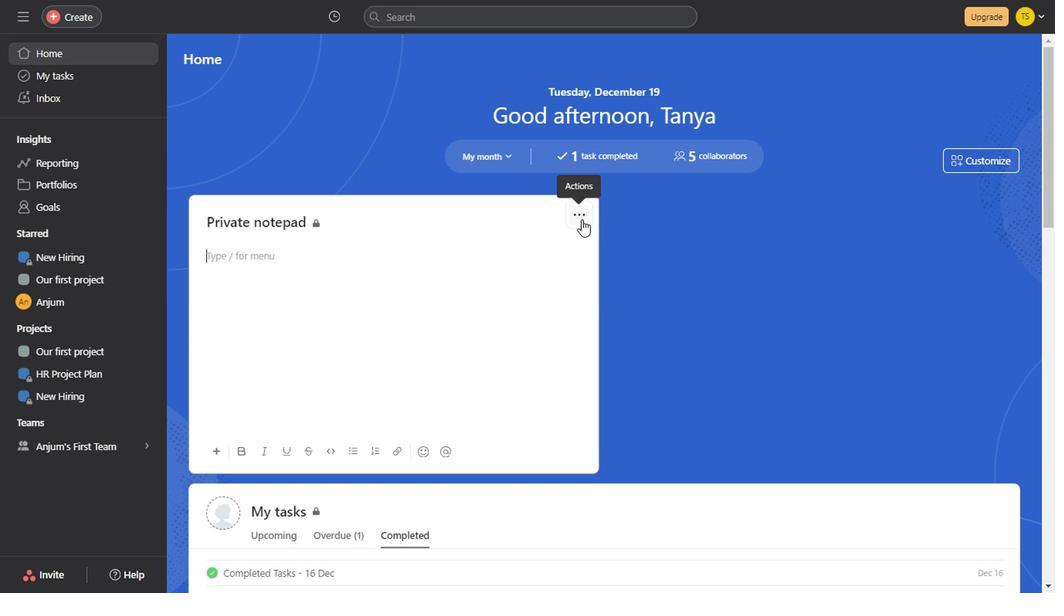
Action: Mouse moved to (615, 265)
Screenshot: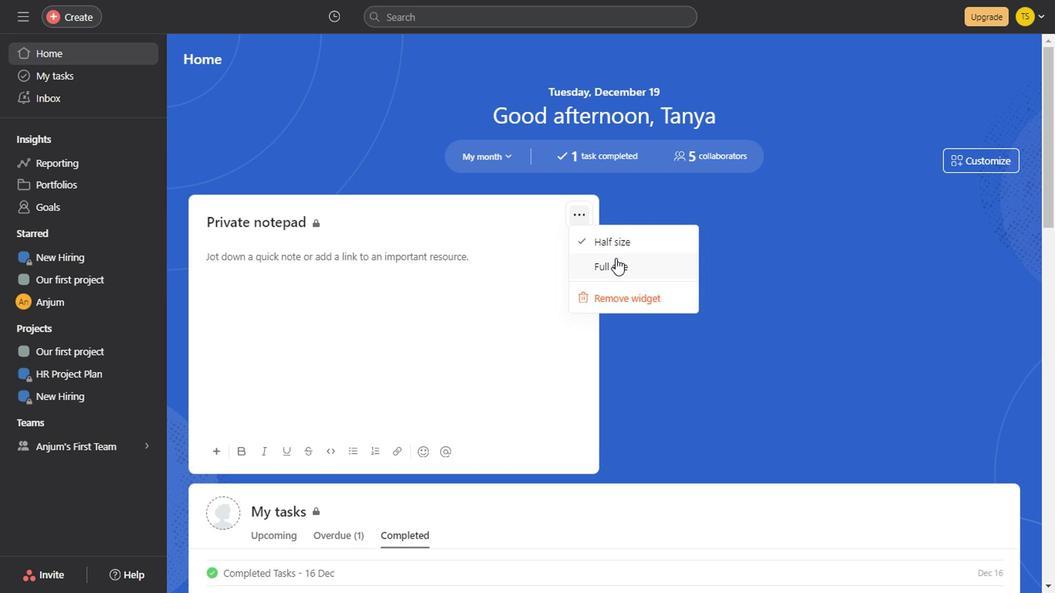 
Action: Mouse pressed left at (615, 265)
Screenshot: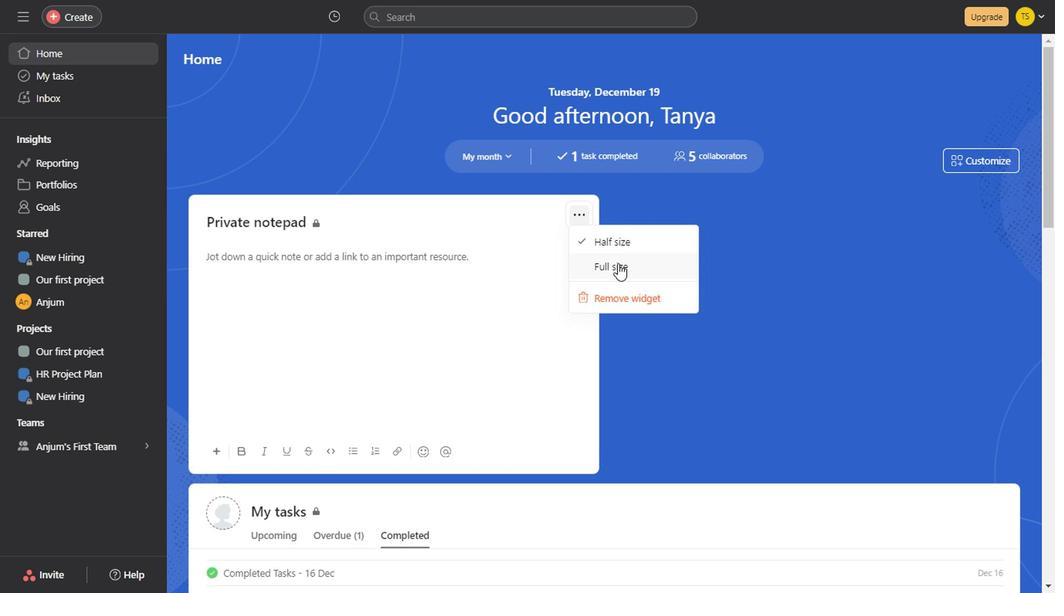 
Action: Mouse moved to (838, 519)
Screenshot: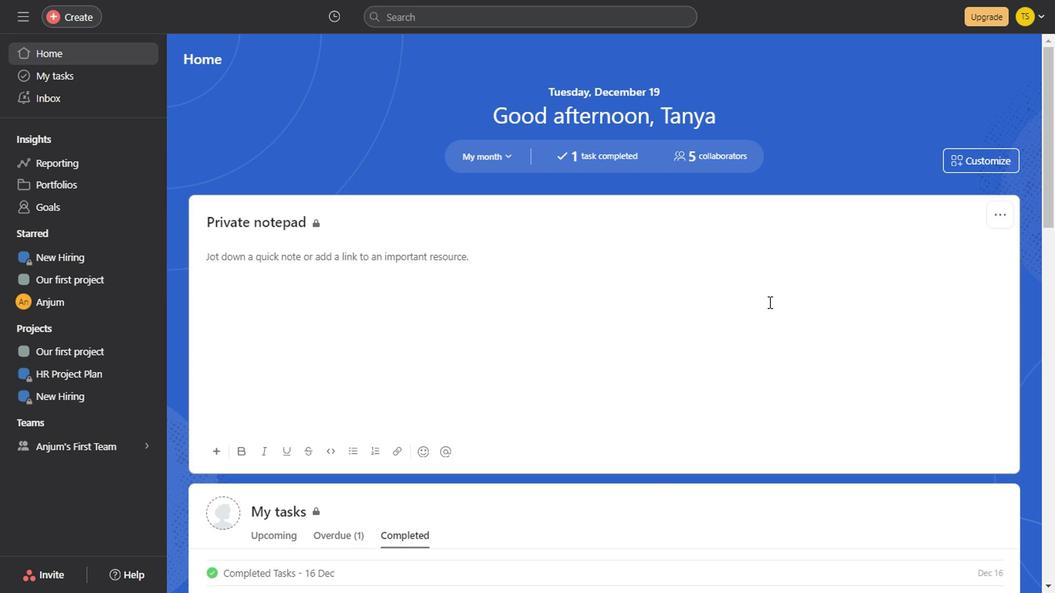 
Action: Mouse scrolled (838, 518) with delta (0, -1)
Screenshot: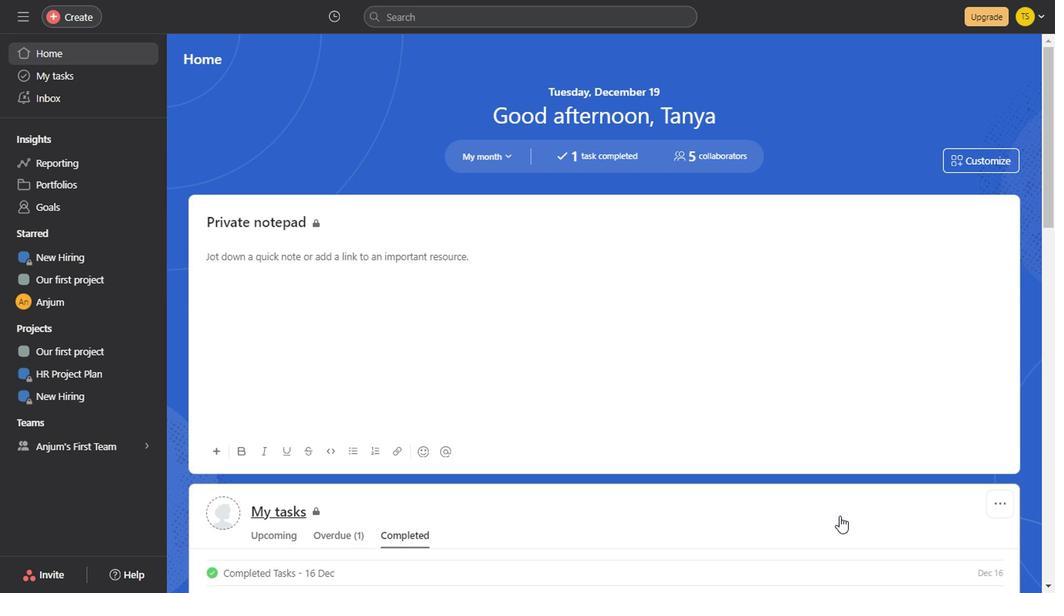 
Action: Mouse scrolled (838, 518) with delta (0, -1)
Screenshot: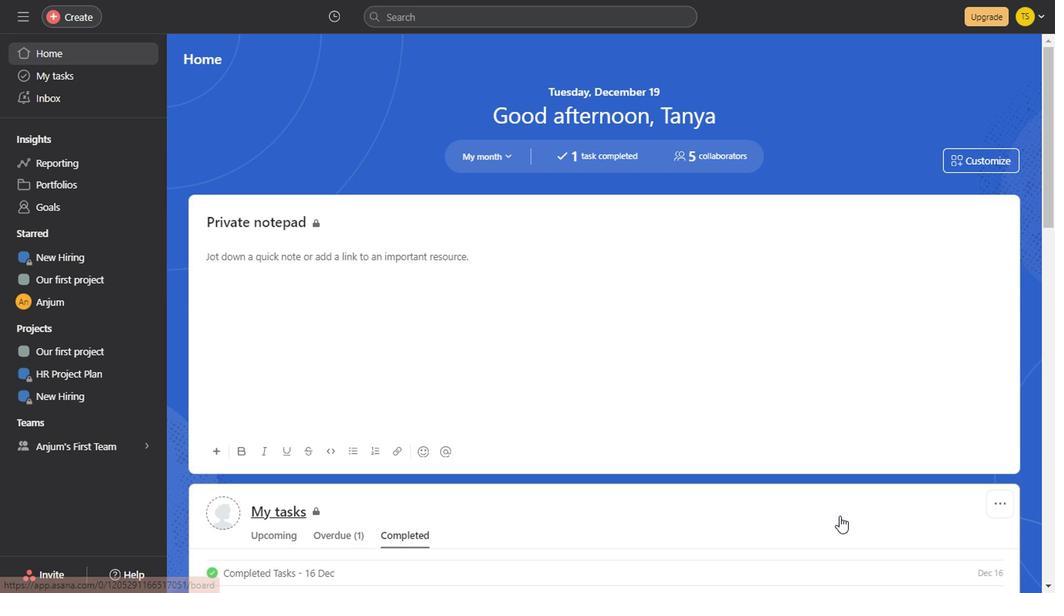 
Action: Mouse scrolled (838, 518) with delta (0, -1)
Screenshot: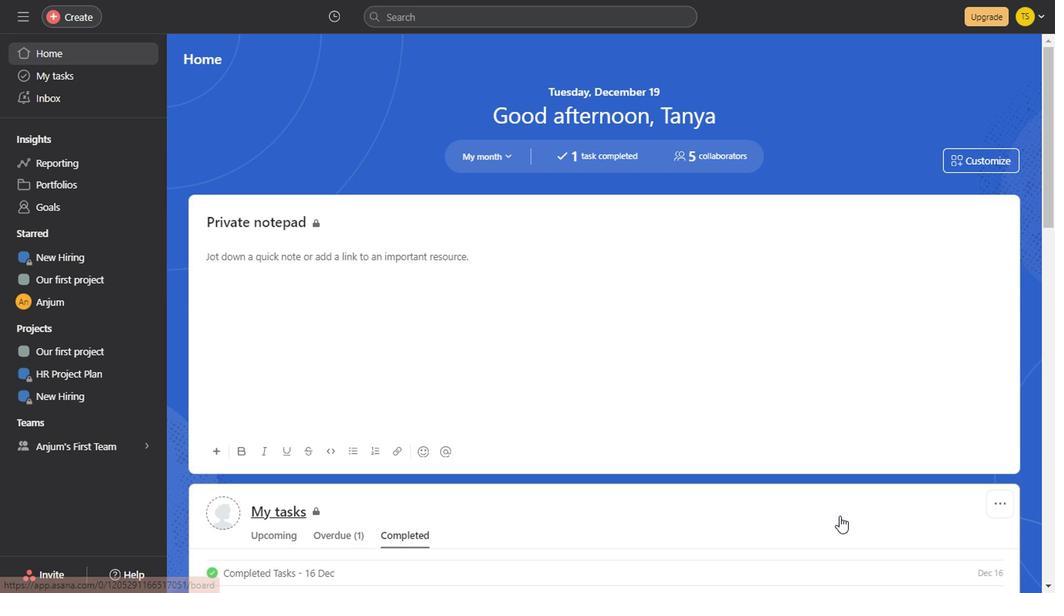 
Action: Mouse scrolled (838, 518) with delta (0, -1)
Screenshot: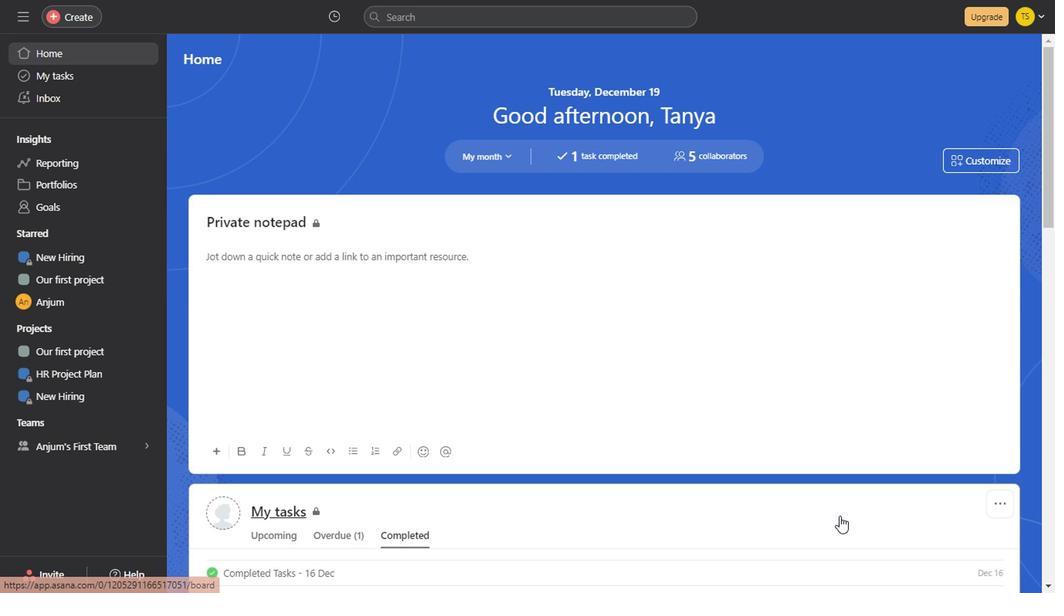 
Action: Mouse scrolled (838, 518) with delta (0, -1)
Screenshot: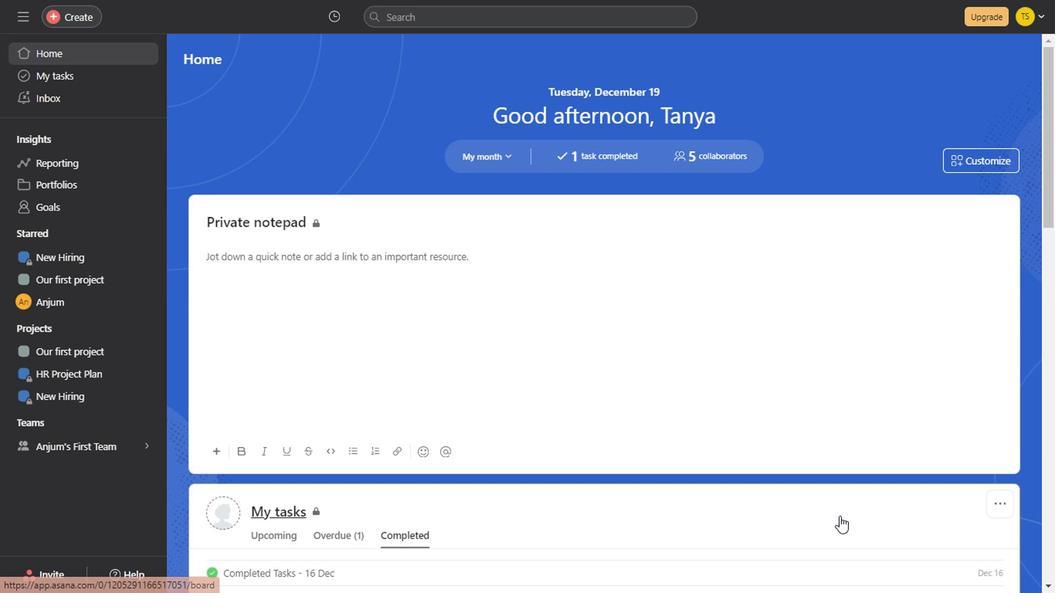 
Action: Mouse scrolled (838, 518) with delta (0, -1)
Screenshot: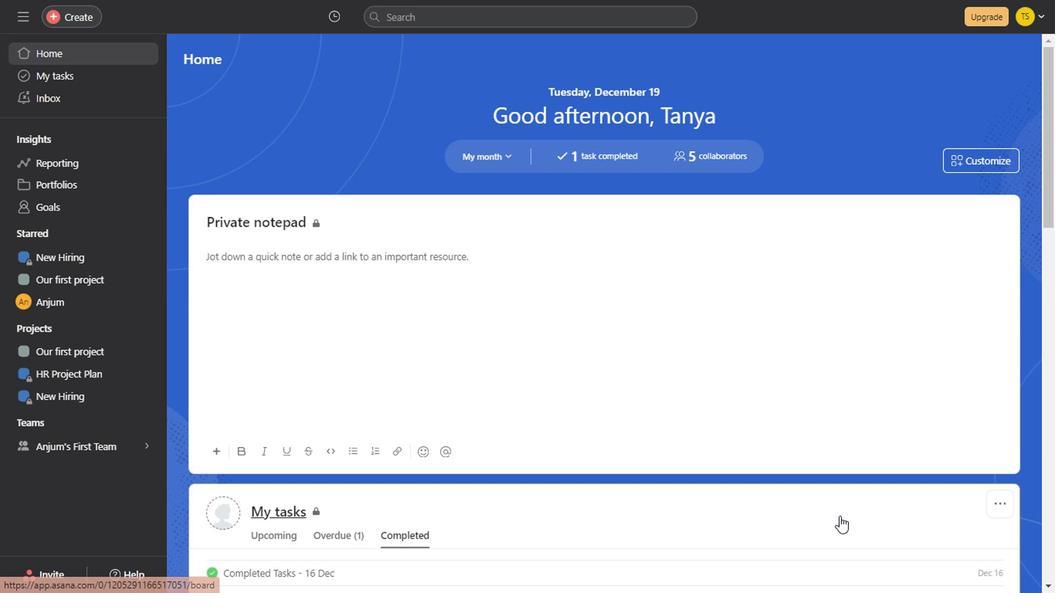 
Action: Mouse scrolled (838, 518) with delta (0, -1)
Screenshot: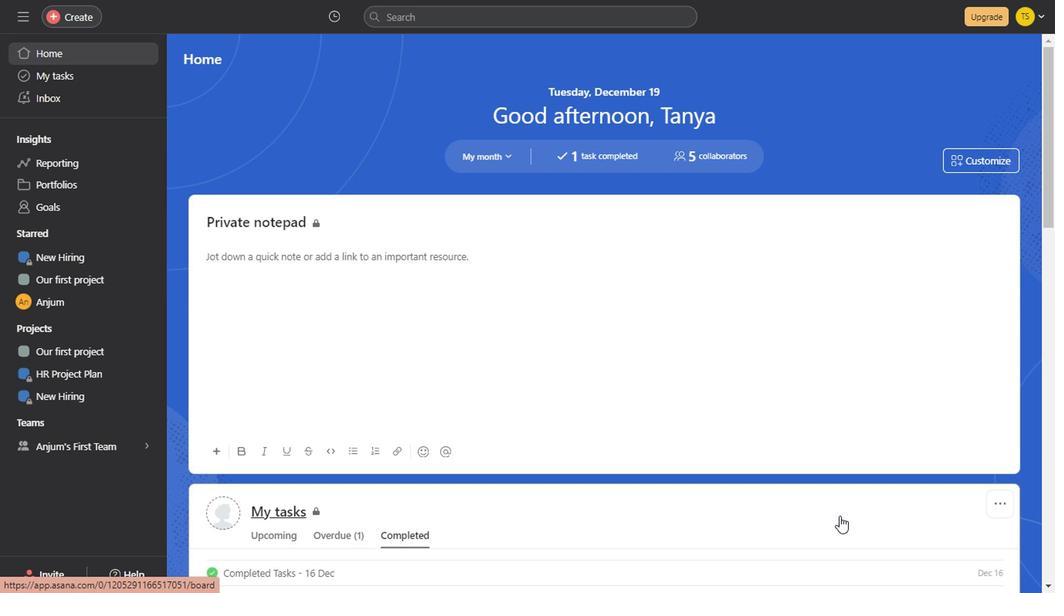 
Action: Mouse scrolled (838, 518) with delta (0, -1)
Screenshot: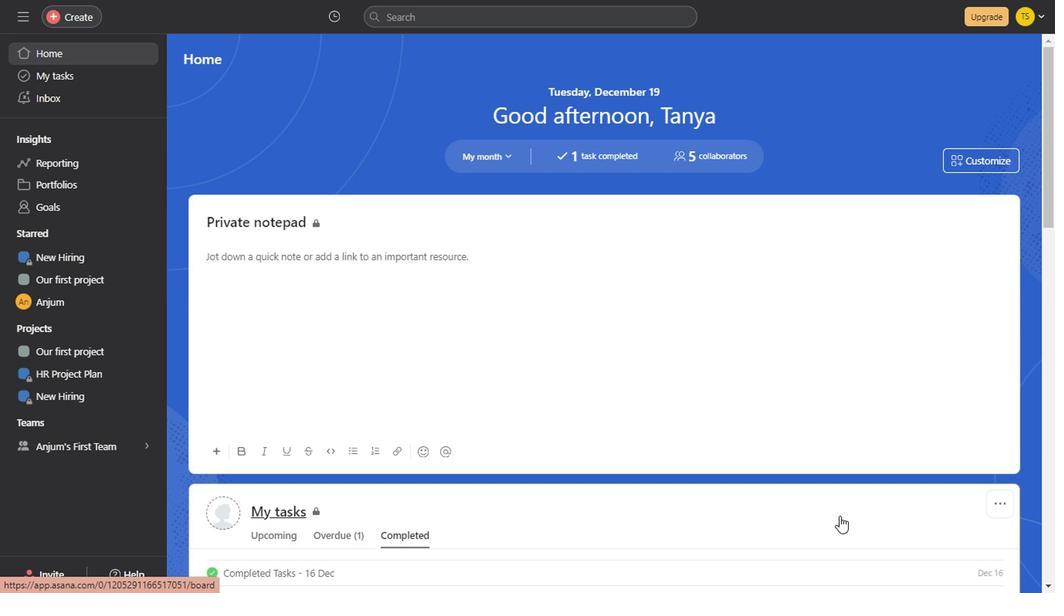 
Action: Mouse scrolled (838, 518) with delta (0, -1)
Screenshot: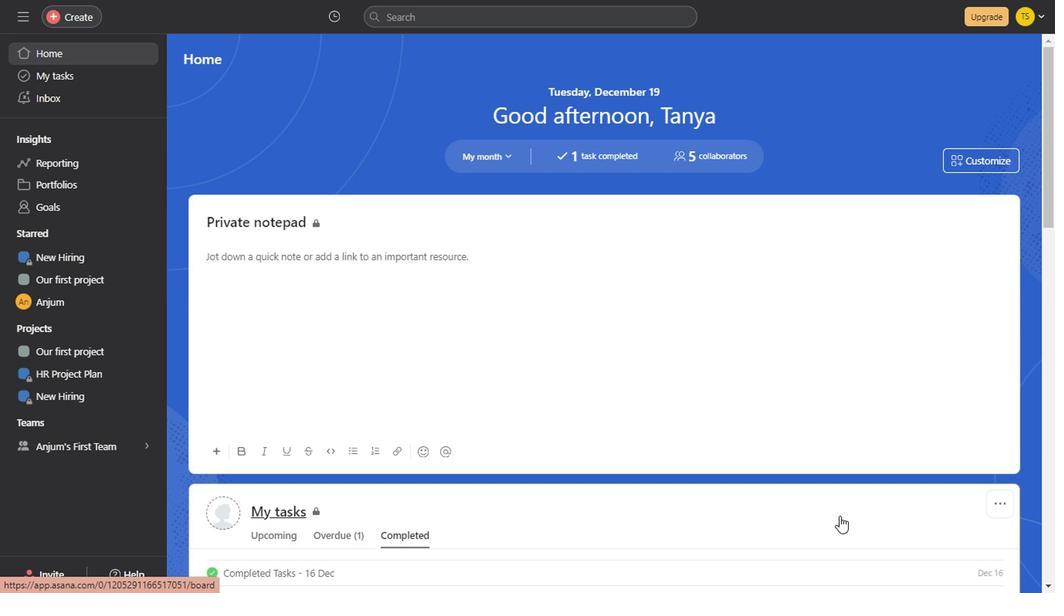 
Action: Mouse scrolled (838, 518) with delta (0, -1)
Screenshot: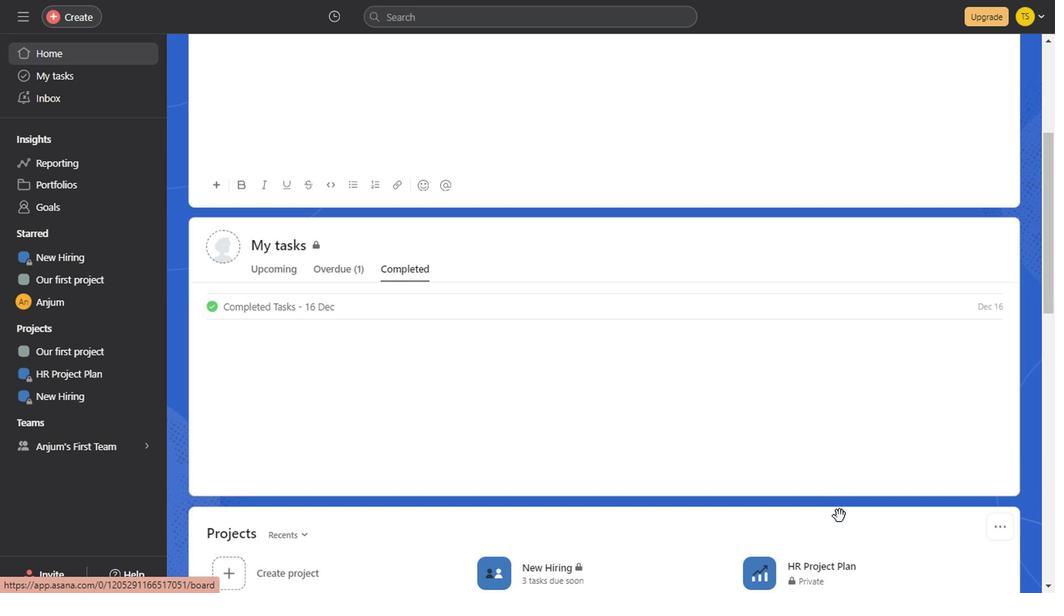 
Action: Mouse scrolled (838, 518) with delta (0, -1)
Screenshot: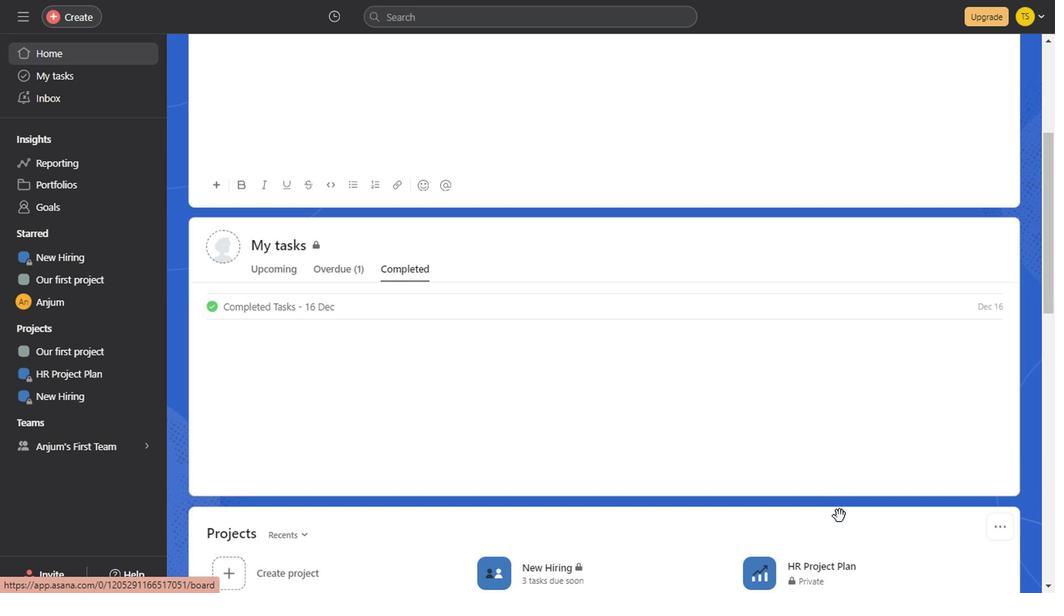 
Action: Mouse scrolled (838, 518) with delta (0, -1)
Screenshot: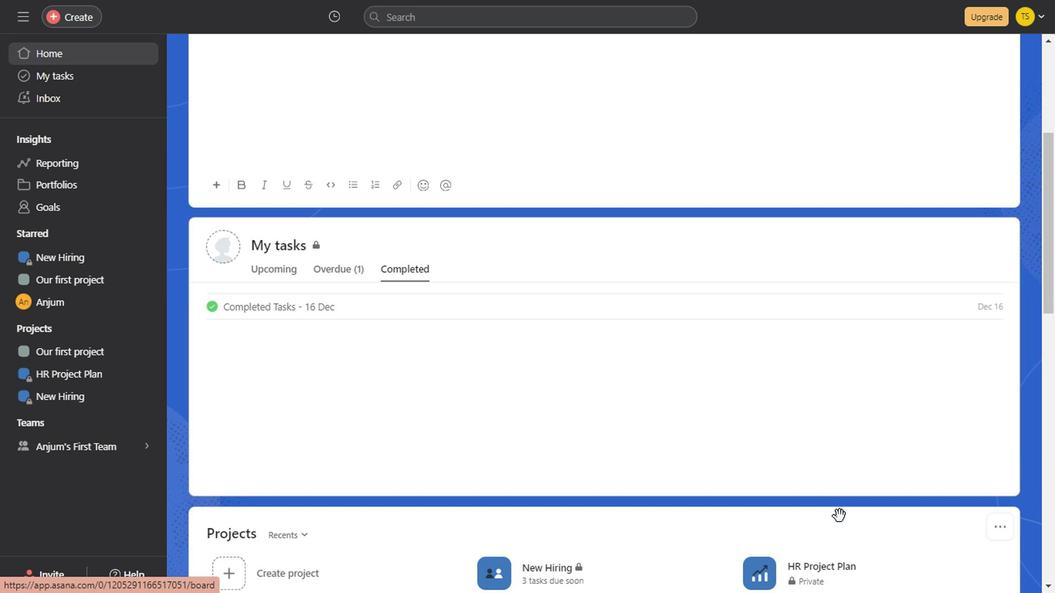 
Action: Mouse scrolled (838, 518) with delta (0, -1)
Screenshot: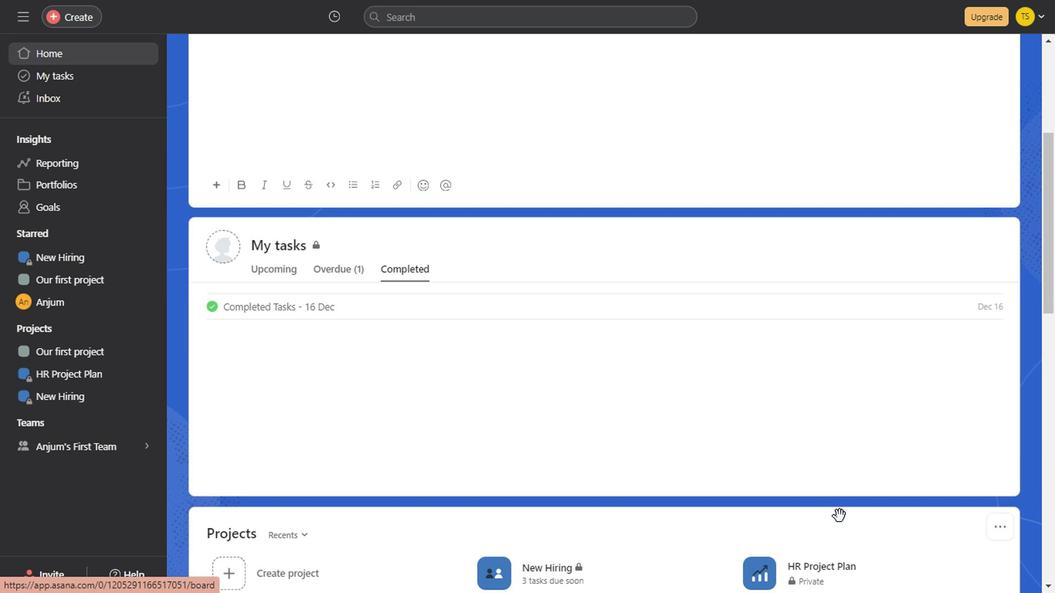 
Action: Mouse scrolled (838, 518) with delta (0, -1)
Screenshot: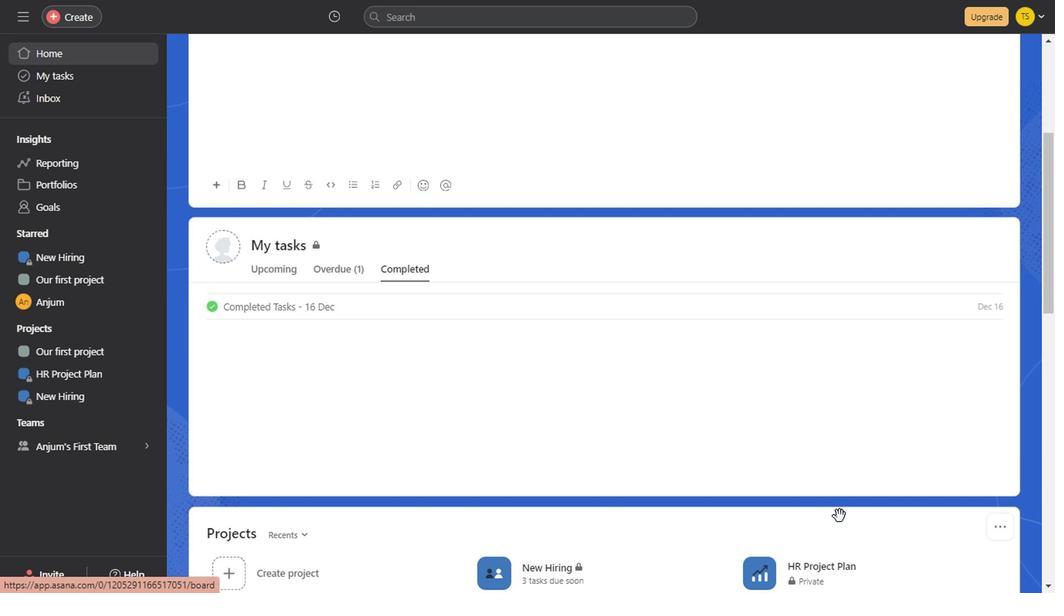 
Action: Mouse scrolled (838, 518) with delta (0, -1)
Screenshot: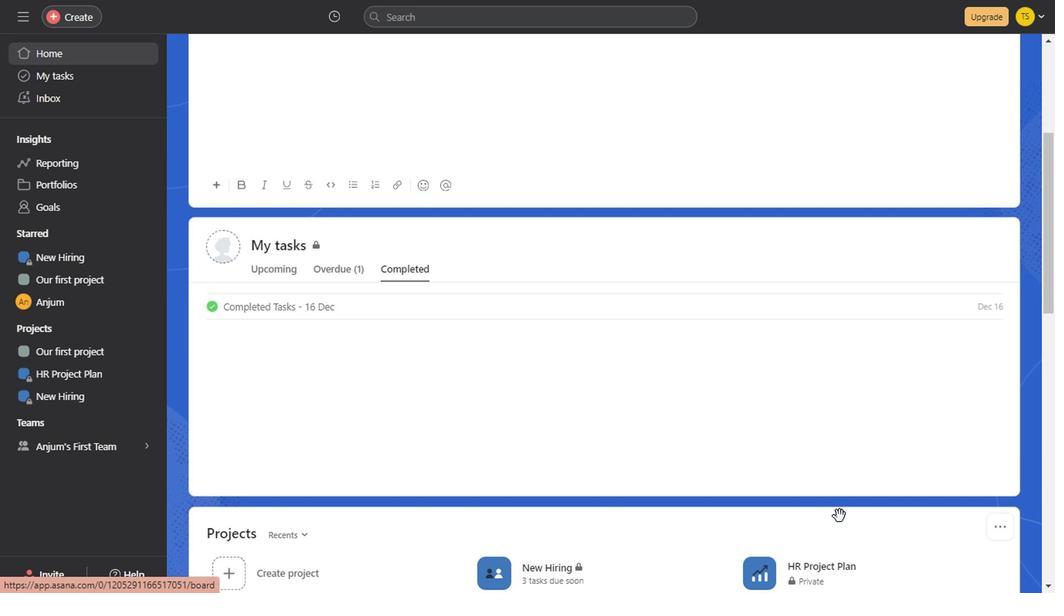
Action: Mouse scrolled (838, 518) with delta (0, -1)
Screenshot: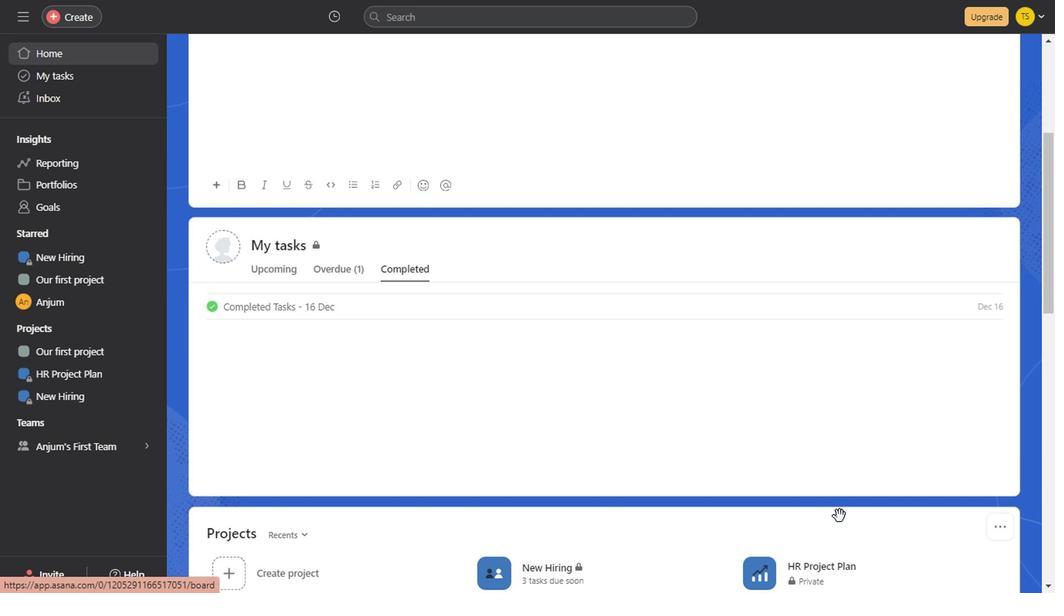 
Action: Mouse scrolled (838, 518) with delta (0, -1)
Screenshot: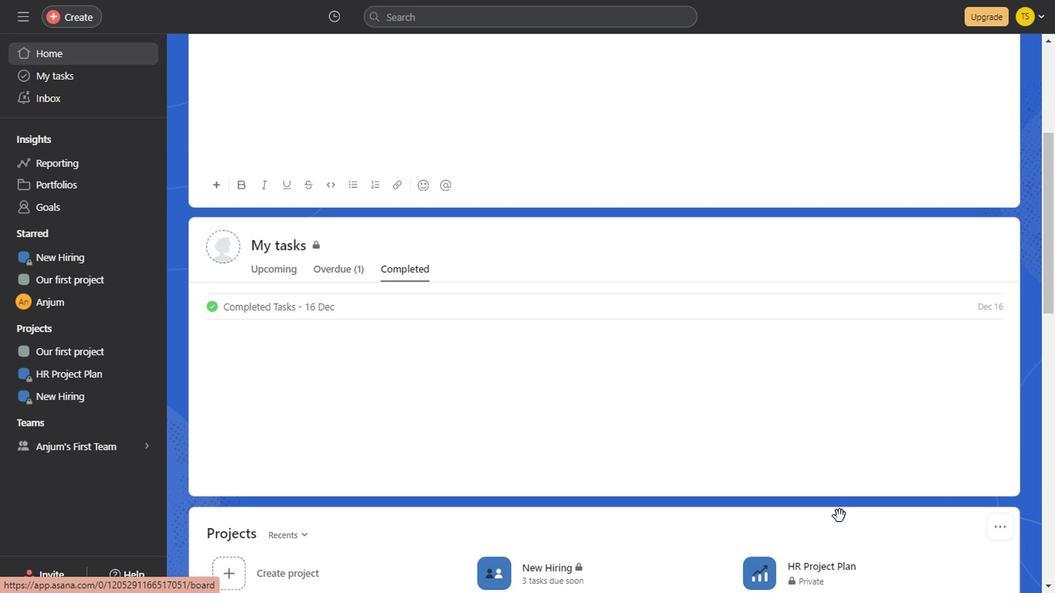 
Action: Mouse scrolled (838, 518) with delta (0, -1)
Screenshot: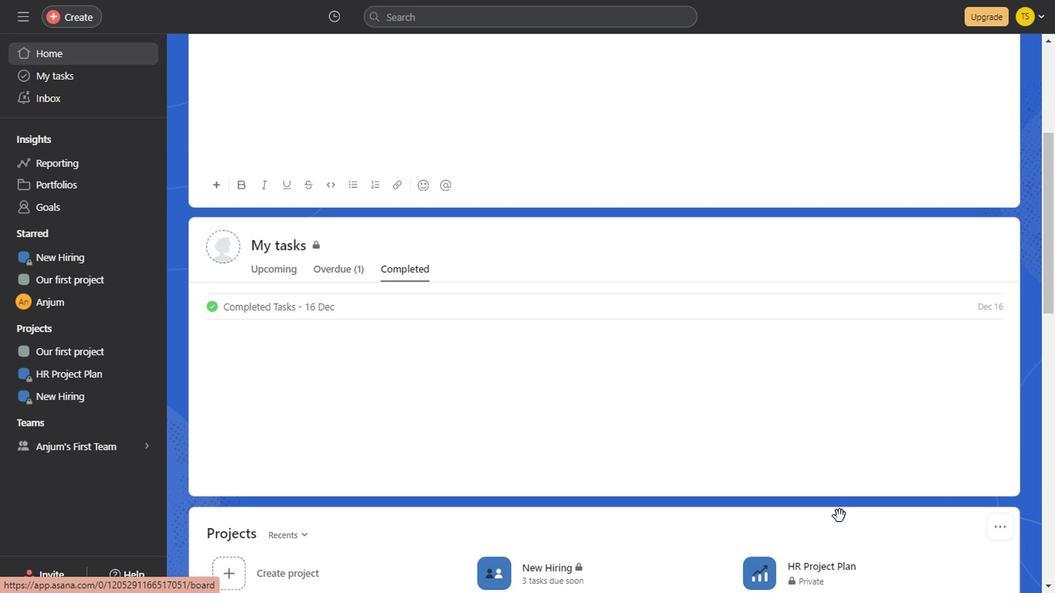 
Action: Mouse scrolled (838, 518) with delta (0, -1)
Screenshot: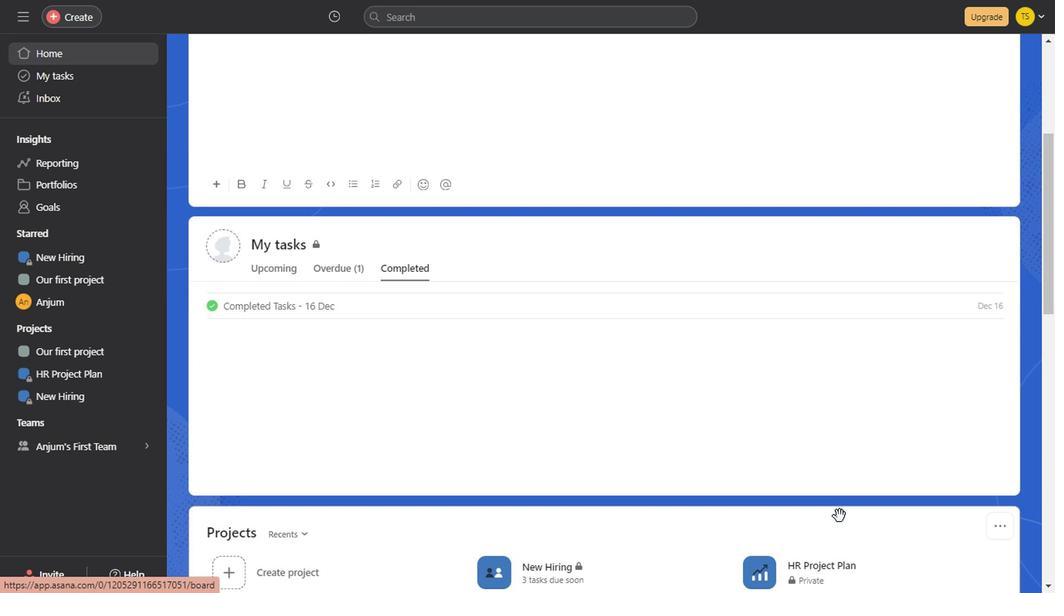 
Action: Mouse scrolled (838, 518) with delta (0, -1)
Screenshot: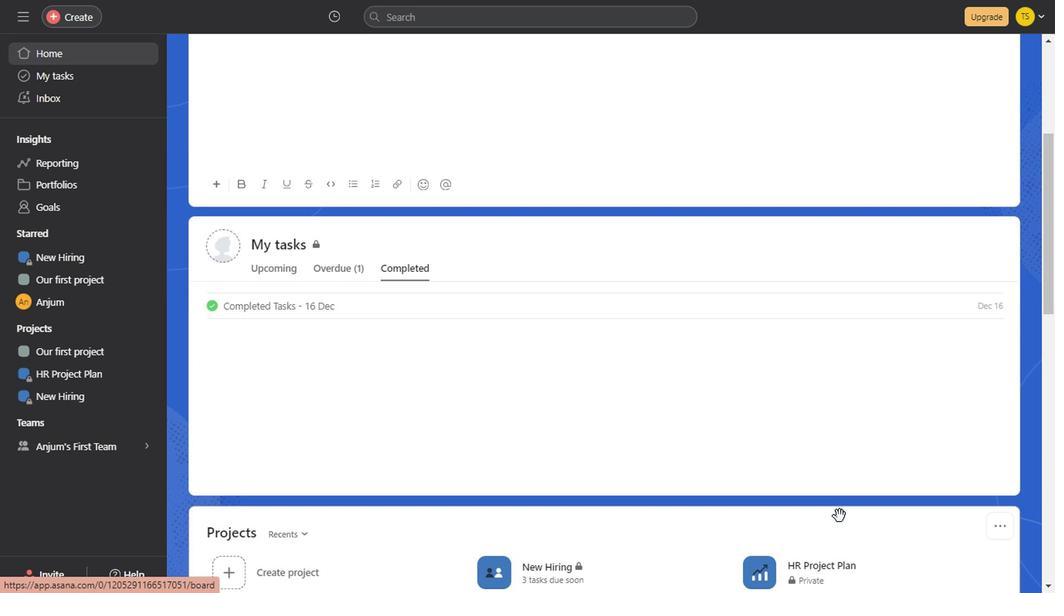 
Action: Mouse scrolled (838, 518) with delta (0, -1)
Screenshot: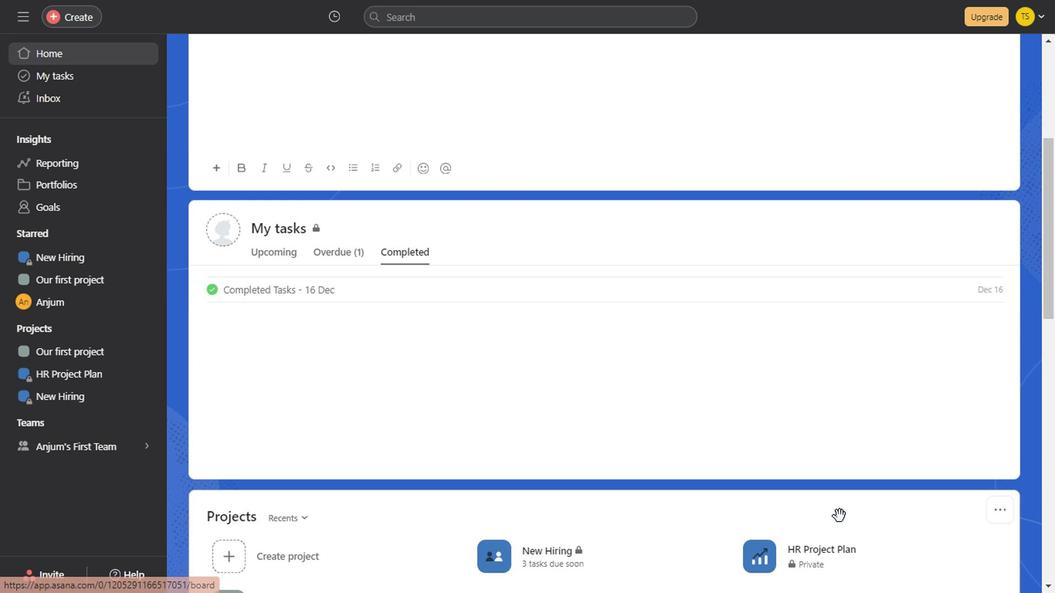 
Action: Mouse scrolled (838, 518) with delta (0, -1)
Screenshot: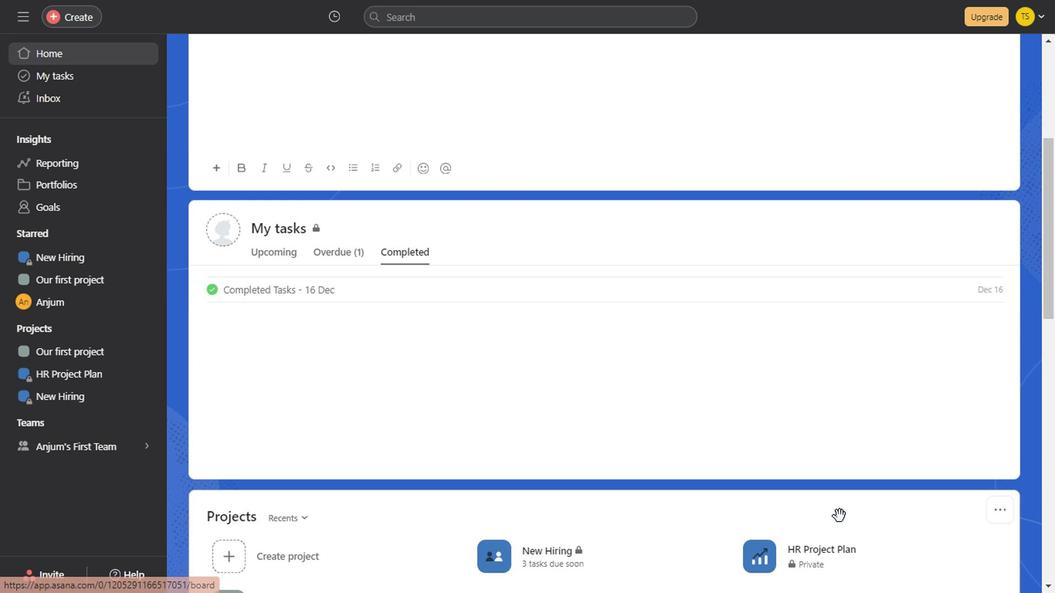 
Action: Mouse scrolled (838, 518) with delta (0, -1)
Screenshot: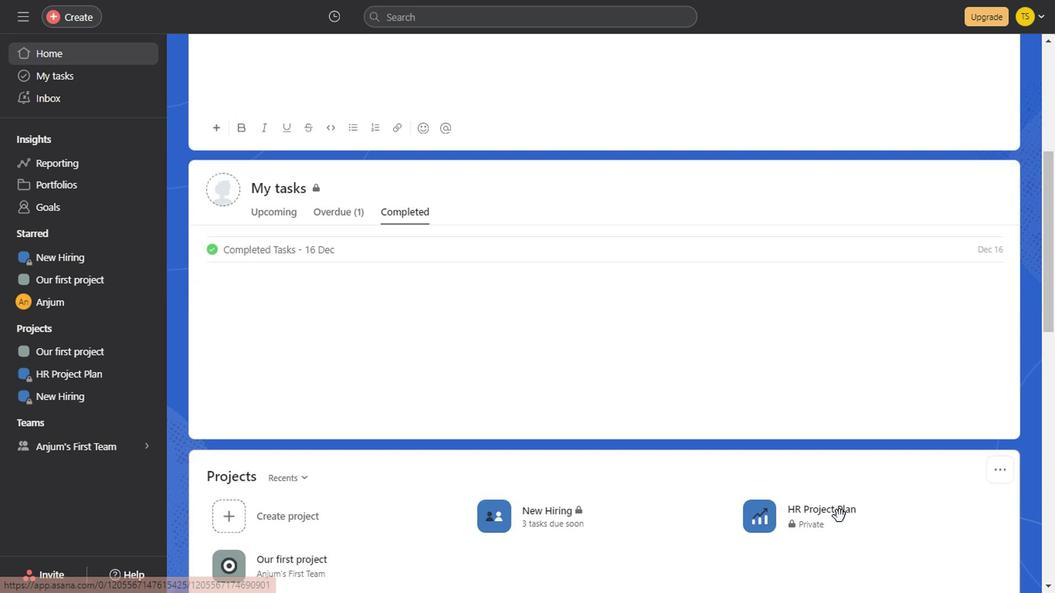 
Action: Mouse scrolled (838, 518) with delta (0, -1)
Screenshot: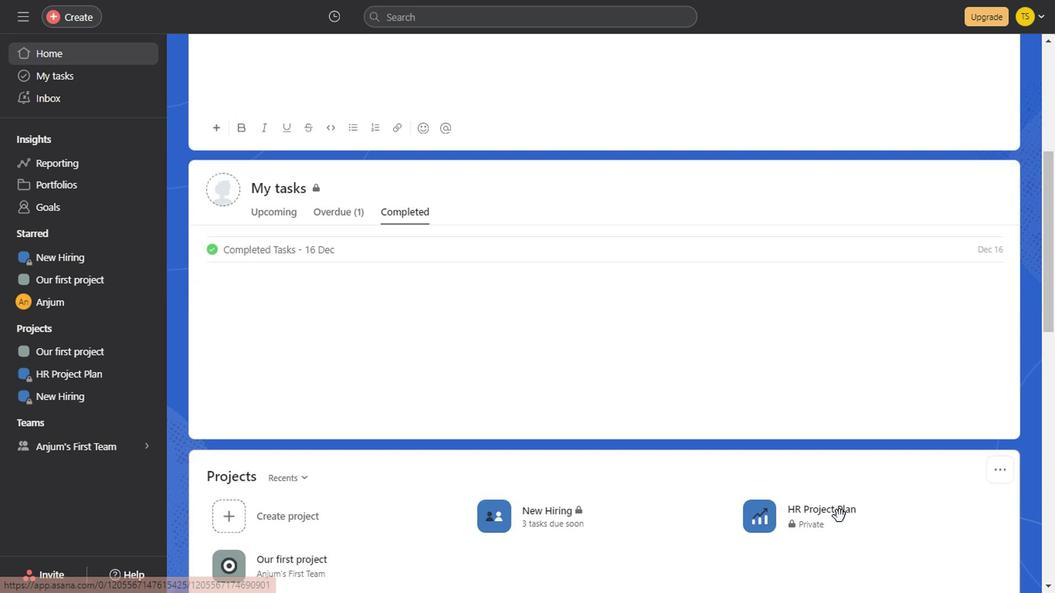 
Action: Mouse scrolled (838, 518) with delta (0, -1)
Screenshot: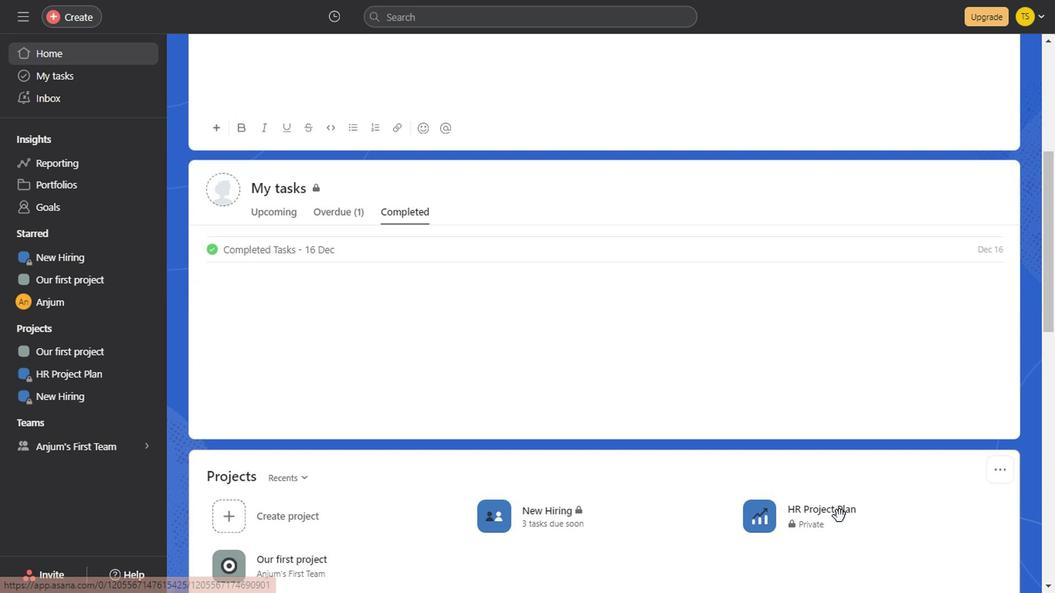
Action: Mouse scrolled (838, 518) with delta (0, -1)
Screenshot: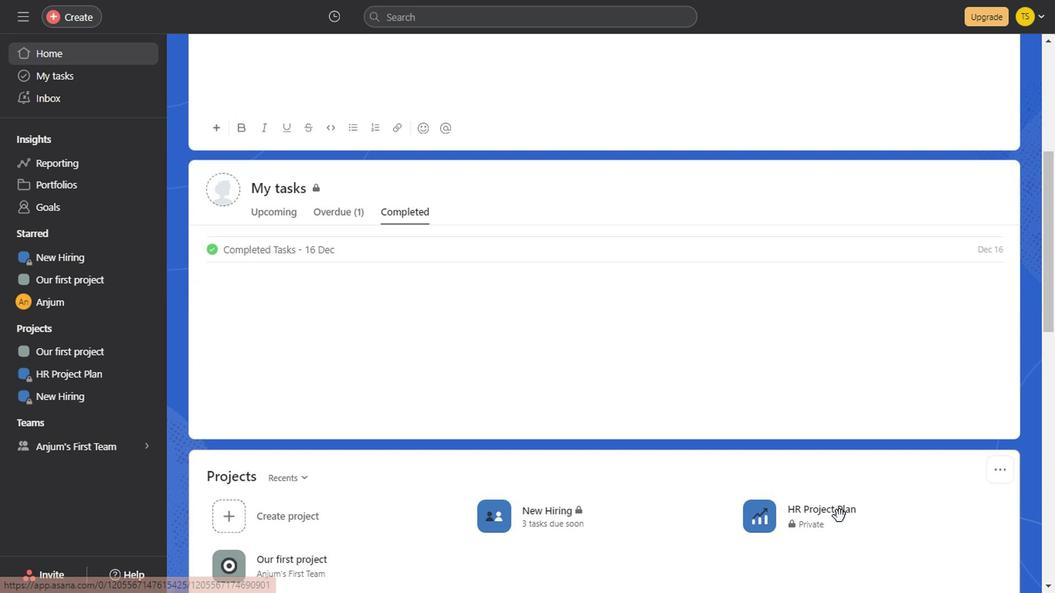
Action: Mouse scrolled (838, 518) with delta (0, -1)
Screenshot: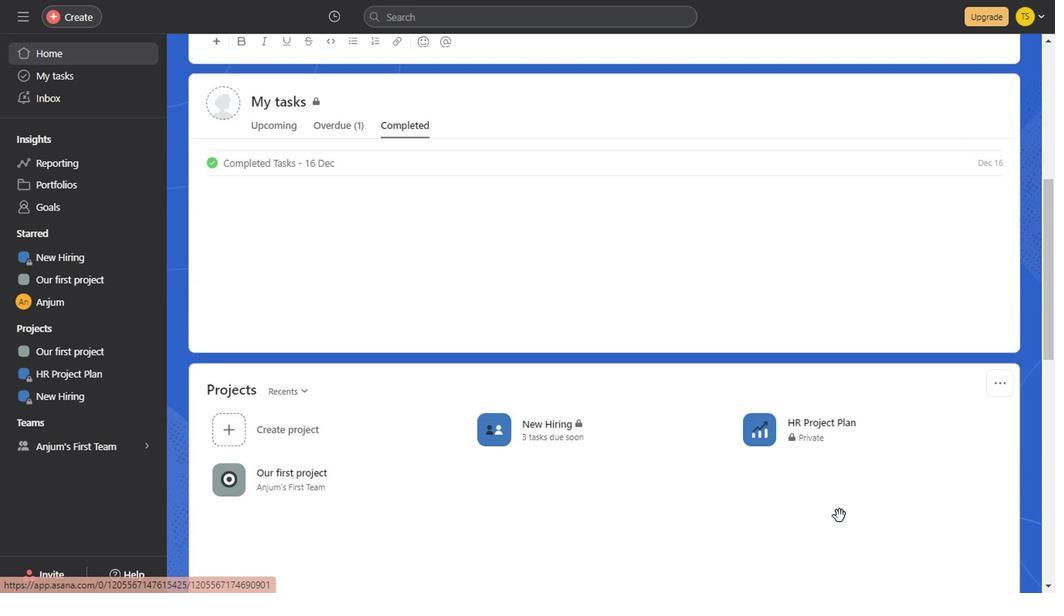 
Action: Mouse scrolled (838, 518) with delta (0, -1)
Screenshot: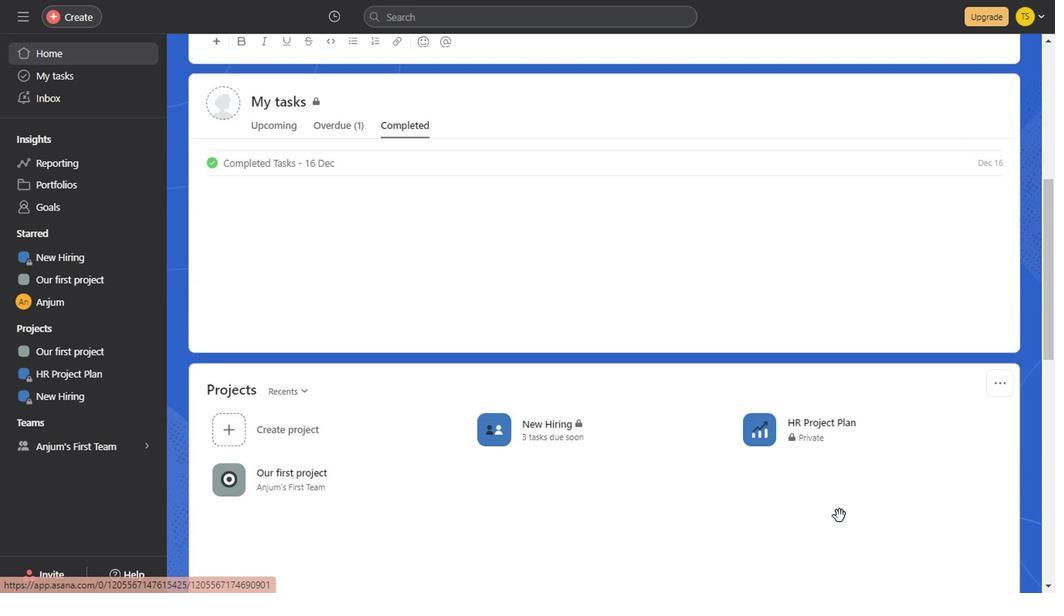 
Action: Mouse scrolled (838, 518) with delta (0, -1)
Screenshot: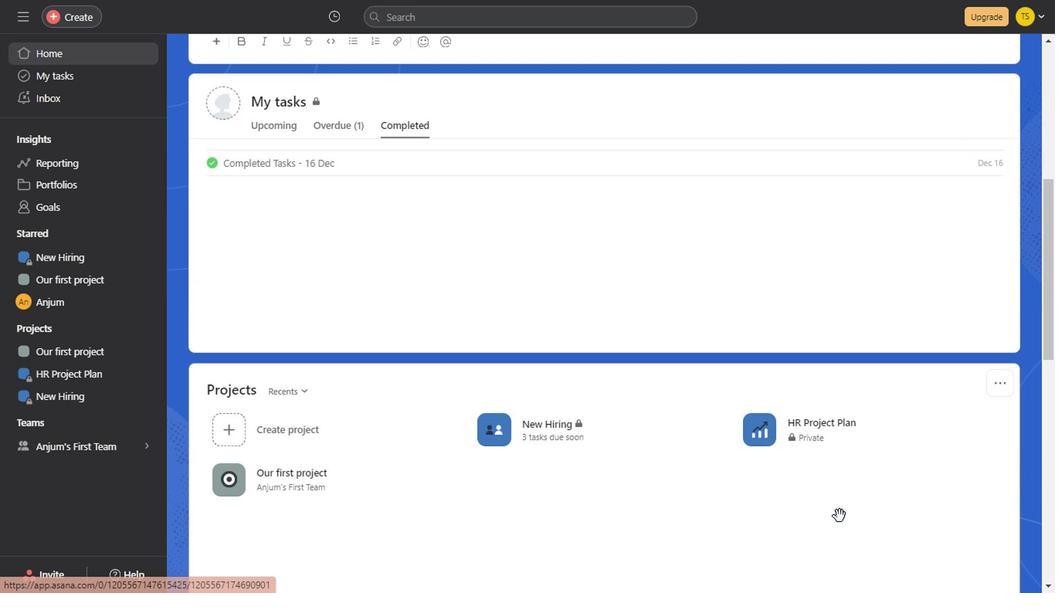 
Action: Mouse scrolled (838, 518) with delta (0, -1)
Screenshot: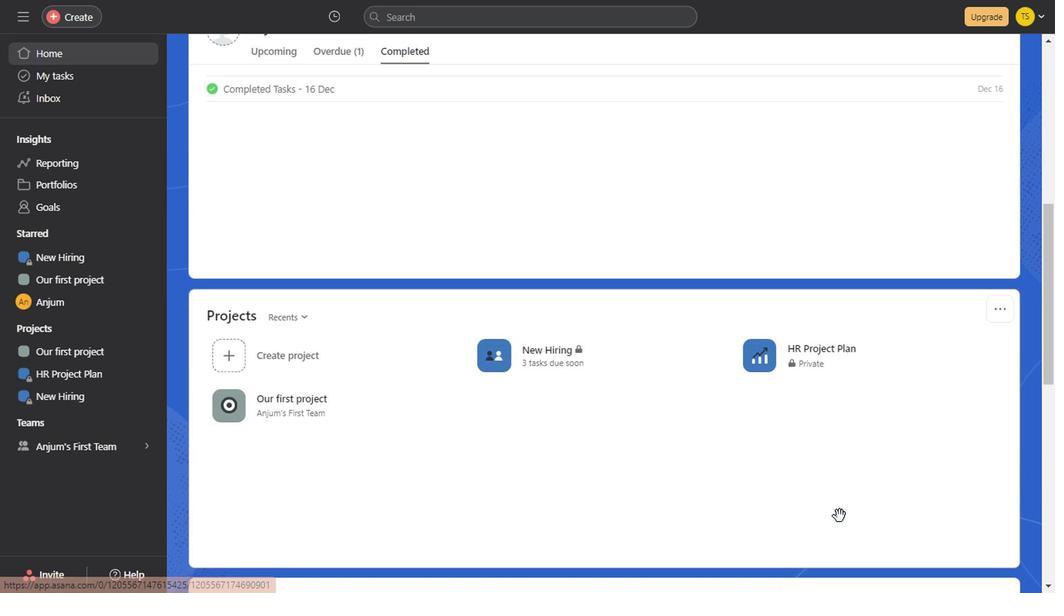 
Action: Mouse scrolled (838, 518) with delta (0, -1)
Screenshot: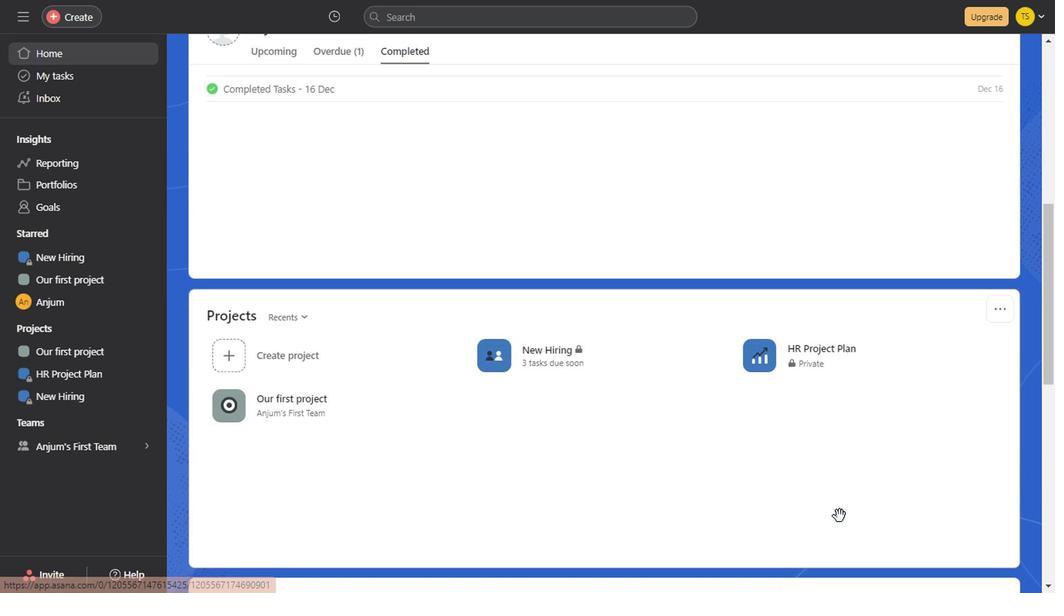 
Action: Mouse scrolled (838, 518) with delta (0, -1)
Screenshot: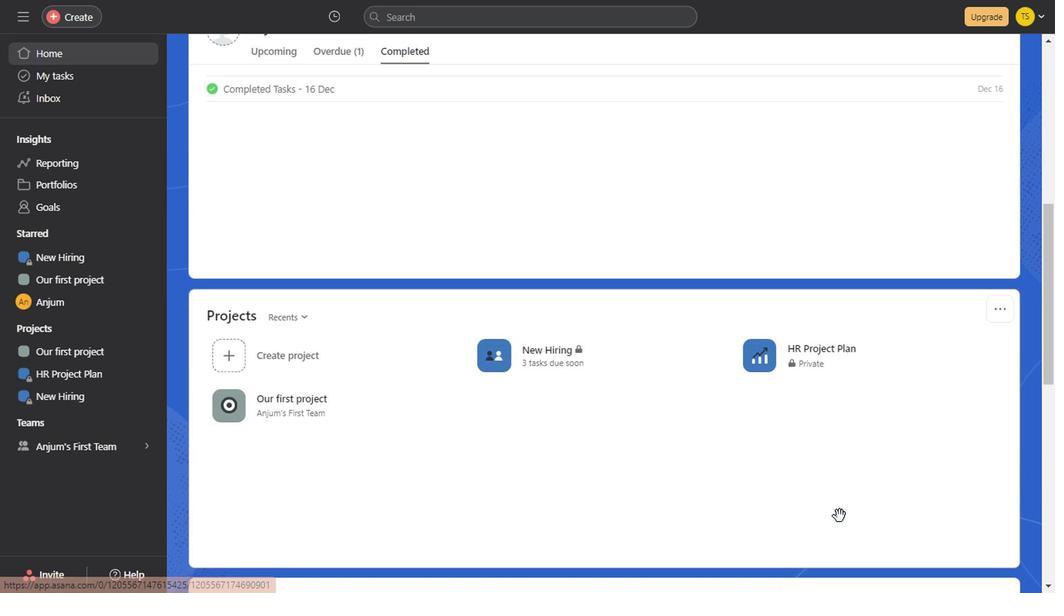 
Action: Mouse scrolled (838, 518) with delta (0, -1)
Screenshot: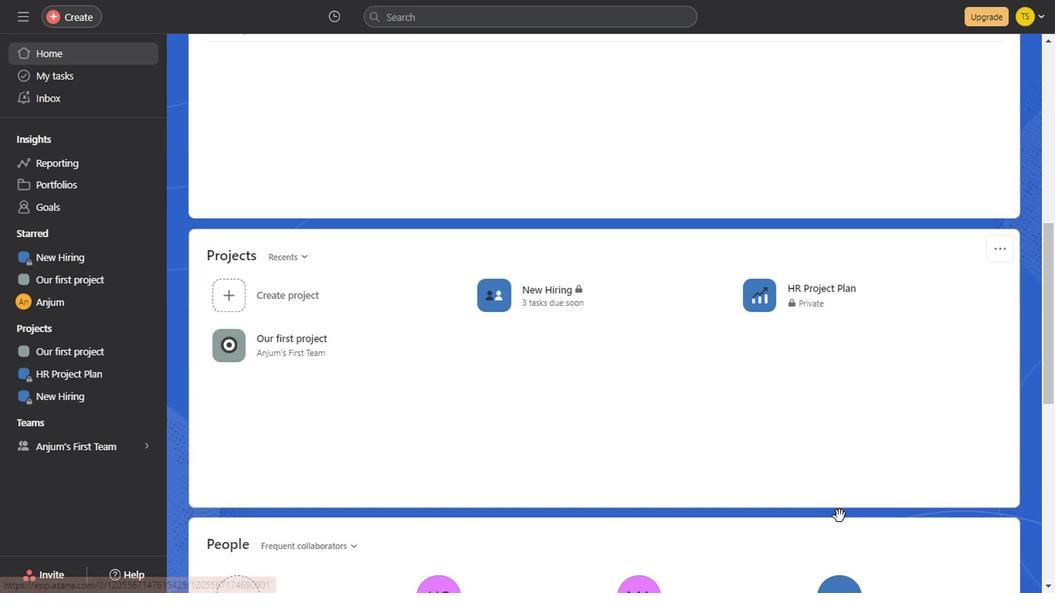 
Action: Mouse scrolled (838, 518) with delta (0, -1)
Screenshot: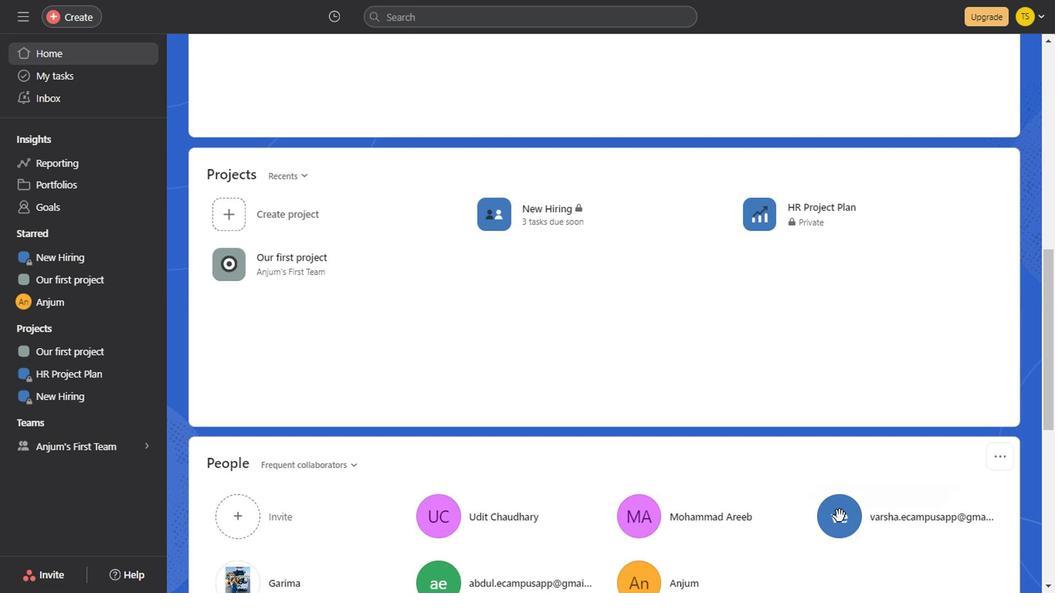
Action: Mouse scrolled (838, 518) with delta (0, -1)
Screenshot: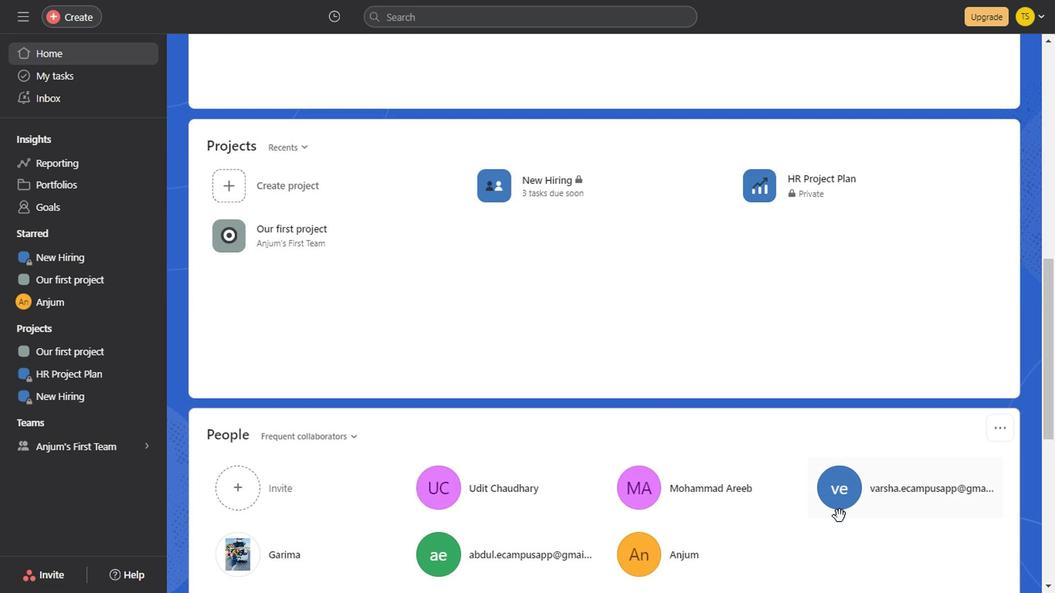 
Action: Mouse scrolled (838, 518) with delta (0, -1)
Screenshot: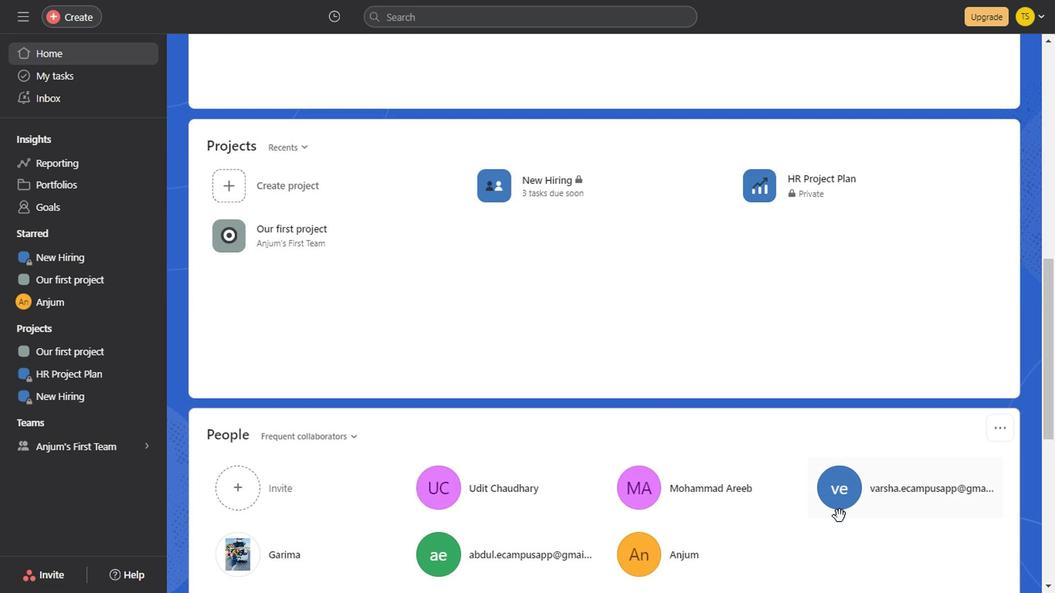 
Action: Mouse scrolled (838, 518) with delta (0, -1)
Screenshot: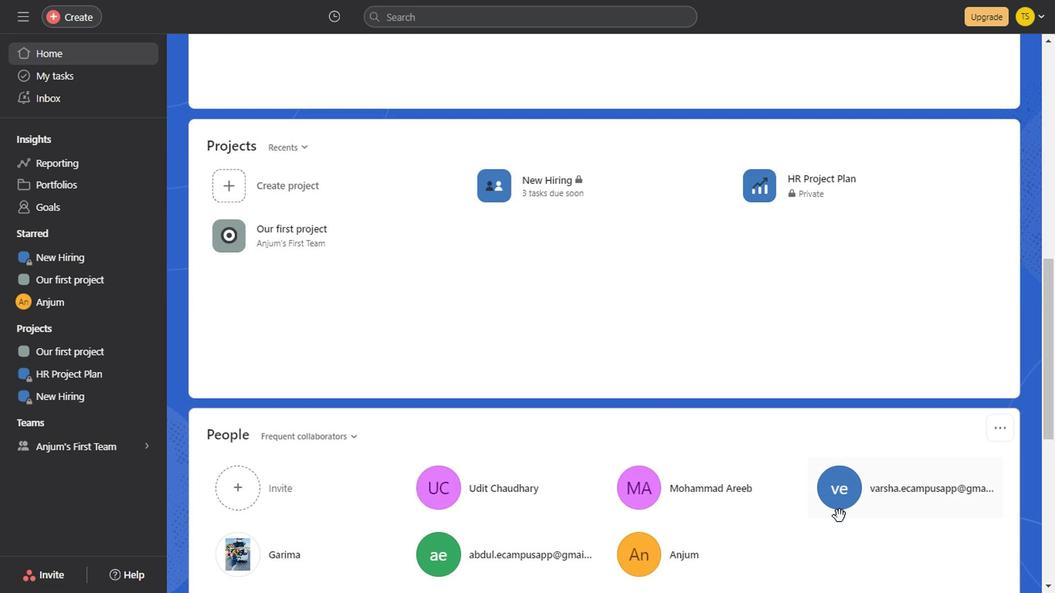 
Action: Mouse scrolled (838, 518) with delta (0, -1)
Screenshot: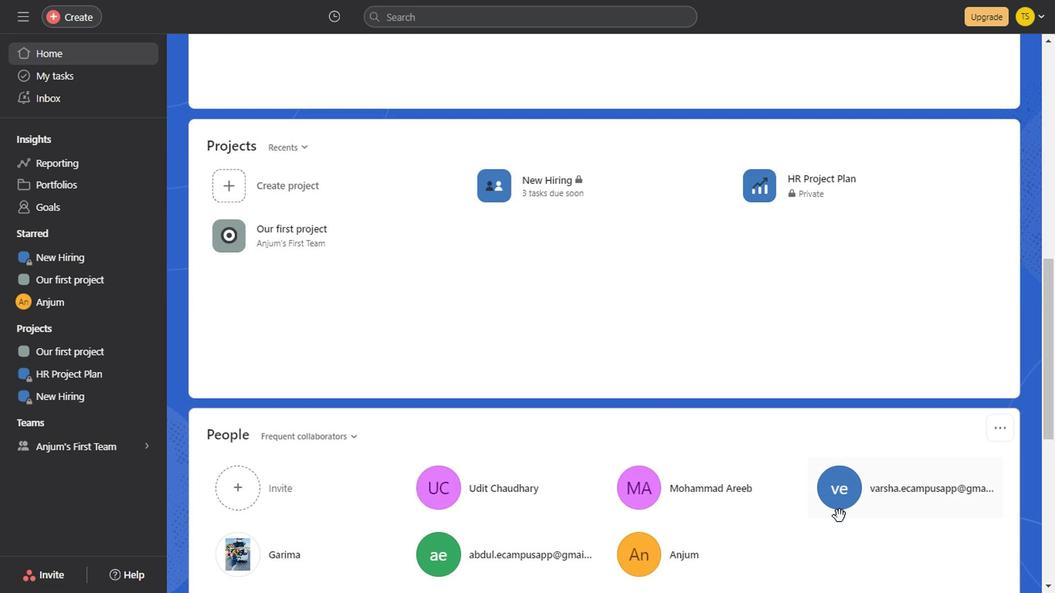 
Action: Mouse scrolled (838, 518) with delta (0, -1)
